Task: In the  document Maya.epub Write the word in the shape with center alignment '<3'Change Page orientation to  'Landscape' Insert emoji in the beginning of quote: Pink Heart
Action: Mouse moved to (300, 501)
Screenshot: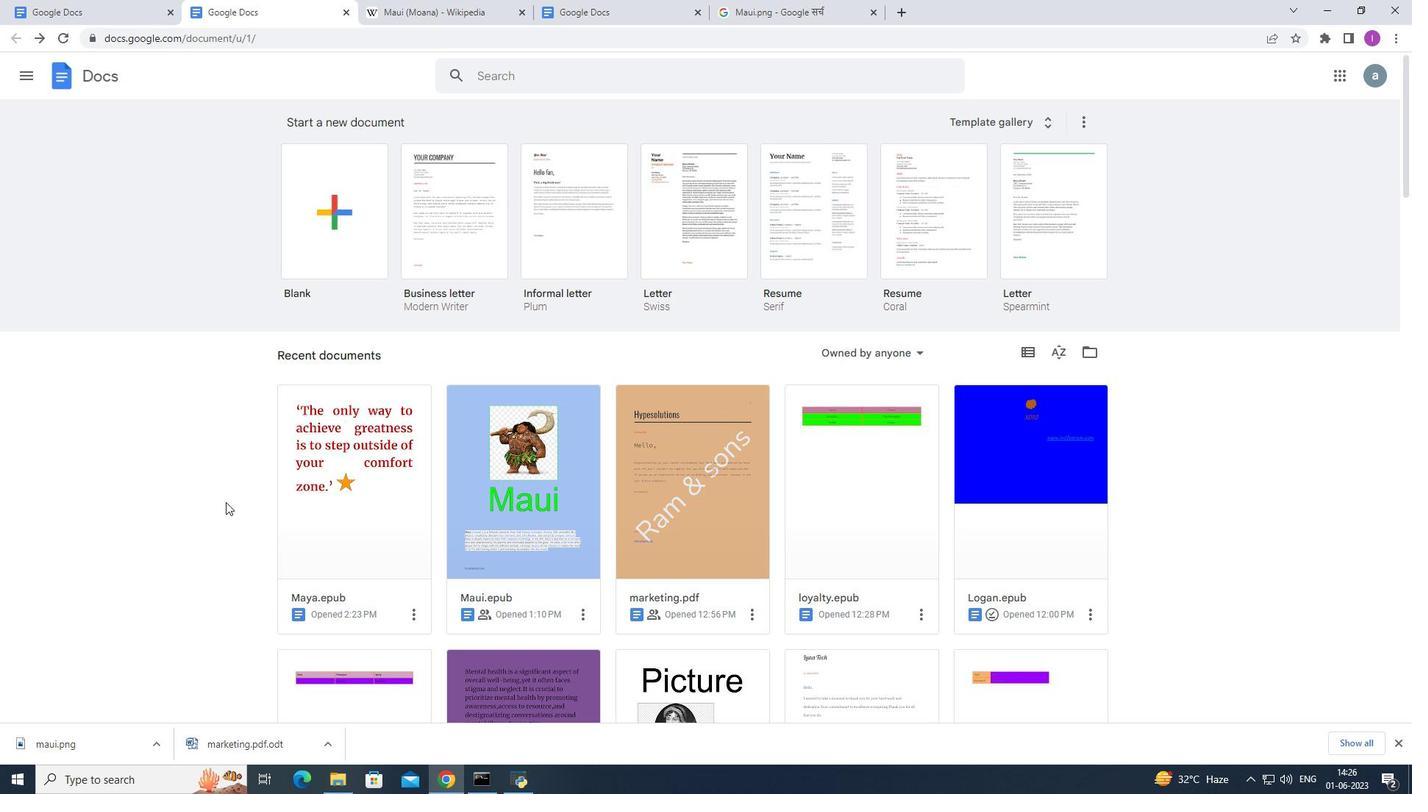 
Action: Mouse pressed left at (300, 501)
Screenshot: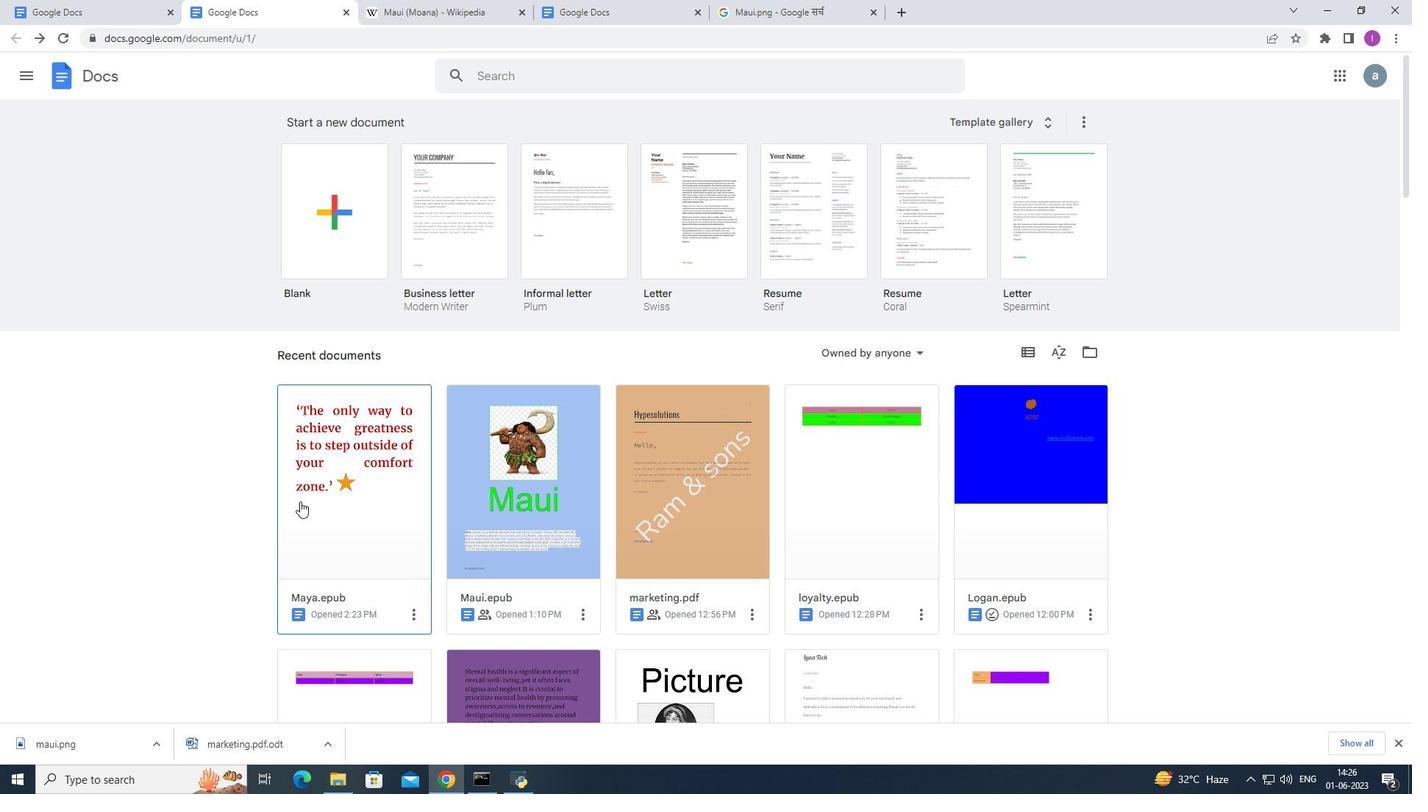 
Action: Mouse moved to (667, 629)
Screenshot: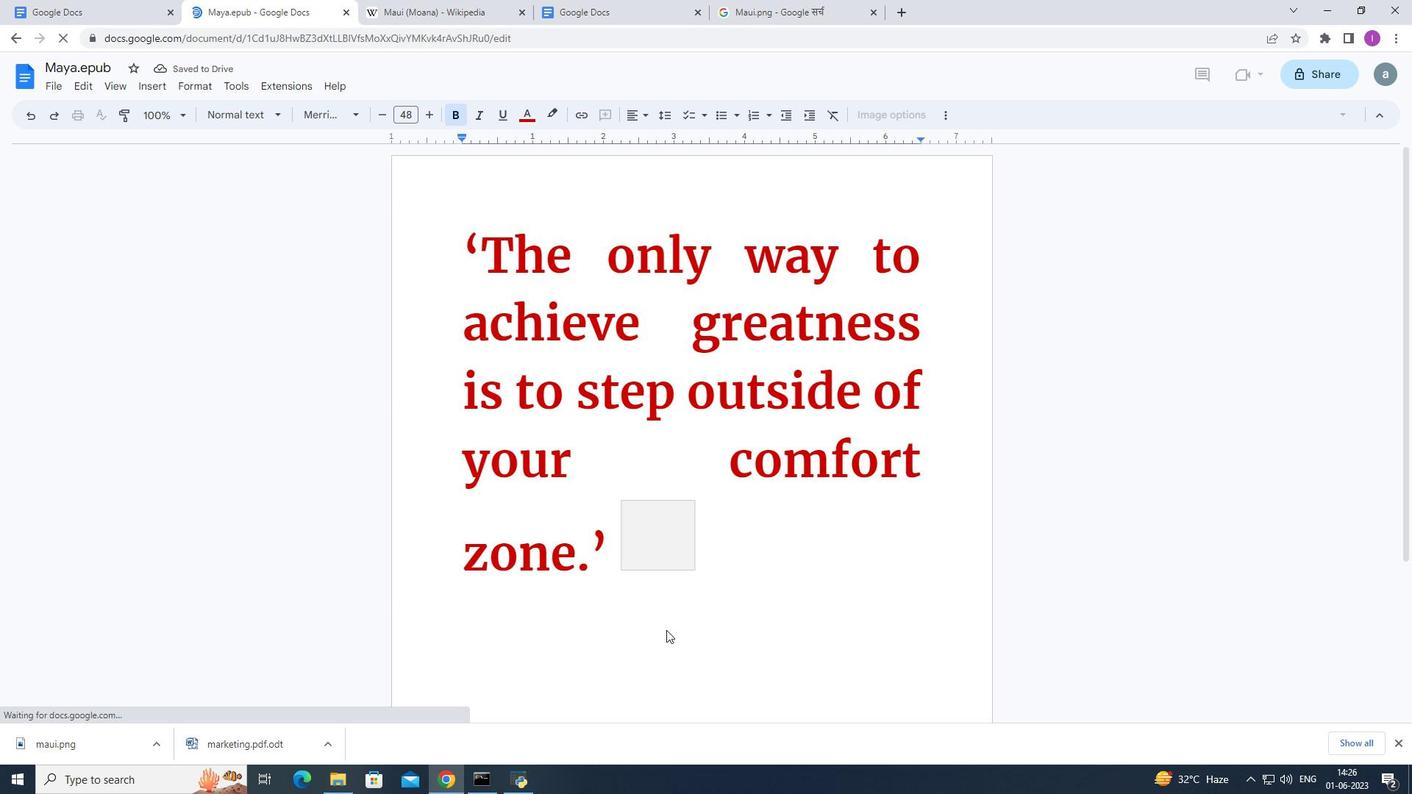 
Action: Mouse pressed left at (667, 629)
Screenshot: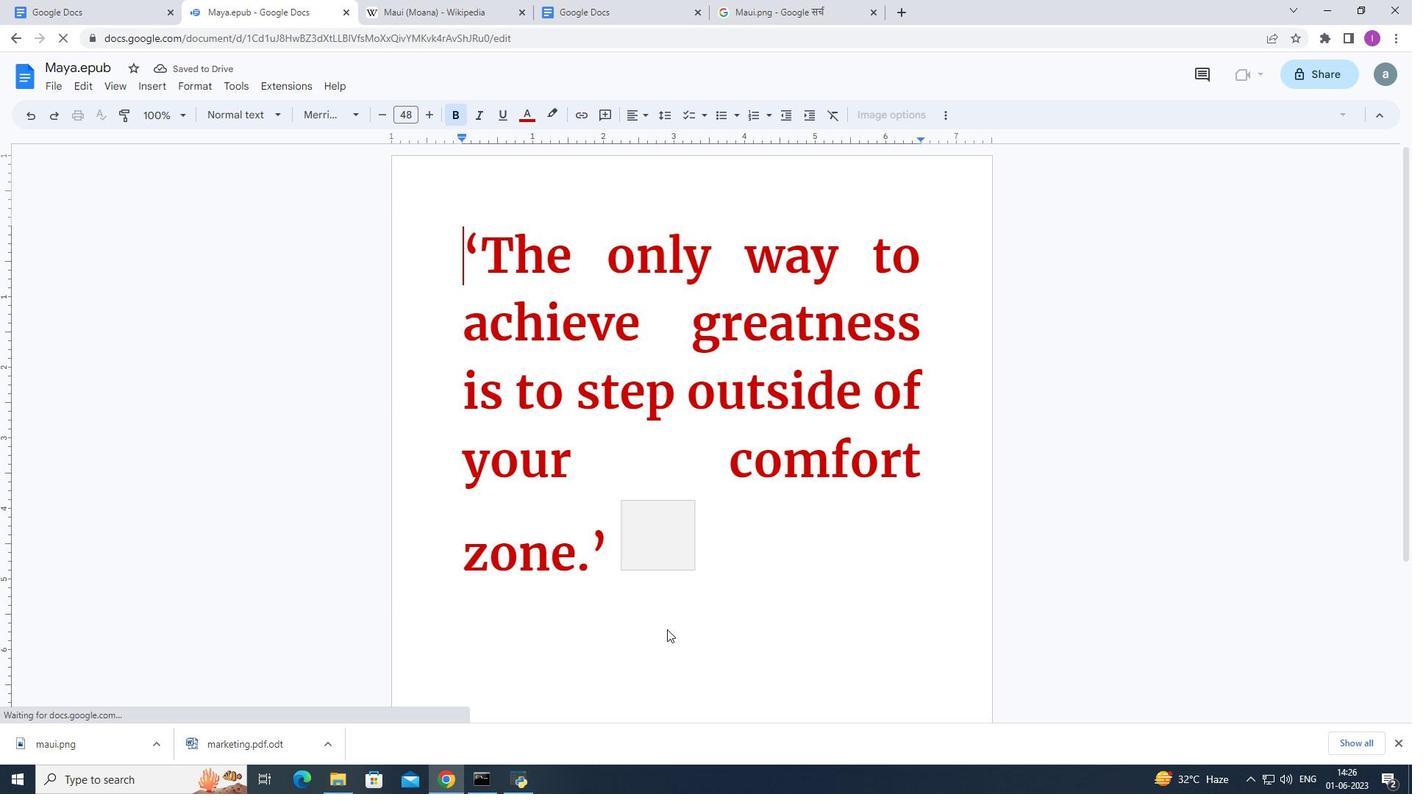 
Action: Mouse moved to (657, 649)
Screenshot: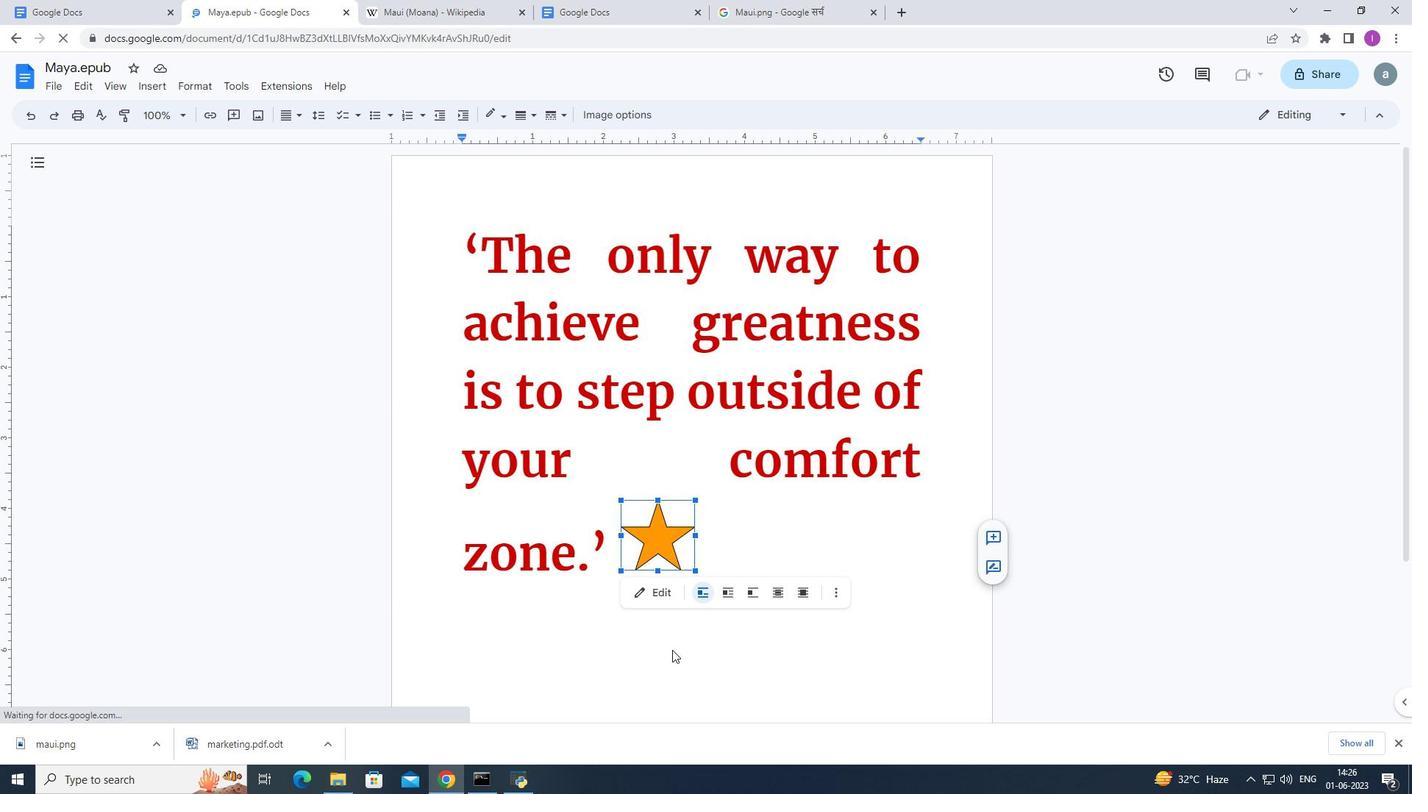 
Action: Mouse pressed left at (657, 649)
Screenshot: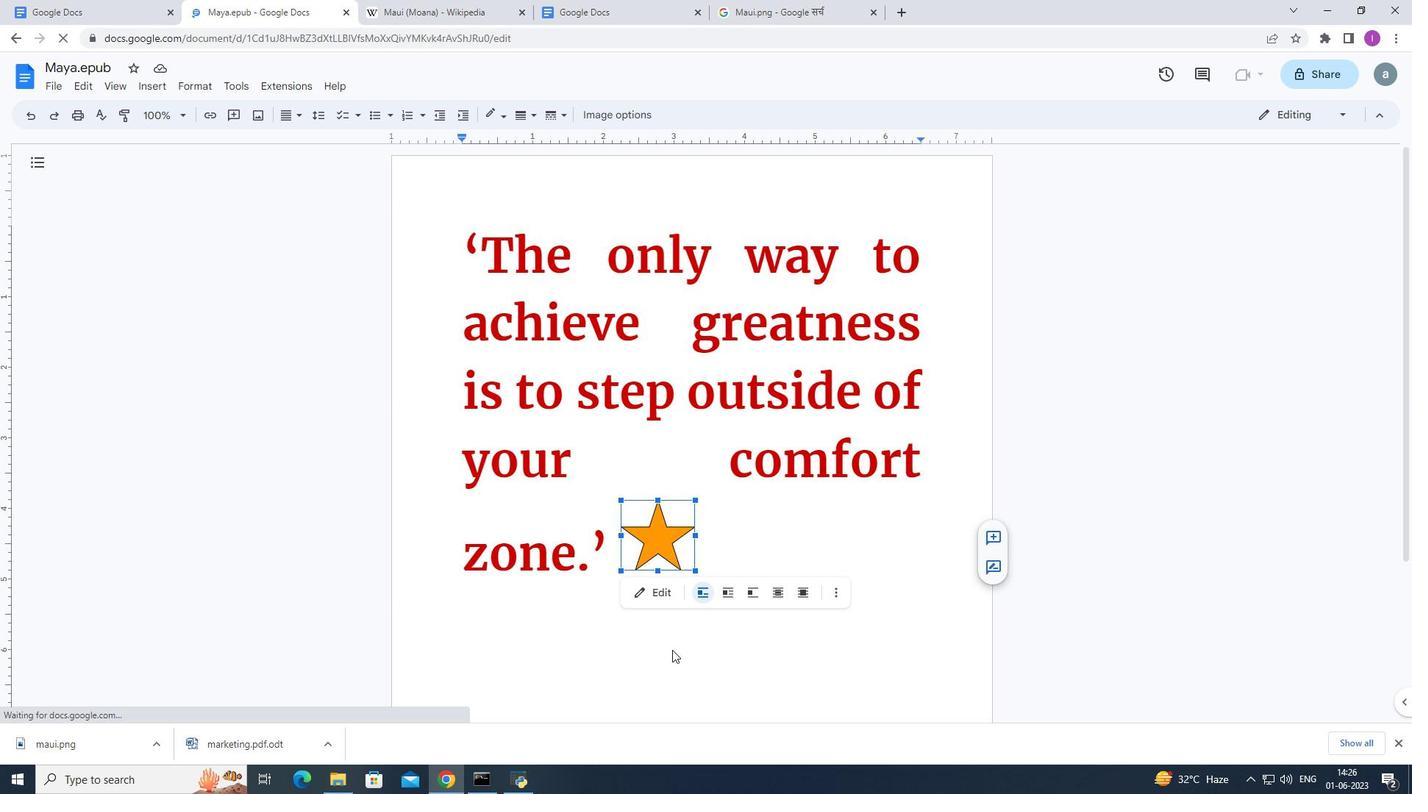 
Action: Mouse moved to (279, 505)
Screenshot: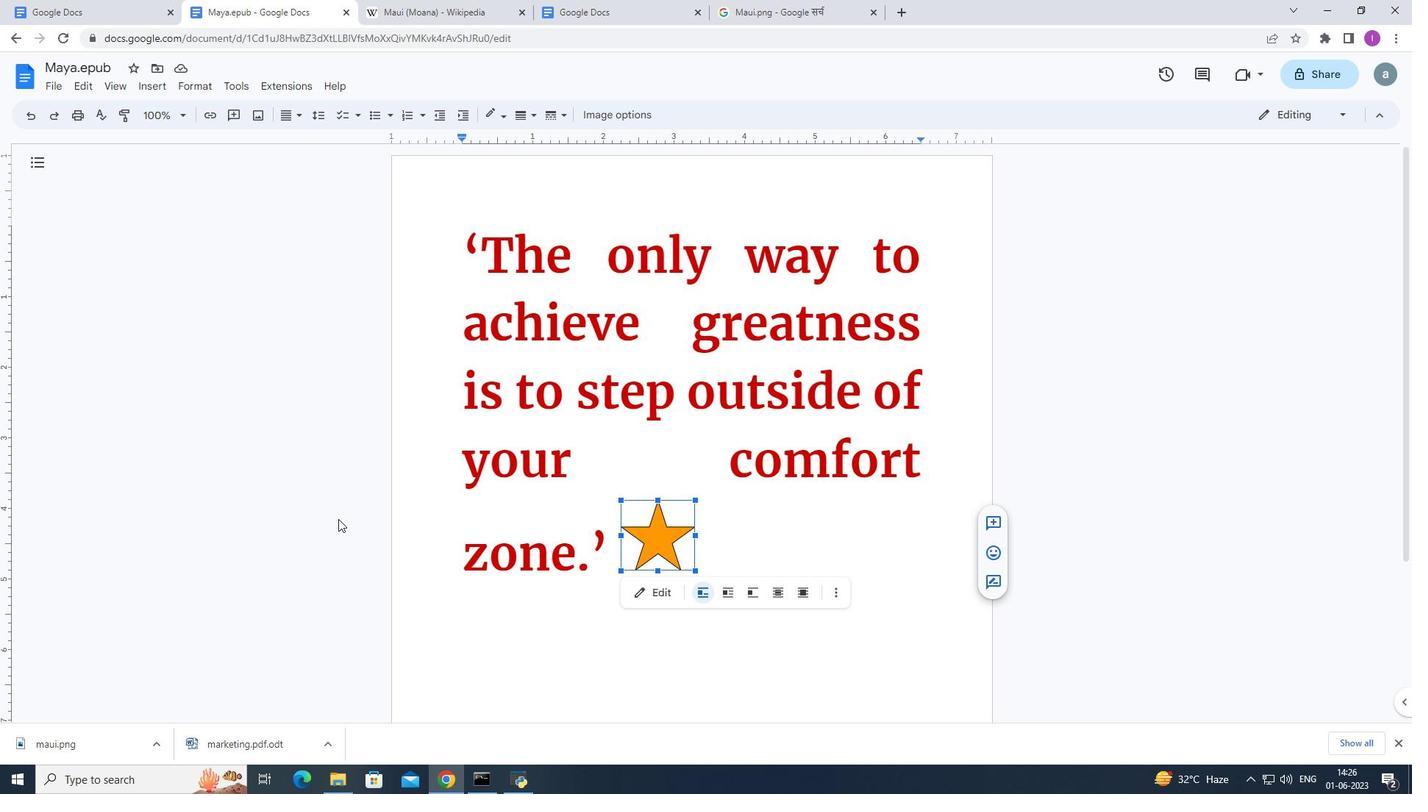 
Action: Mouse pressed left at (279, 505)
Screenshot: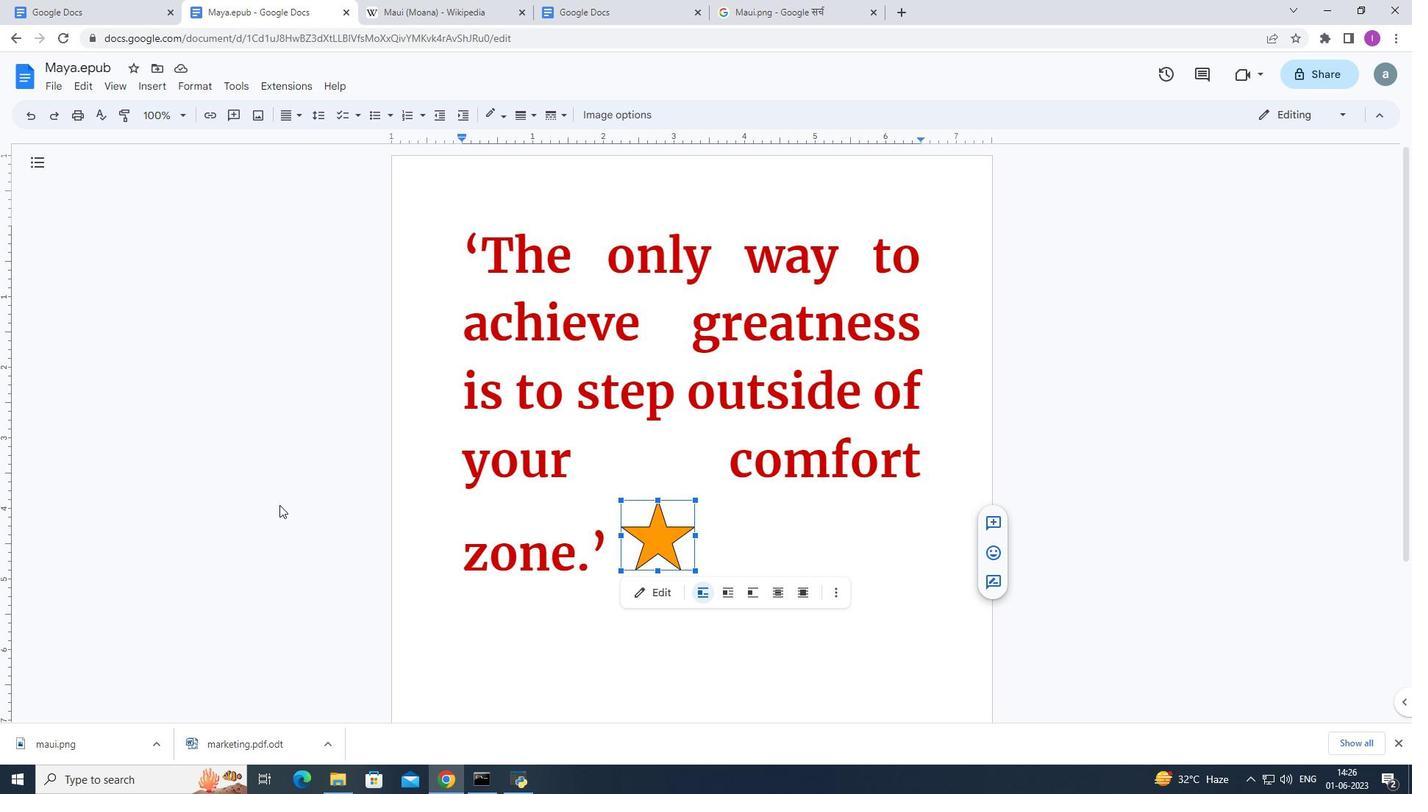 
Action: Mouse moved to (711, 650)
Screenshot: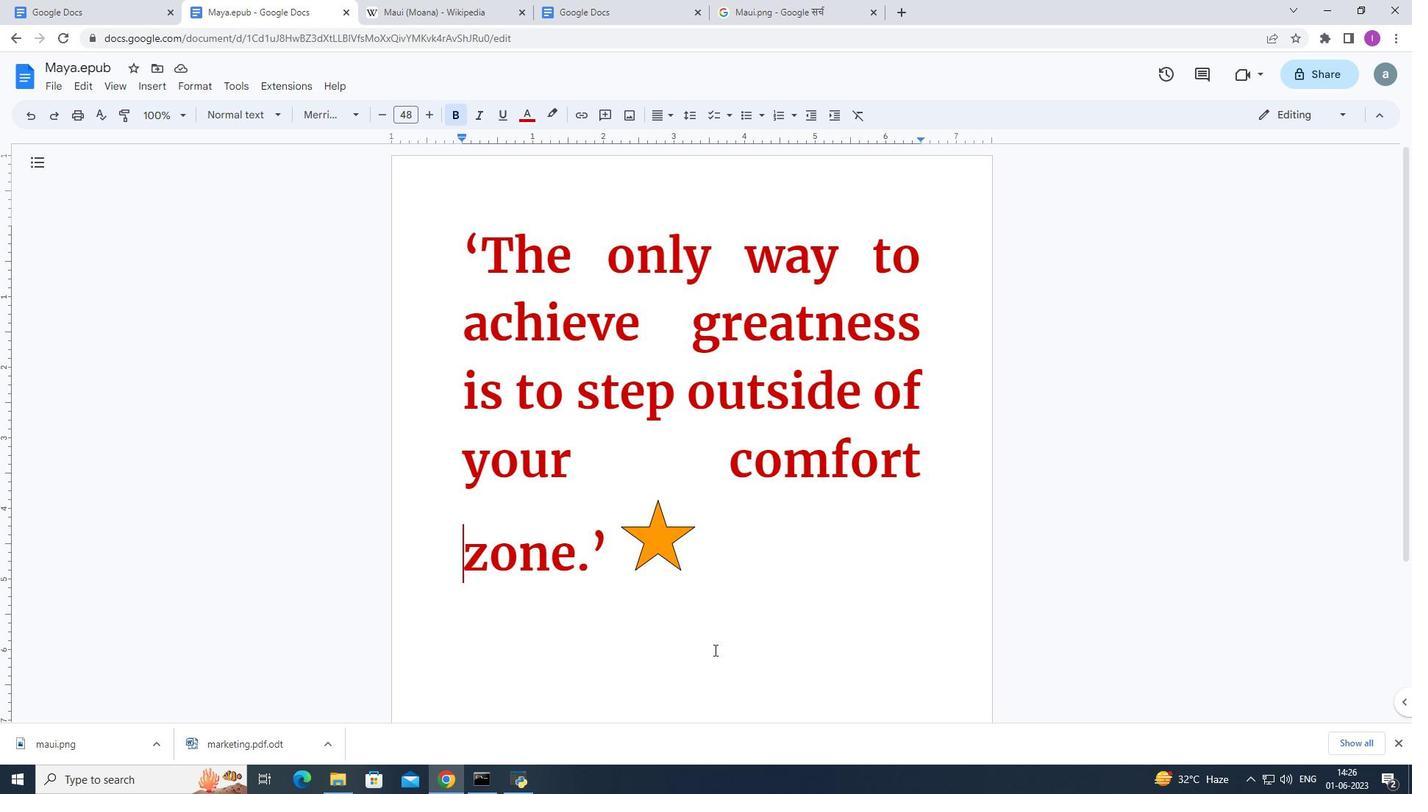 
Action: Mouse pressed left at (711, 650)
Screenshot: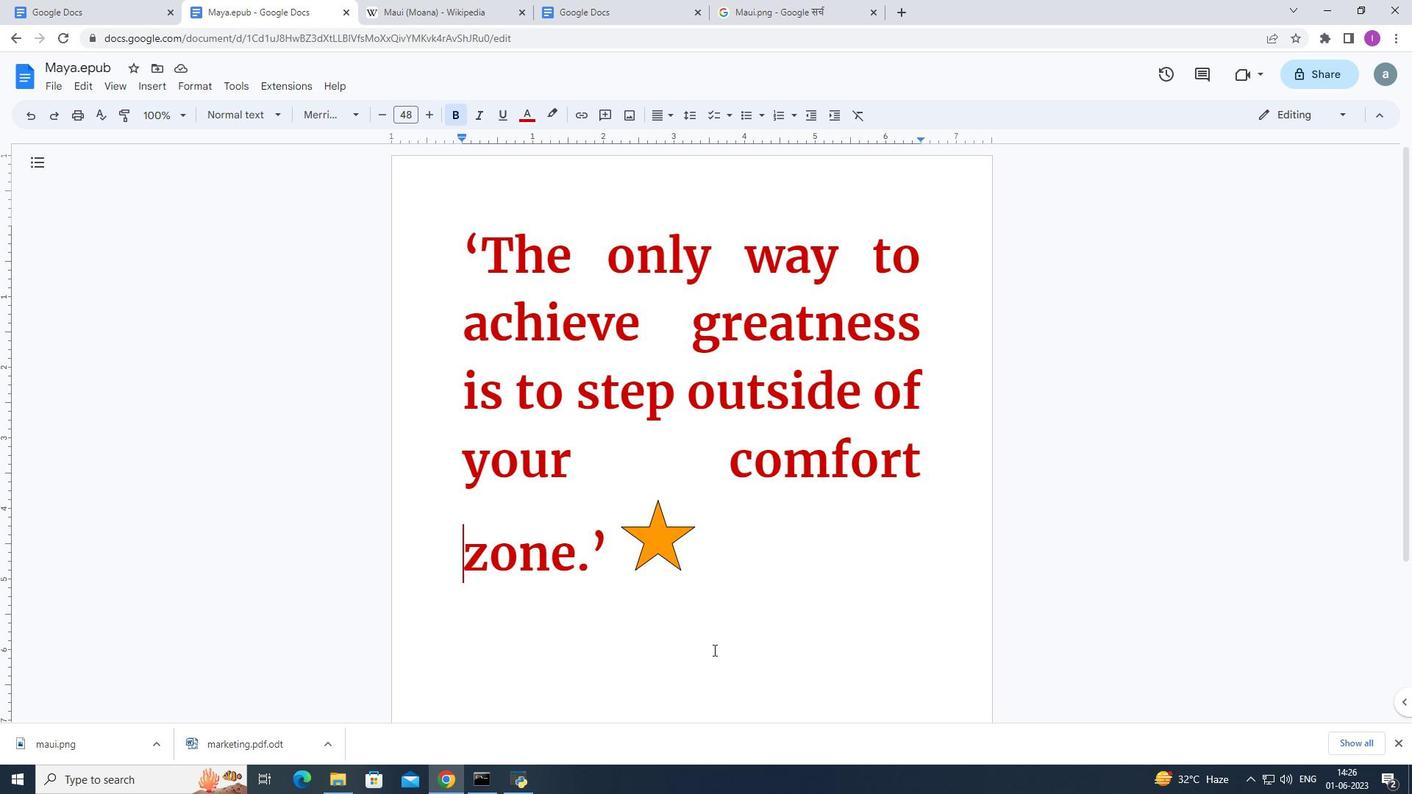 
Action: Mouse moved to (141, 88)
Screenshot: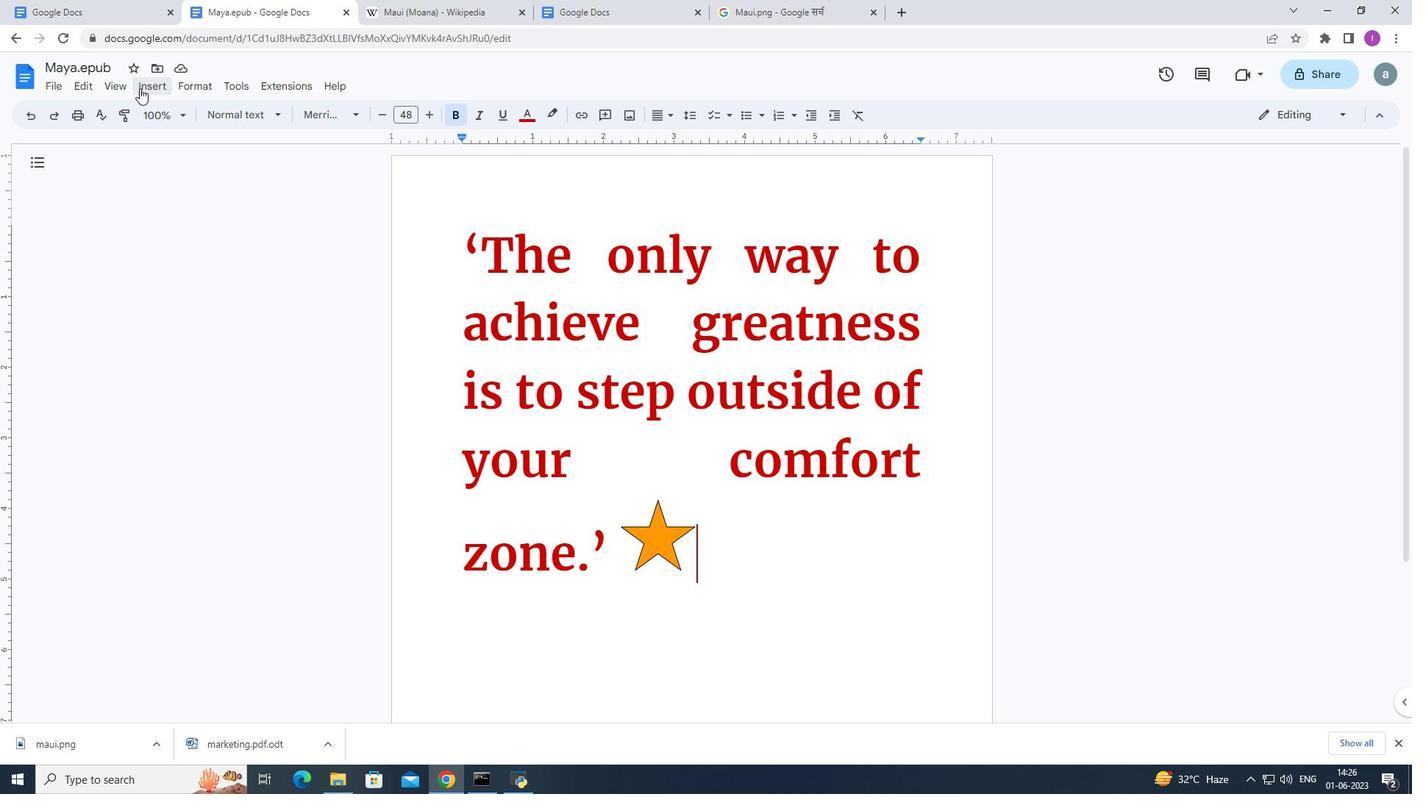 
Action: Mouse pressed left at (141, 88)
Screenshot: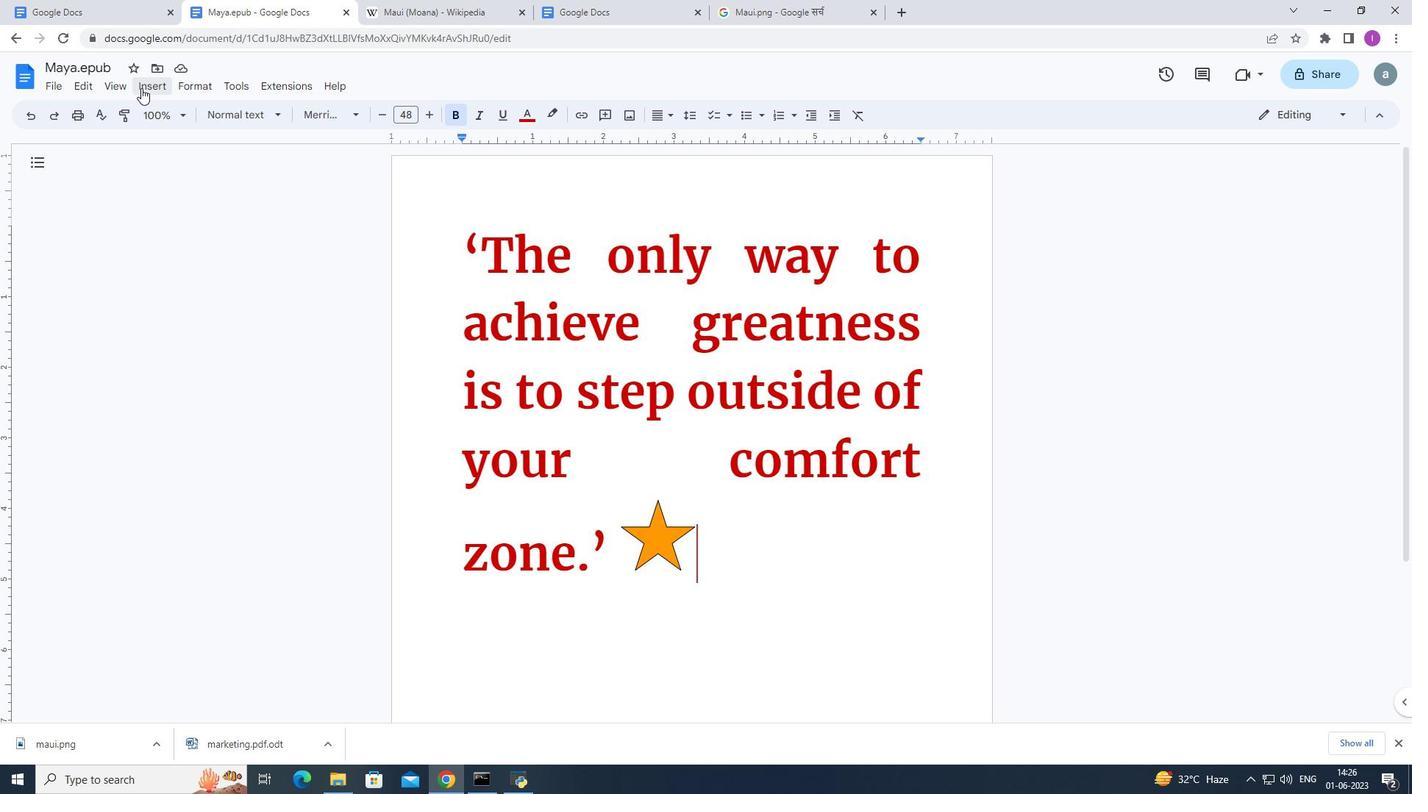 
Action: Mouse moved to (414, 164)
Screenshot: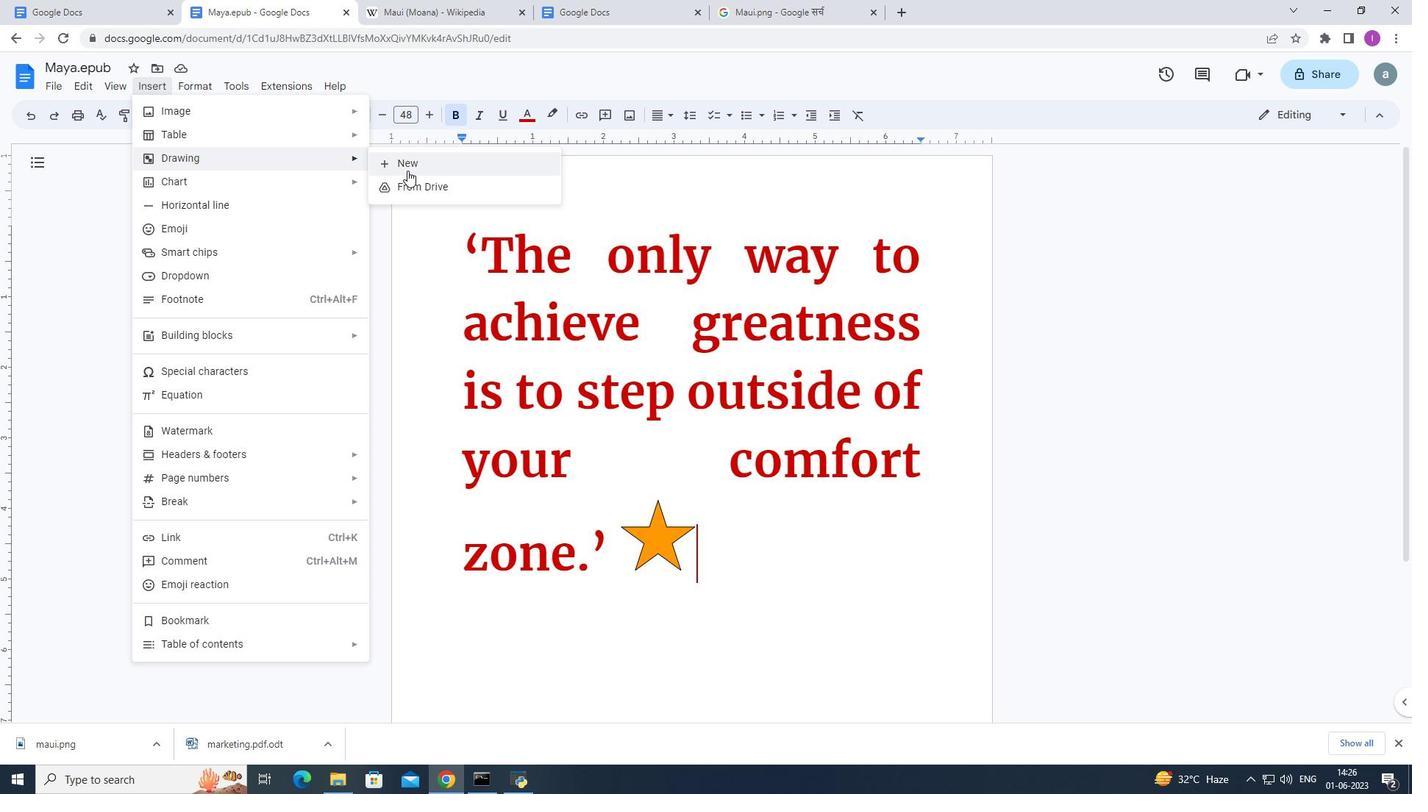
Action: Mouse pressed left at (414, 164)
Screenshot: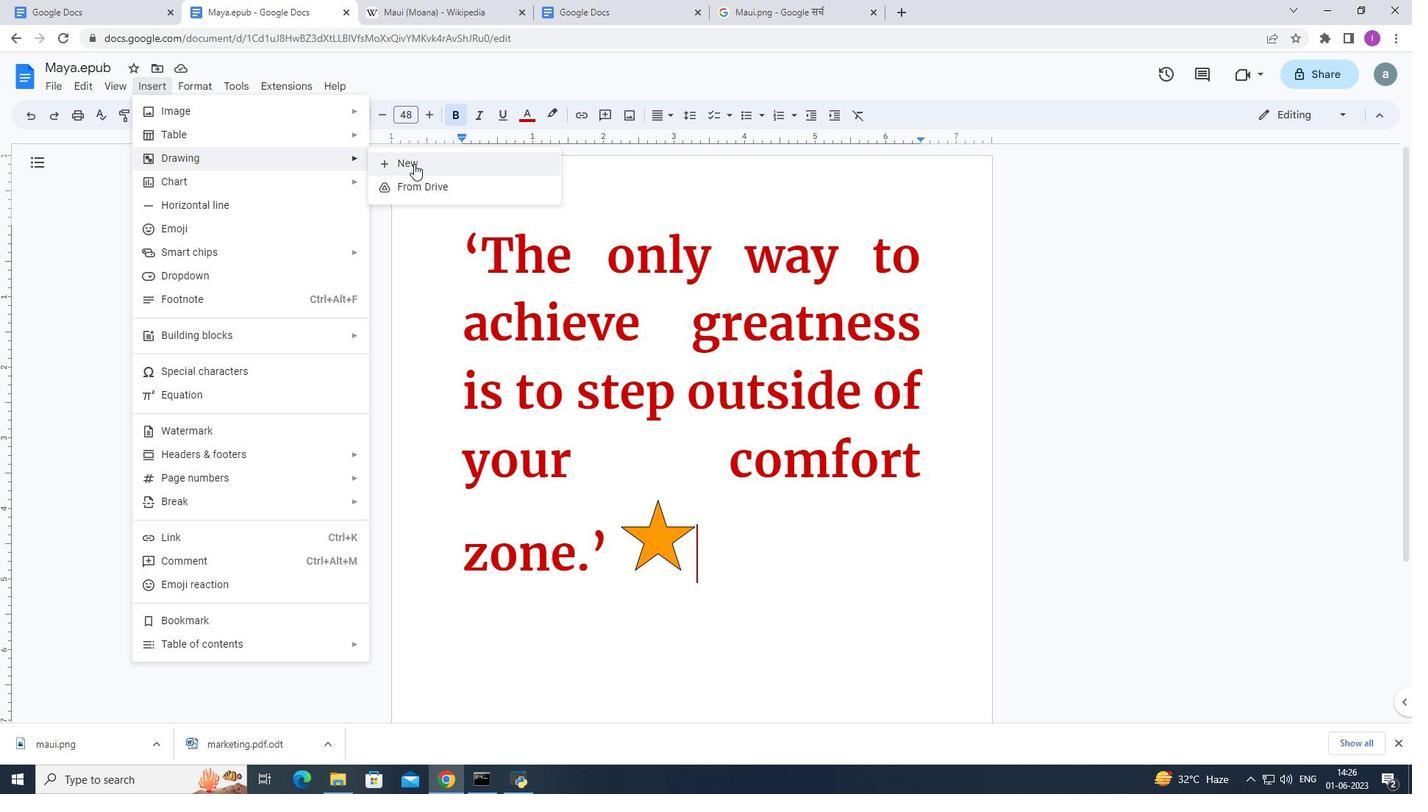 
Action: Mouse moved to (391, 142)
Screenshot: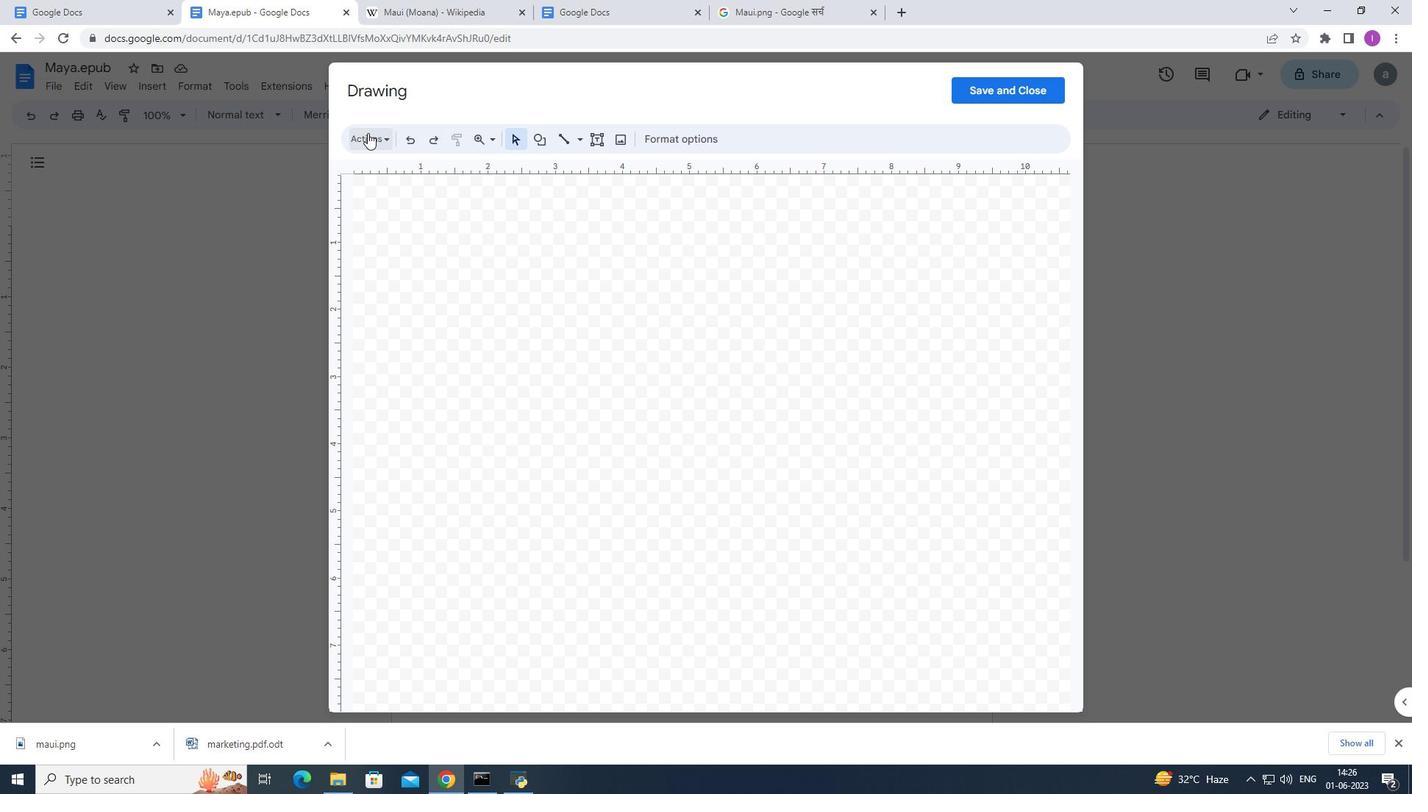 
Action: Mouse pressed left at (391, 142)
Screenshot: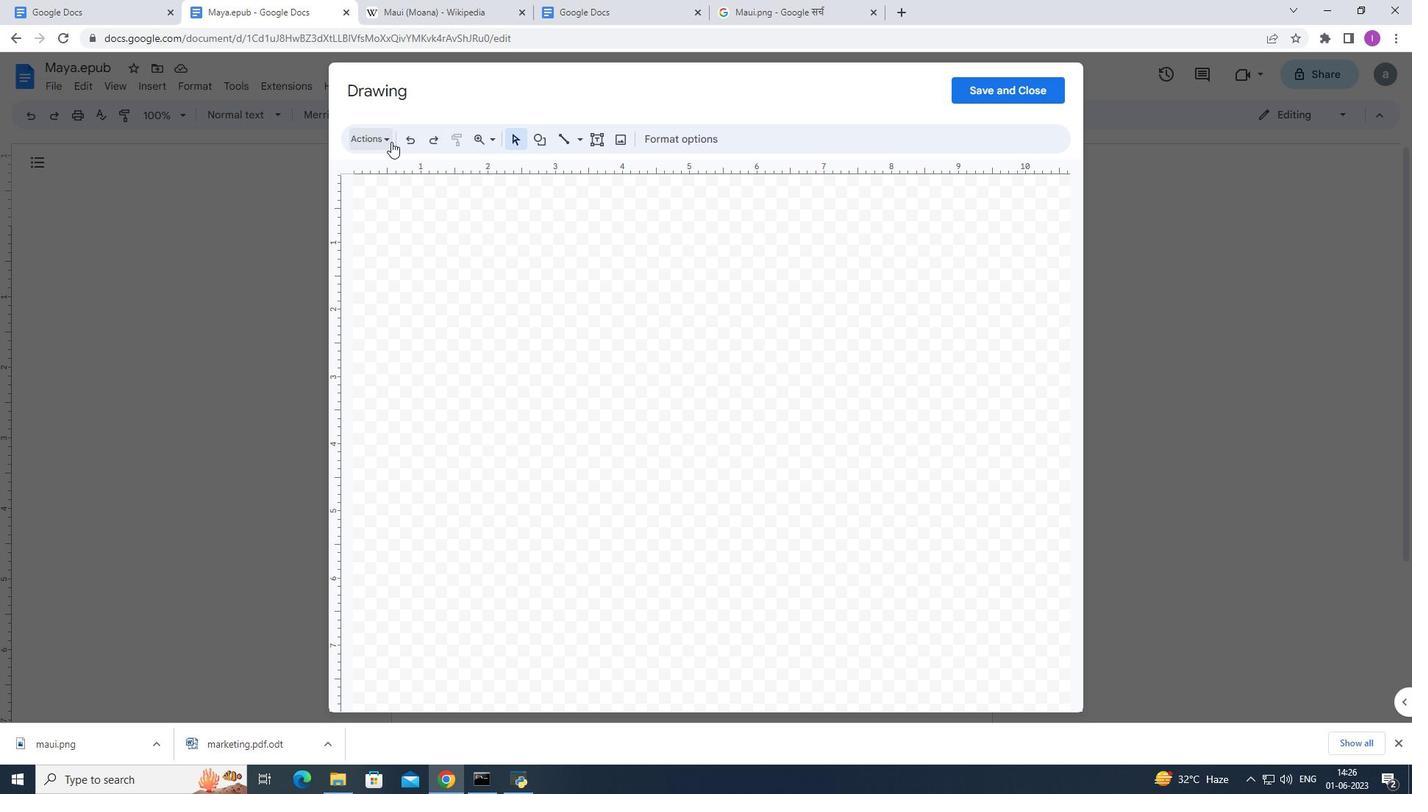 
Action: Mouse moved to (700, 212)
Screenshot: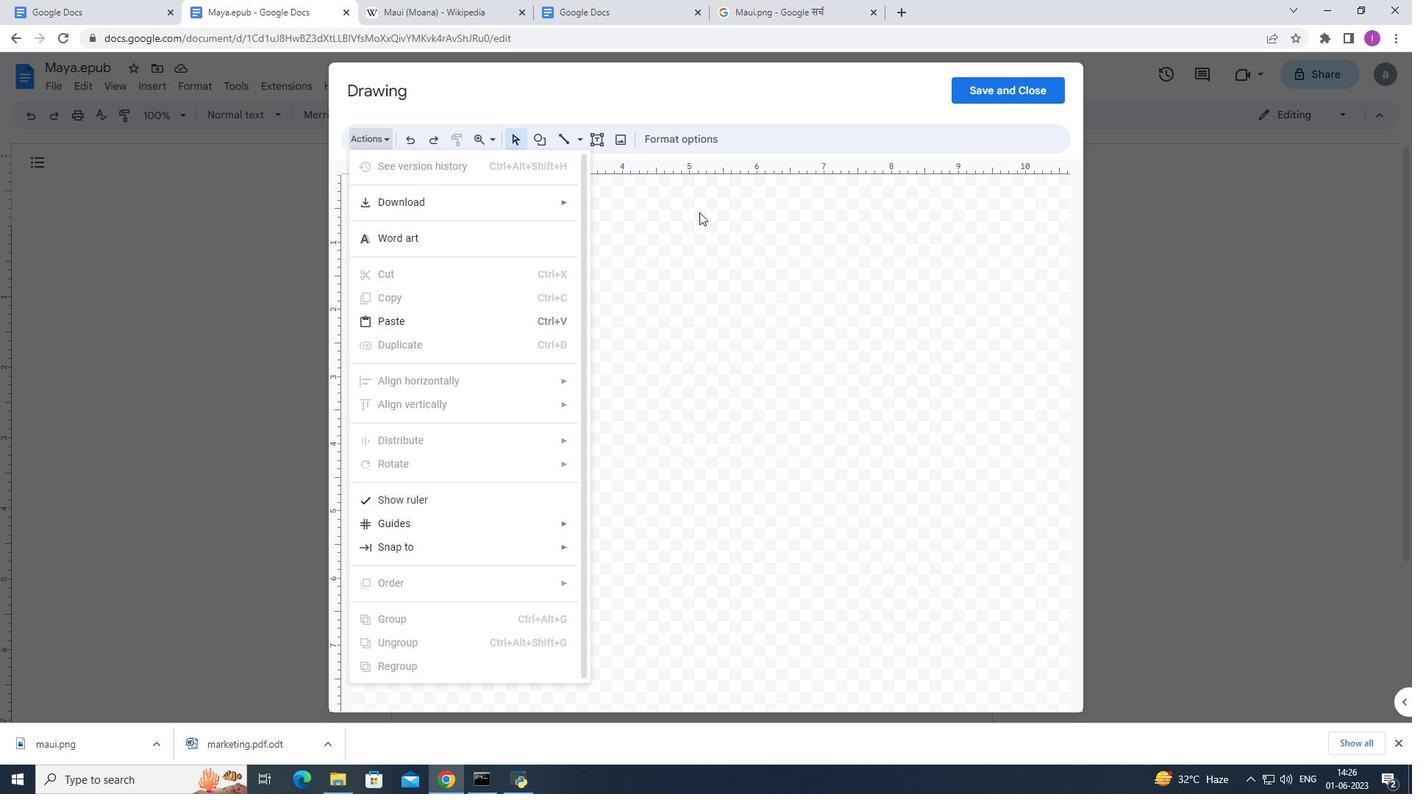 
Action: Mouse pressed left at (700, 212)
Screenshot: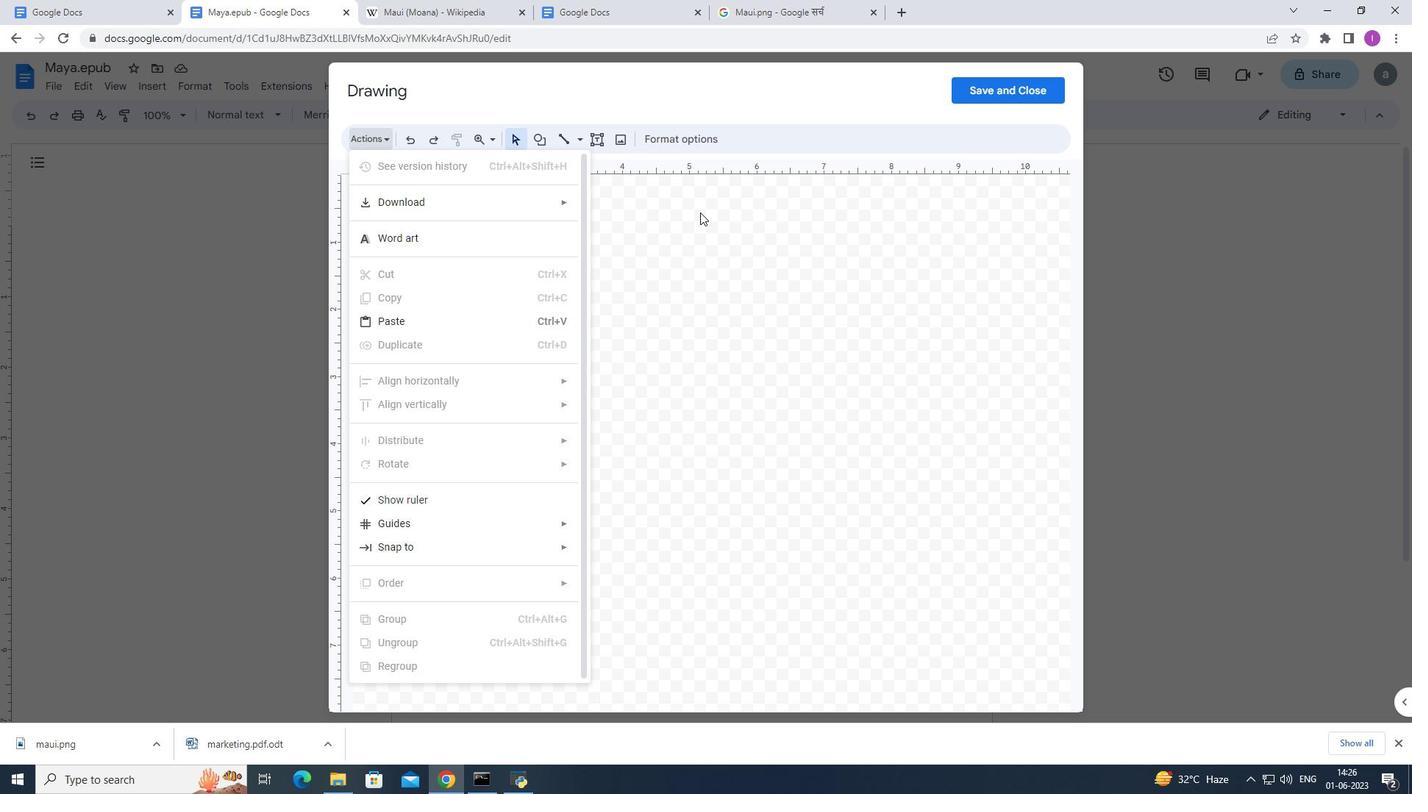 
Action: Mouse moved to (545, 139)
Screenshot: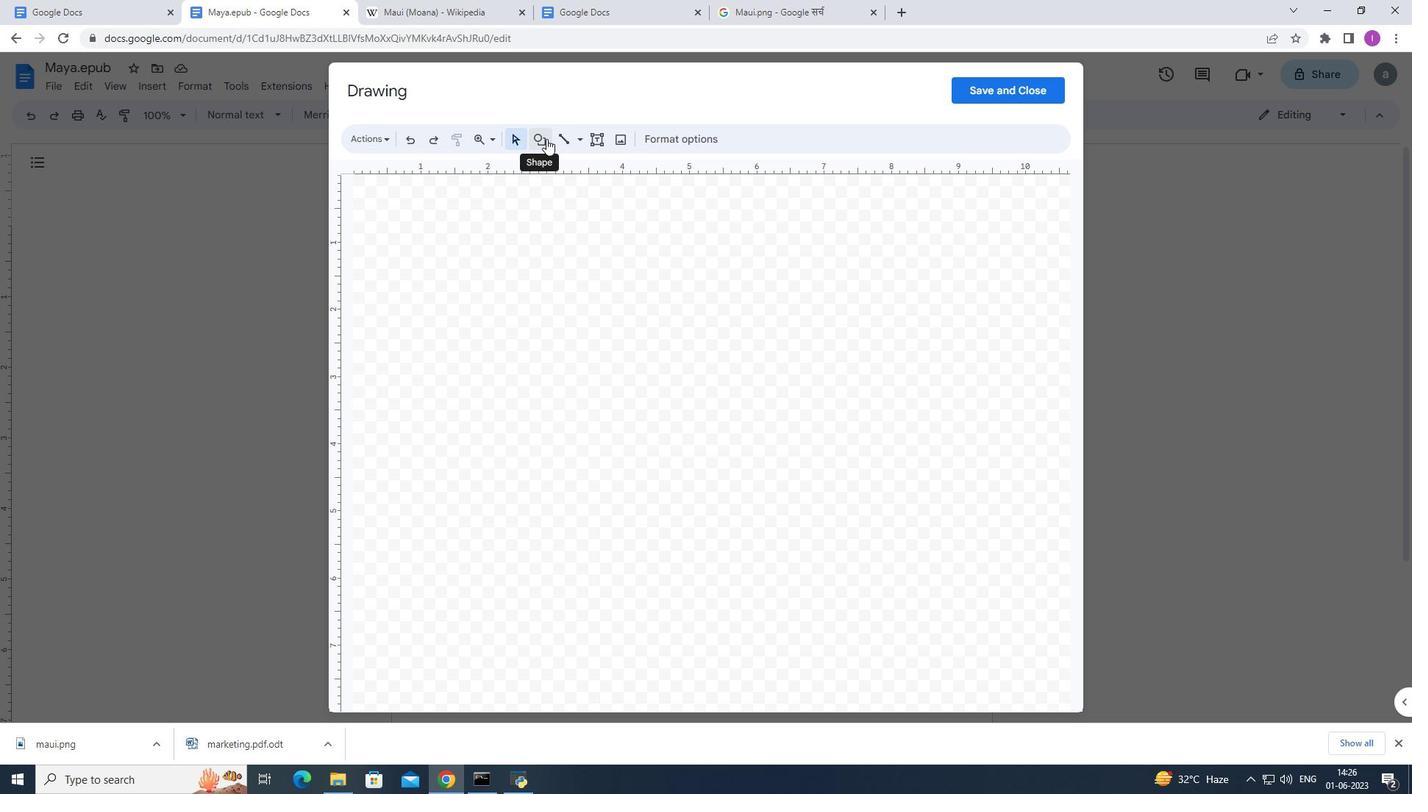
Action: Mouse pressed left at (545, 139)
Screenshot: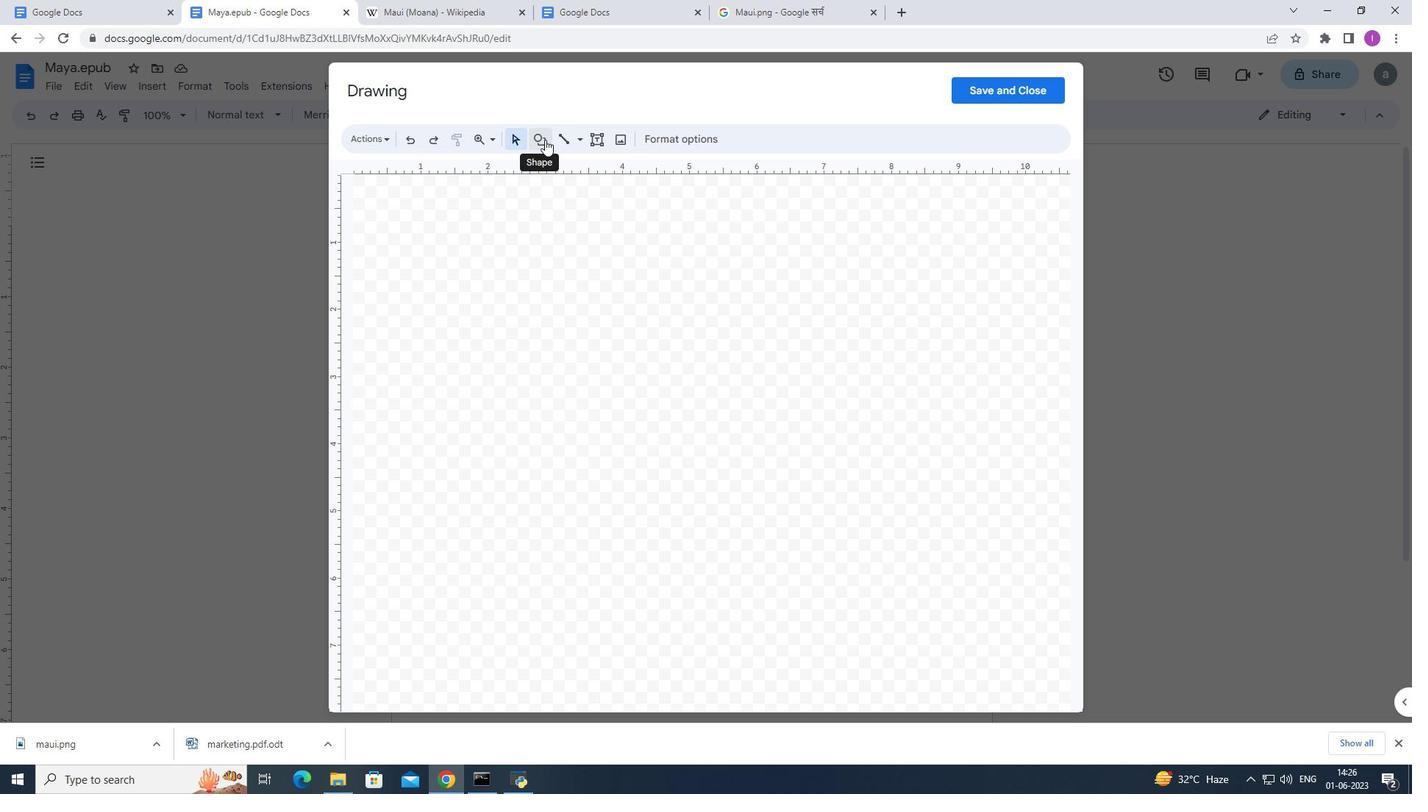 
Action: Mouse moved to (386, 136)
Screenshot: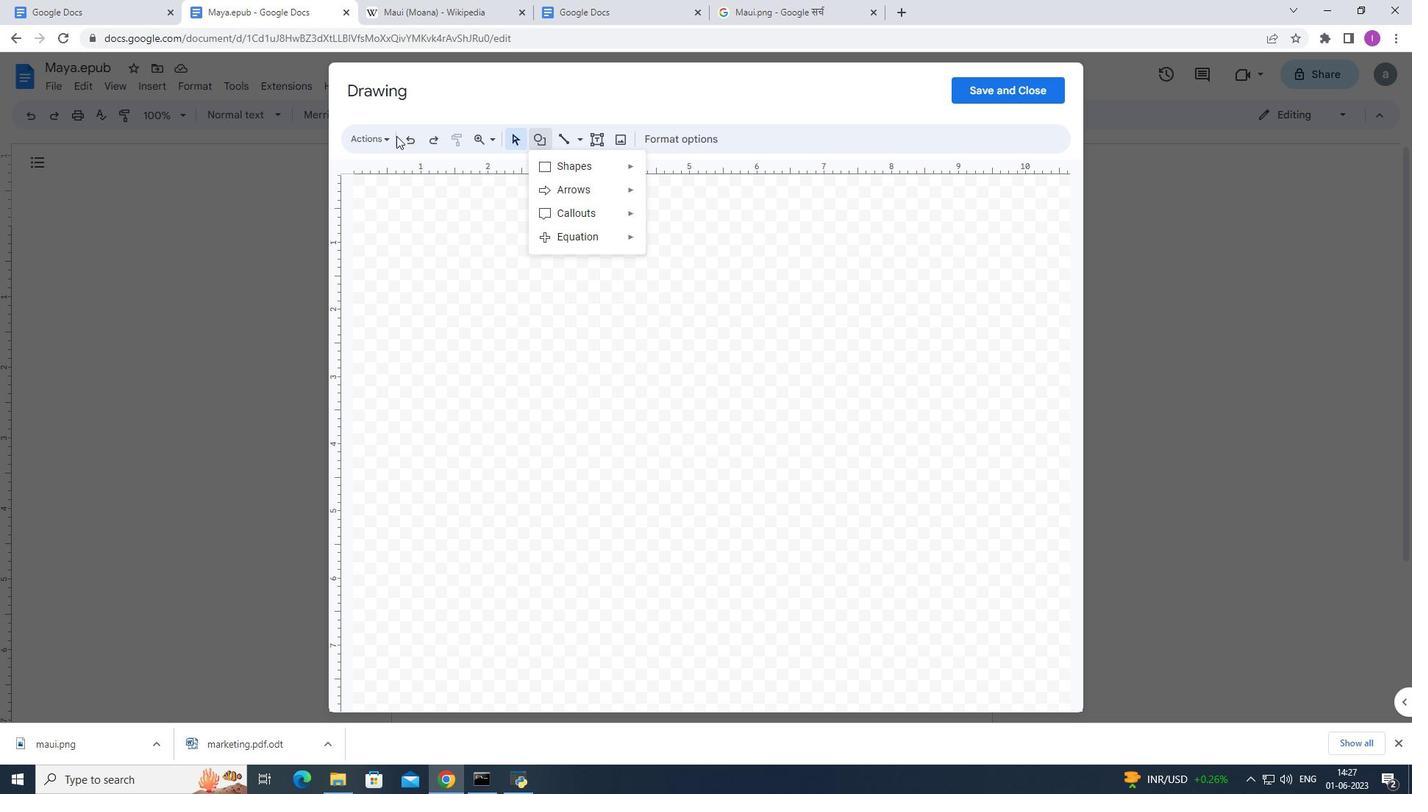 
Action: Mouse pressed left at (386, 136)
Screenshot: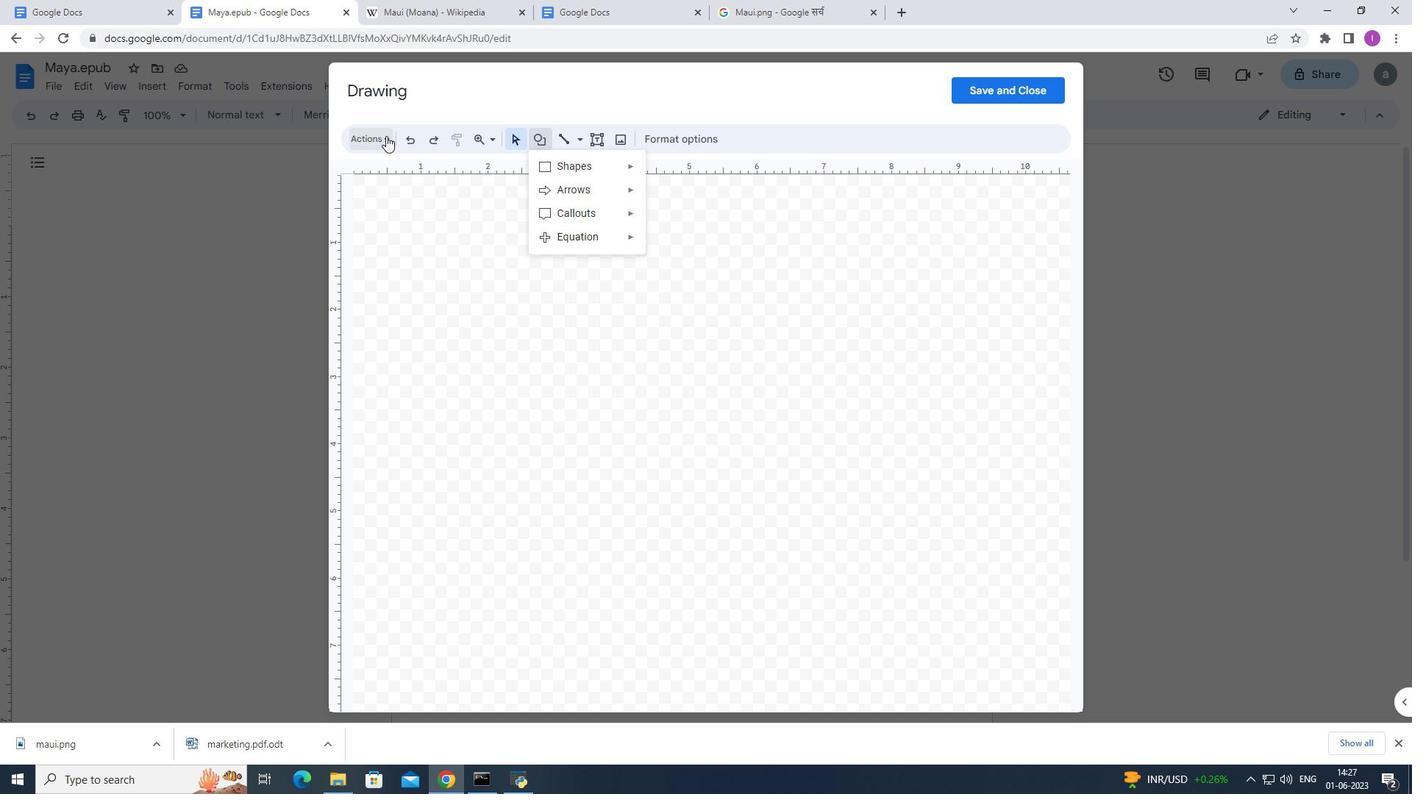 
Action: Mouse moved to (643, 402)
Screenshot: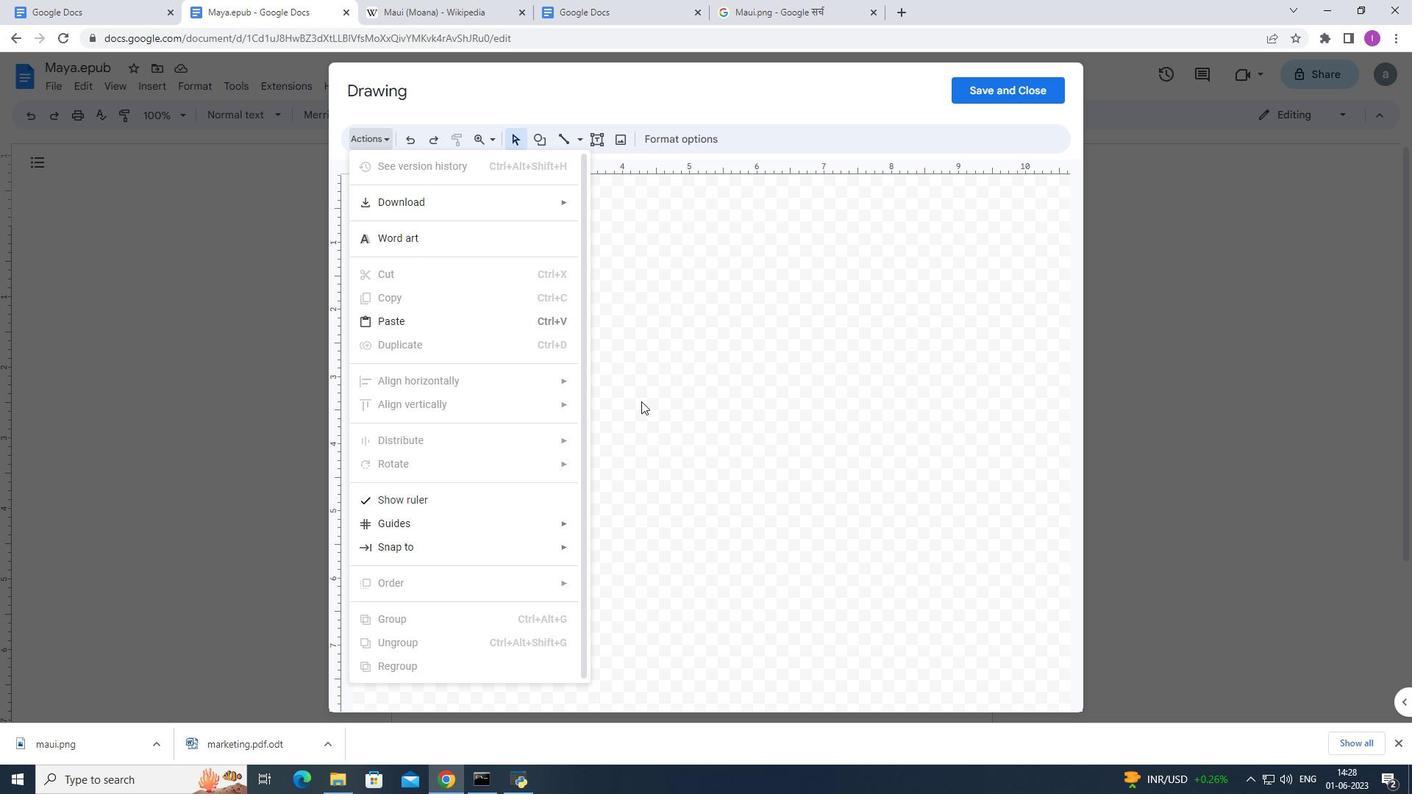 
Action: Mouse pressed left at (643, 402)
Screenshot: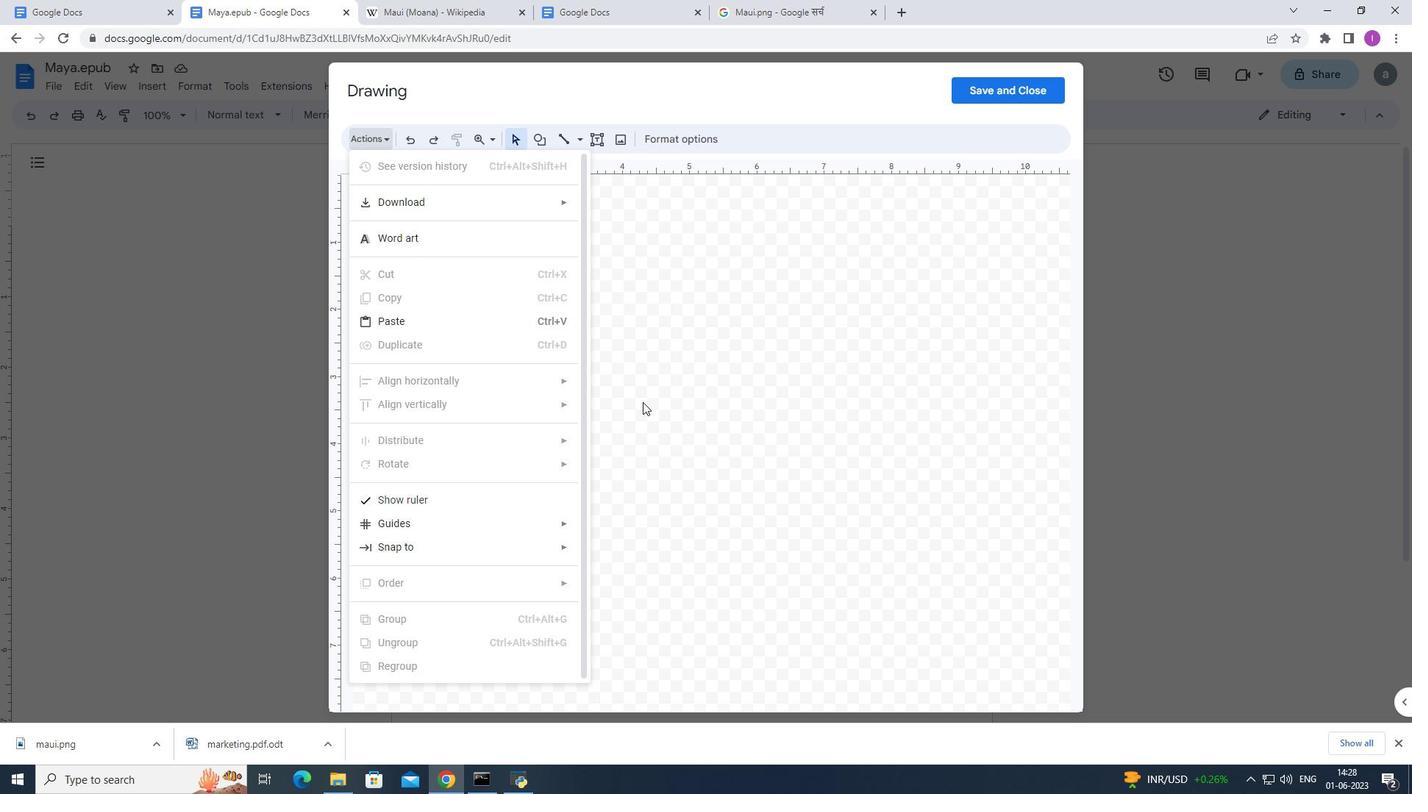 
Action: Mouse moved to (548, 139)
Screenshot: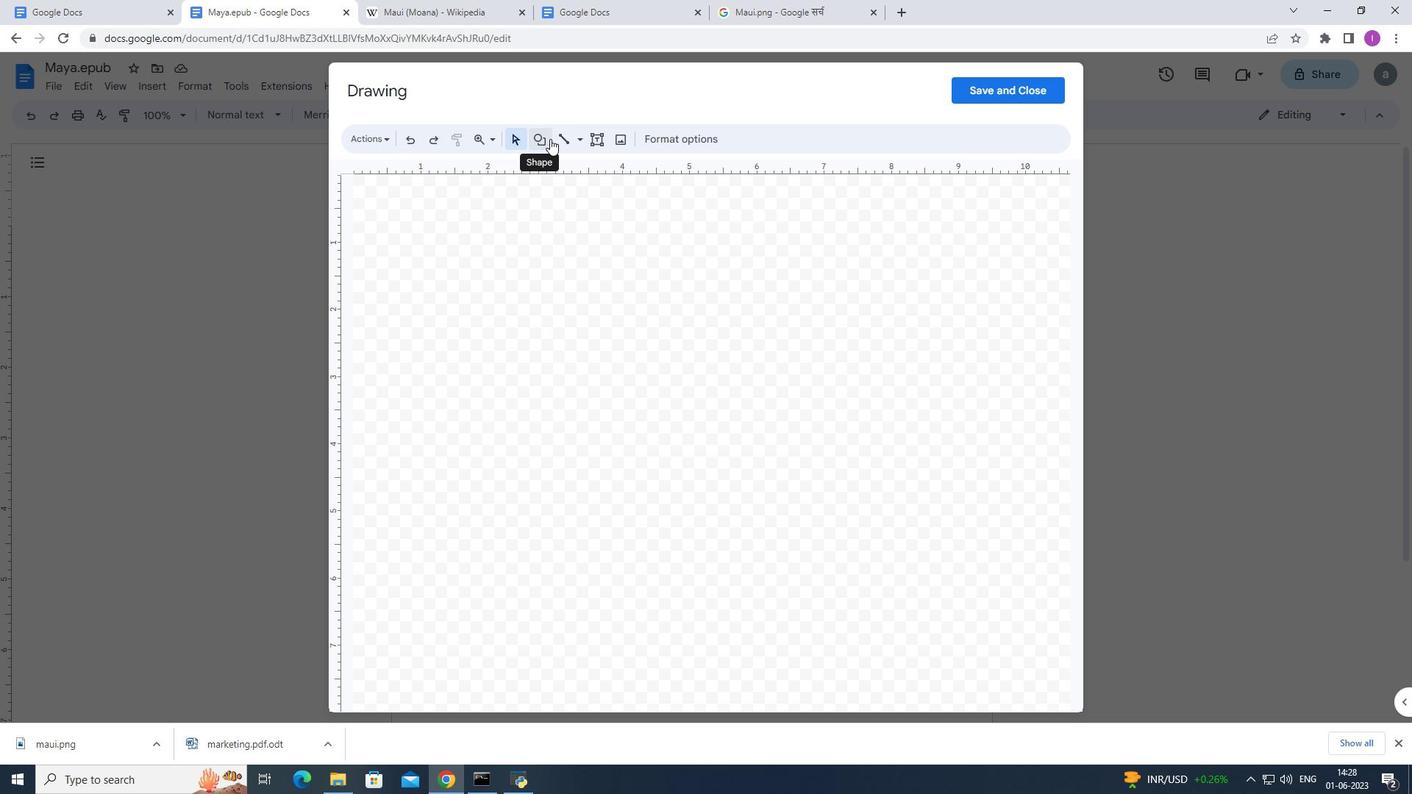 
Action: Mouse pressed left at (548, 139)
Screenshot: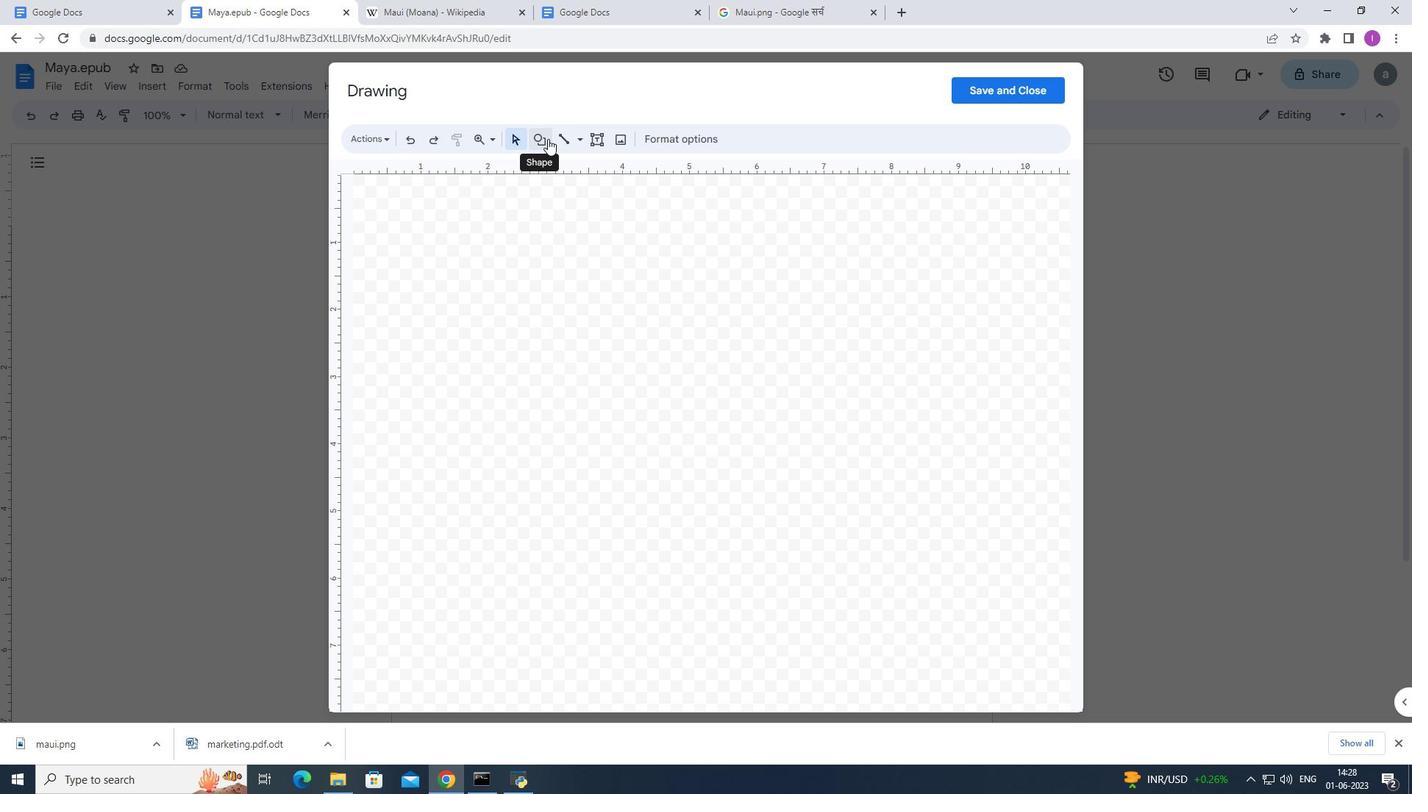
Action: Mouse moved to (604, 142)
Screenshot: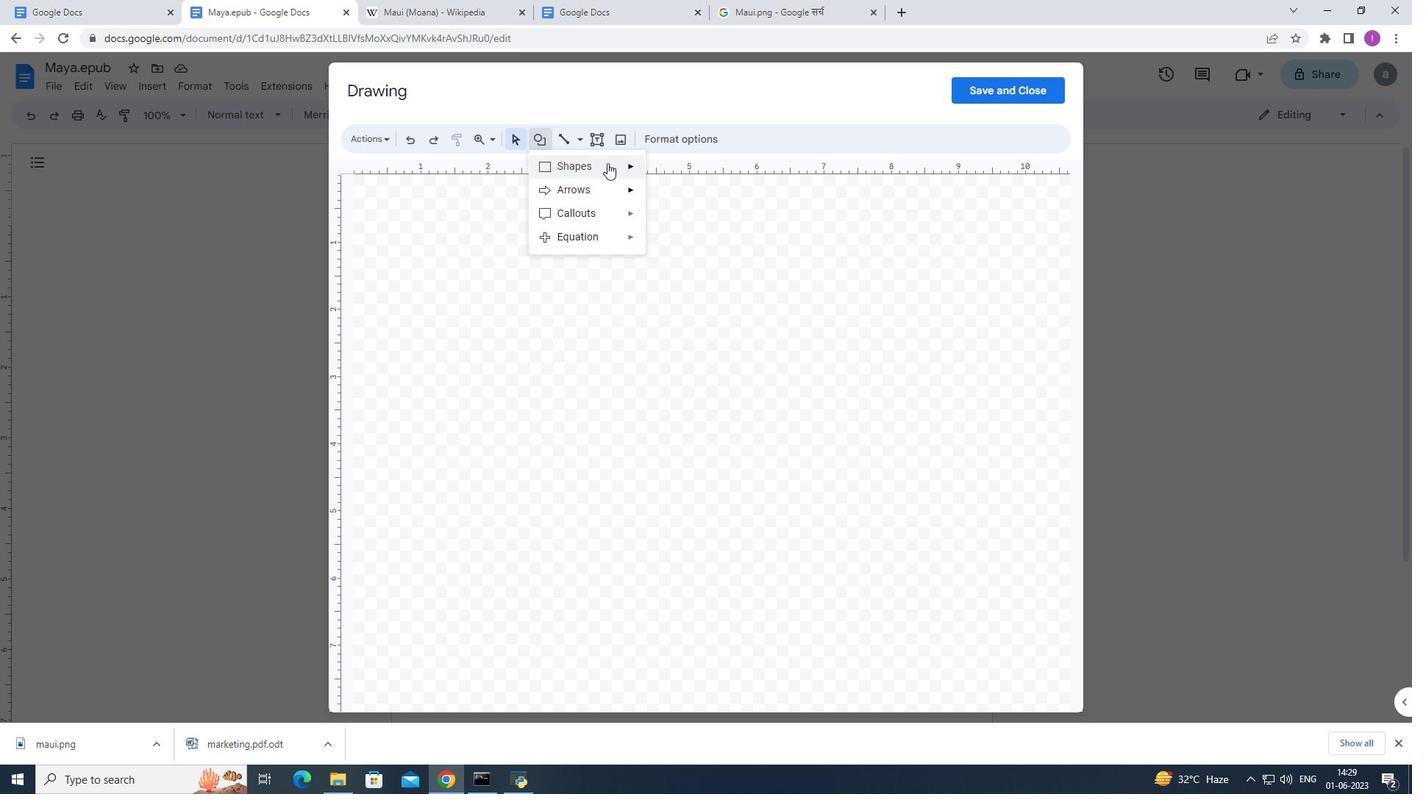 
Action: Mouse pressed left at (604, 142)
Screenshot: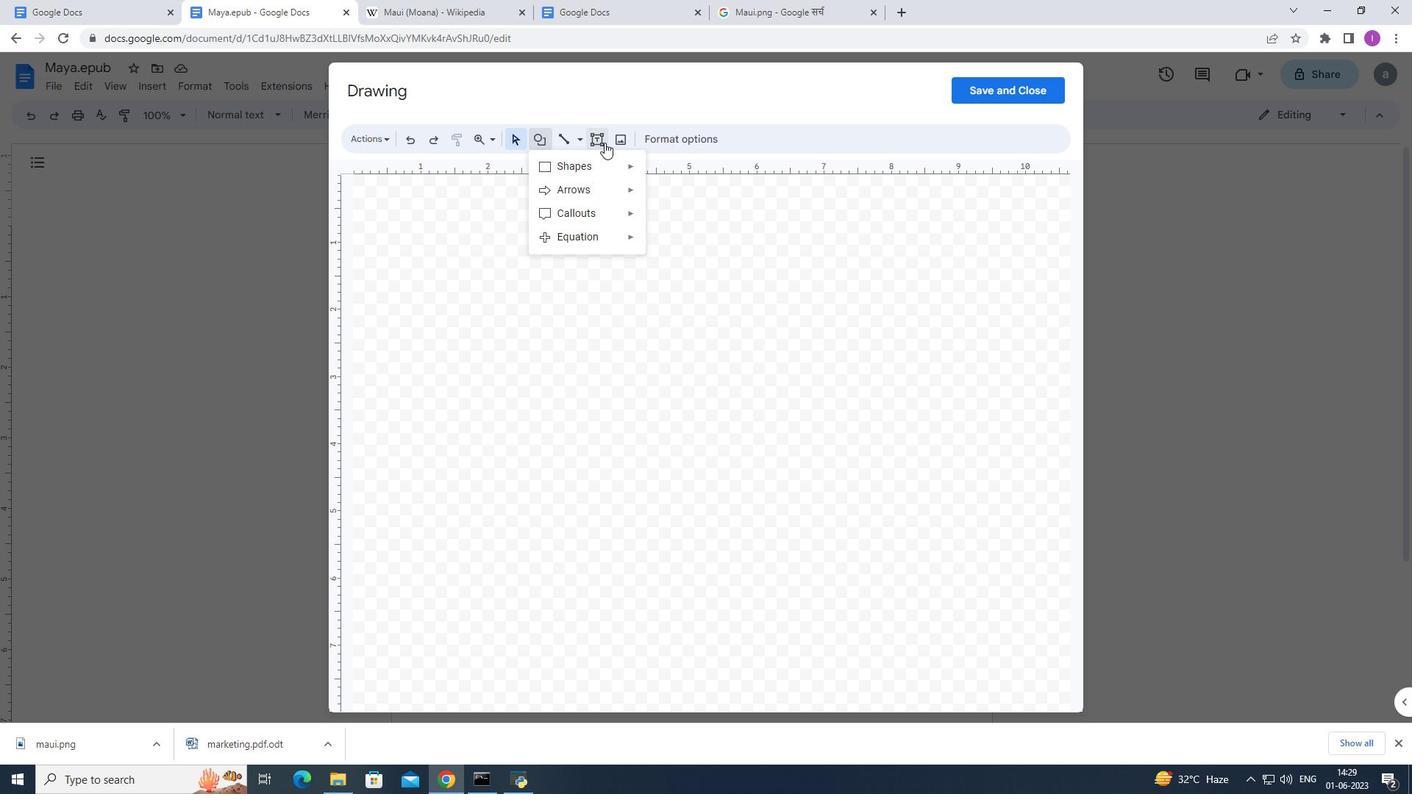 
Action: Mouse moved to (569, 294)
Screenshot: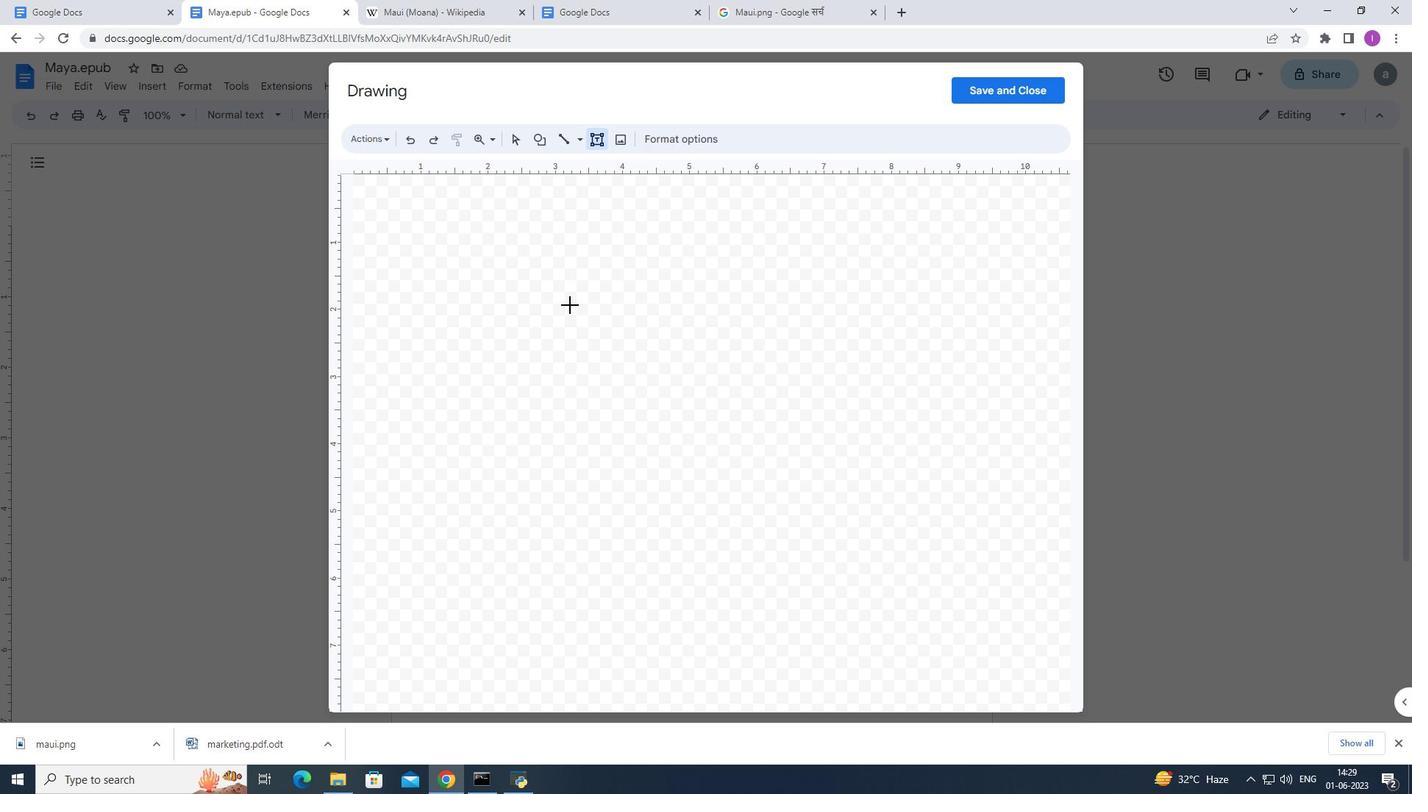 
Action: Mouse pressed left at (569, 294)
Screenshot: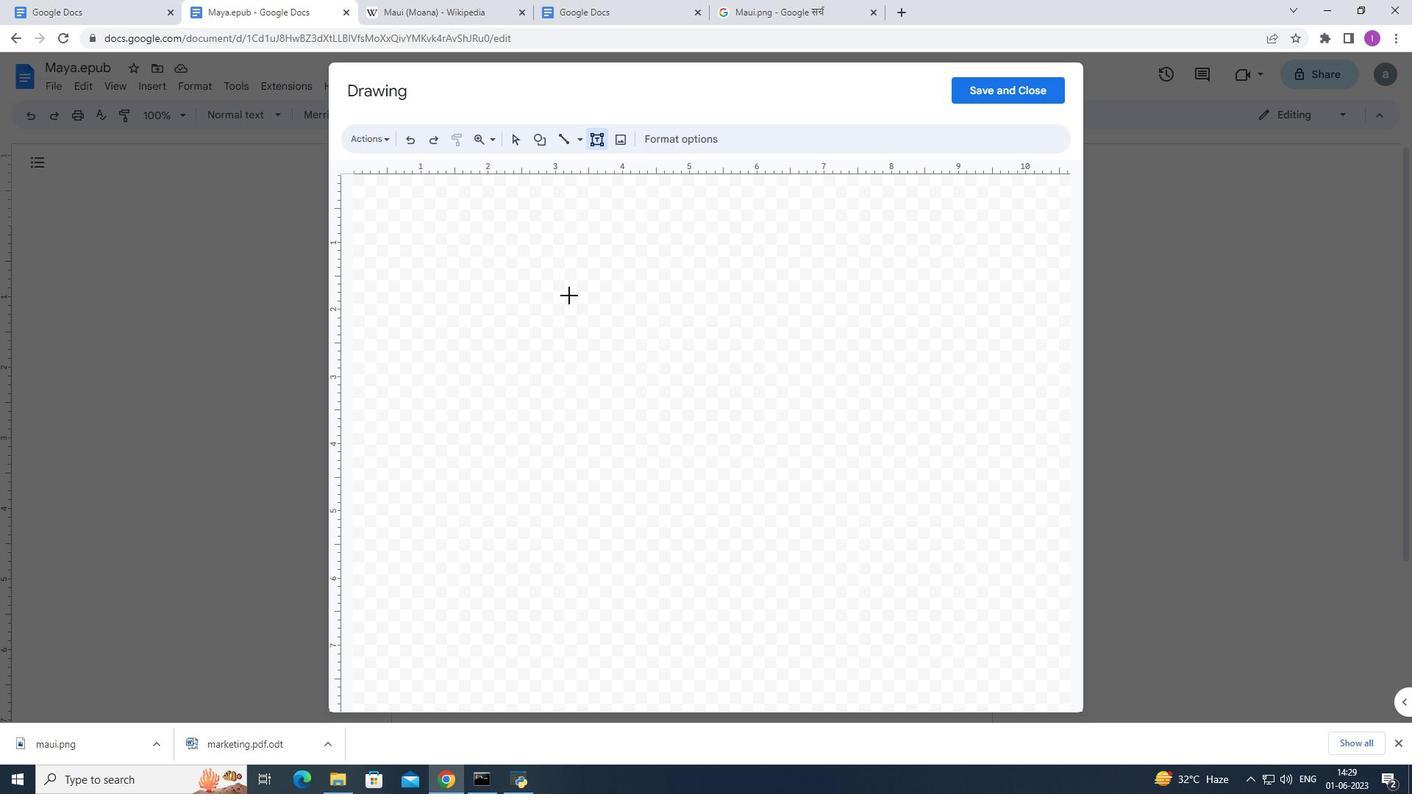 
Action: Mouse moved to (704, 382)
Screenshot: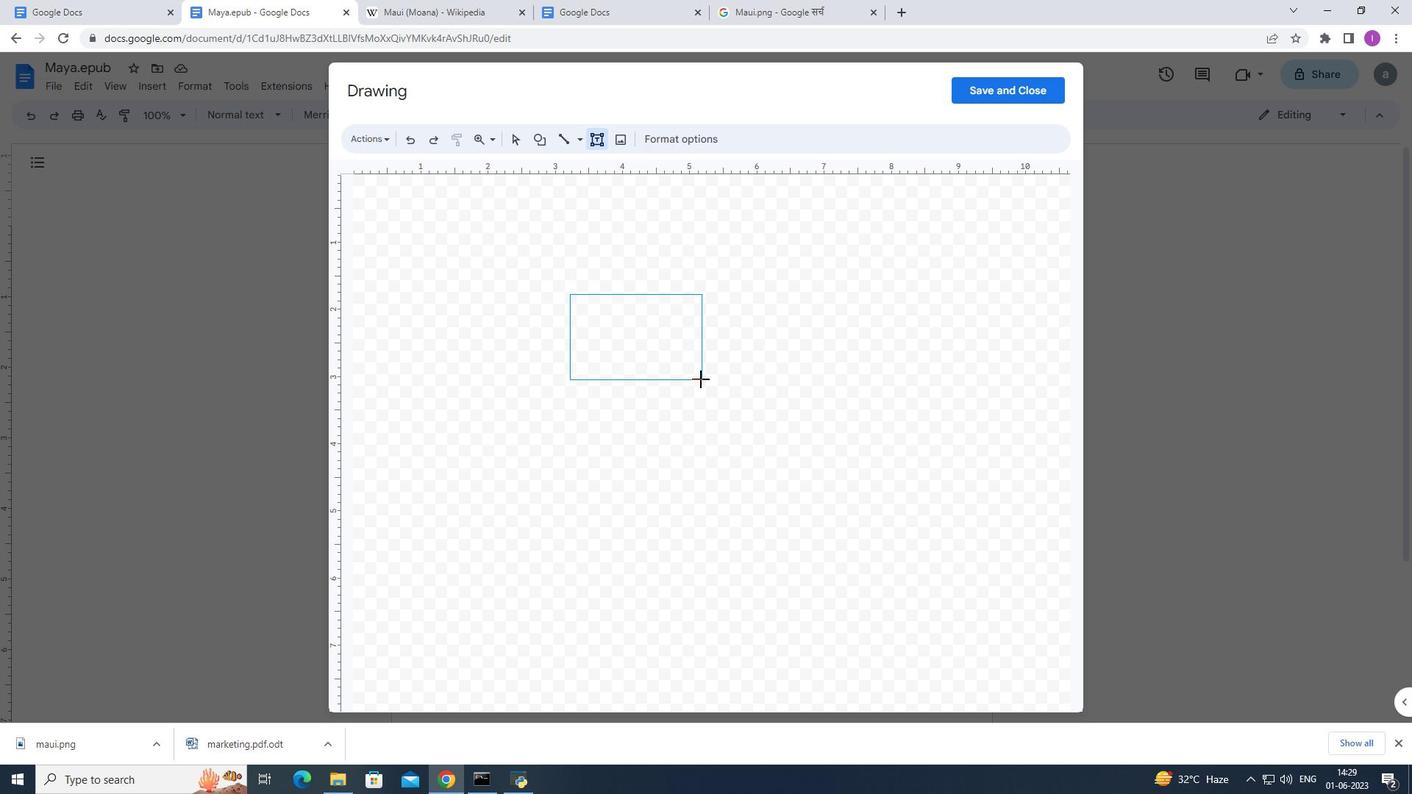 
Action: Key pressed <Key.shift><3
Screenshot: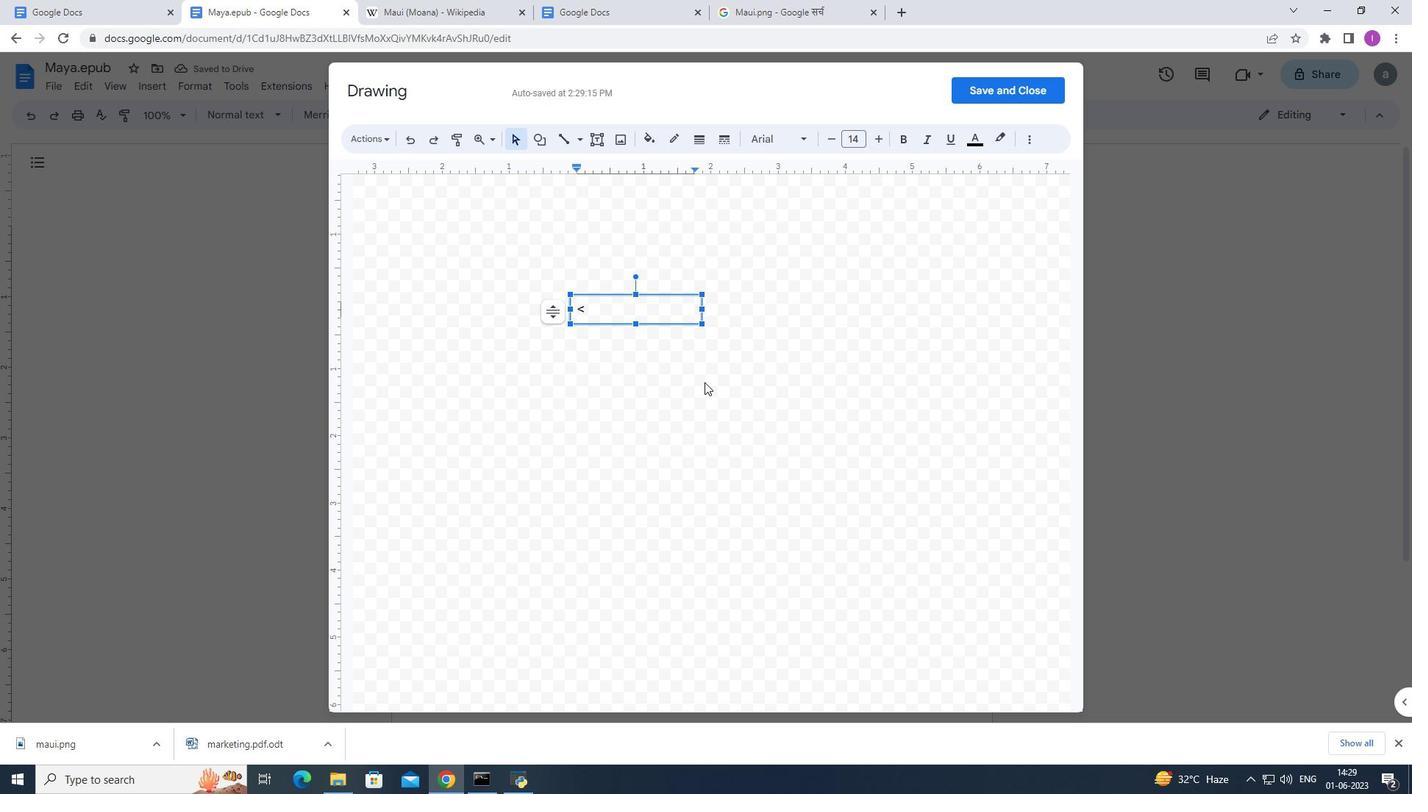 
Action: Mouse moved to (704, 147)
Screenshot: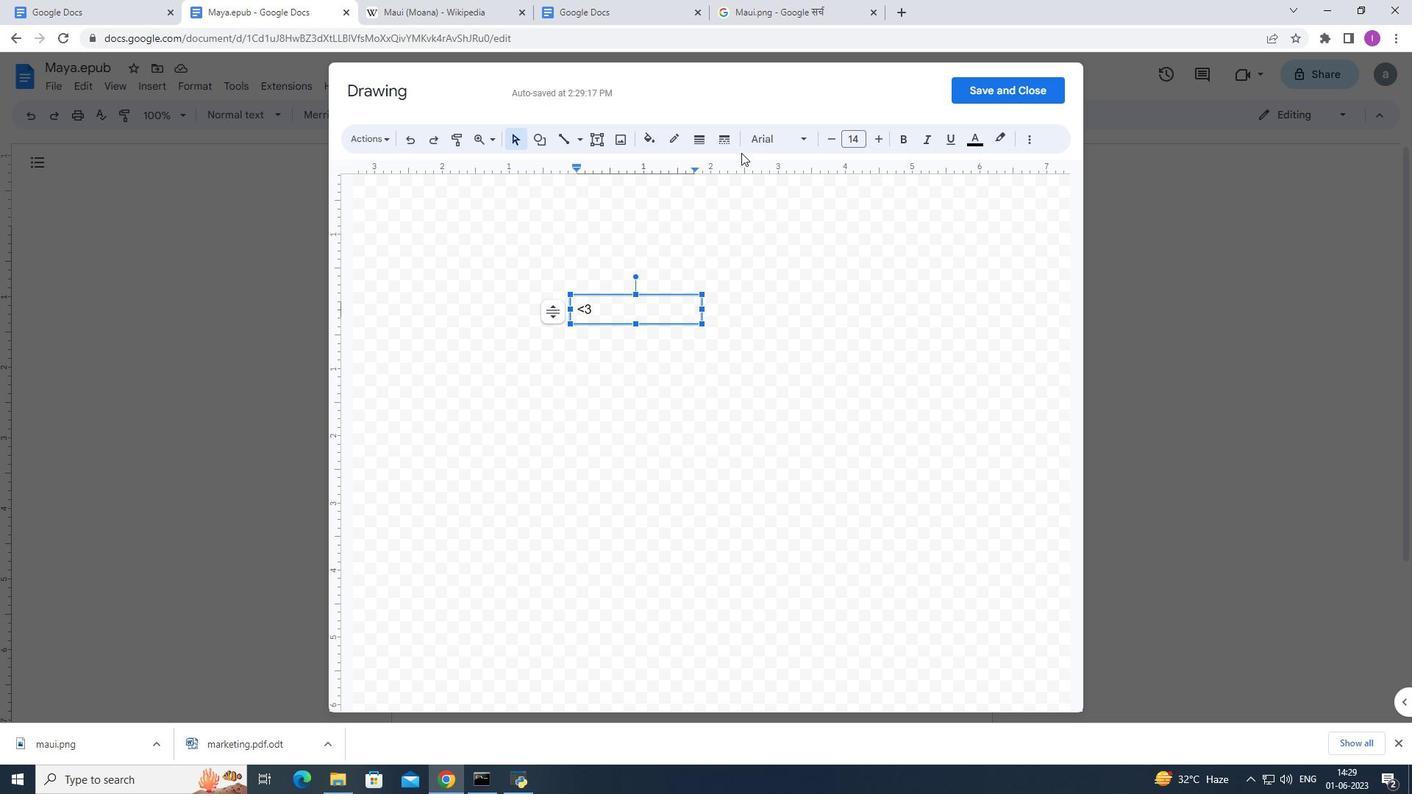 
Action: Mouse pressed left at (704, 147)
Screenshot: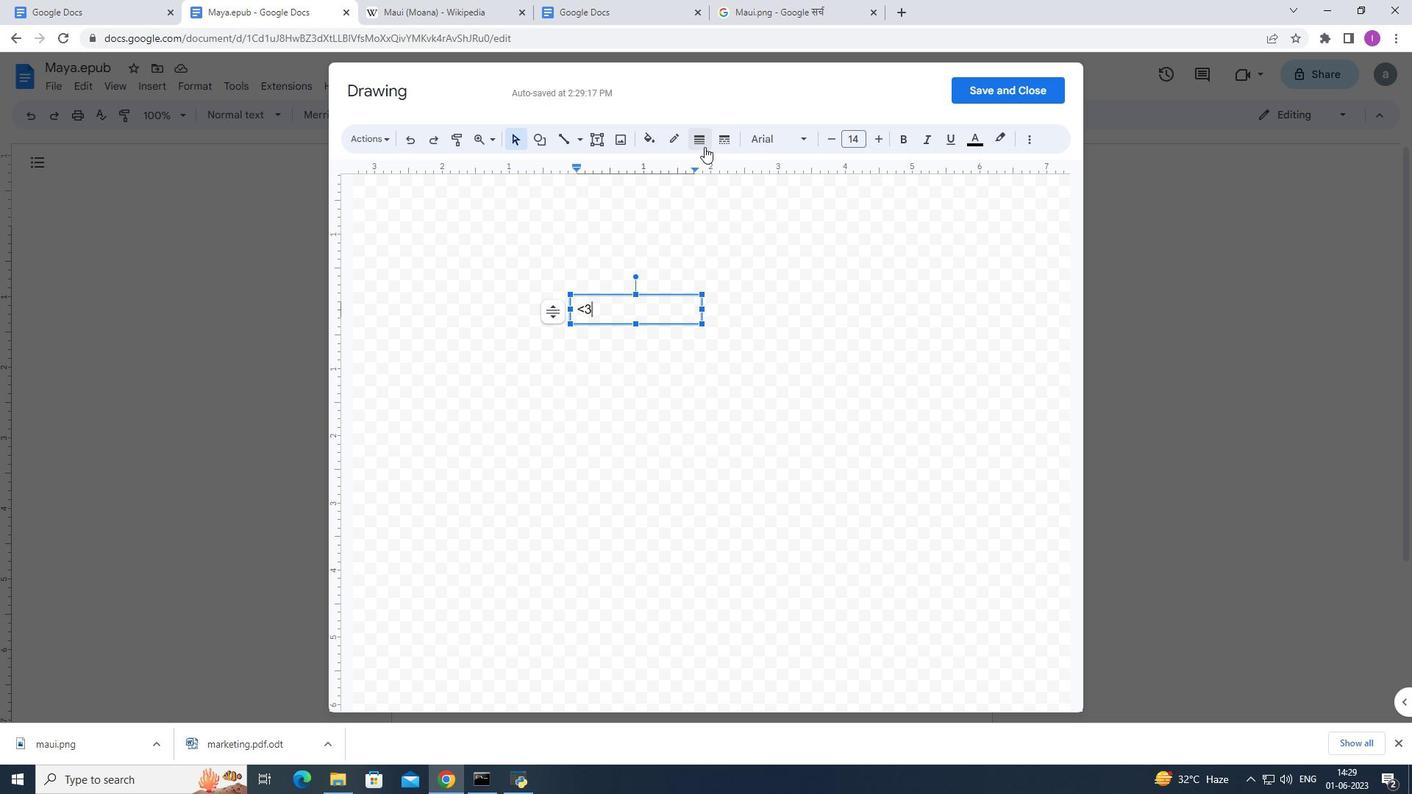 
Action: Mouse pressed left at (704, 147)
Screenshot: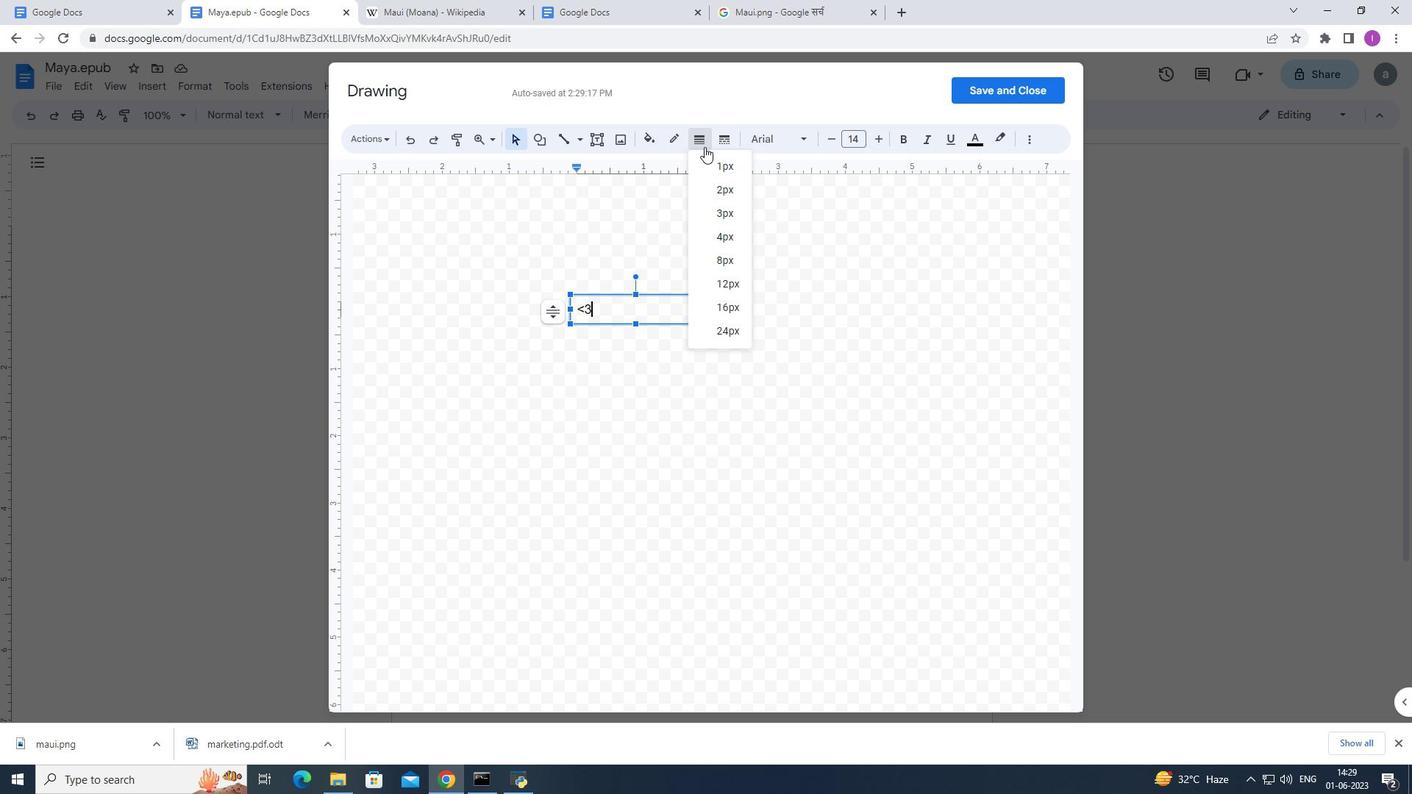 
Action: Mouse moved to (701, 293)
Screenshot: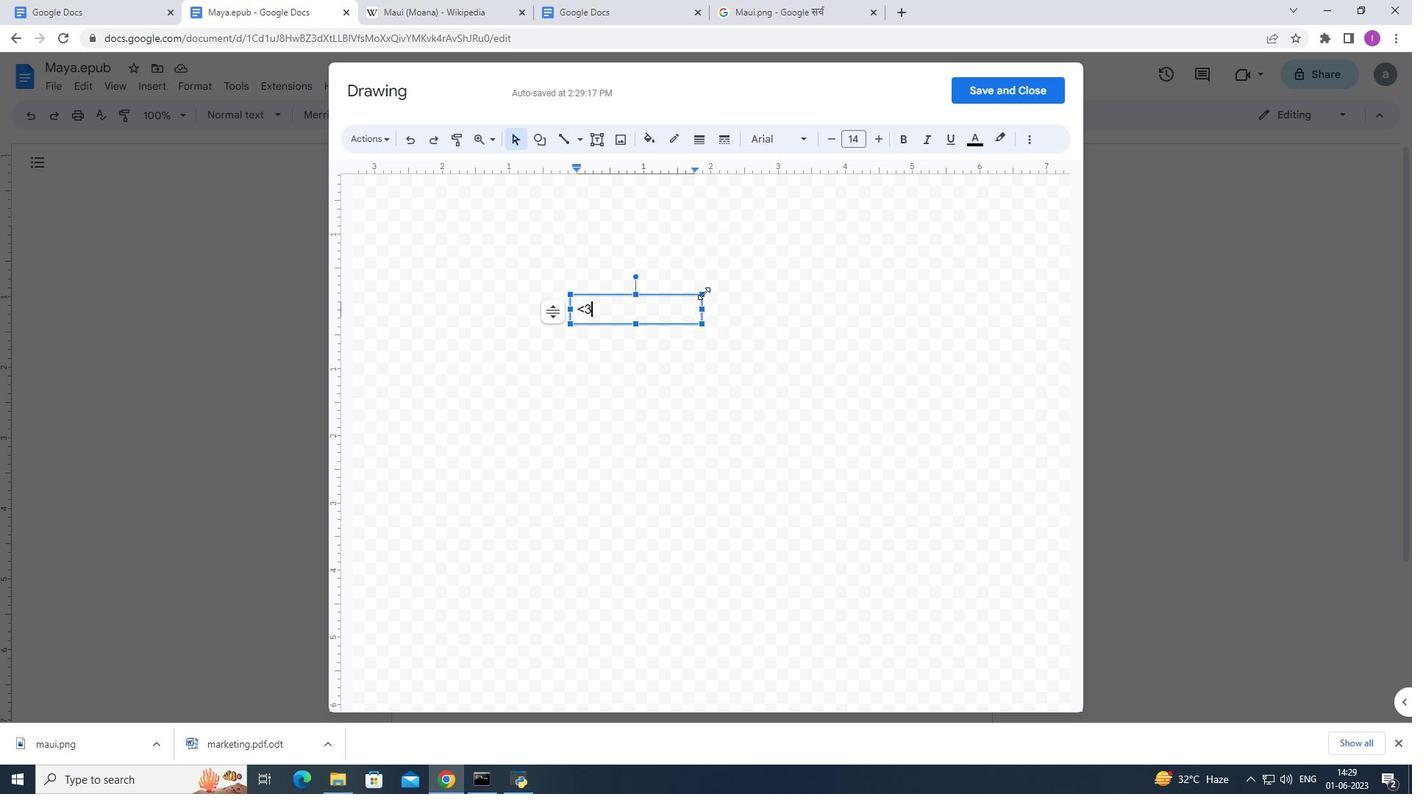 
Action: Mouse pressed left at (701, 293)
Screenshot: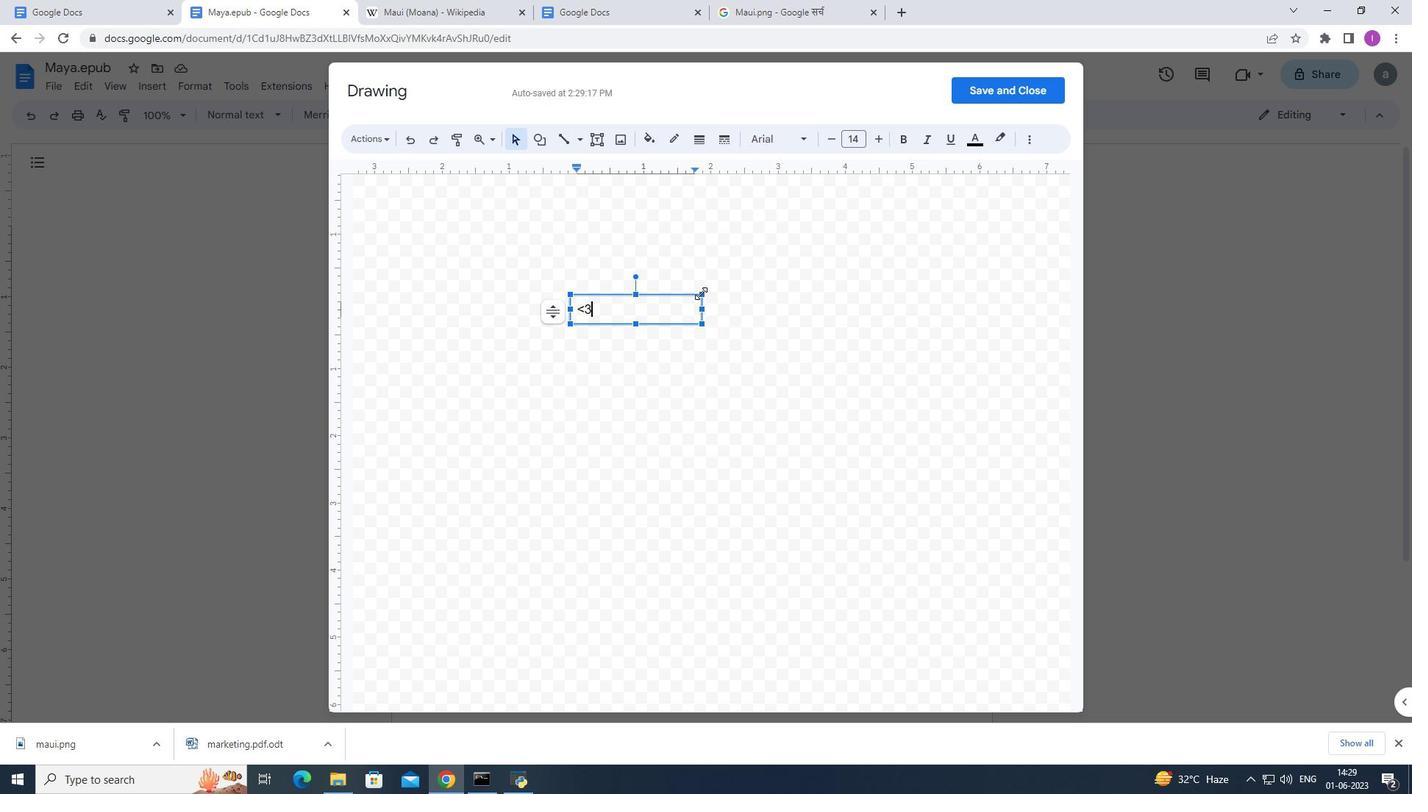 
Action: Mouse moved to (987, 84)
Screenshot: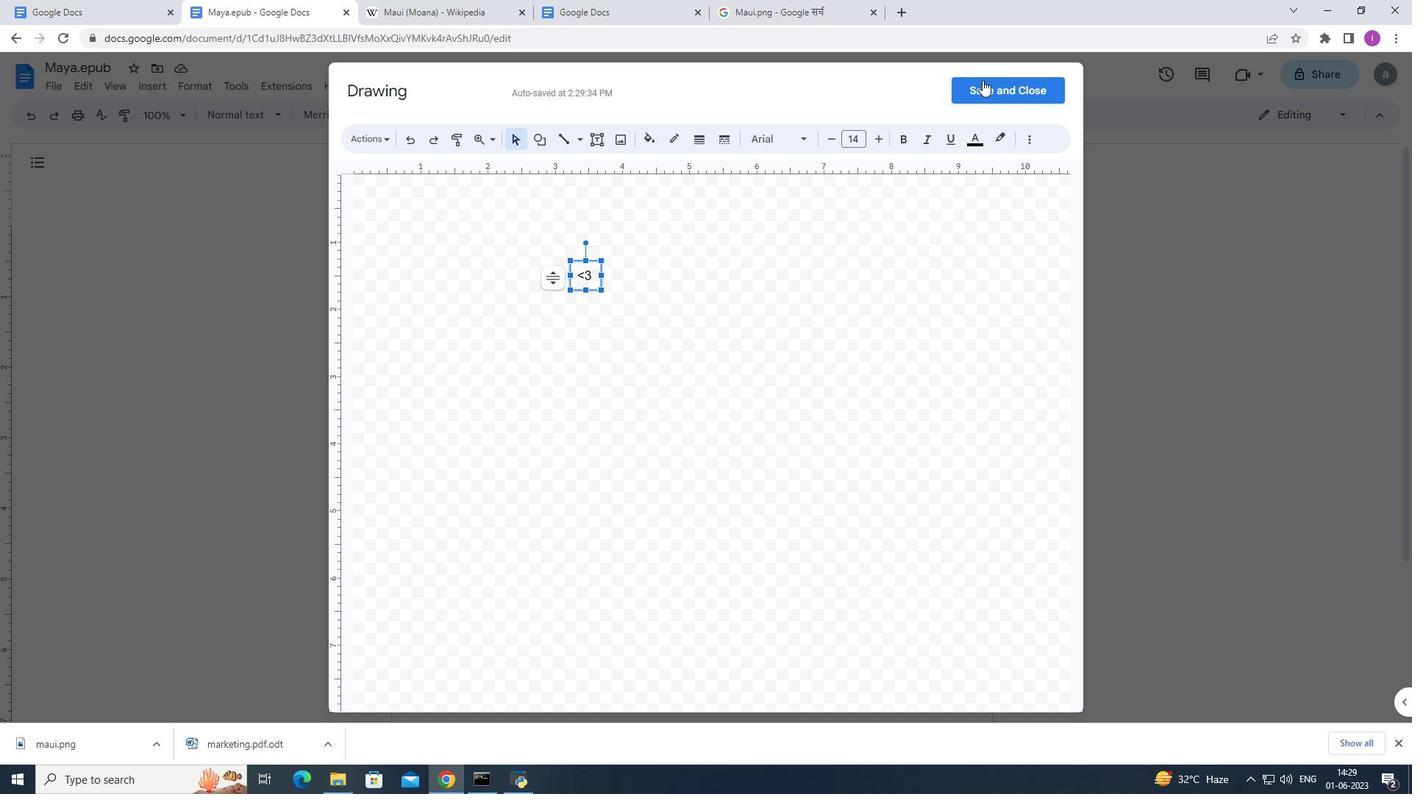 
Action: Mouse pressed left at (987, 84)
Screenshot: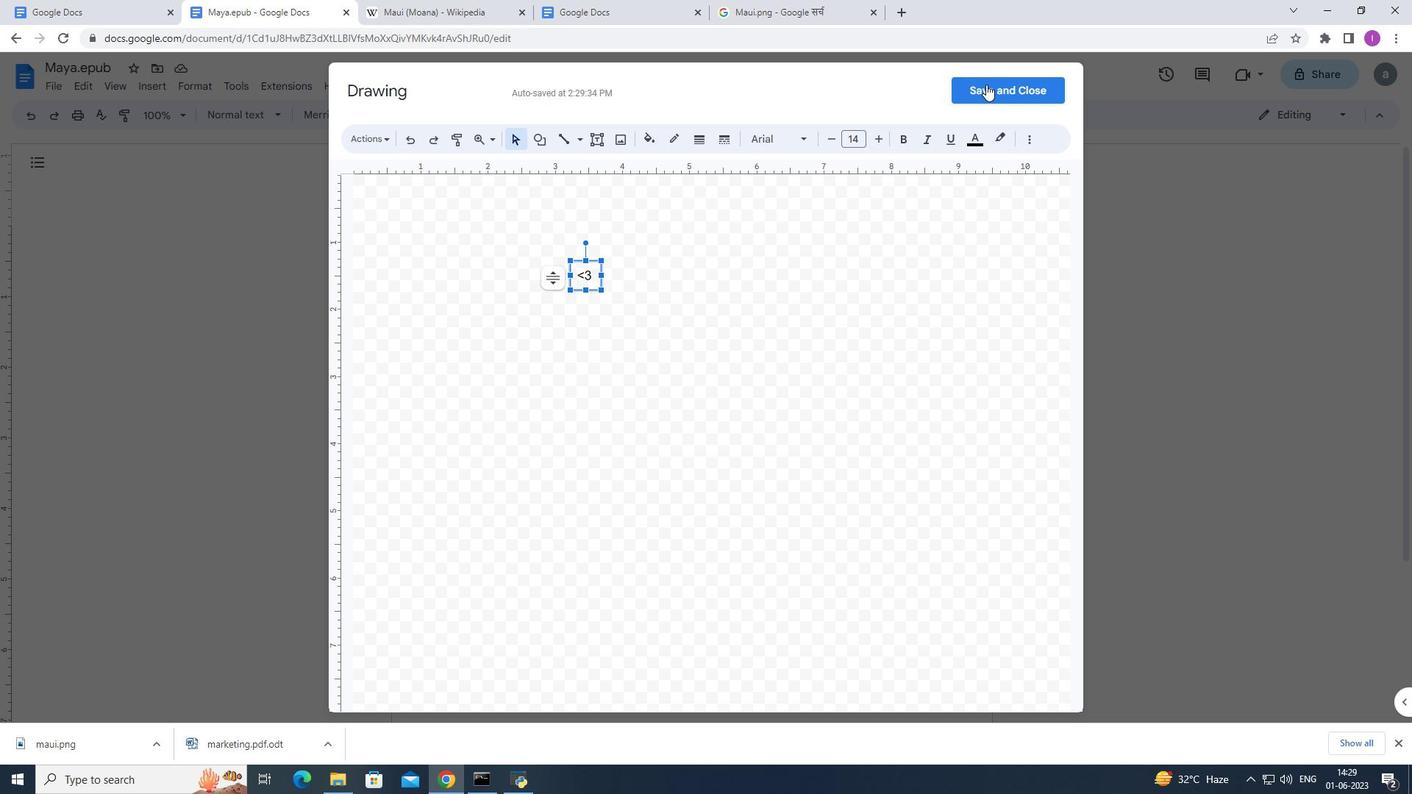 
Action: Mouse moved to (726, 556)
Screenshot: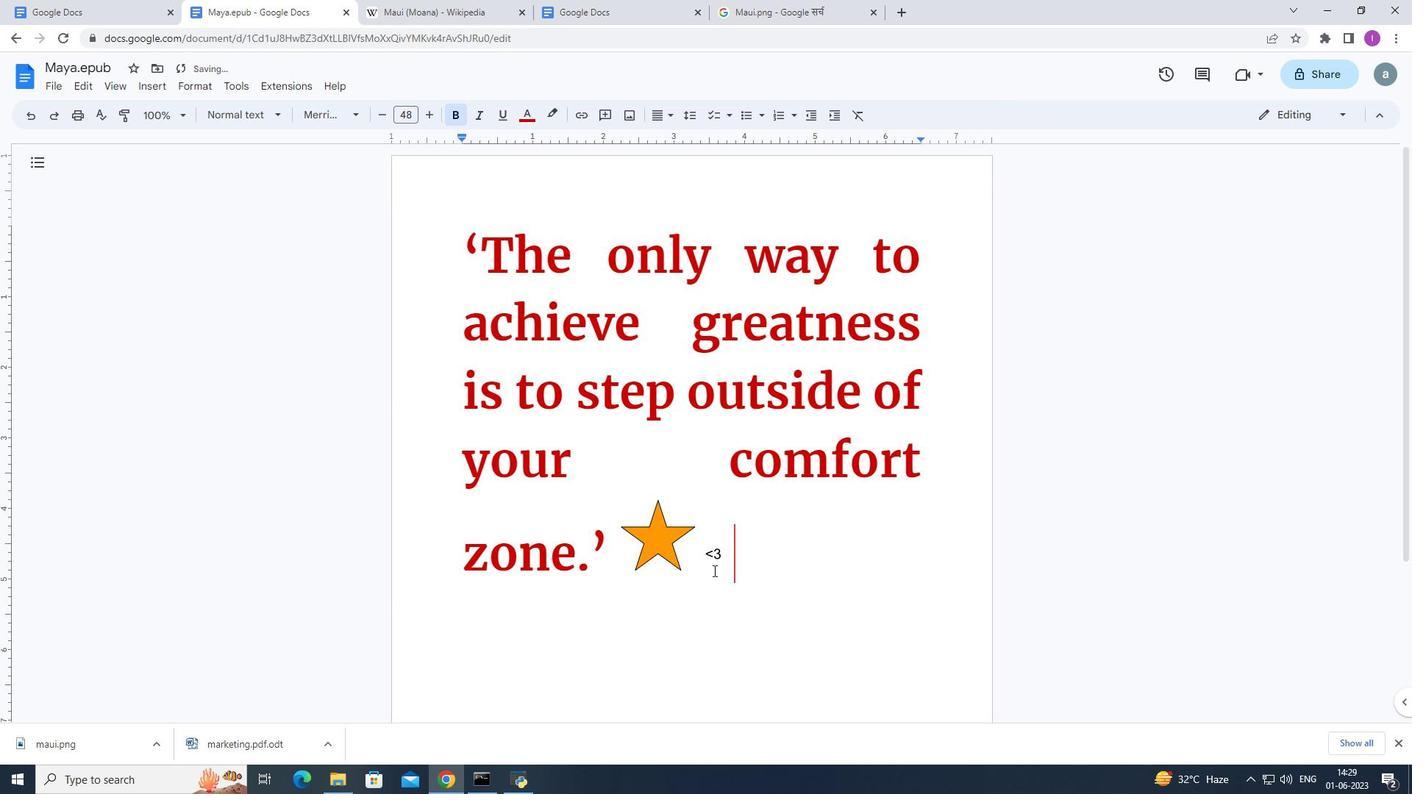 
Action: Mouse pressed left at (726, 556)
Screenshot: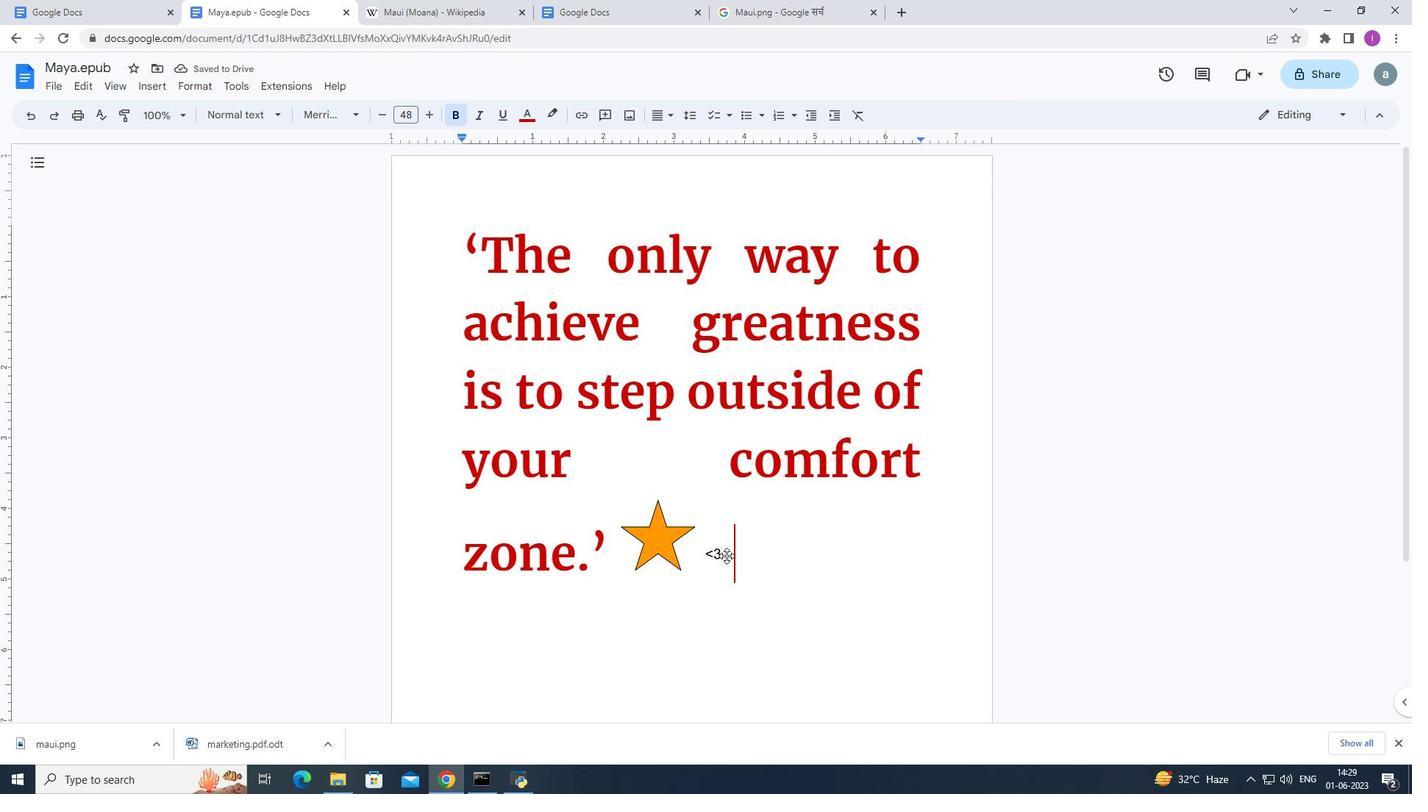 
Action: Mouse moved to (292, 119)
Screenshot: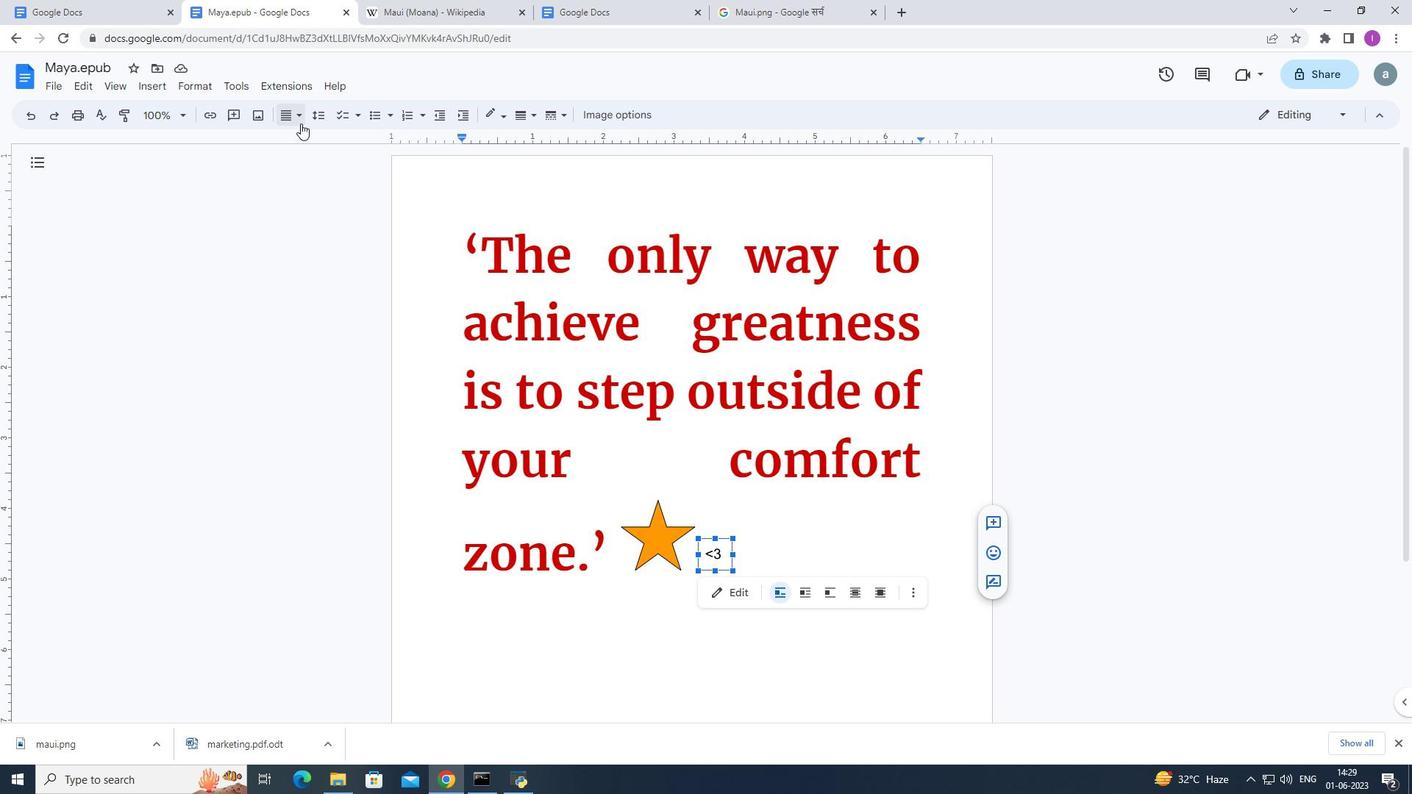 
Action: Mouse pressed left at (292, 119)
Screenshot: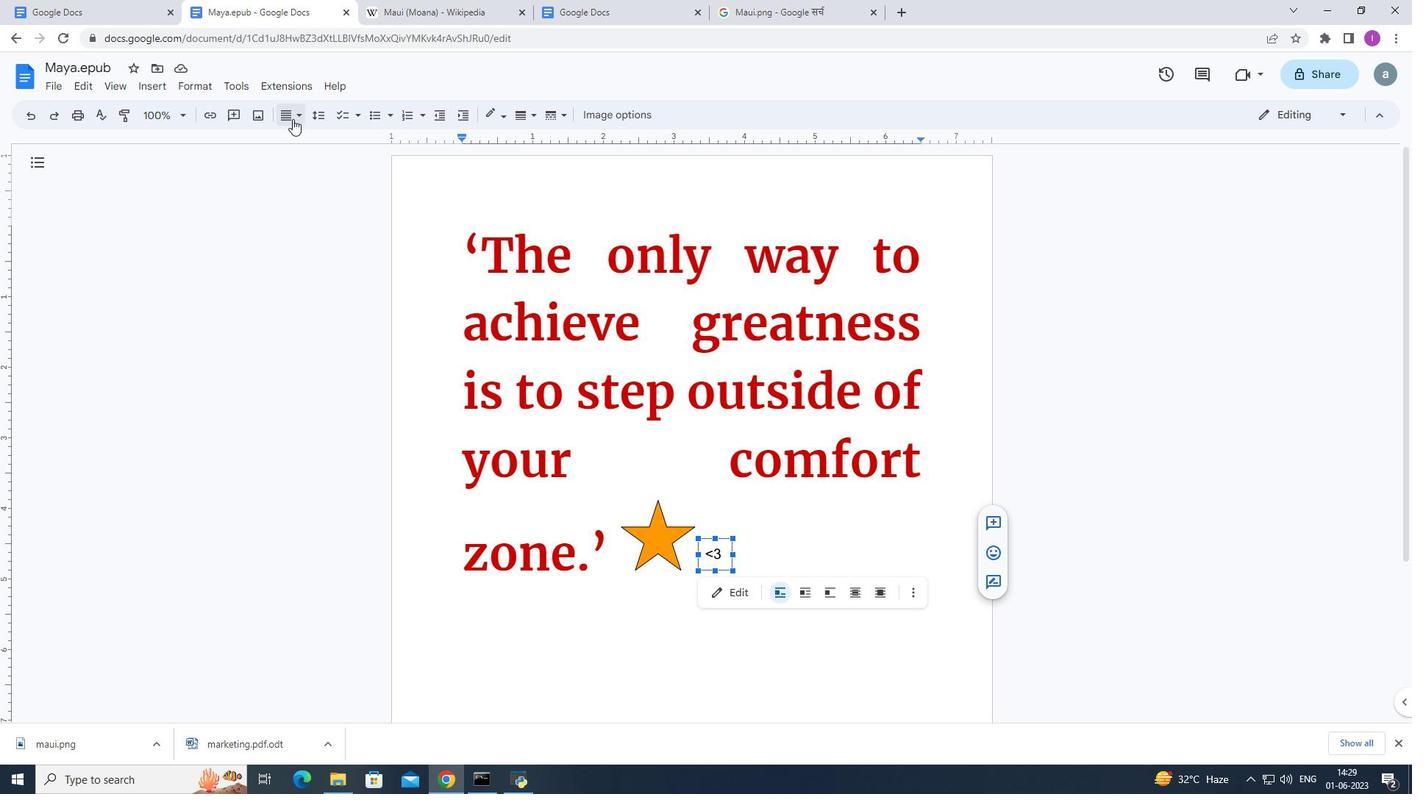 
Action: Mouse moved to (313, 144)
Screenshot: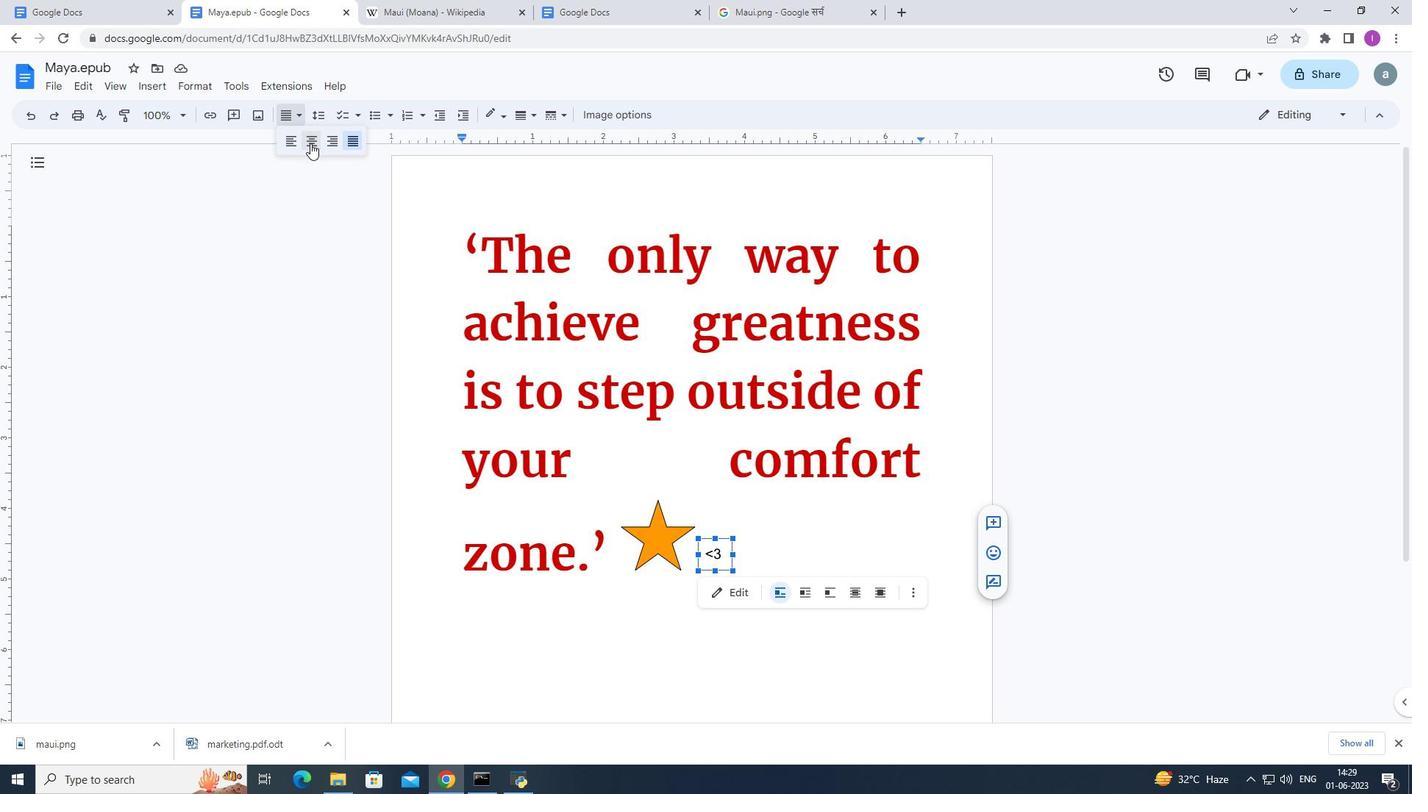 
Action: Mouse pressed left at (313, 144)
Screenshot: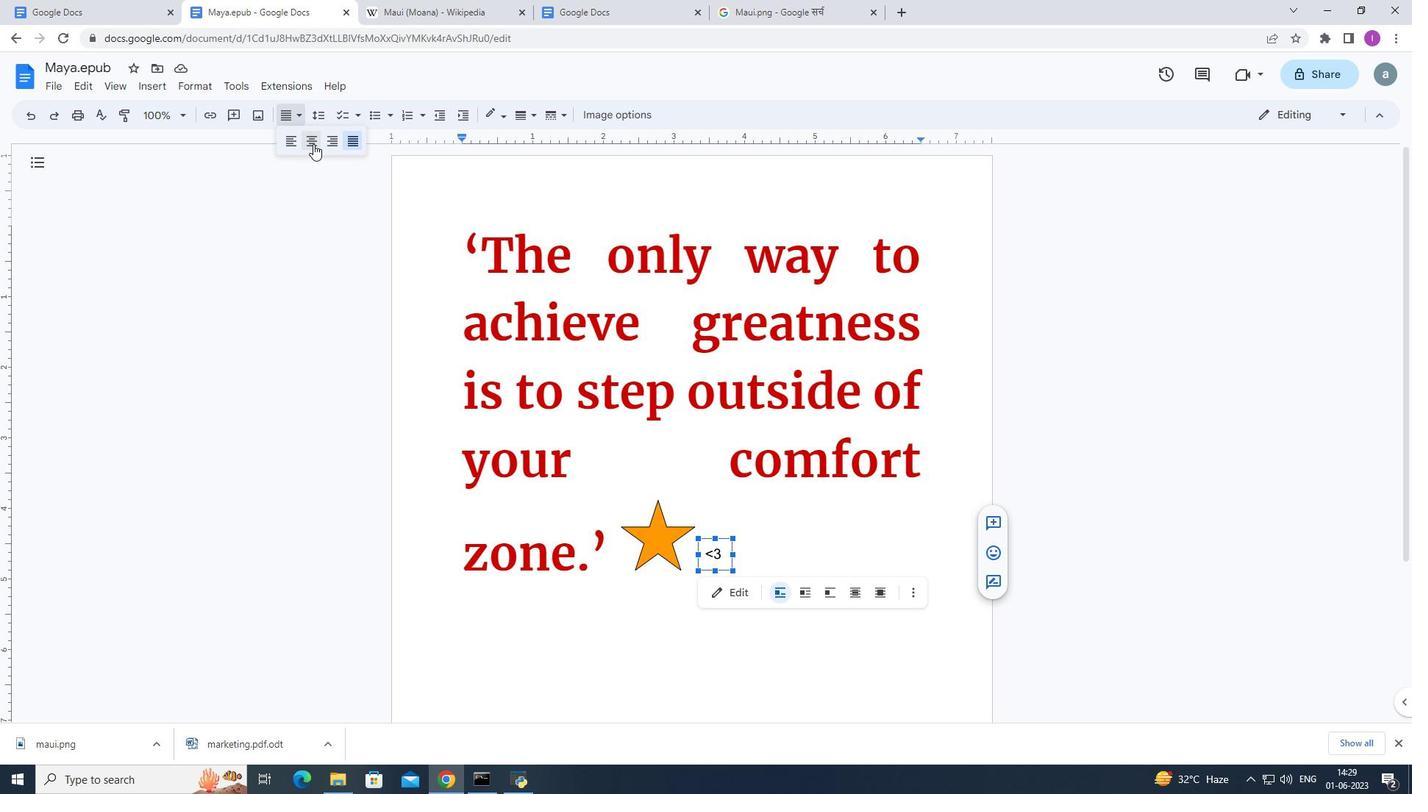 
Action: Mouse moved to (52, 92)
Screenshot: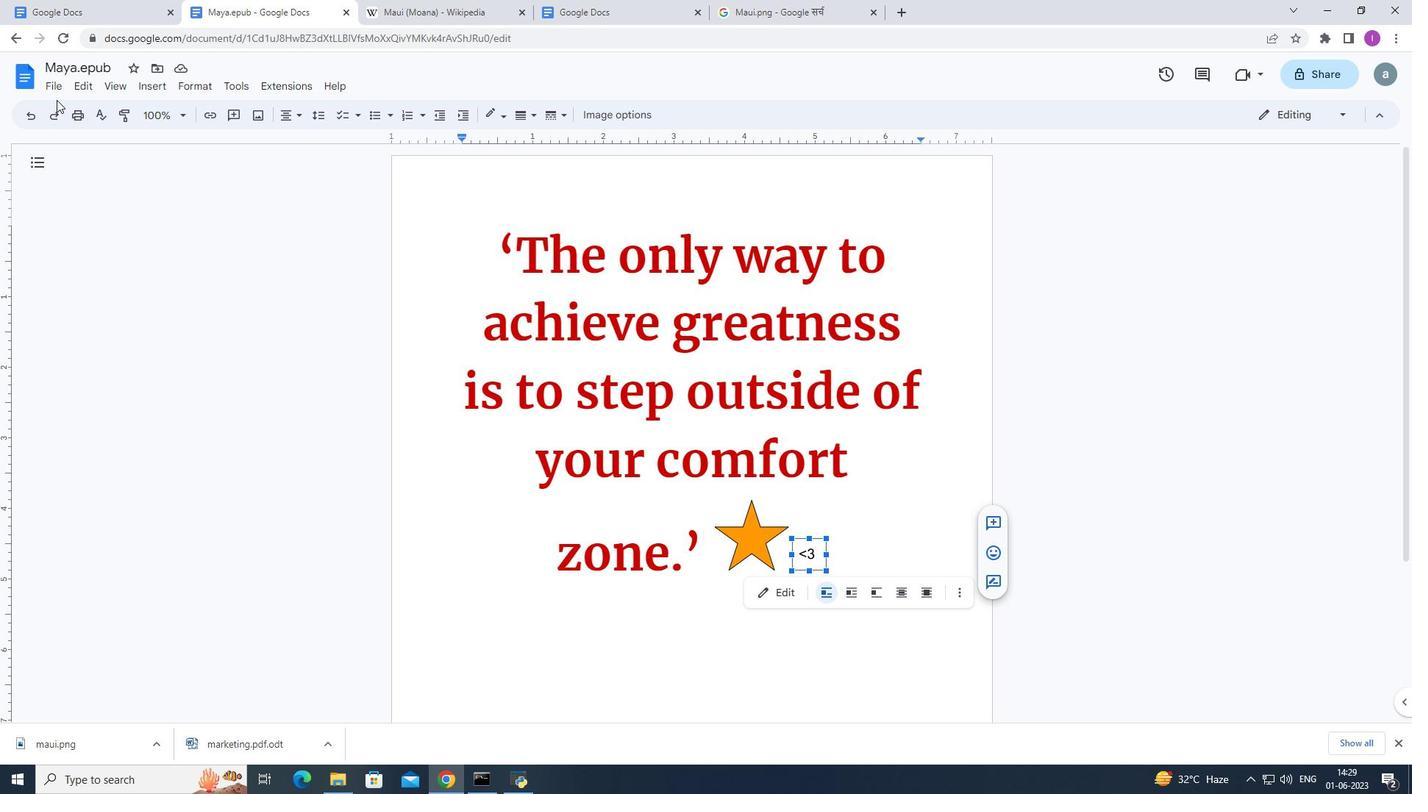 
Action: Mouse pressed left at (52, 92)
Screenshot: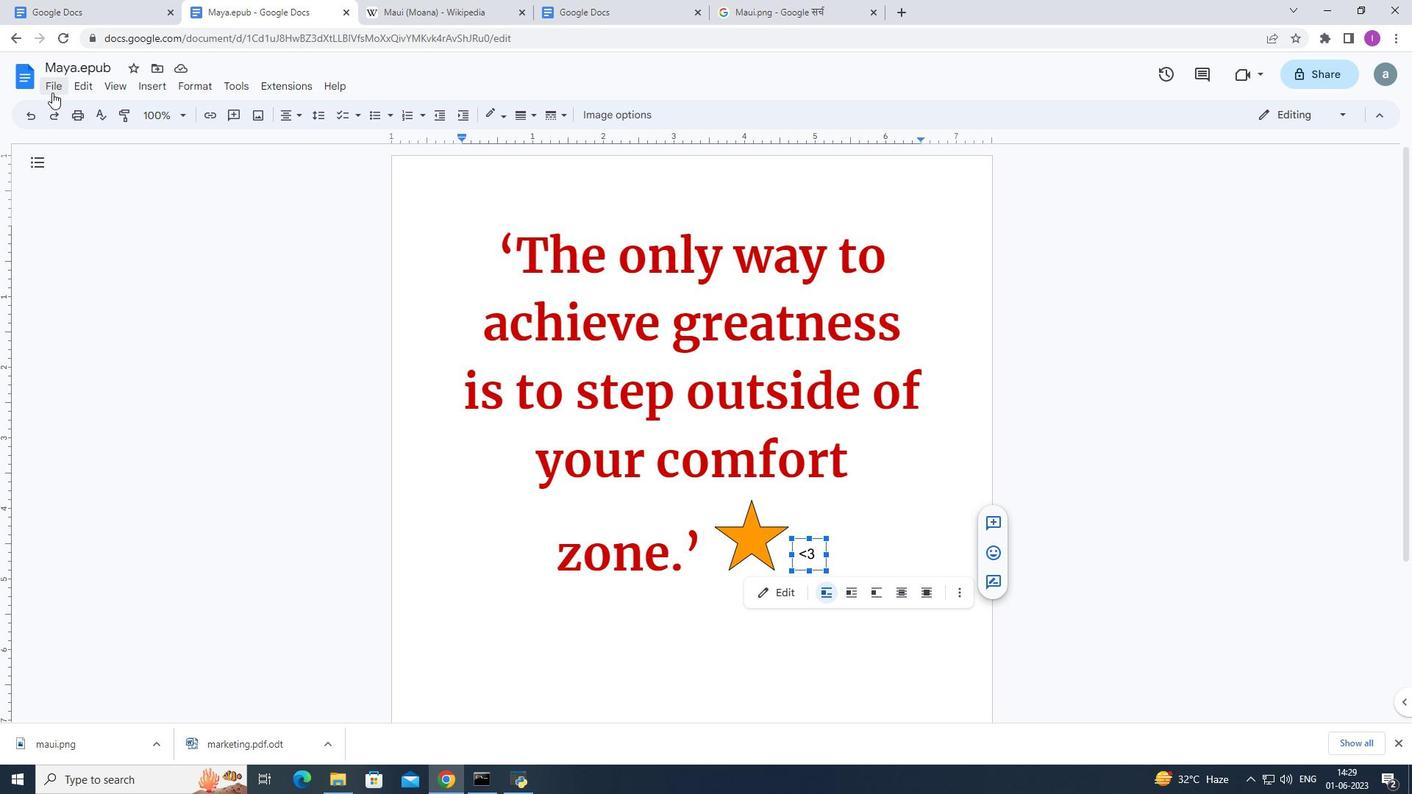 
Action: Mouse moved to (137, 492)
Screenshot: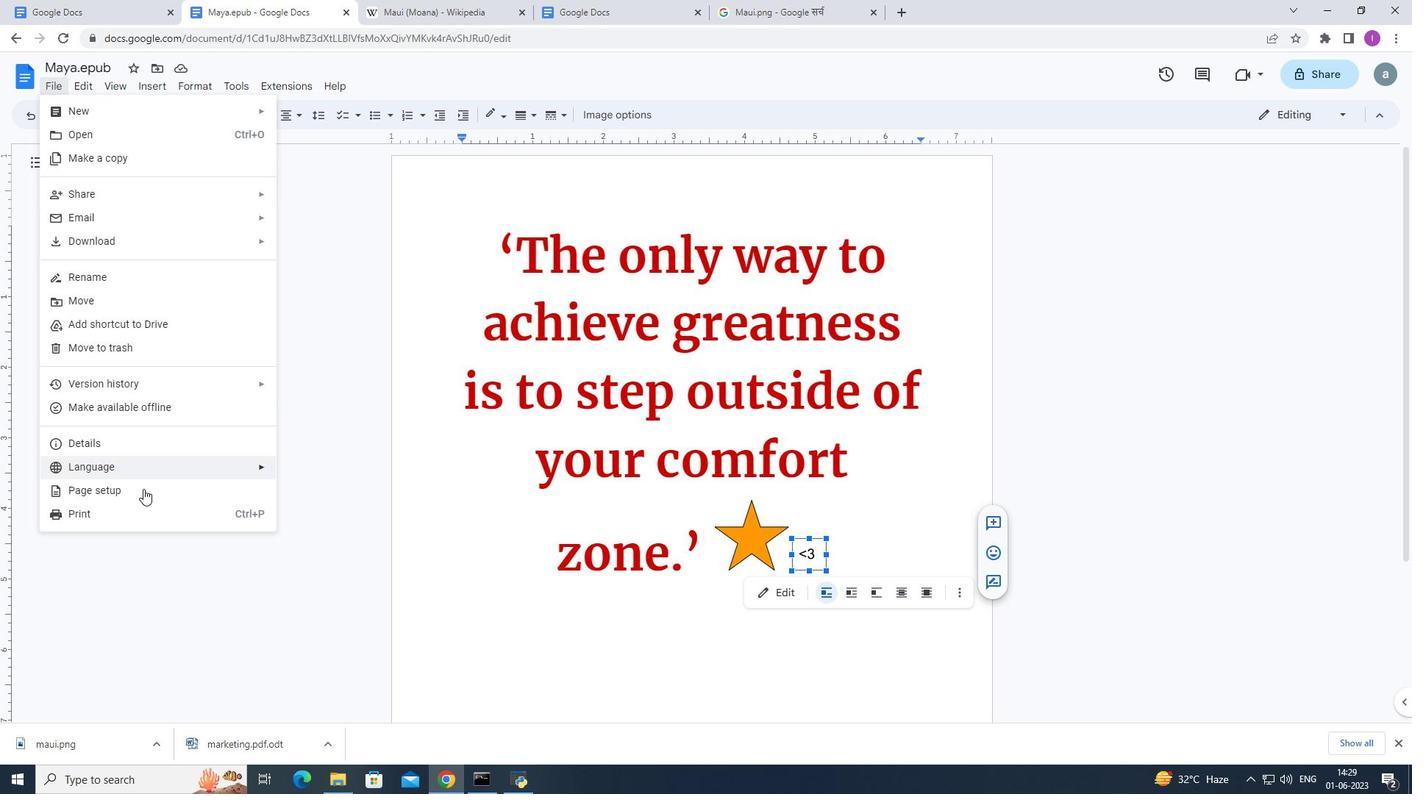 
Action: Mouse pressed left at (137, 492)
Screenshot: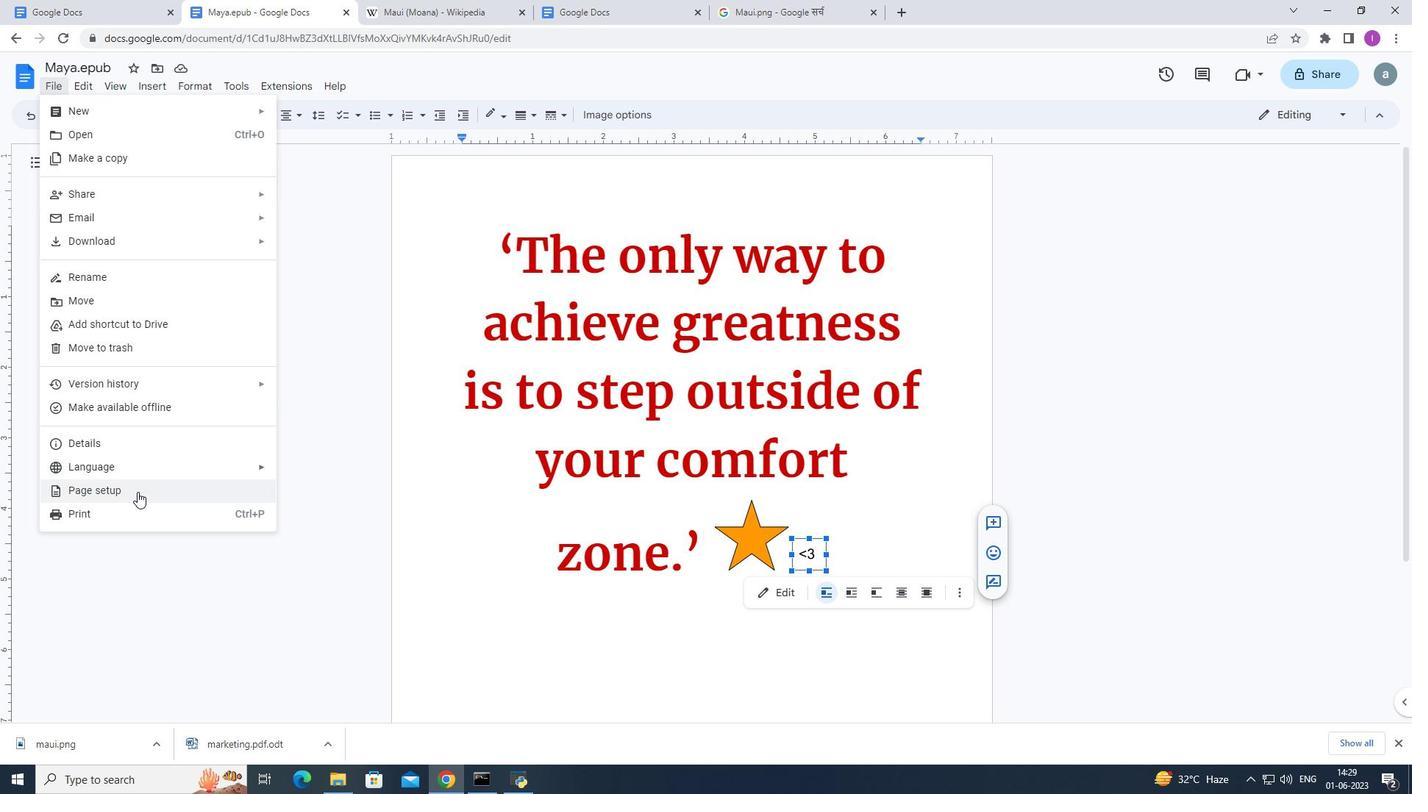 
Action: Mouse moved to (320, 411)
Screenshot: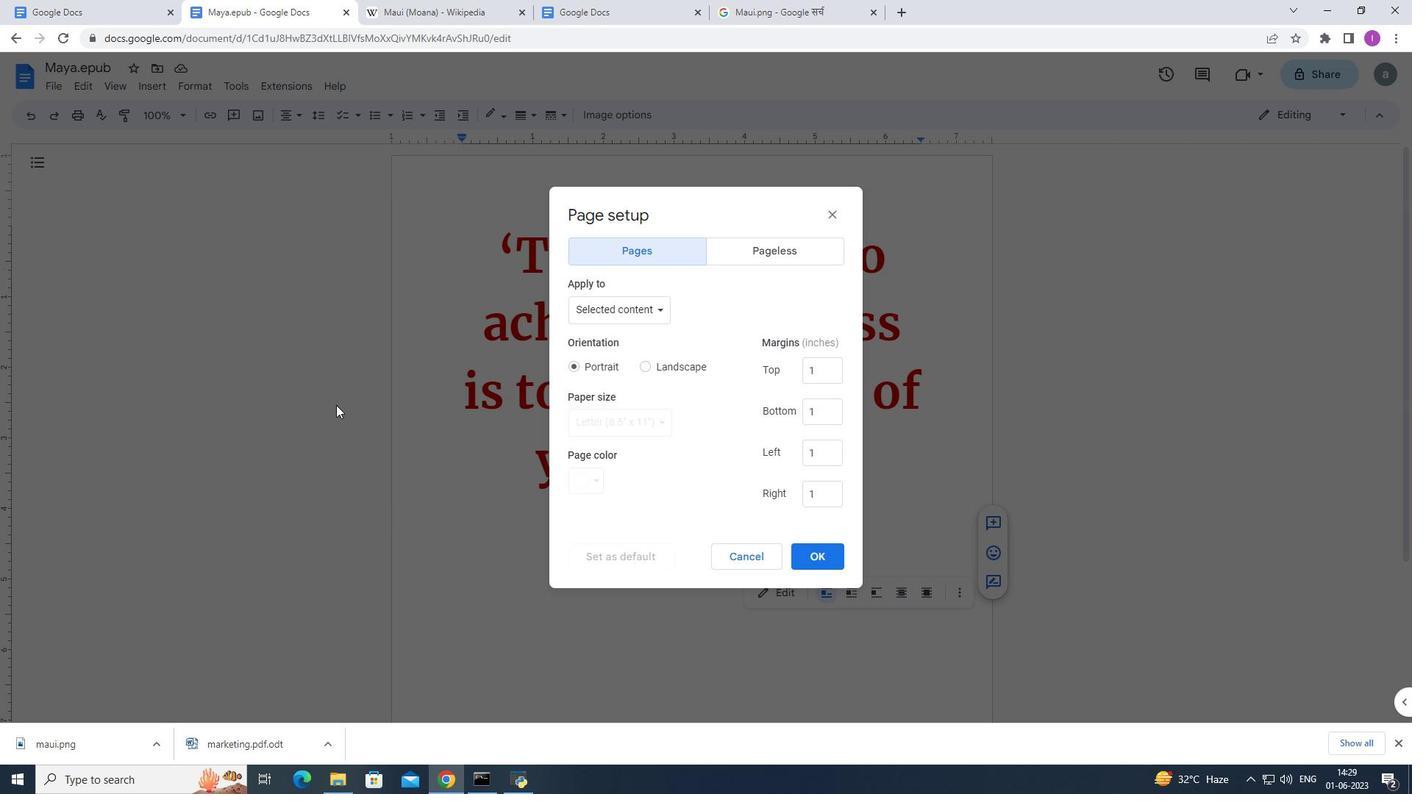 
Action: Mouse pressed left at (320, 411)
Screenshot: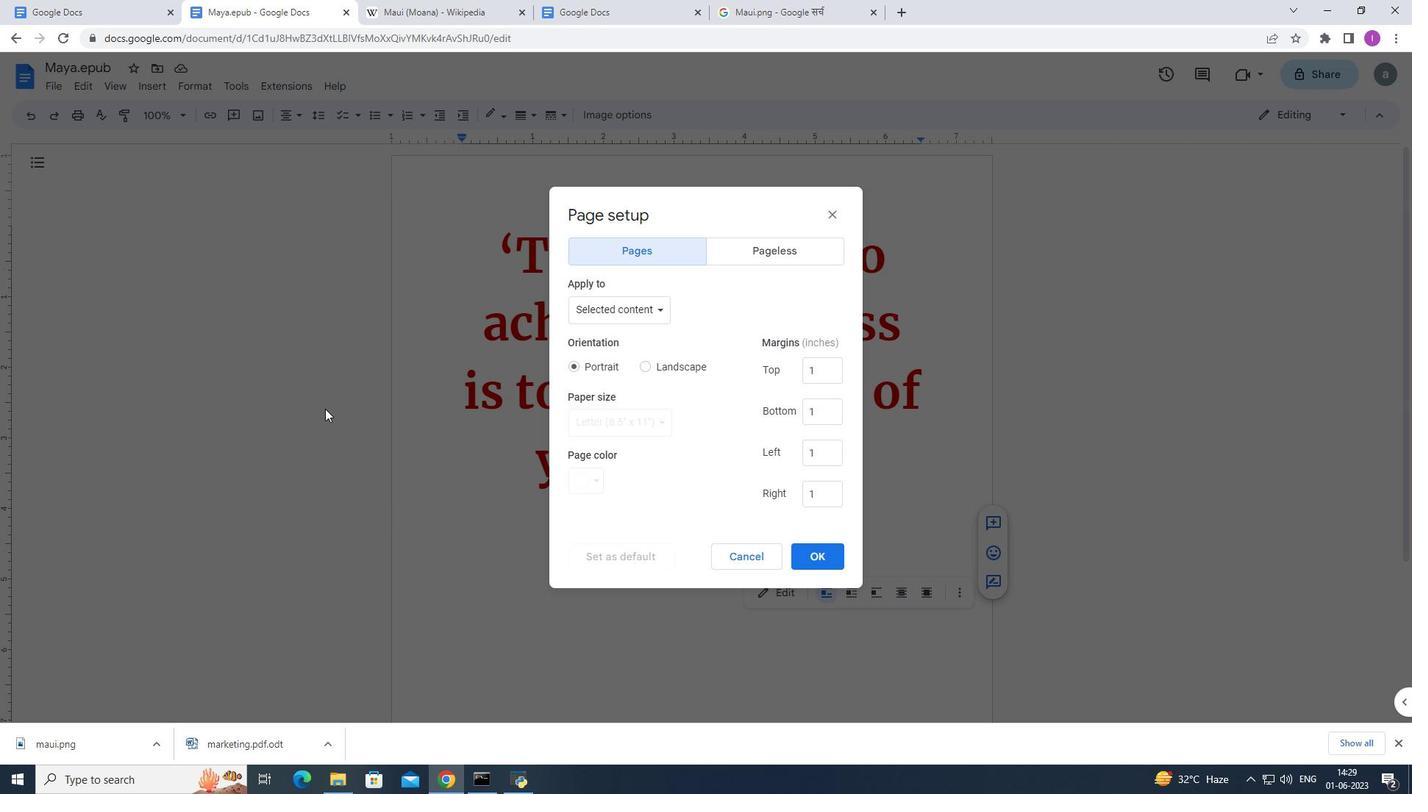 
Action: Mouse moved to (826, 212)
Screenshot: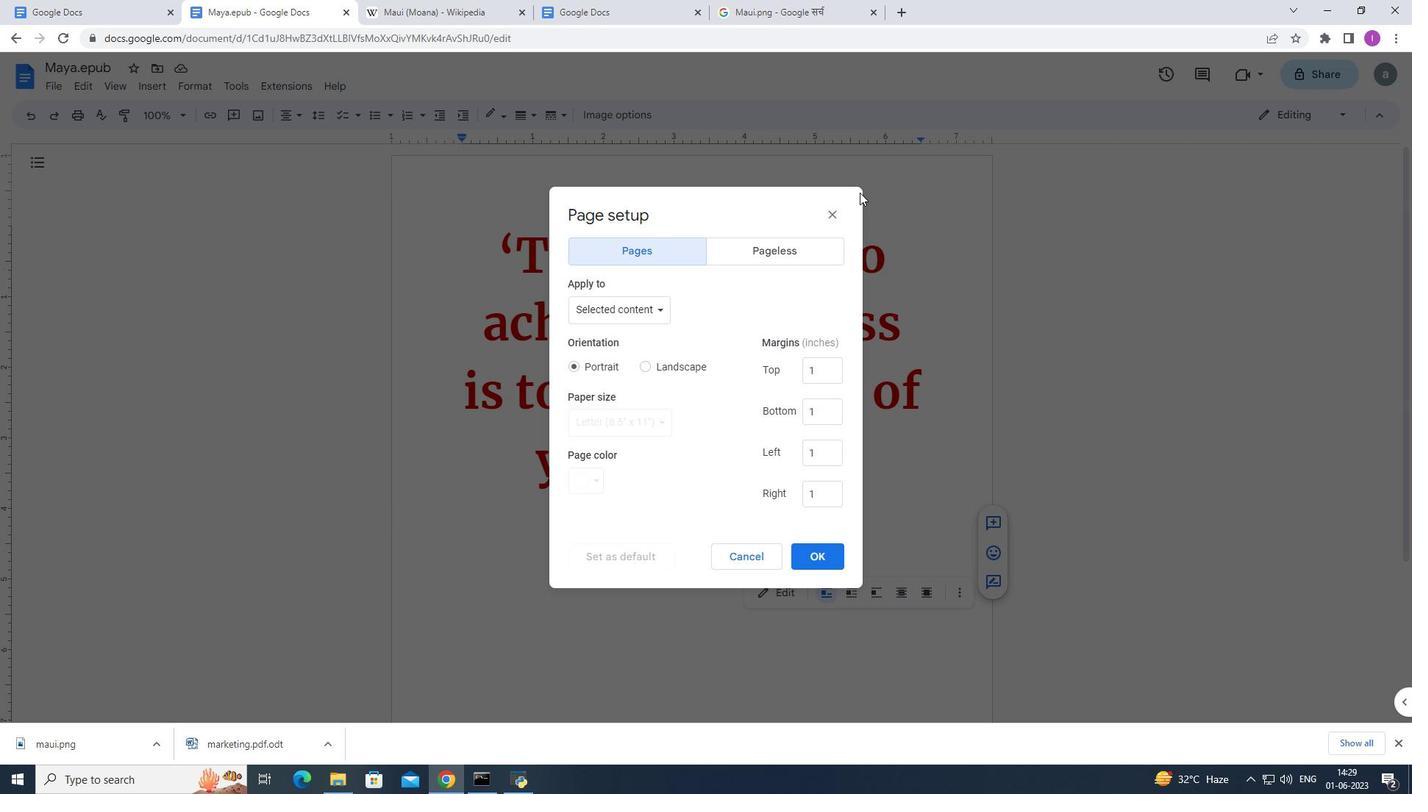
Action: Mouse pressed left at (826, 212)
Screenshot: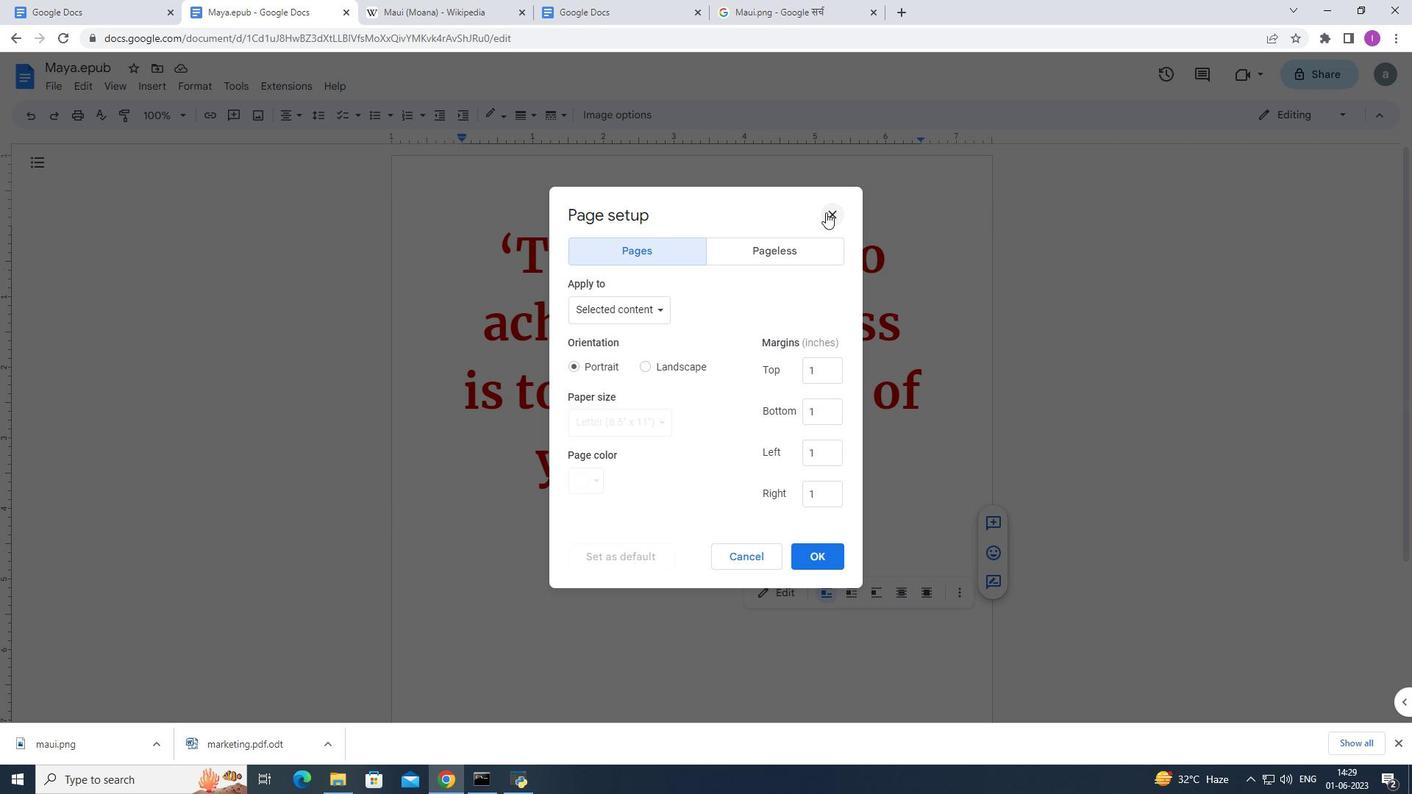 
Action: Mouse moved to (450, 578)
Screenshot: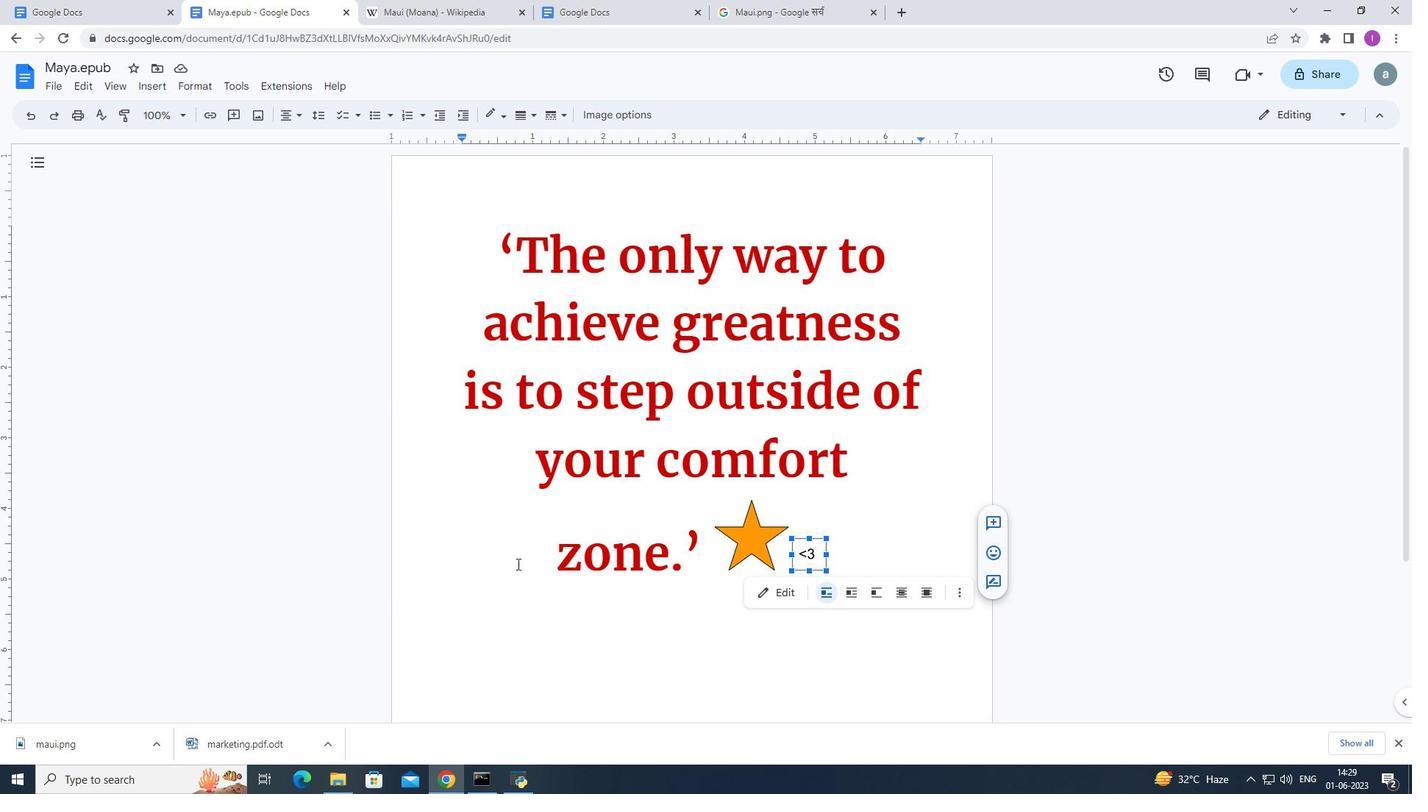 
Action: Mouse pressed left at (450, 578)
Screenshot: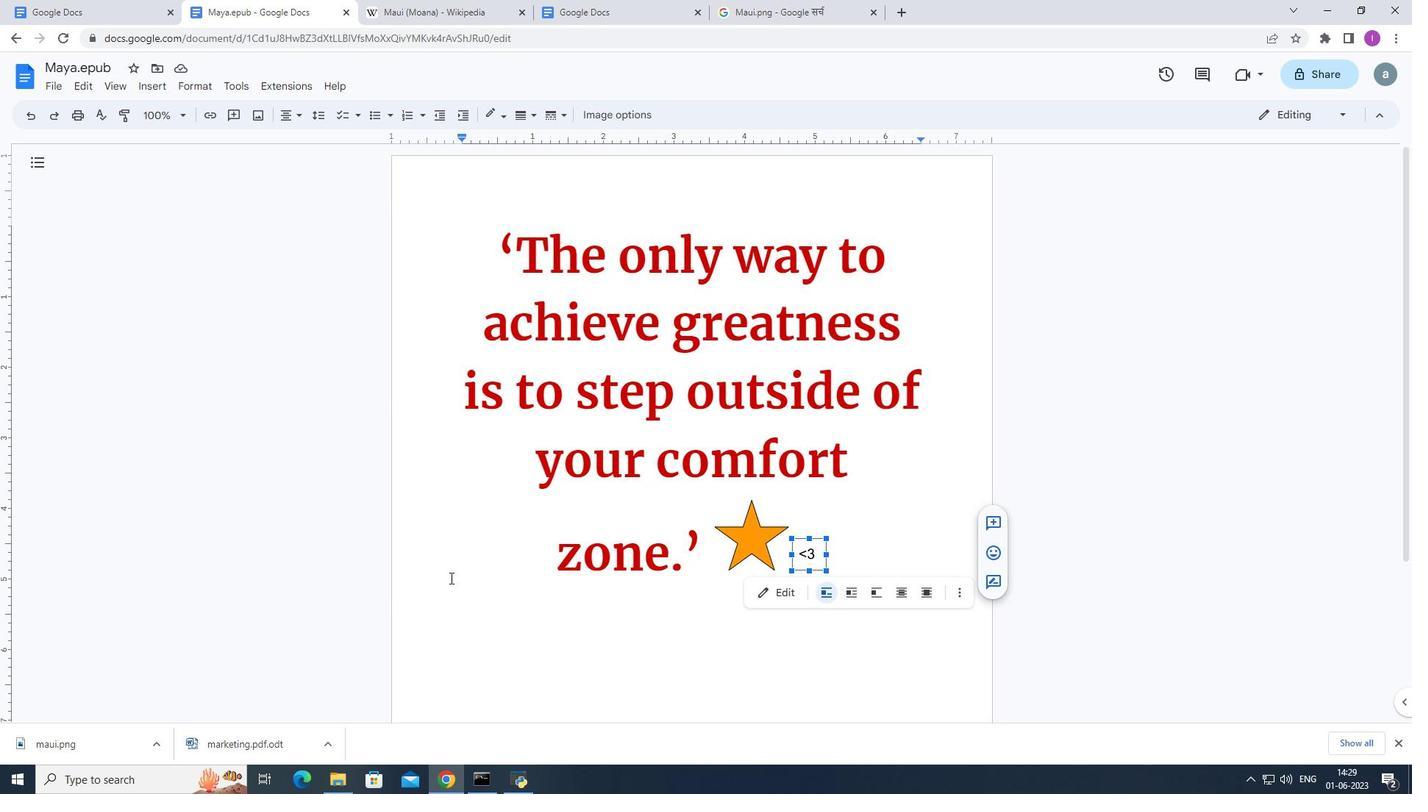 
Action: Mouse moved to (61, 85)
Screenshot: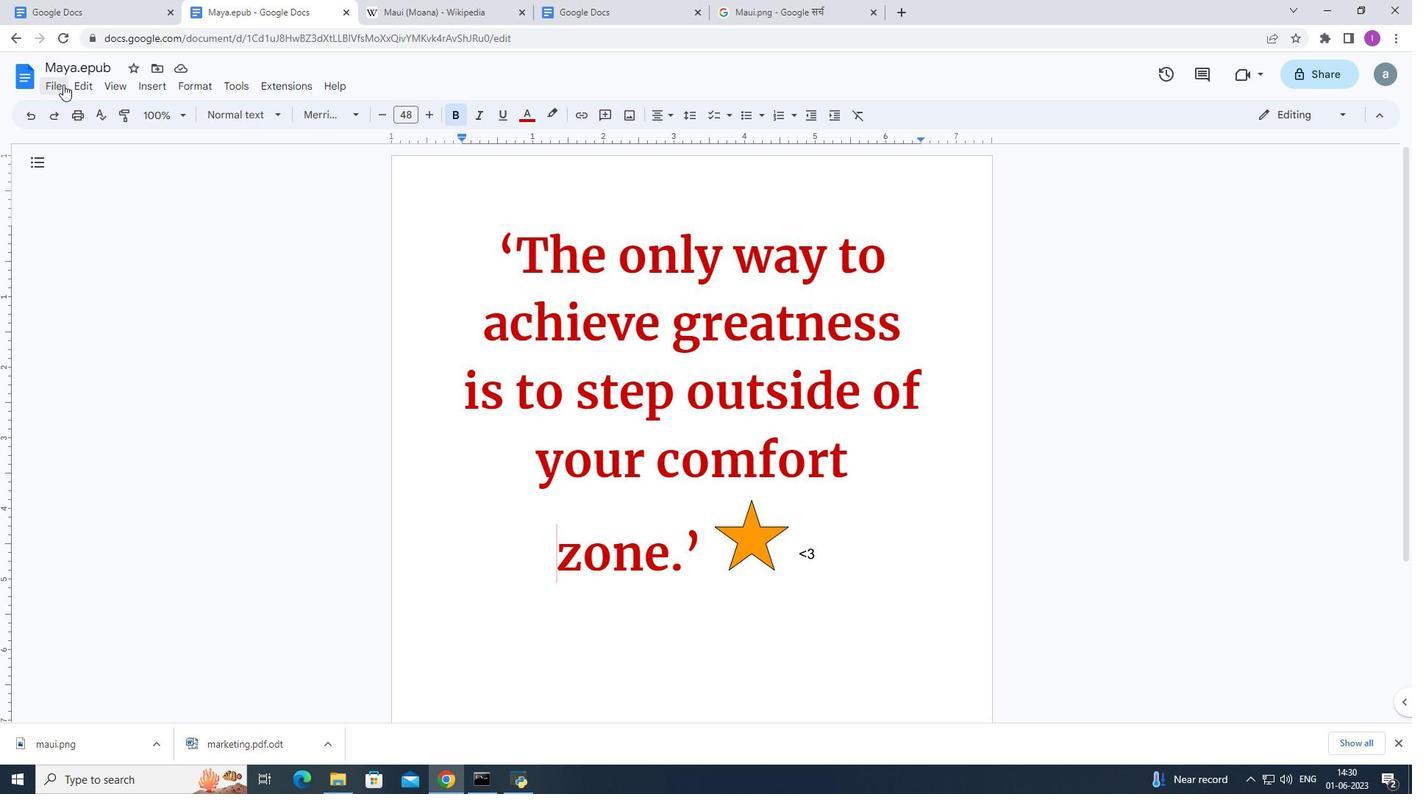 
Action: Mouse pressed left at (61, 85)
Screenshot: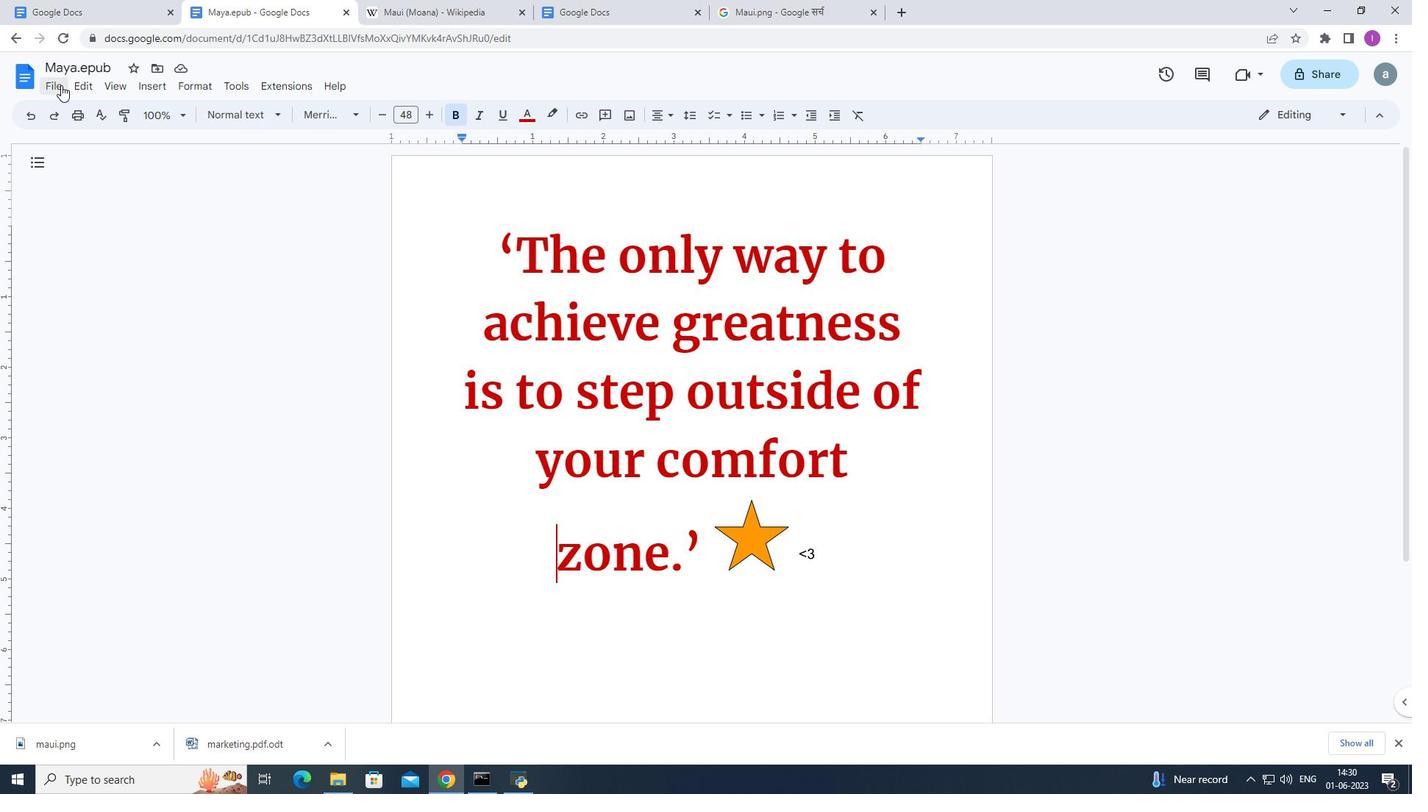 
Action: Mouse moved to (153, 492)
Screenshot: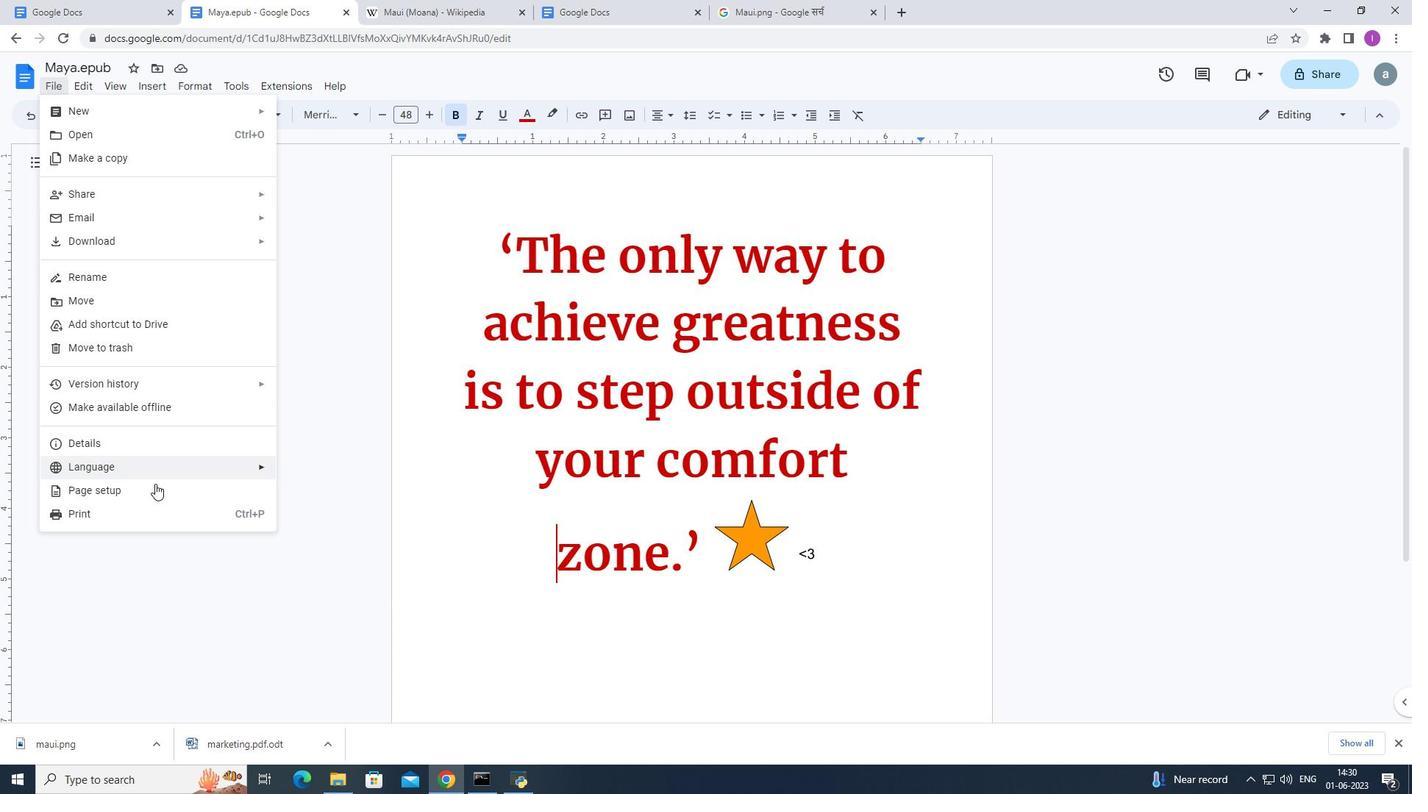 
Action: Mouse pressed left at (153, 492)
Screenshot: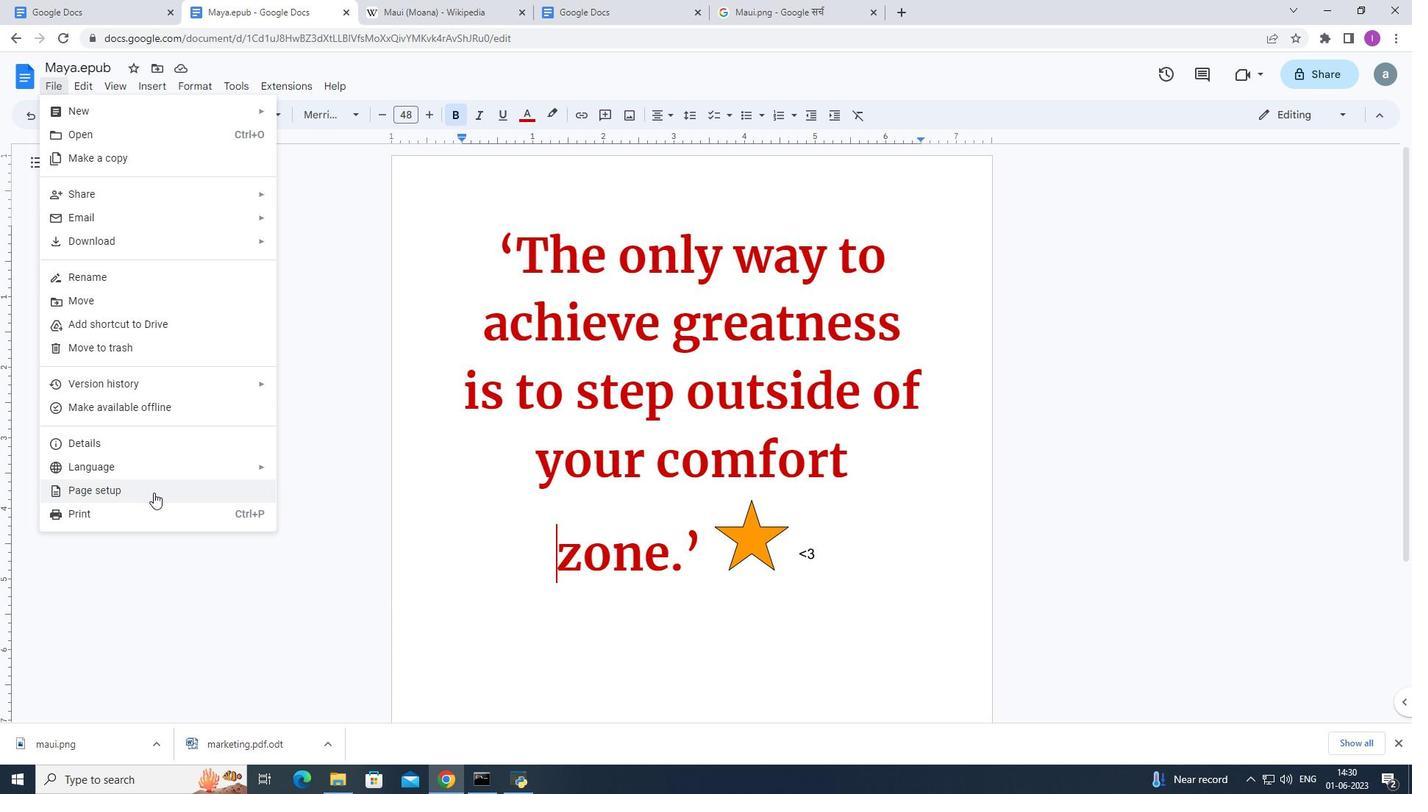 
Action: Mouse moved to (670, 365)
Screenshot: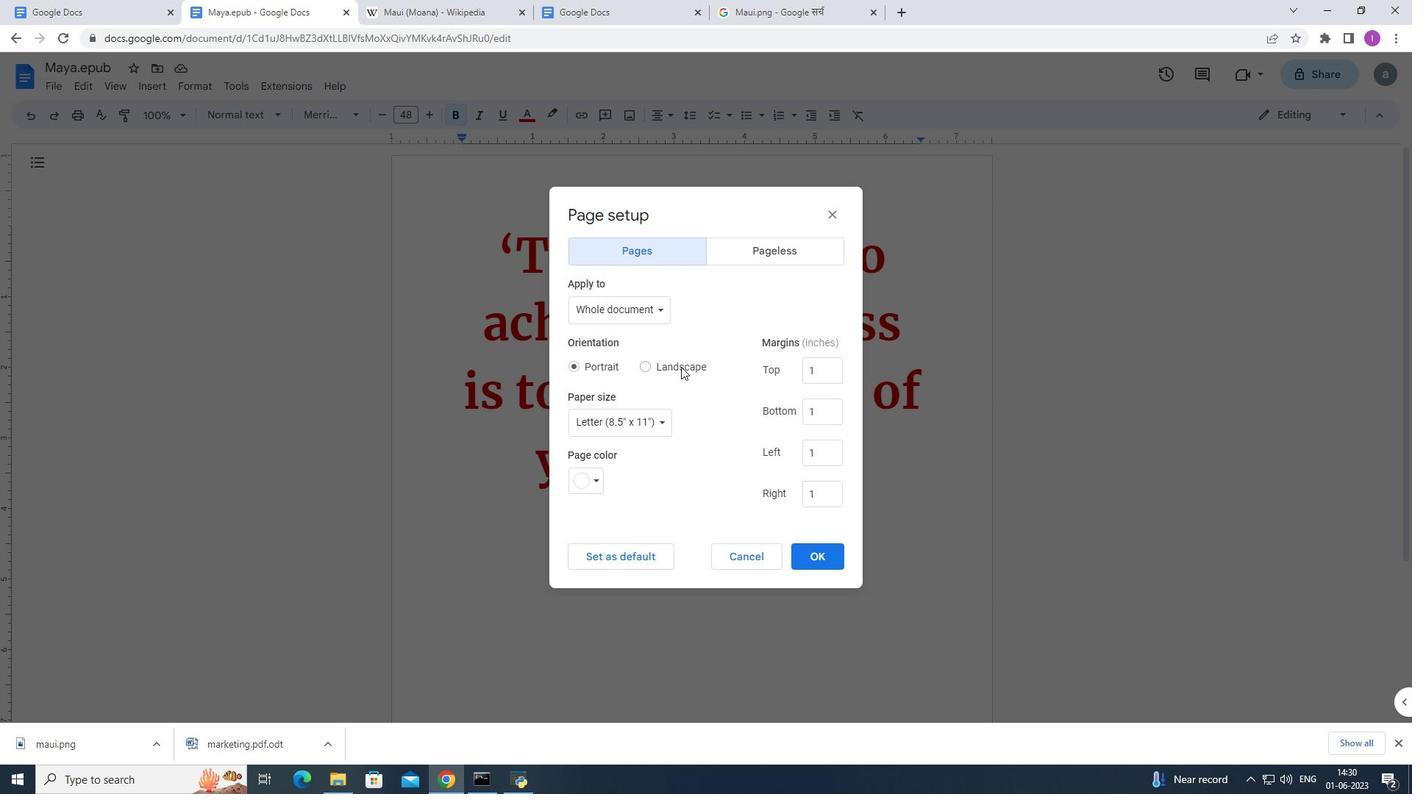 
Action: Mouse pressed left at (670, 365)
Screenshot: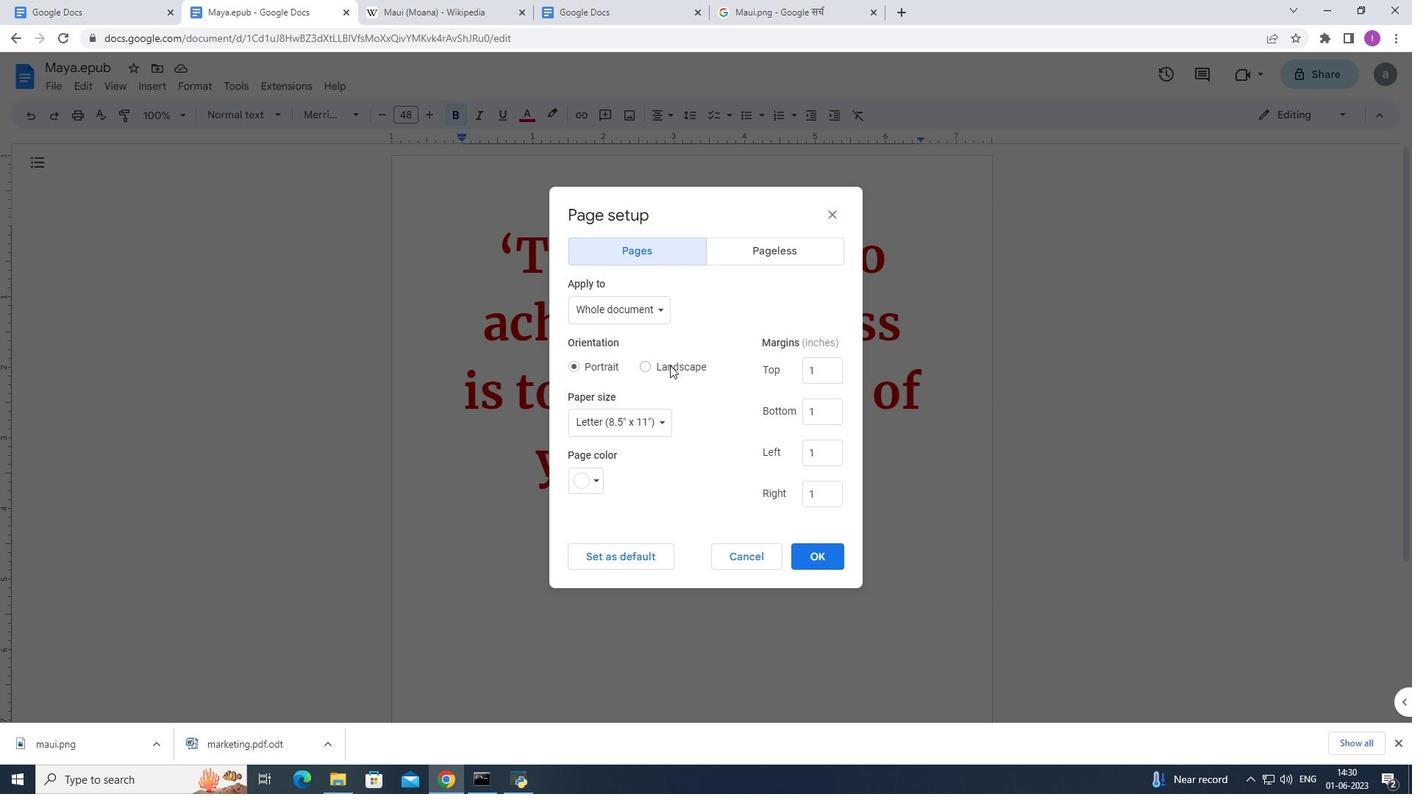 
Action: Mouse moved to (832, 554)
Screenshot: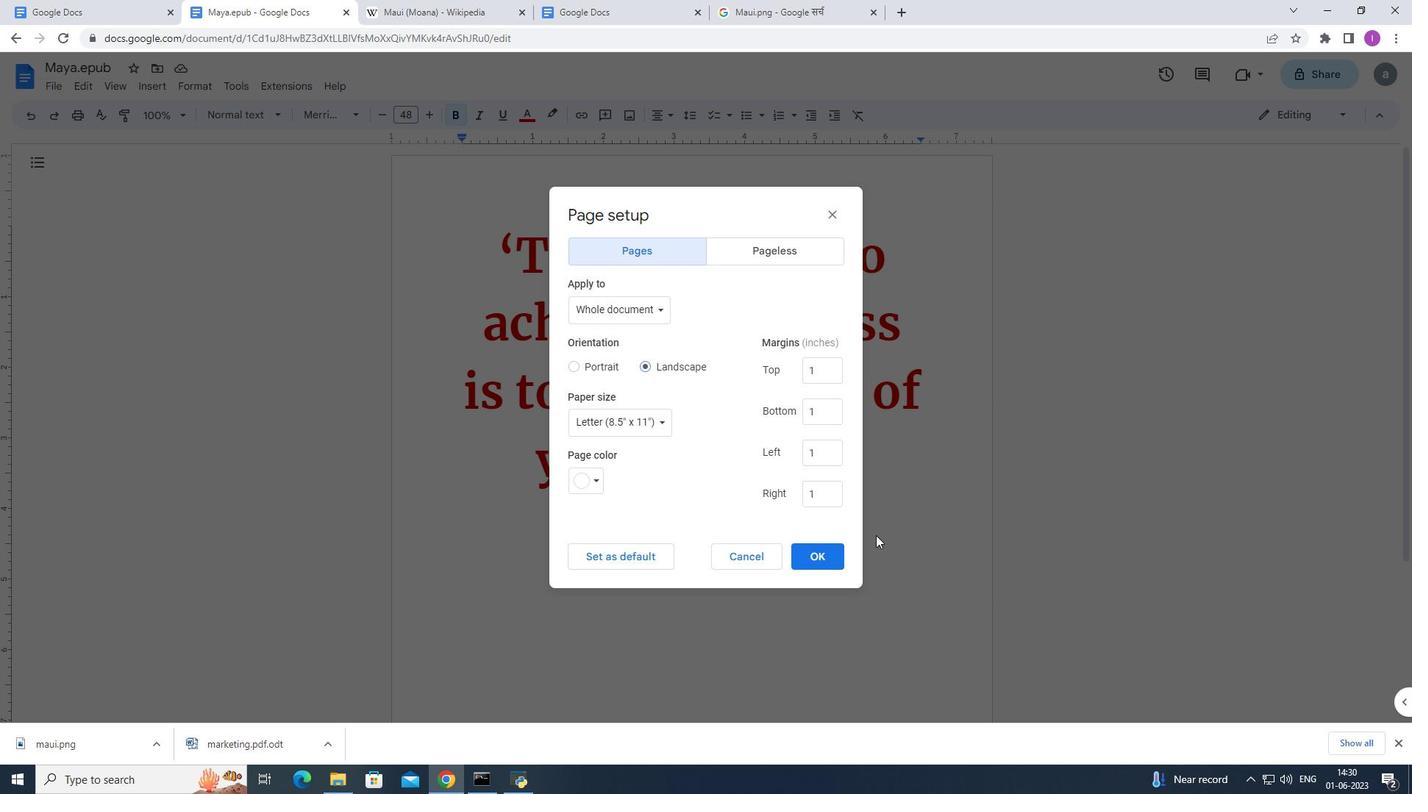 
Action: Mouse pressed left at (832, 554)
Screenshot: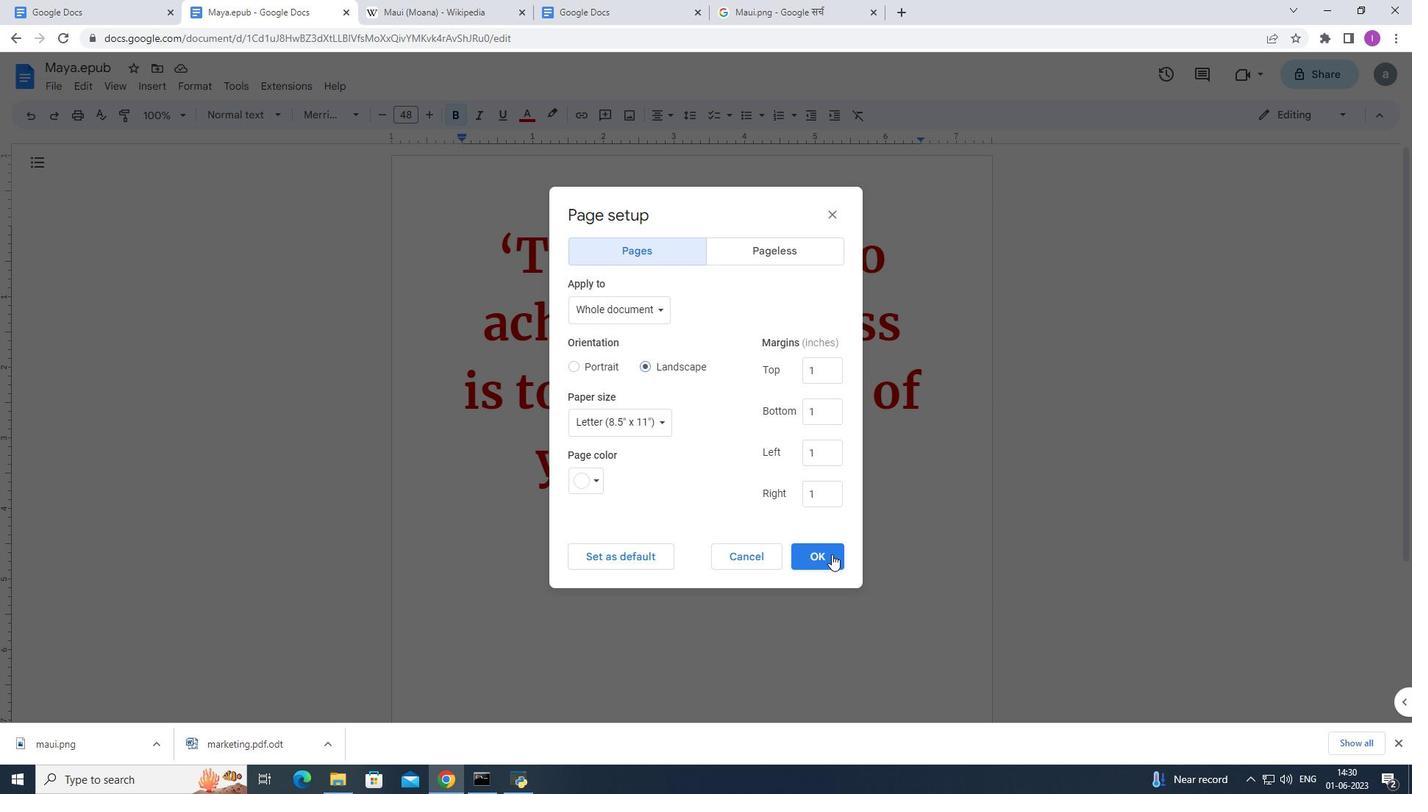 
Action: Mouse moved to (150, 90)
Screenshot: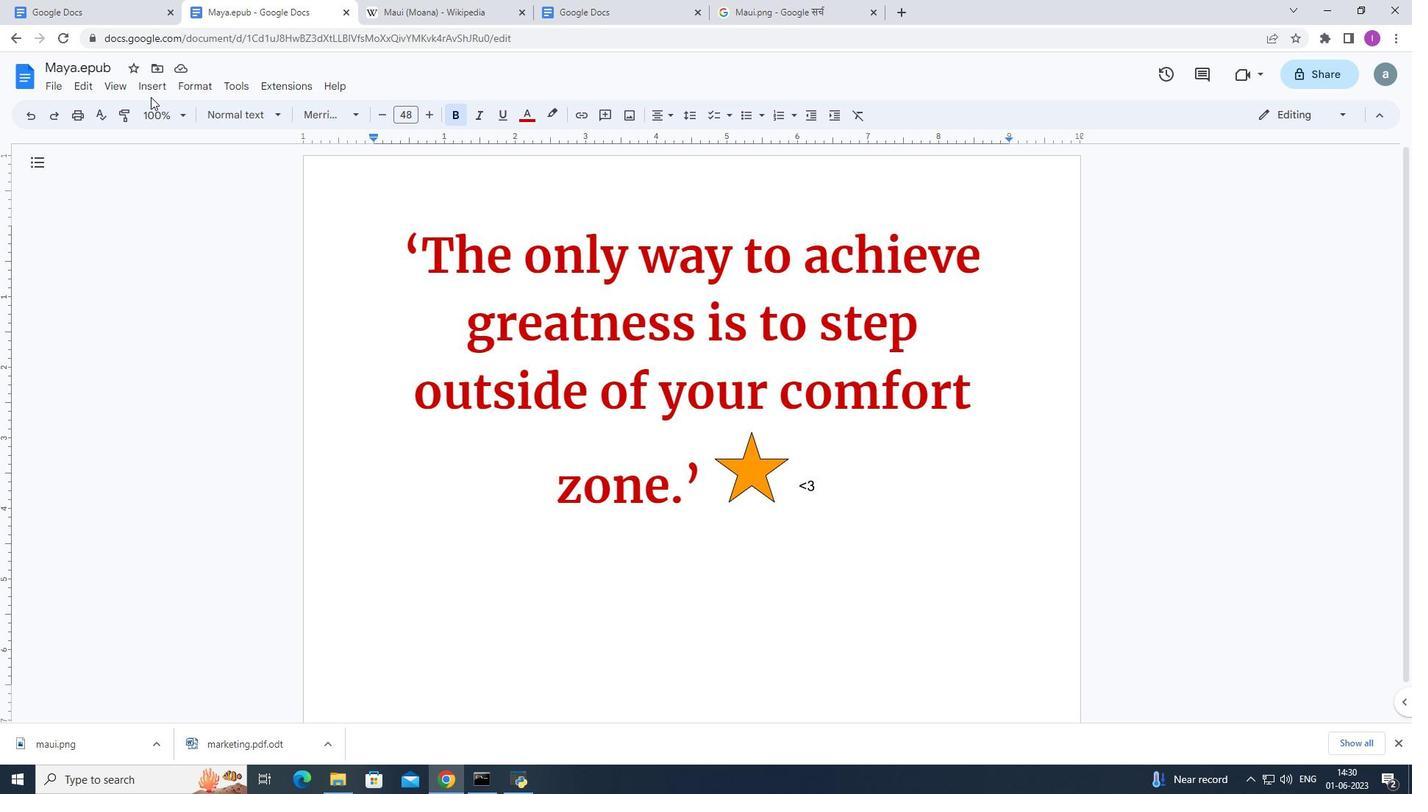 
Action: Mouse pressed left at (150, 90)
Screenshot: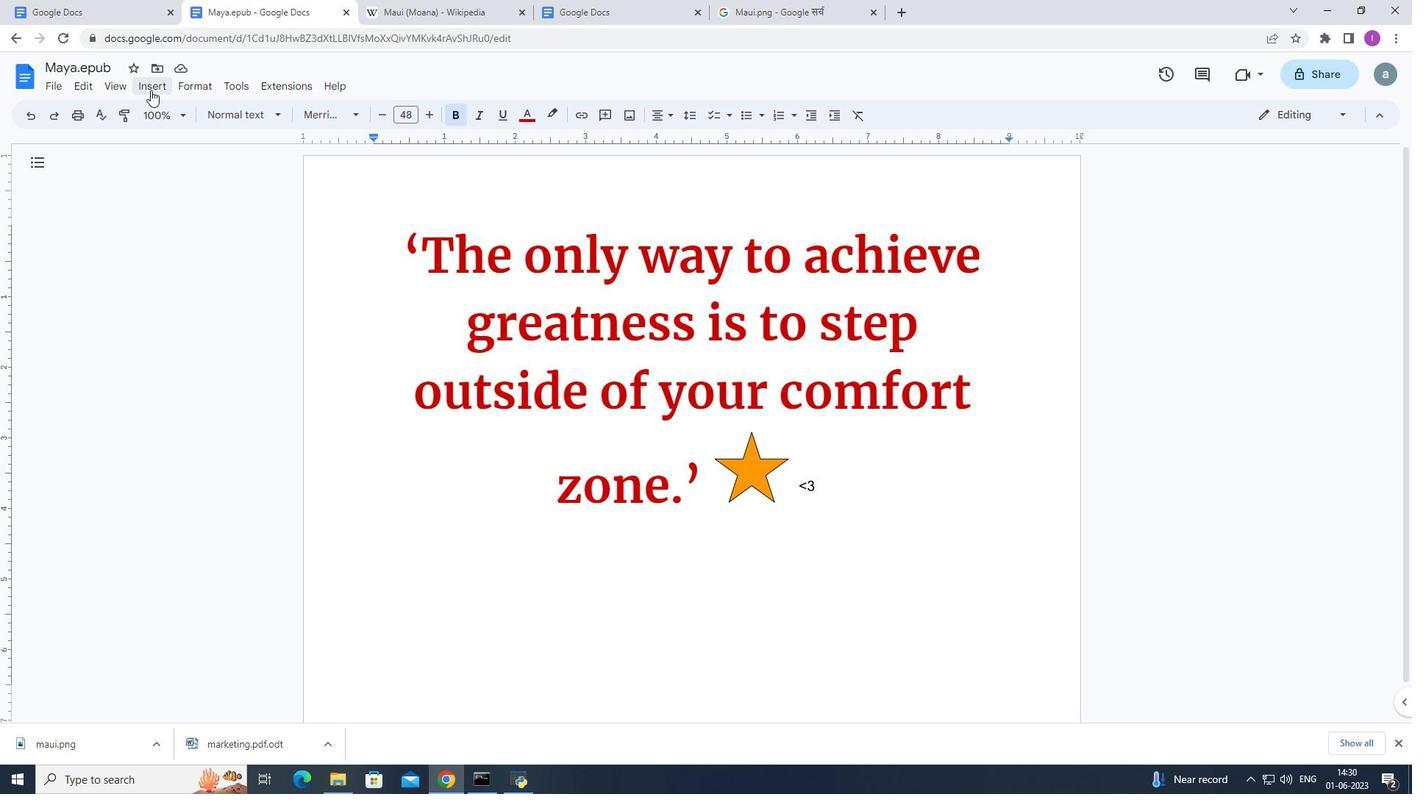 
Action: Mouse moved to (398, 265)
Screenshot: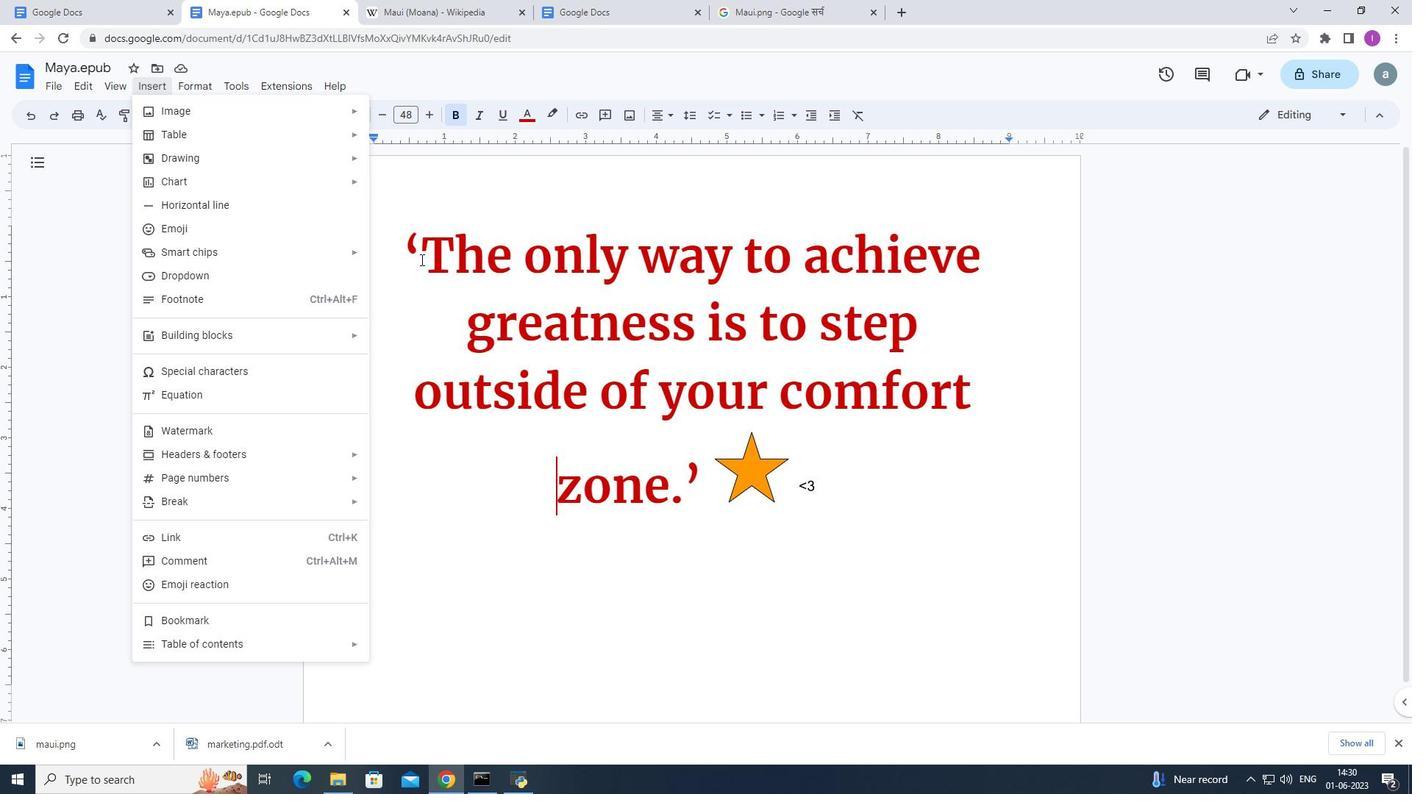 
Action: Mouse pressed left at (398, 265)
Screenshot: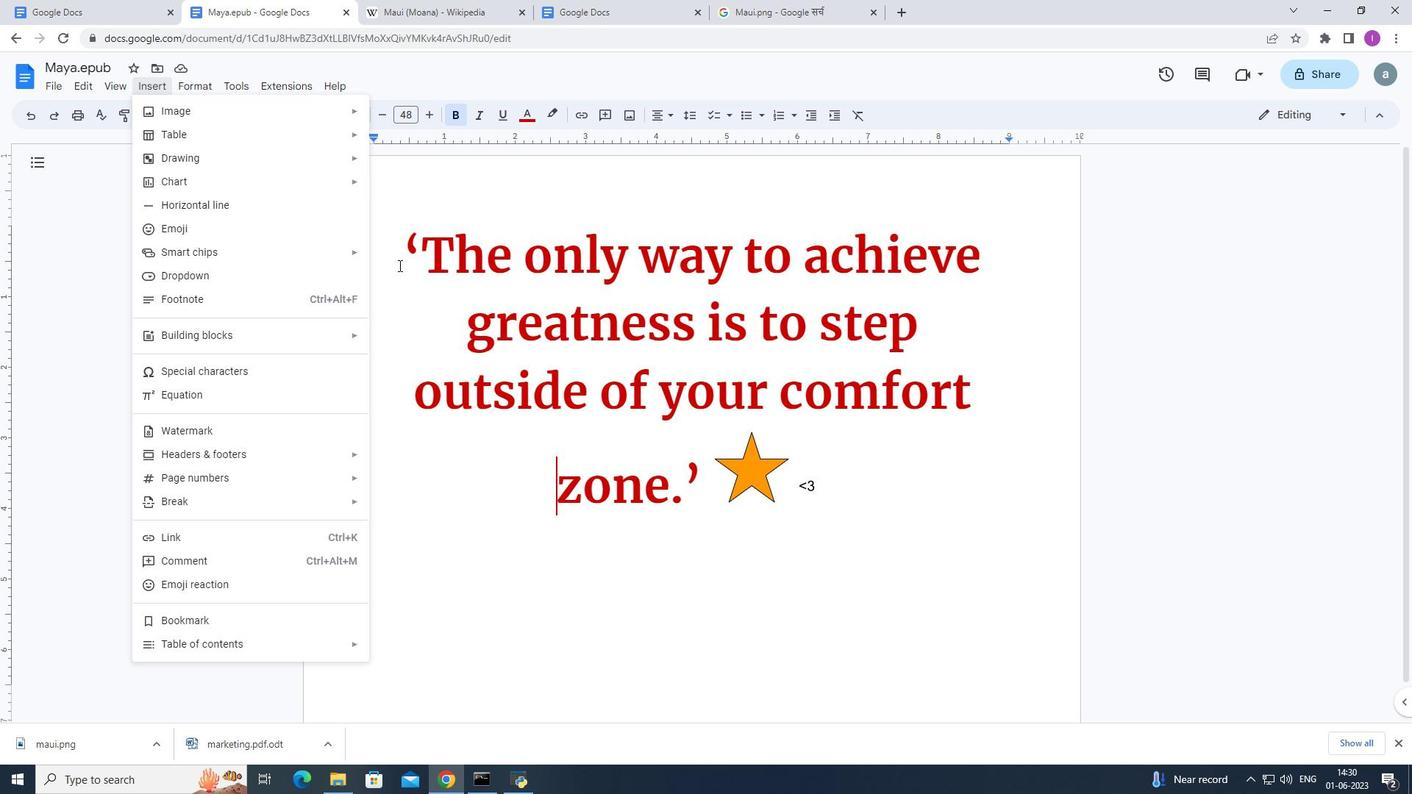 
Action: Mouse moved to (151, 86)
Screenshot: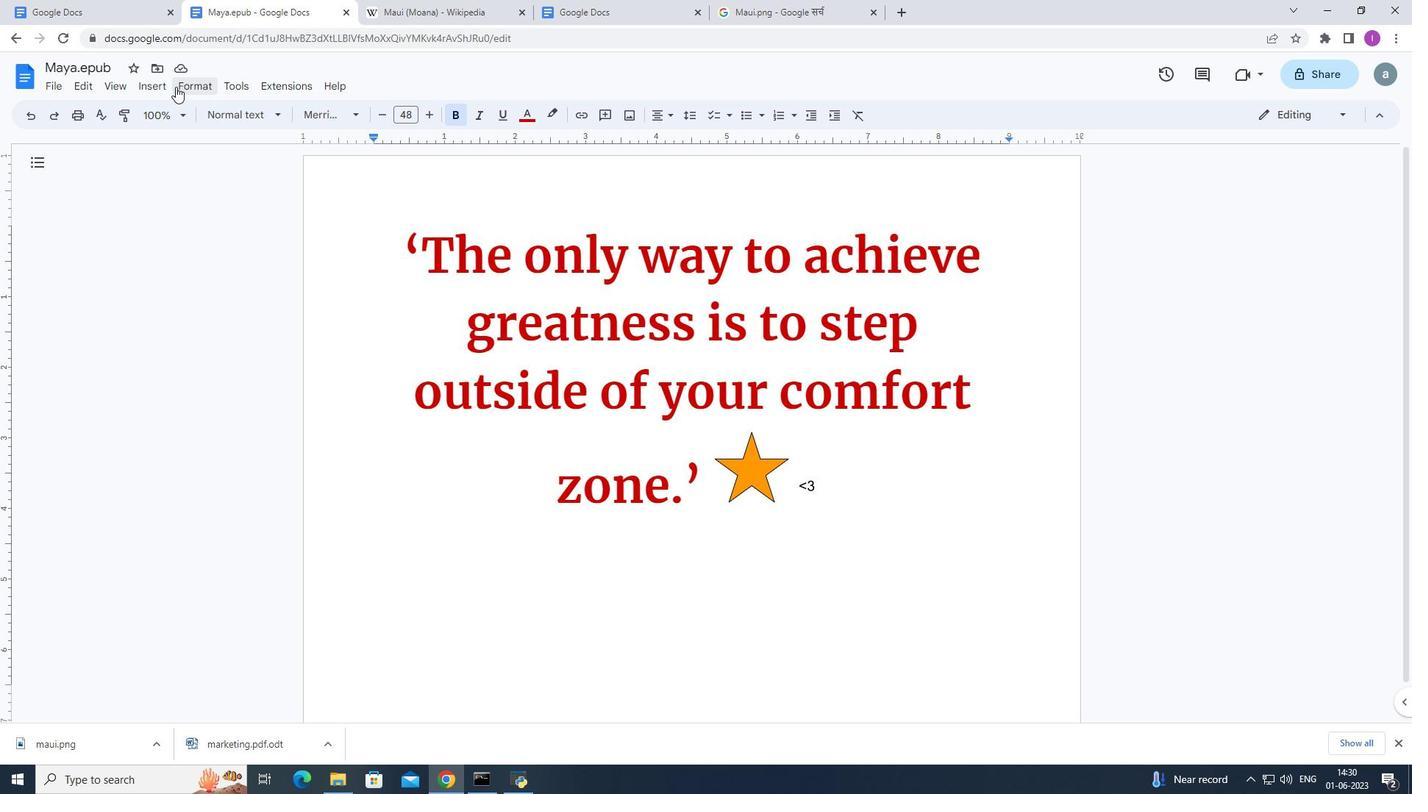 
Action: Mouse pressed left at (151, 86)
Screenshot: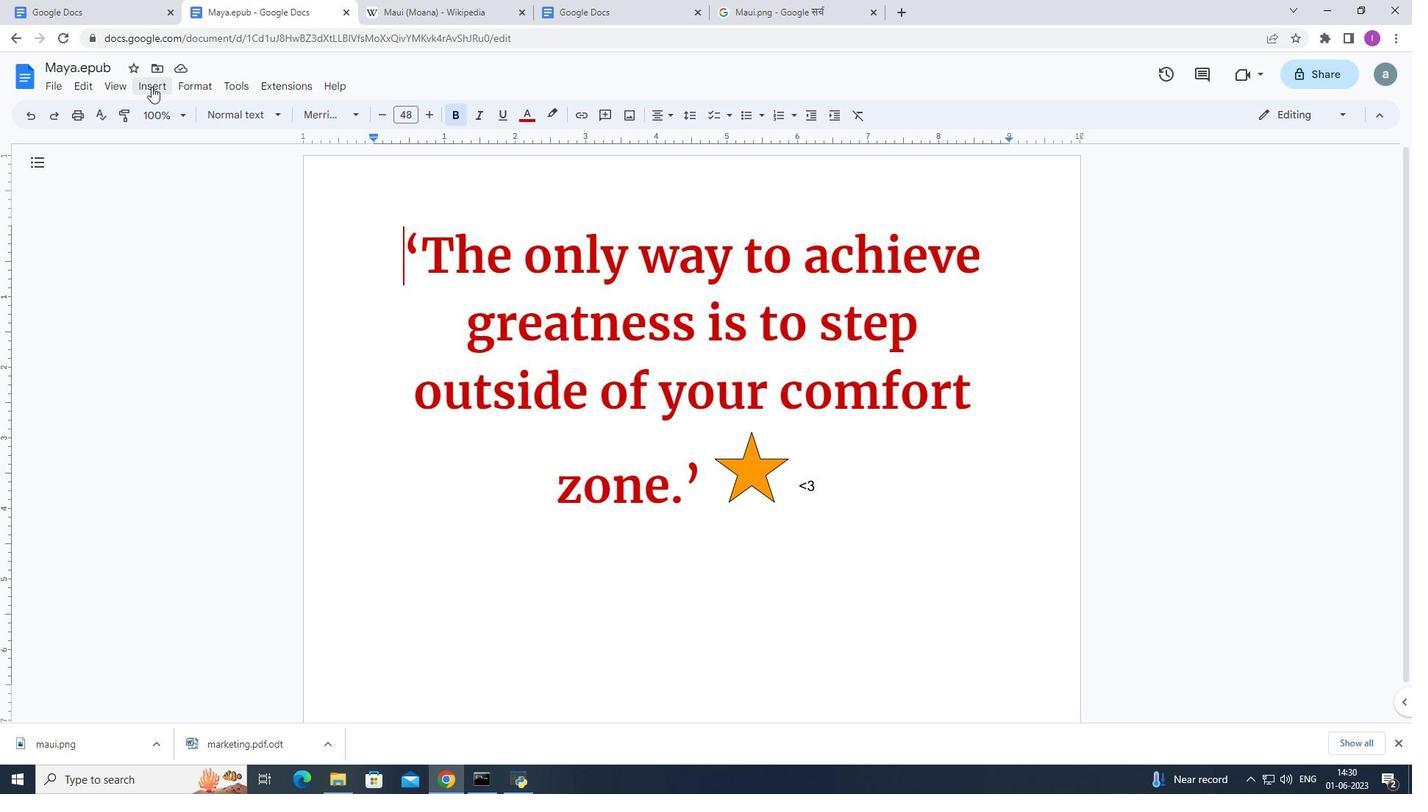 
Action: Mouse moved to (213, 583)
Screenshot: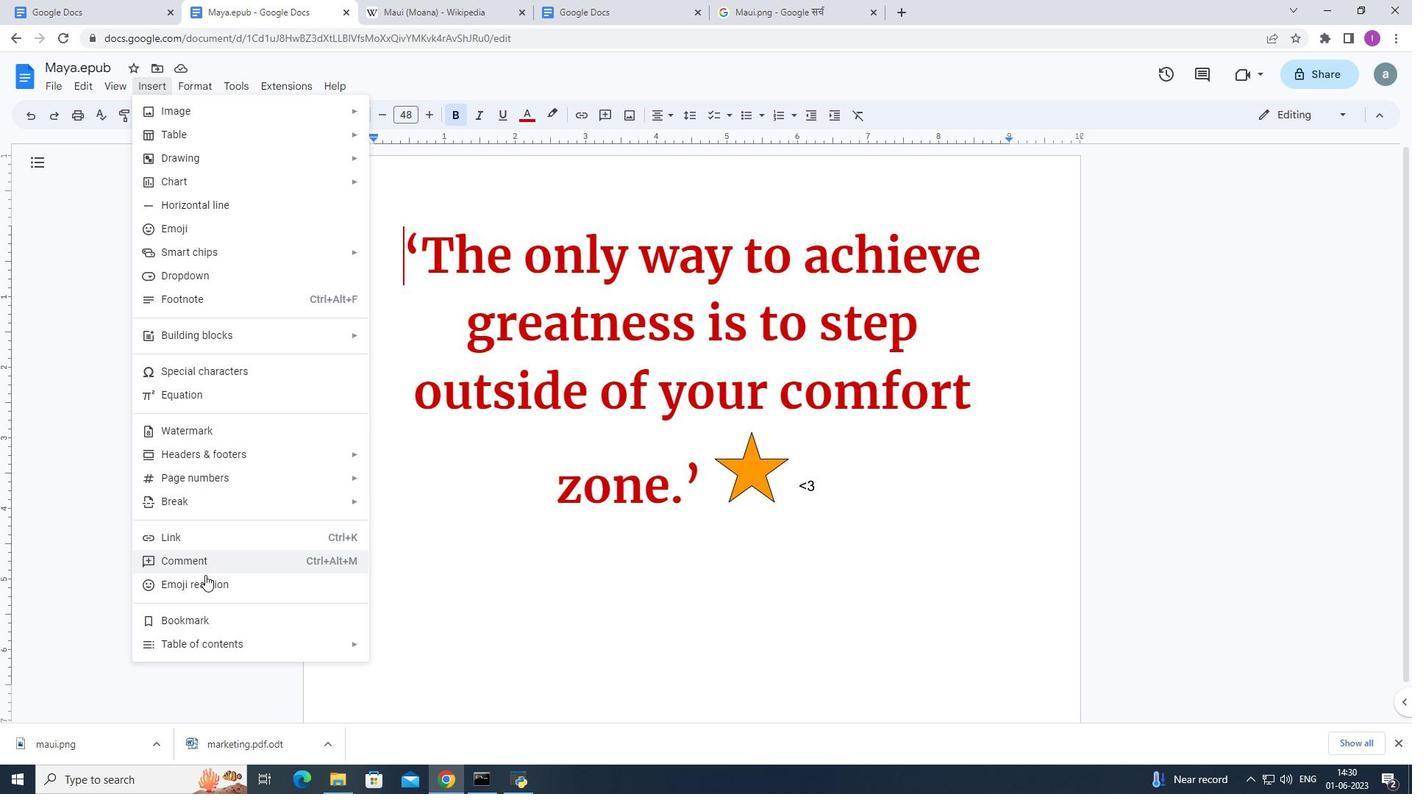
Action: Mouse pressed left at (213, 583)
Screenshot: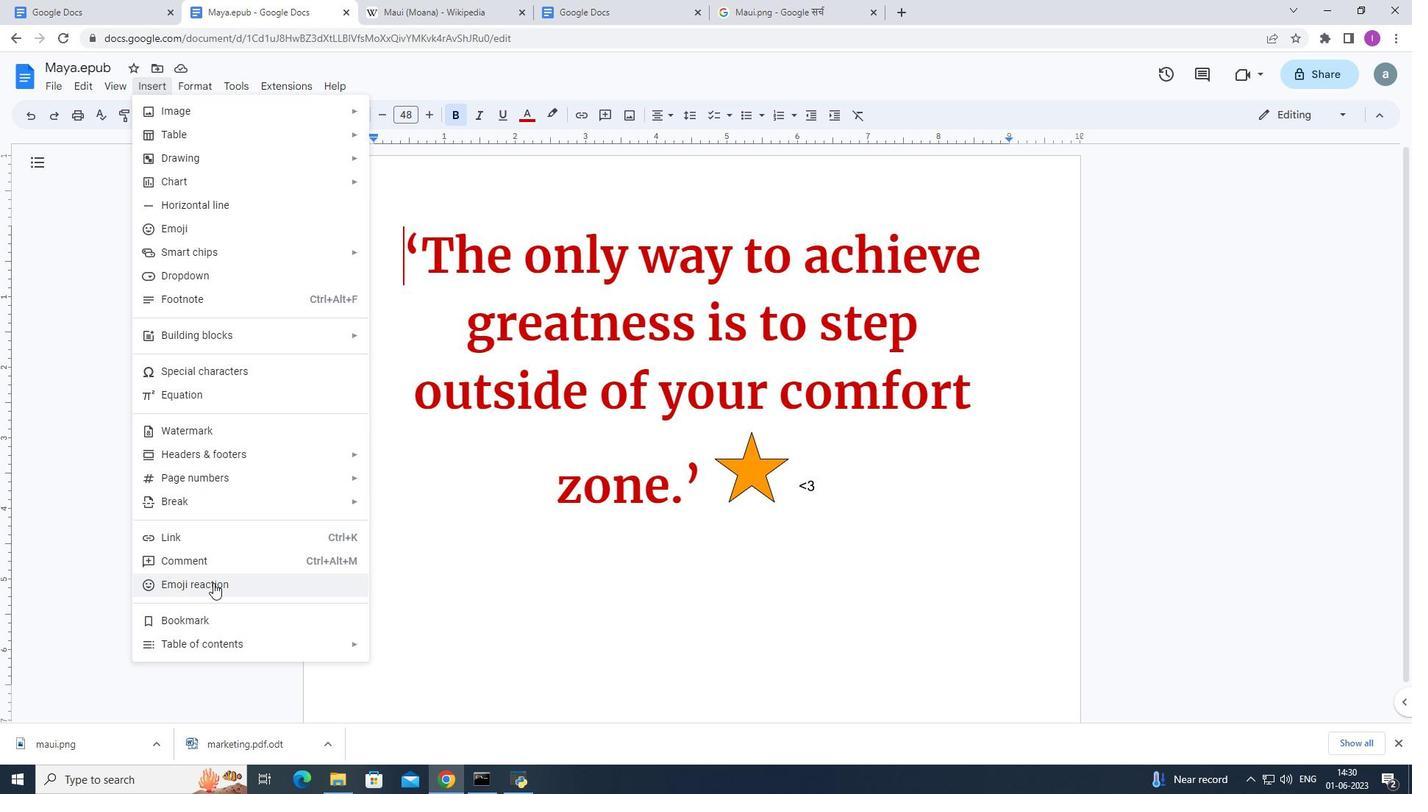 
Action: Mouse moved to (266, 259)
Screenshot: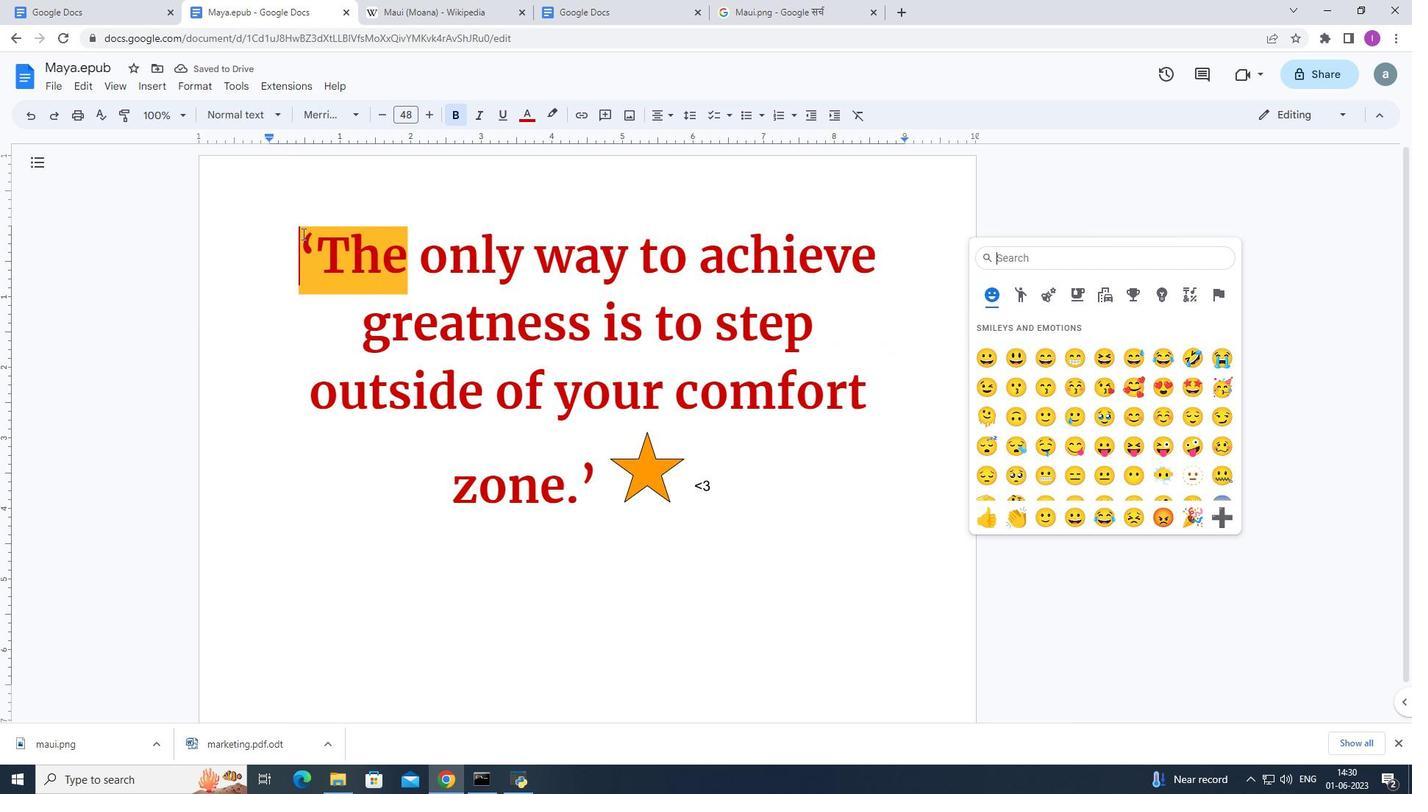 
Action: Mouse pressed left at (266, 259)
Screenshot: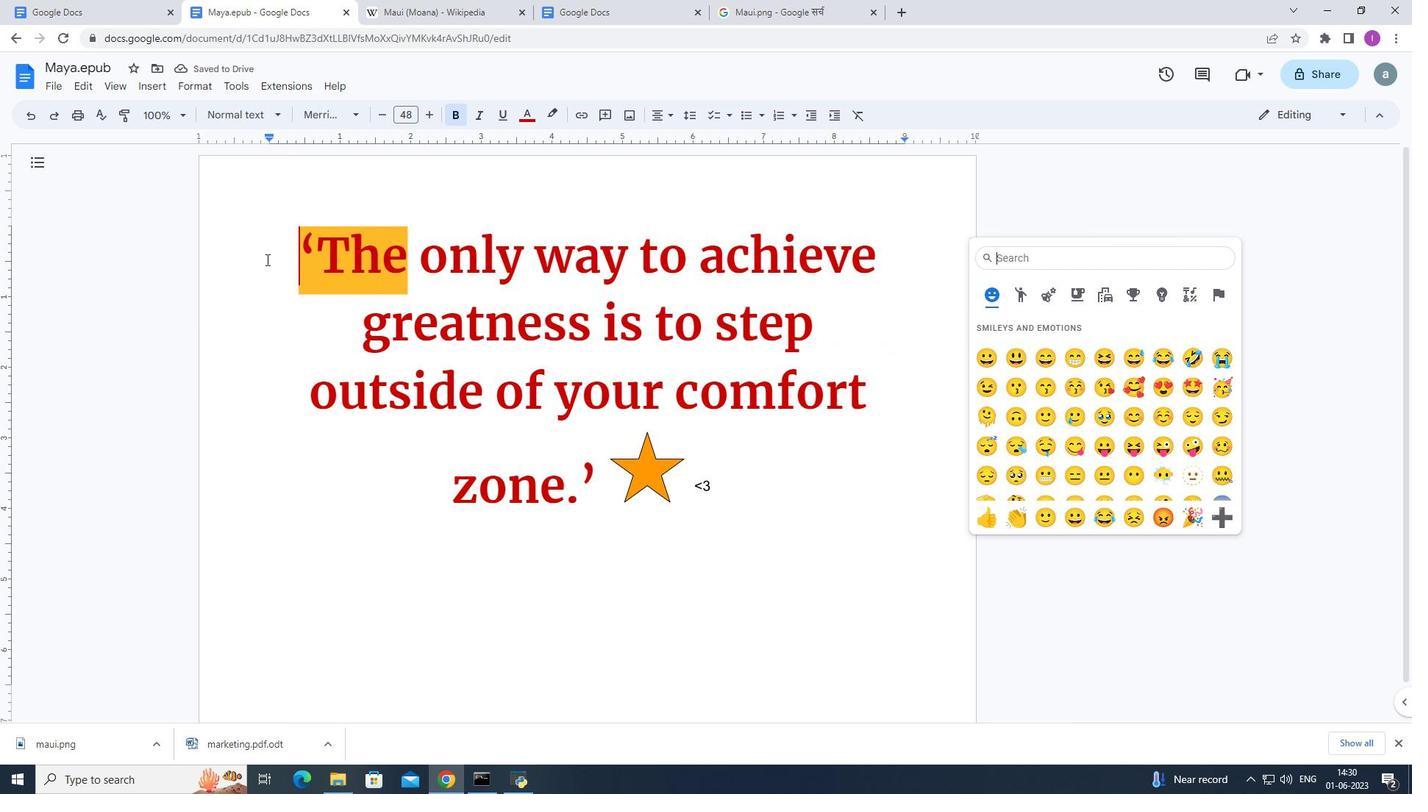 
Action: Mouse moved to (144, 90)
Screenshot: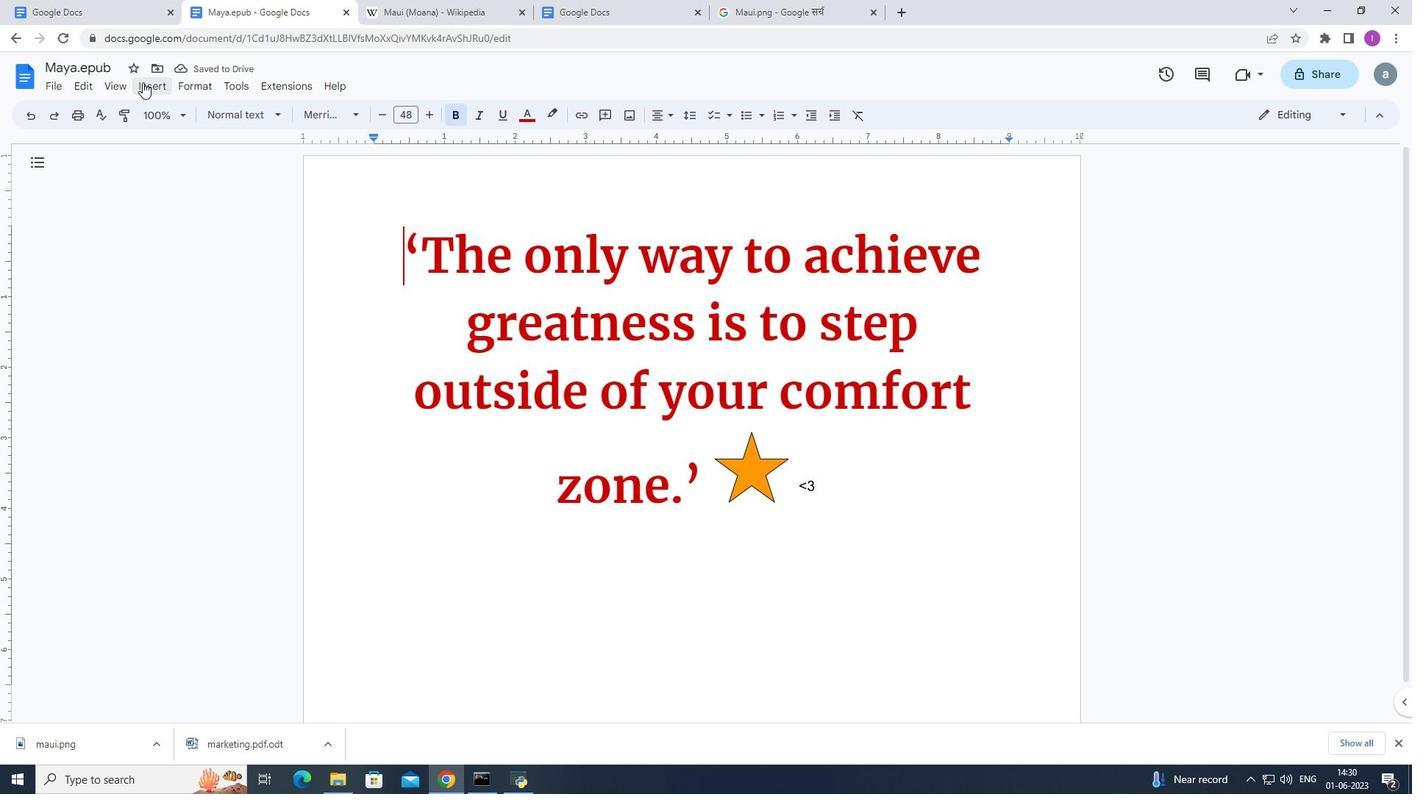 
Action: Mouse pressed left at (144, 90)
Screenshot: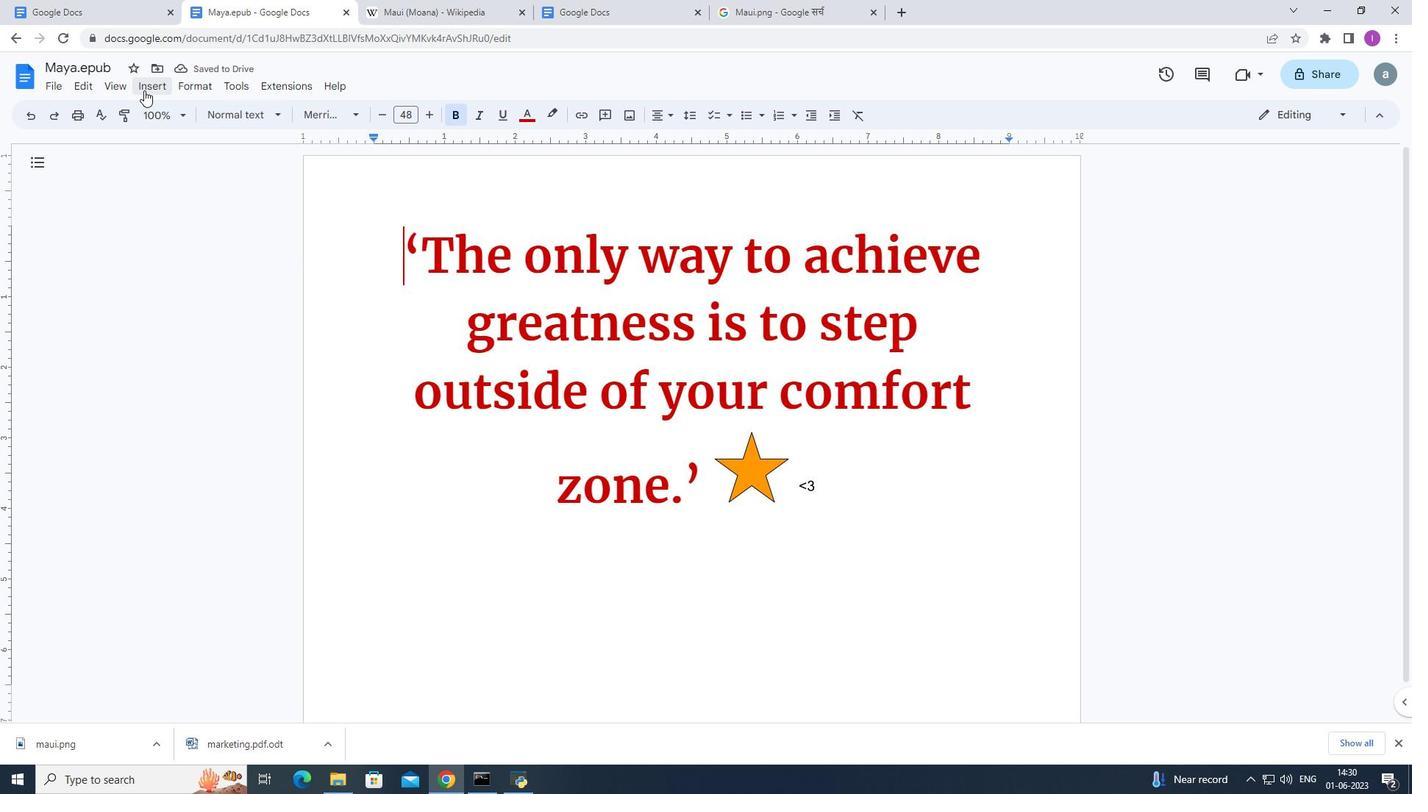 
Action: Mouse moved to (198, 228)
Screenshot: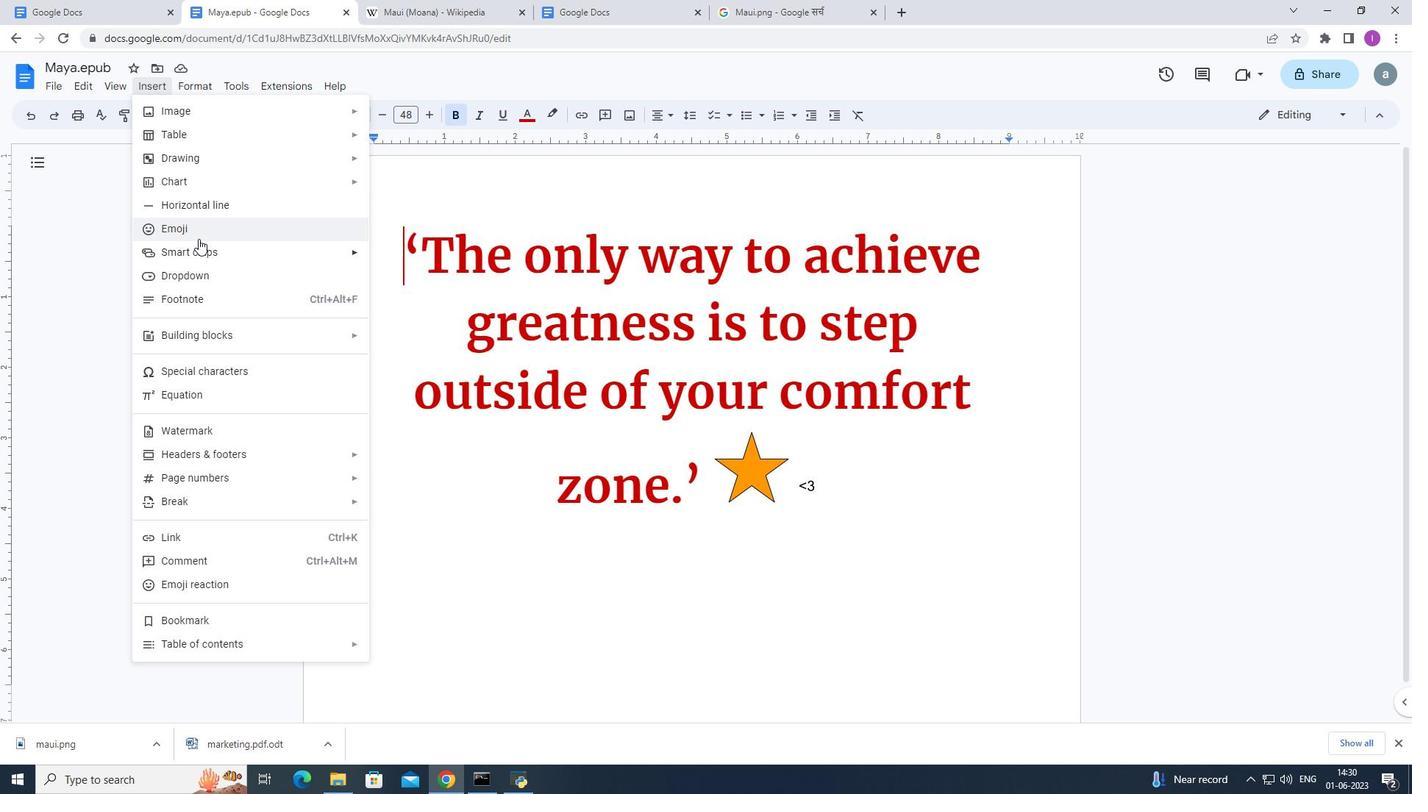 
Action: Mouse pressed left at (198, 228)
Screenshot: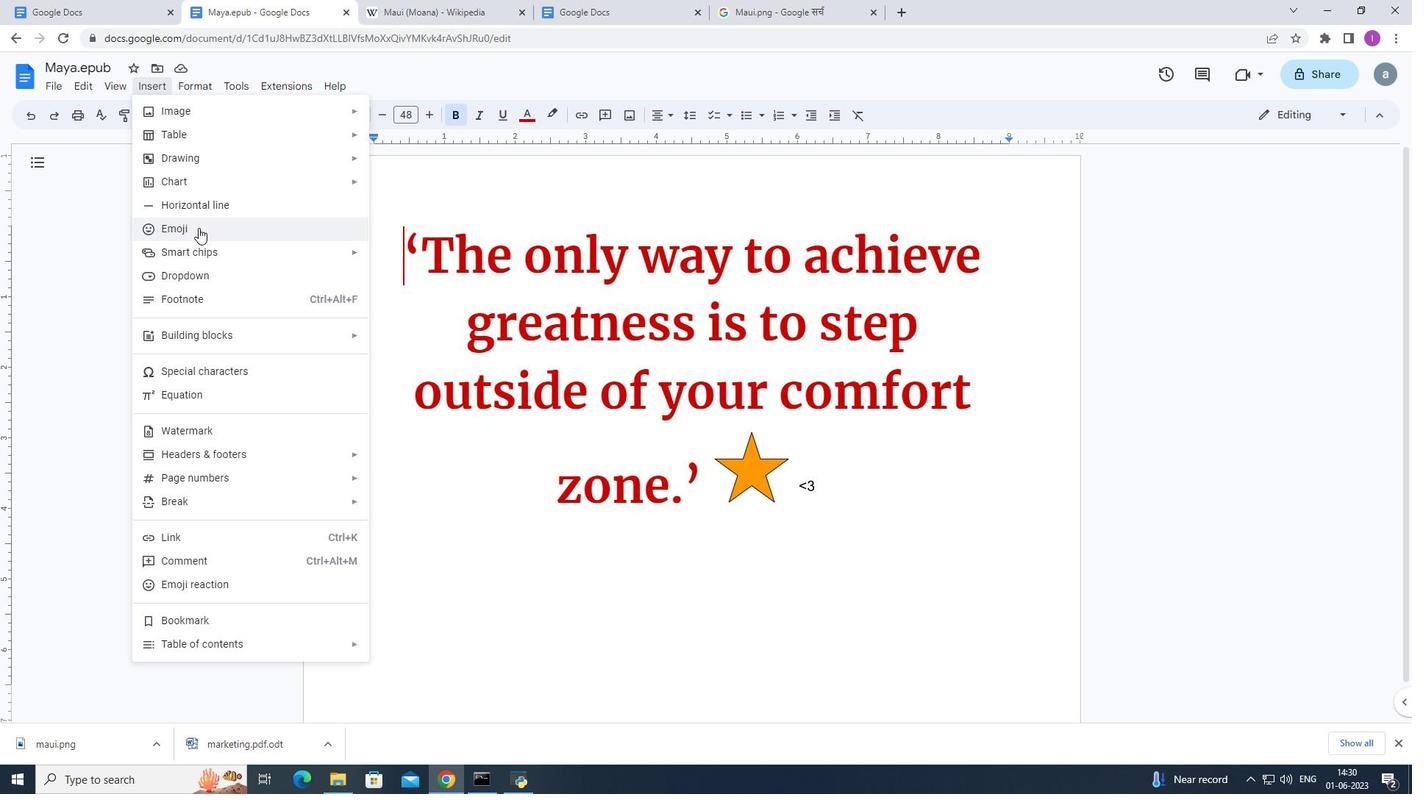 
Action: Mouse moved to (543, 502)
Screenshot: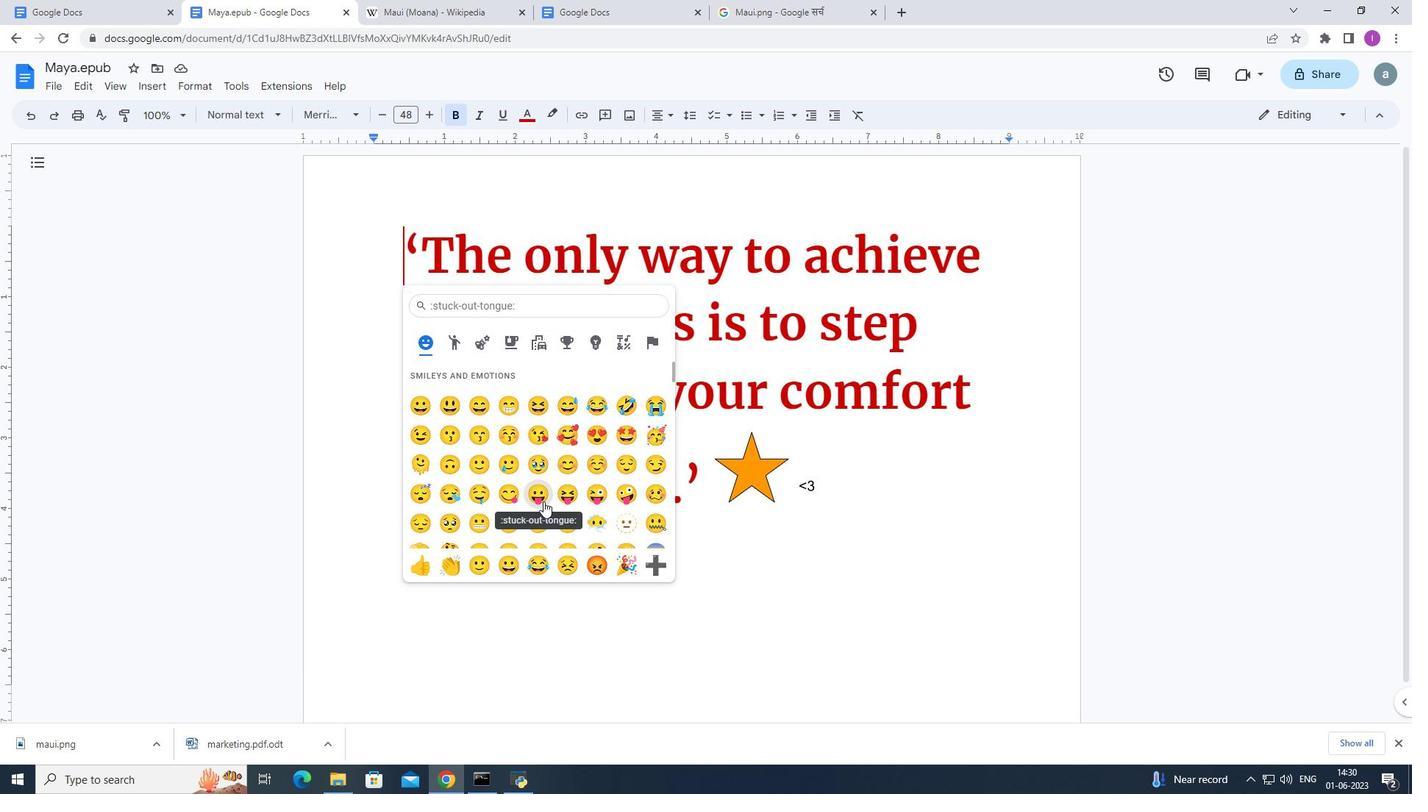 
Action: Mouse scrolled (543, 501) with delta (0, 0)
Screenshot: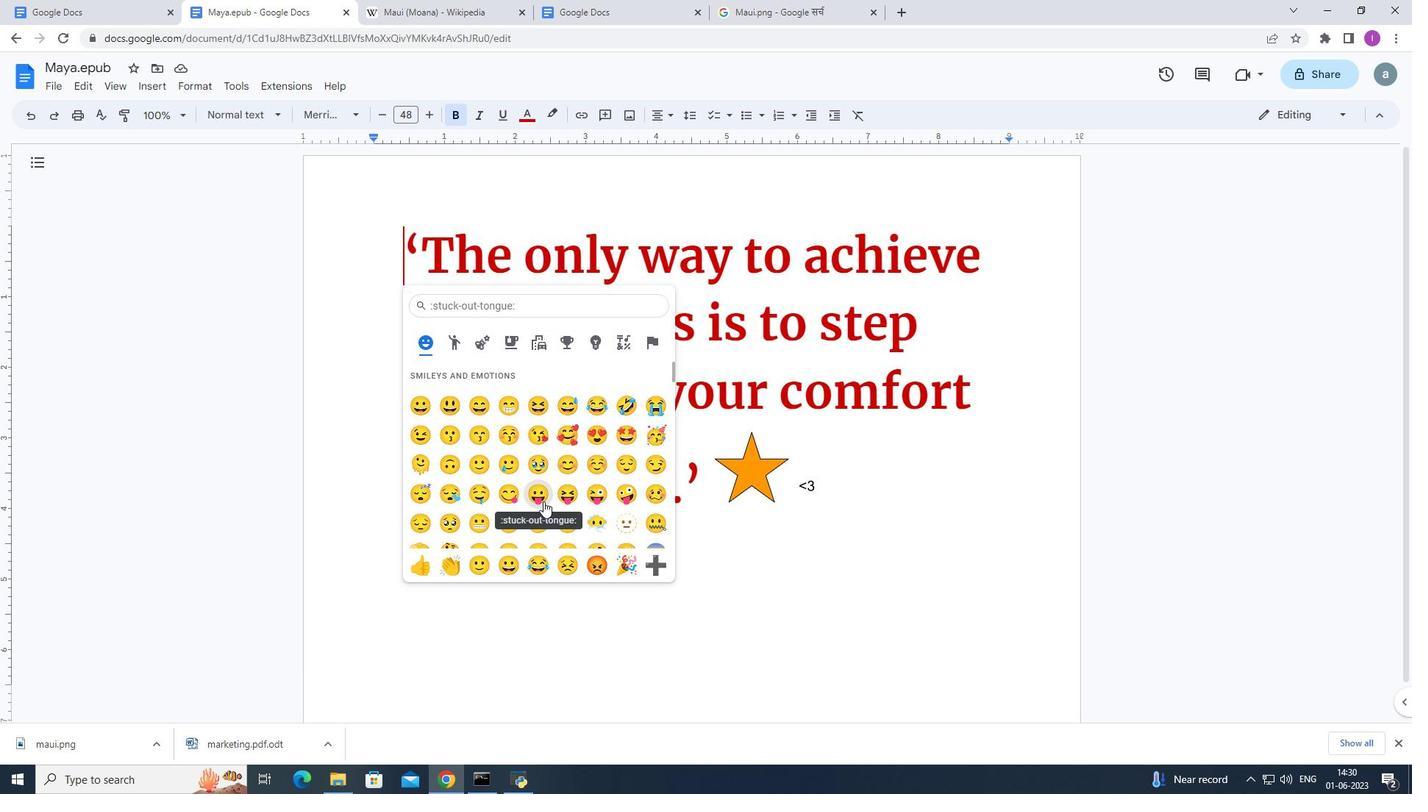 
Action: Mouse scrolled (543, 501) with delta (0, 0)
Screenshot: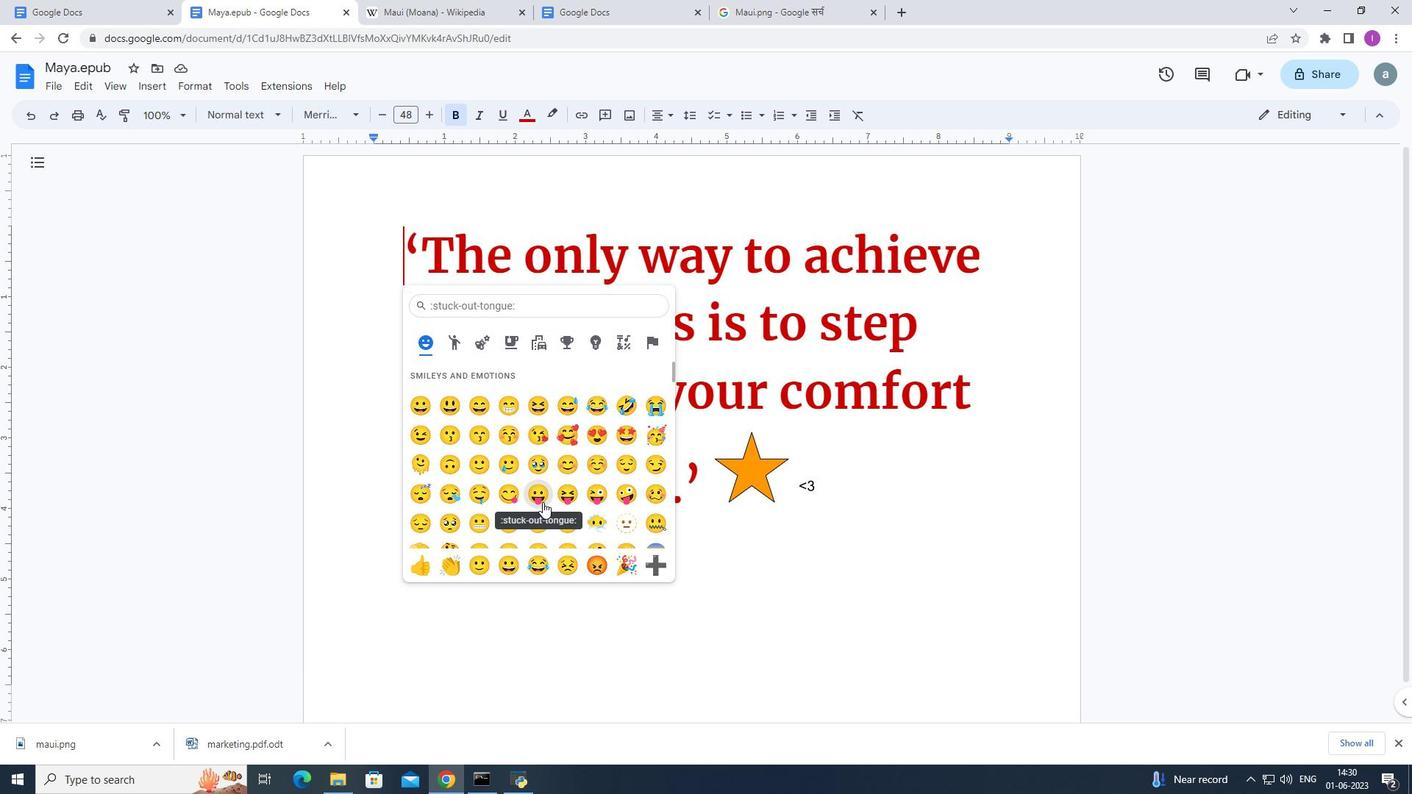 
Action: Mouse scrolled (543, 501) with delta (0, 0)
Screenshot: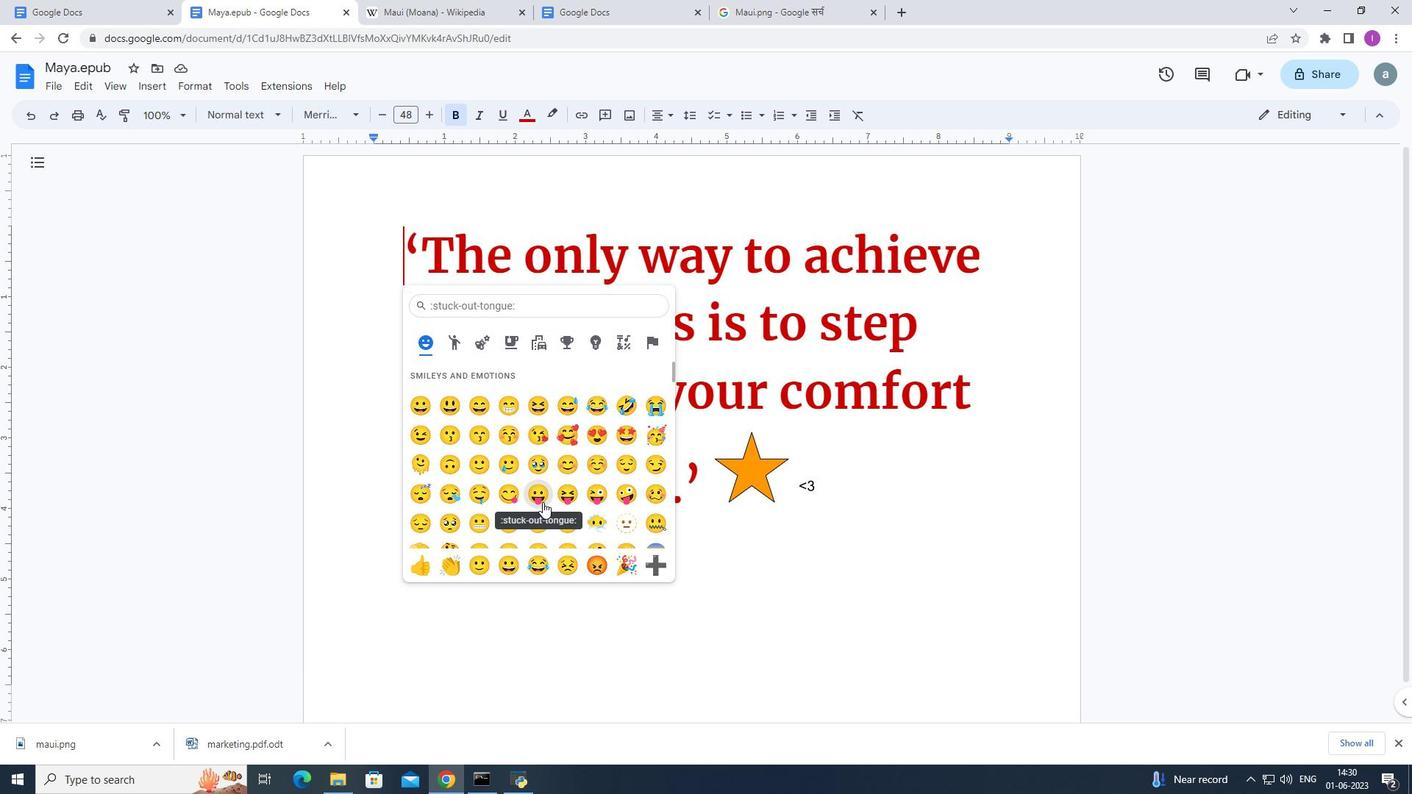 
Action: Mouse scrolled (543, 501) with delta (0, 0)
Screenshot: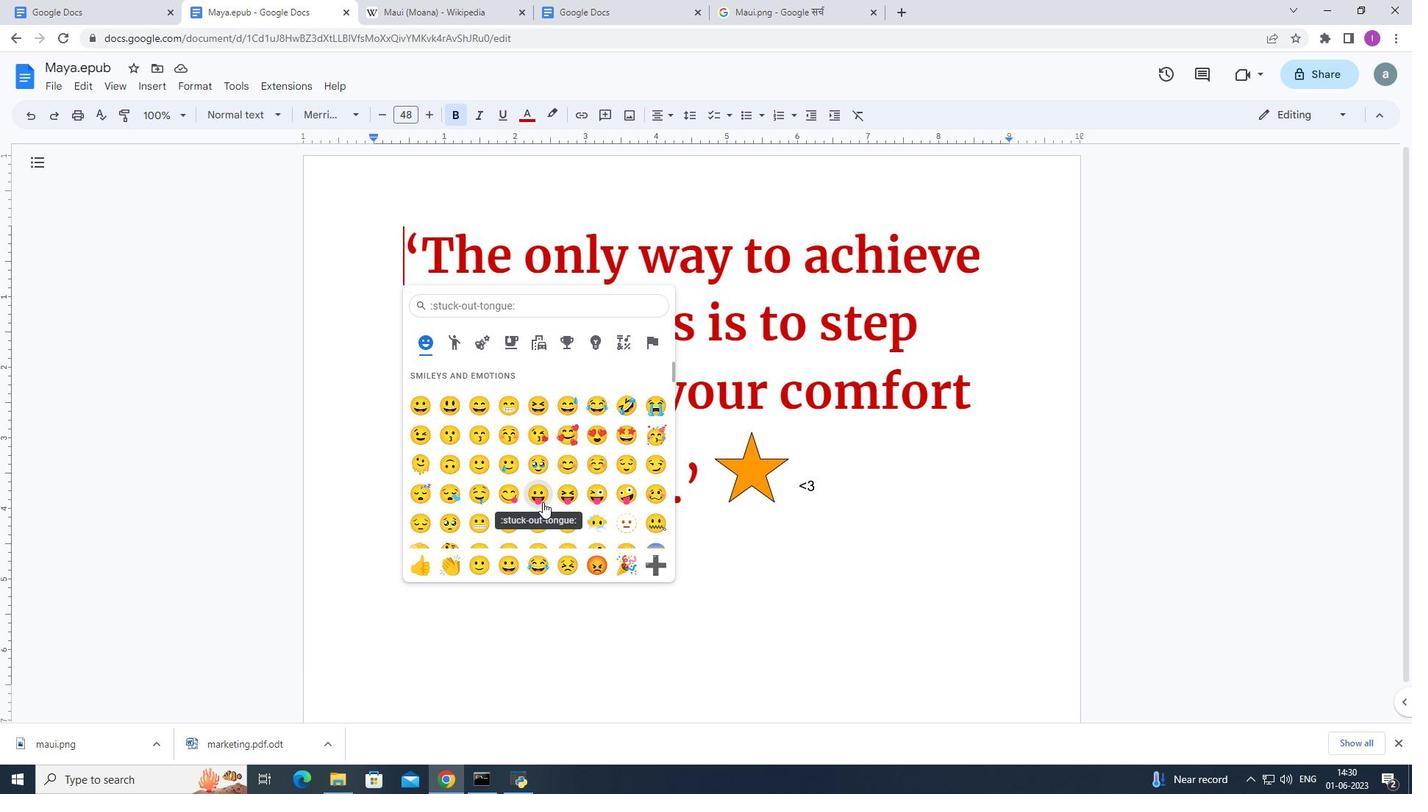 
Action: Mouse scrolled (543, 501) with delta (0, 0)
Screenshot: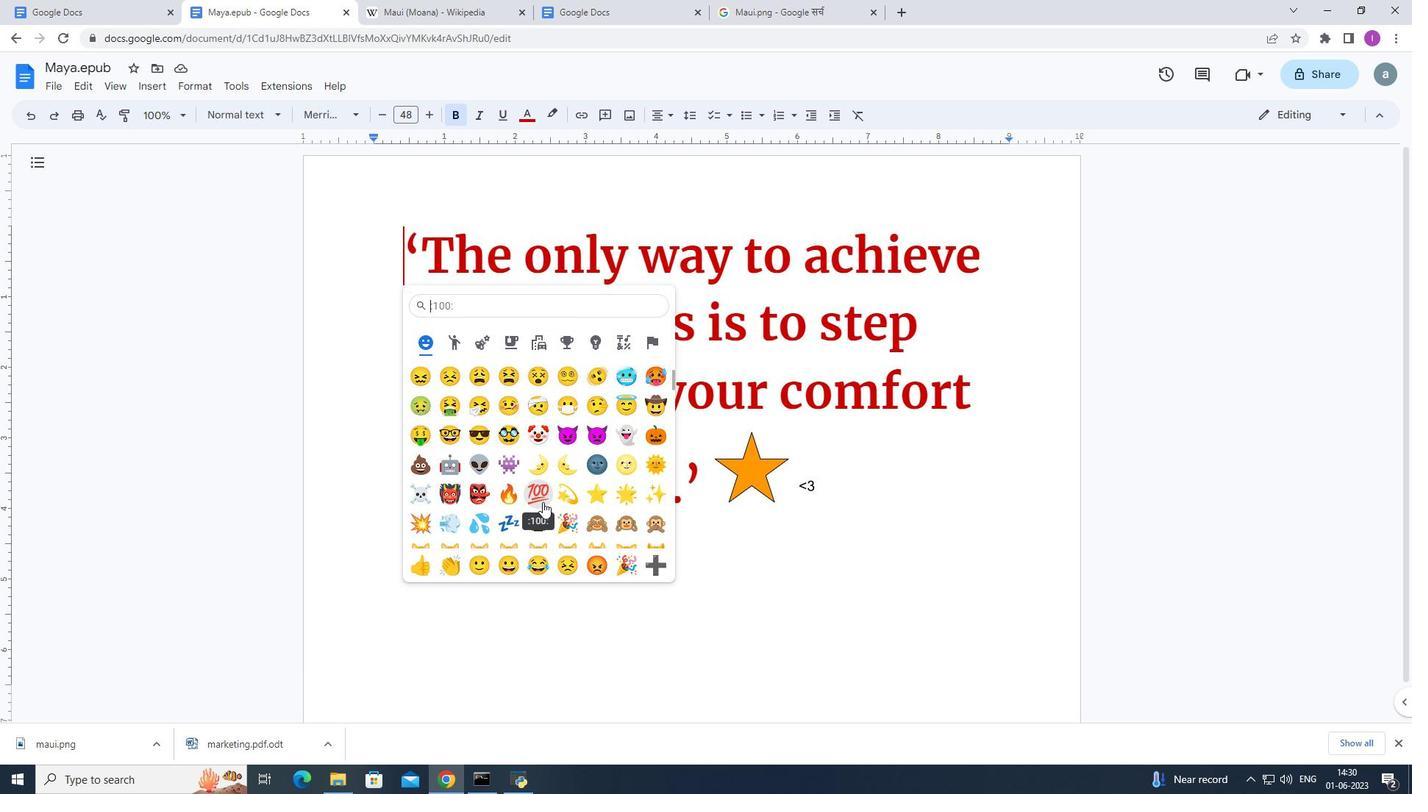 
Action: Mouse scrolled (543, 501) with delta (0, 0)
Screenshot: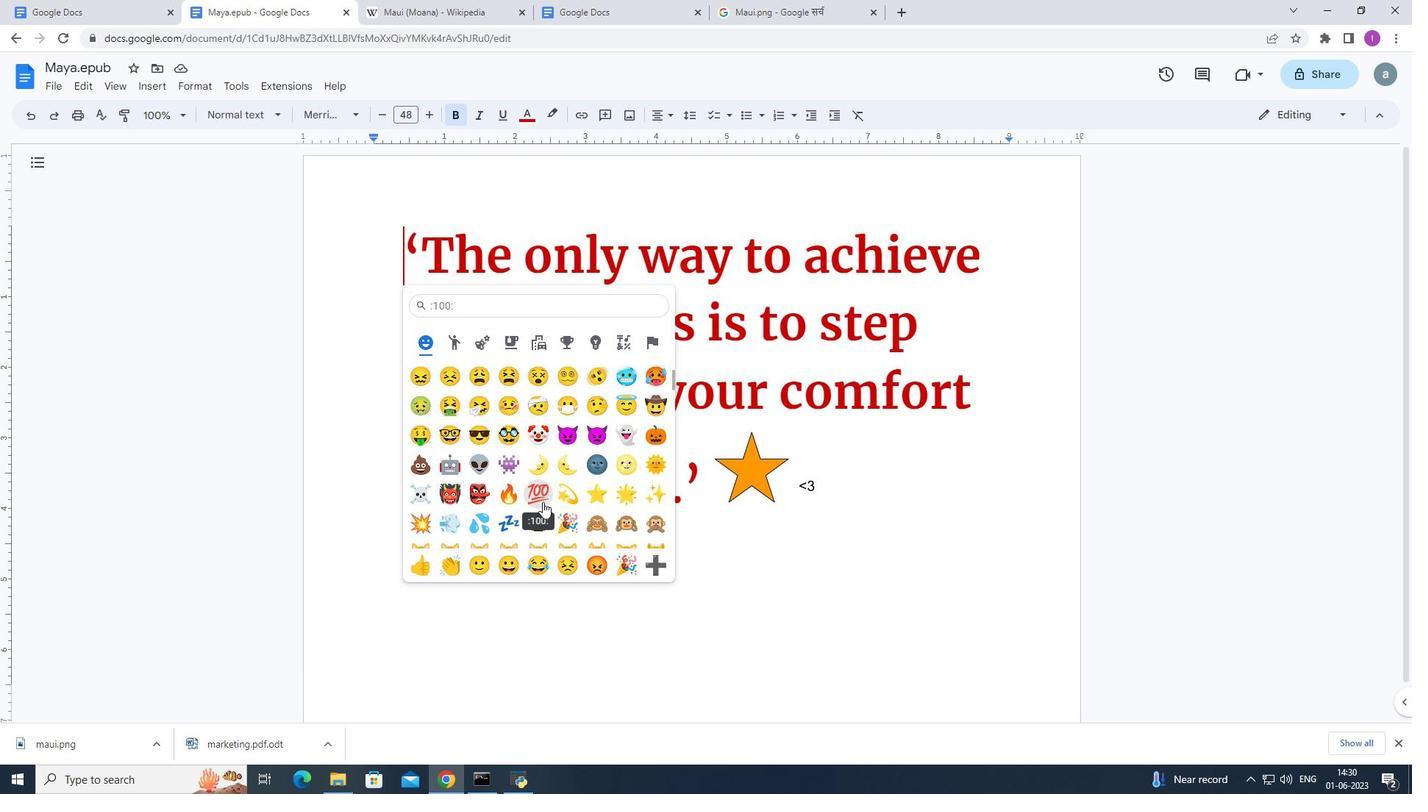
Action: Mouse scrolled (543, 503) with delta (0, 0)
Screenshot: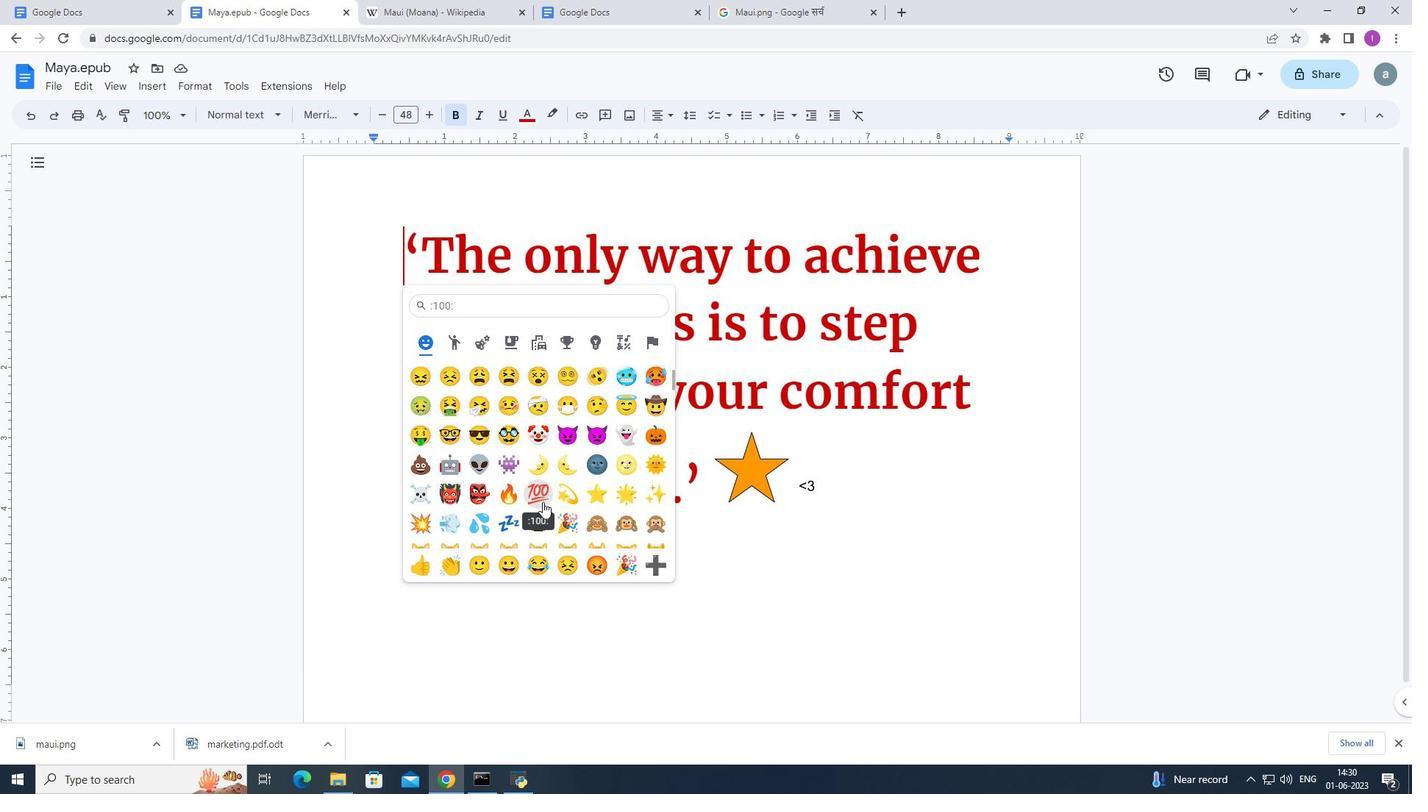 
Action: Mouse scrolled (543, 501) with delta (0, 0)
Screenshot: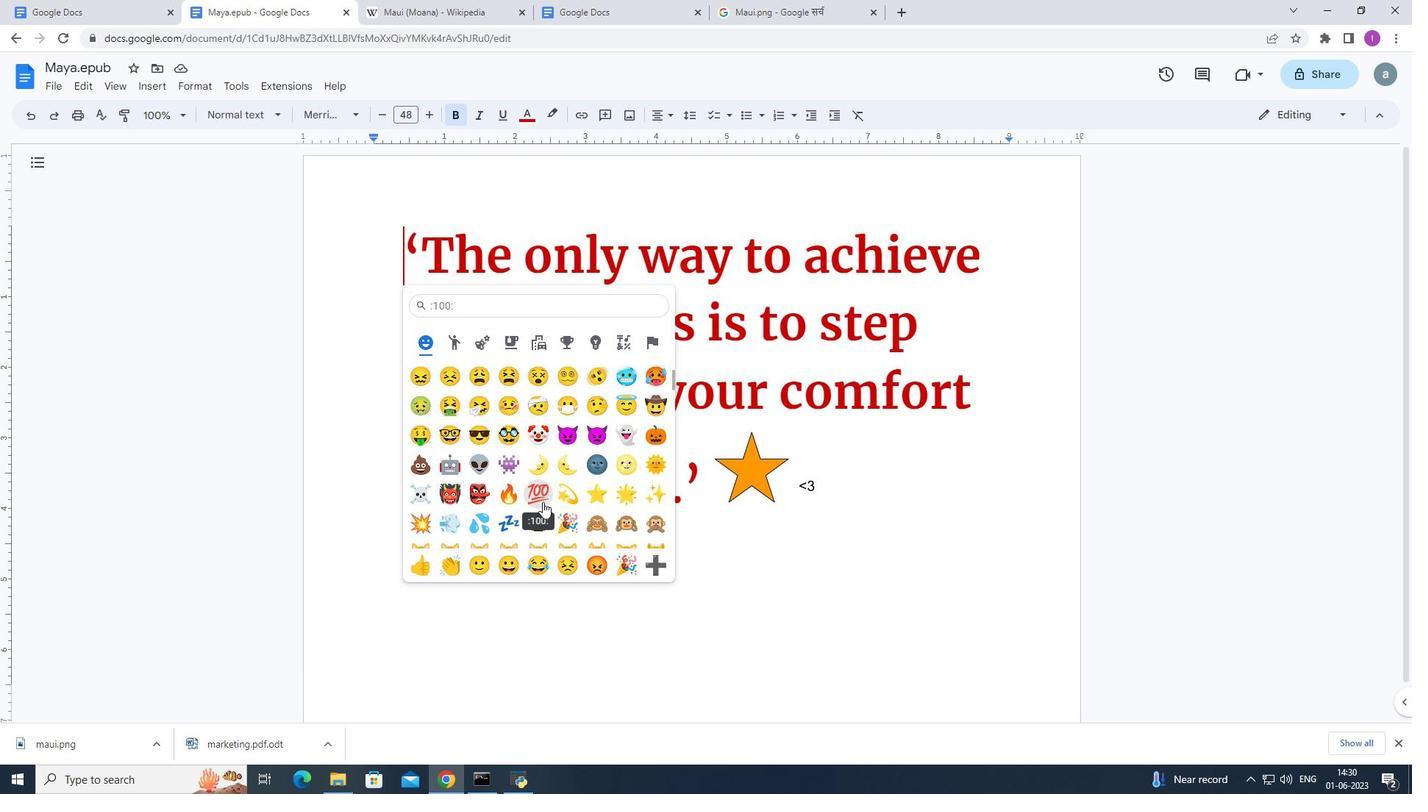 
Action: Mouse moved to (543, 502)
Screenshot: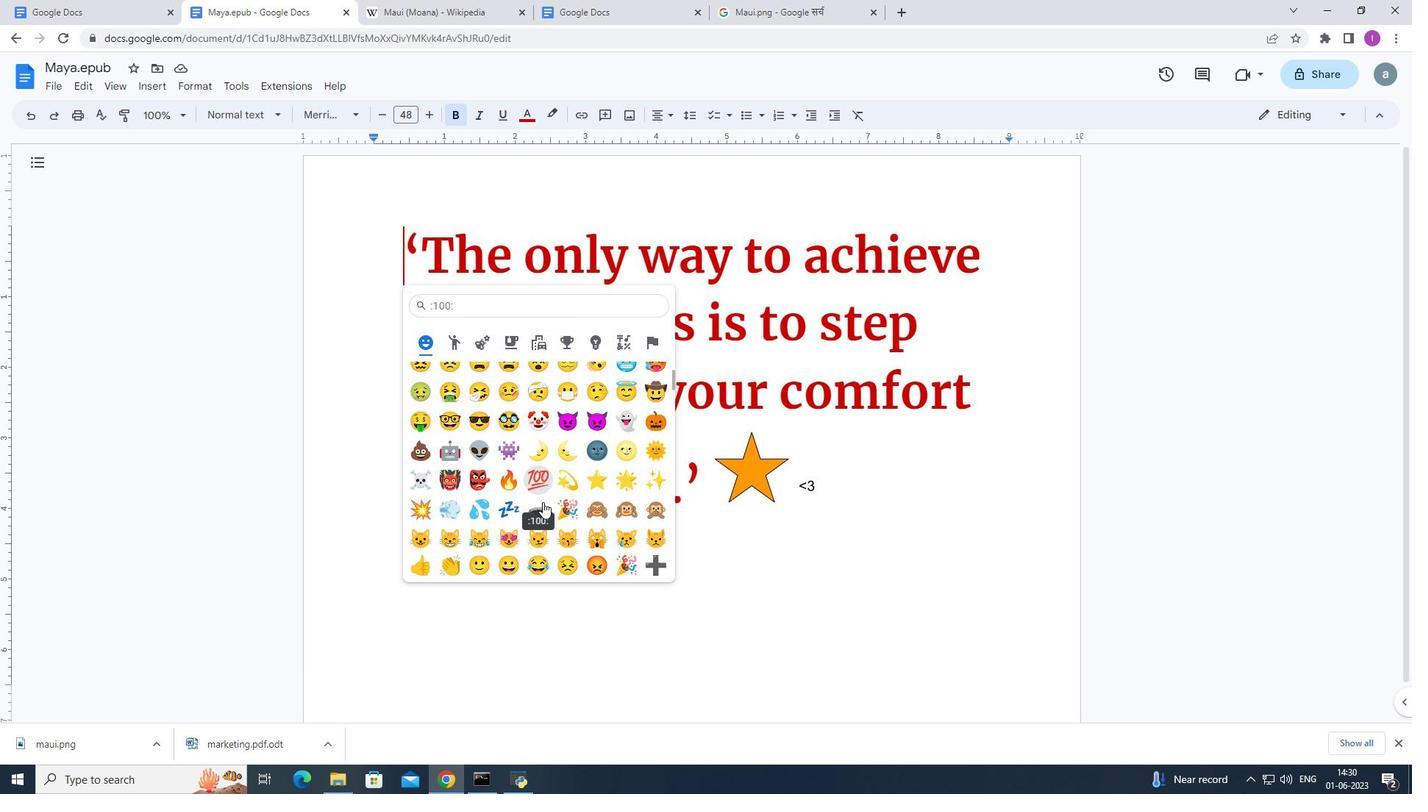 
Action: Mouse scrolled (543, 501) with delta (0, 0)
Screenshot: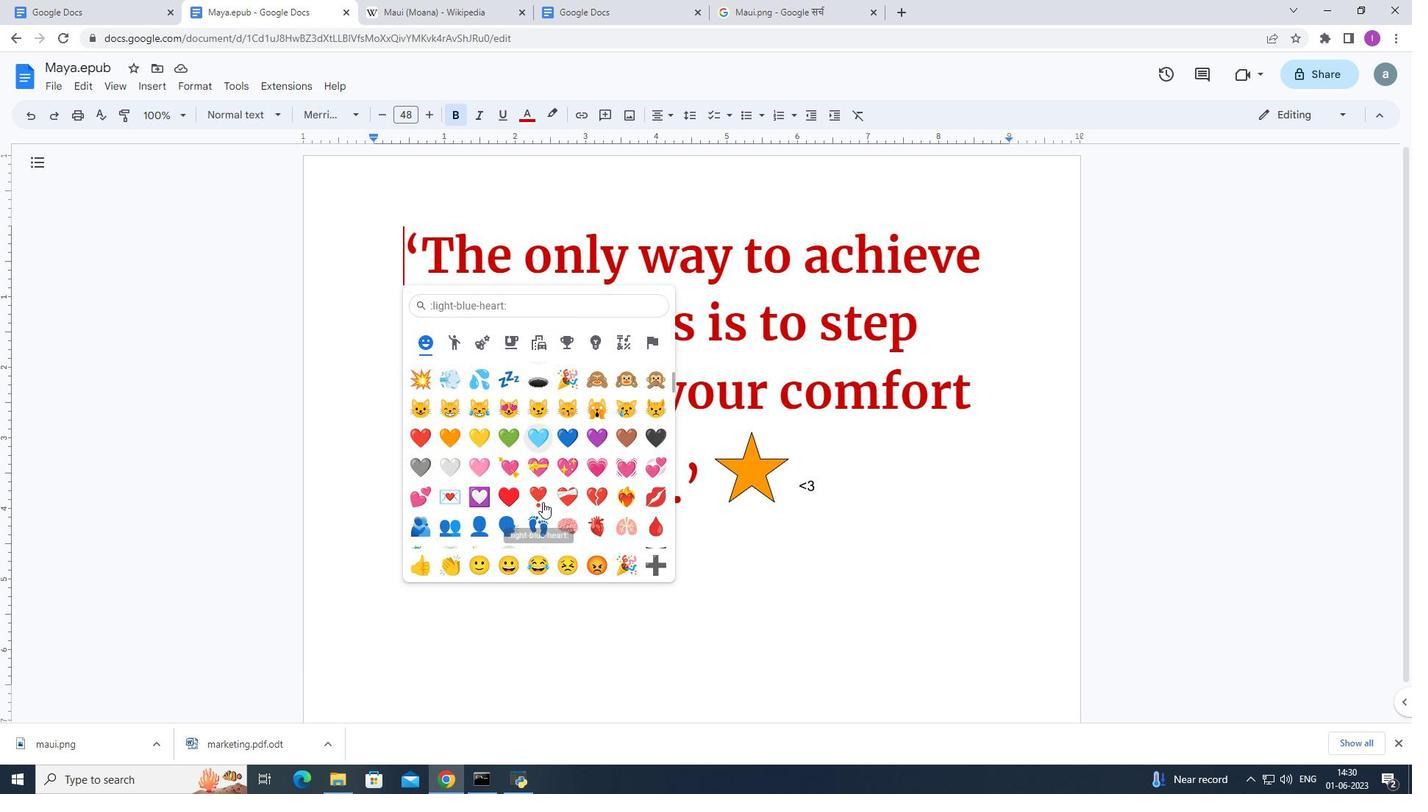 
Action: Mouse scrolled (543, 503) with delta (0, 0)
Screenshot: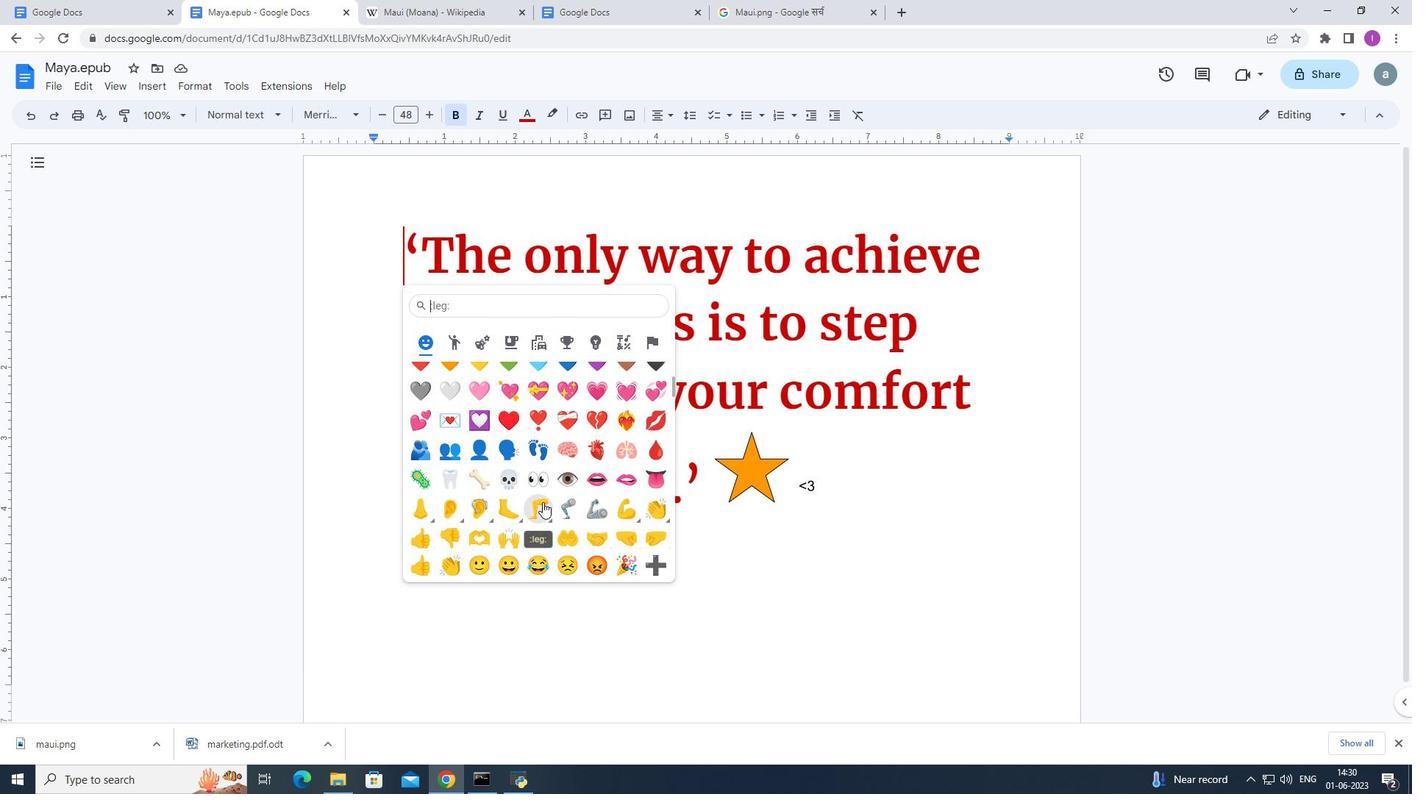 
Action: Mouse scrolled (543, 503) with delta (0, 0)
Screenshot: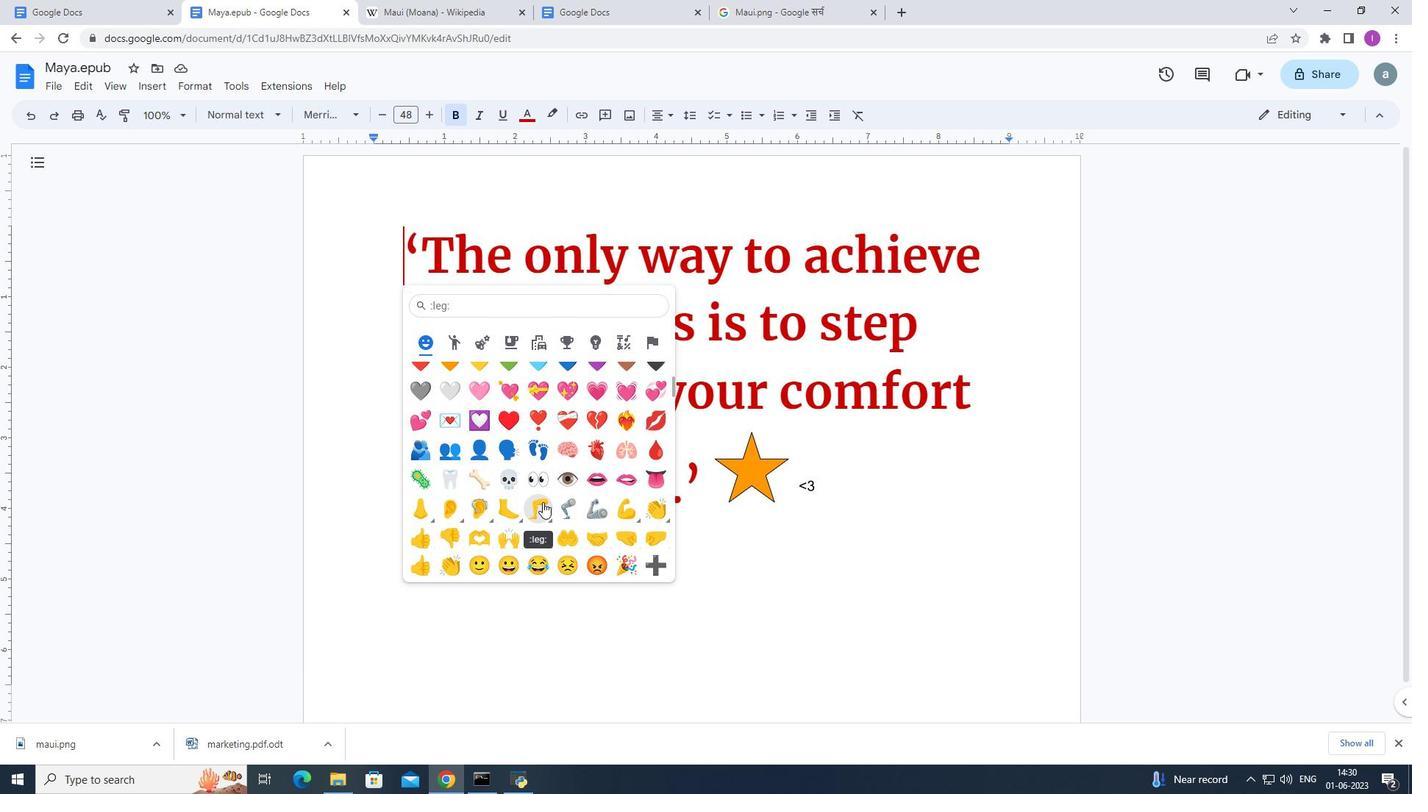 
Action: Mouse scrolled (543, 501) with delta (0, 0)
Screenshot: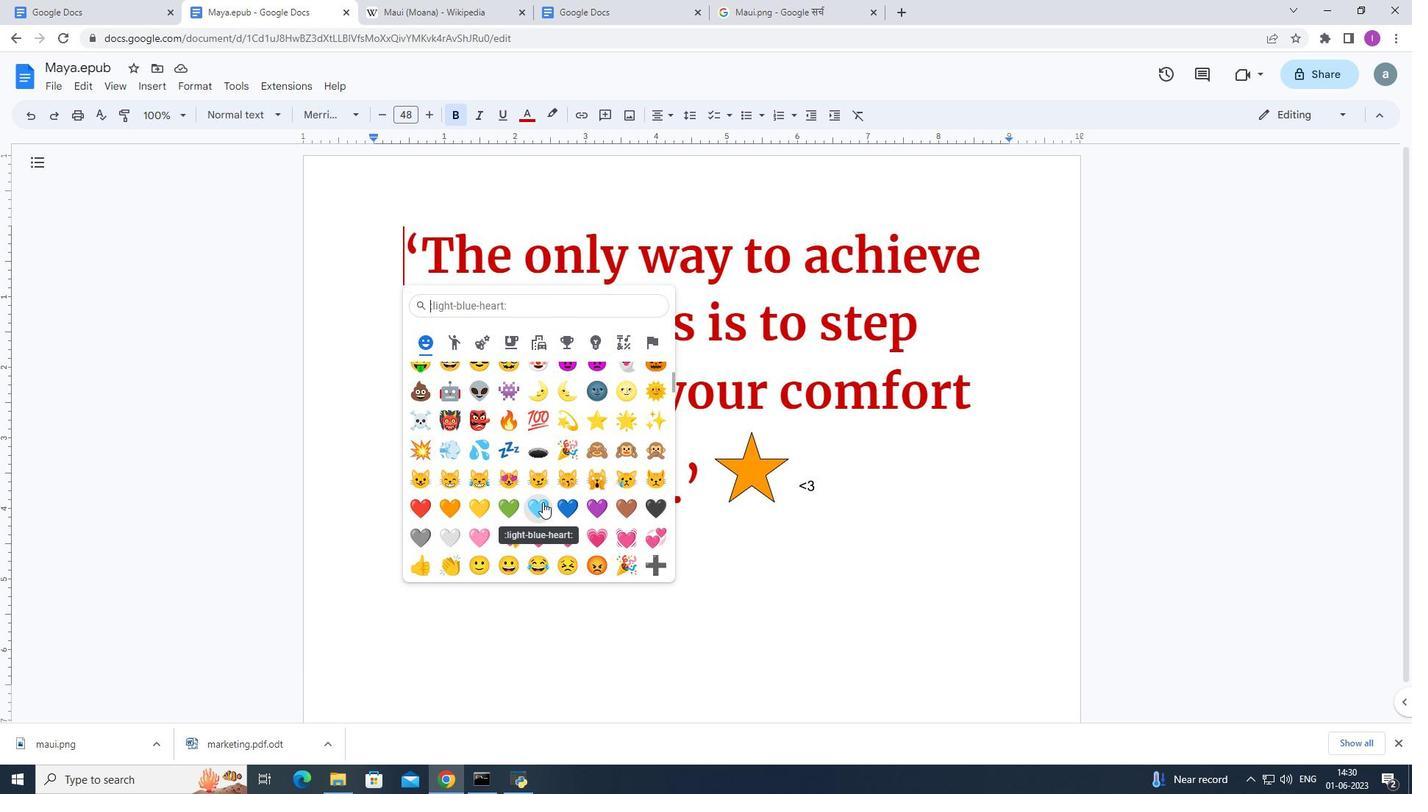 
Action: Mouse moved to (484, 459)
Screenshot: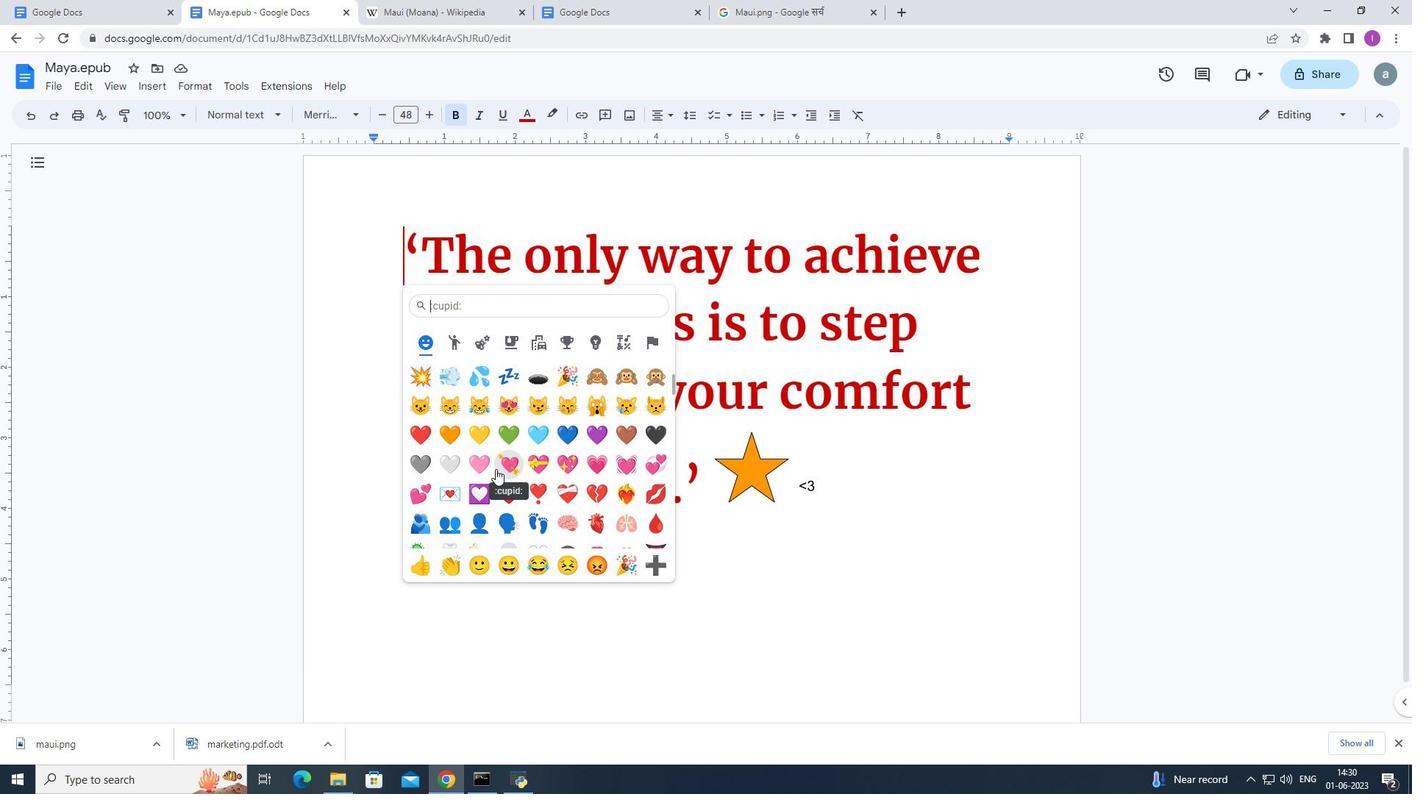 
Action: Mouse pressed left at (484, 459)
Screenshot: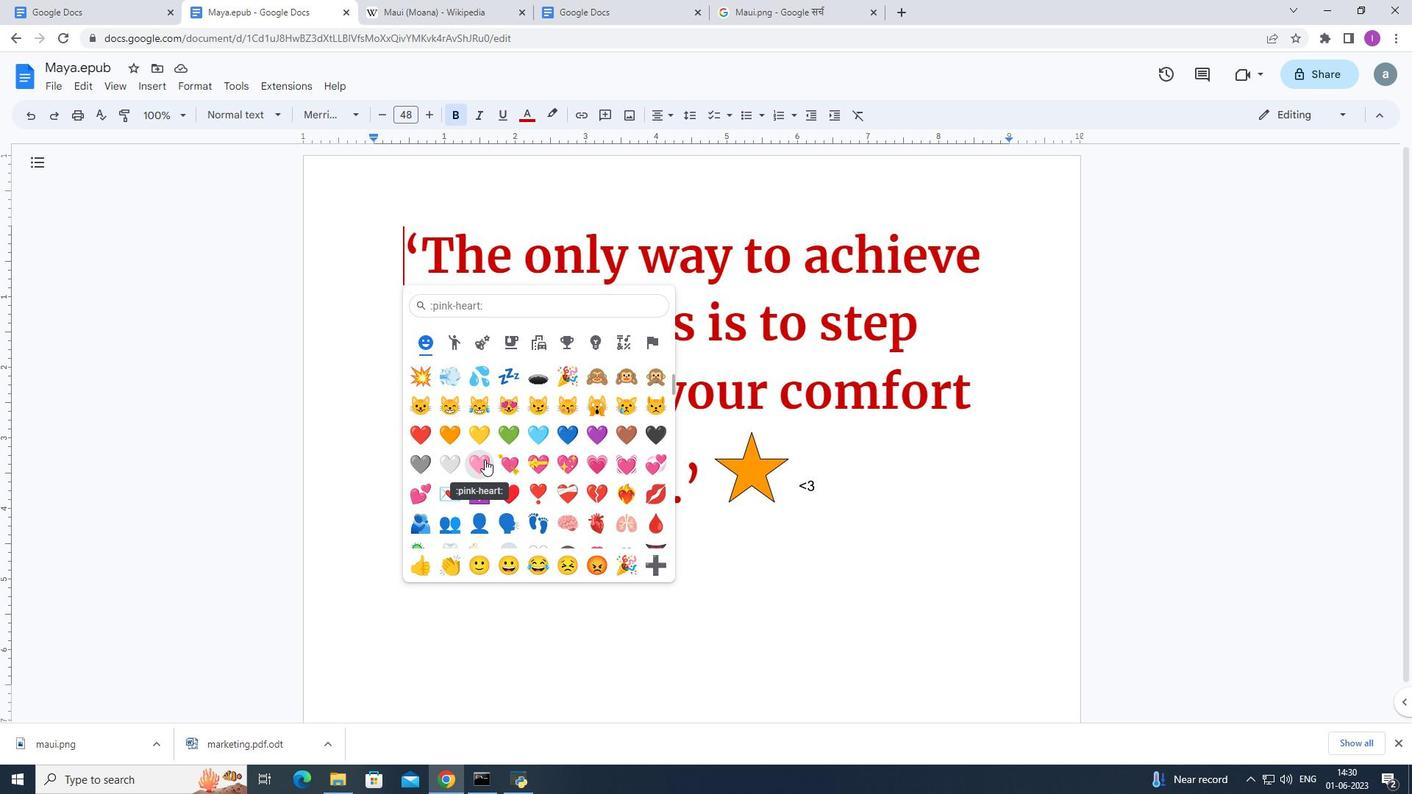 
Action: Mouse moved to (398, 319)
Screenshot: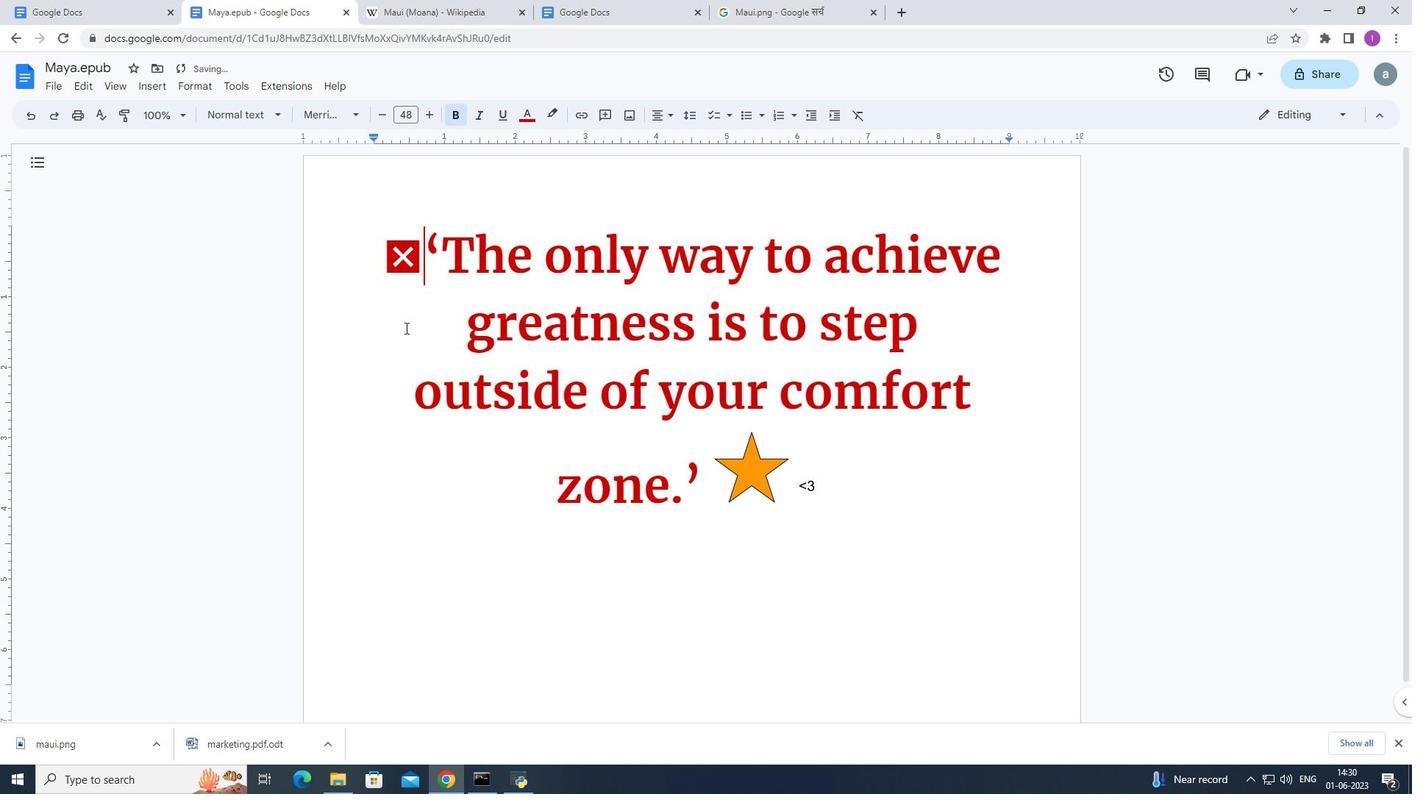 
Action: Mouse pressed left at (398, 319)
Screenshot: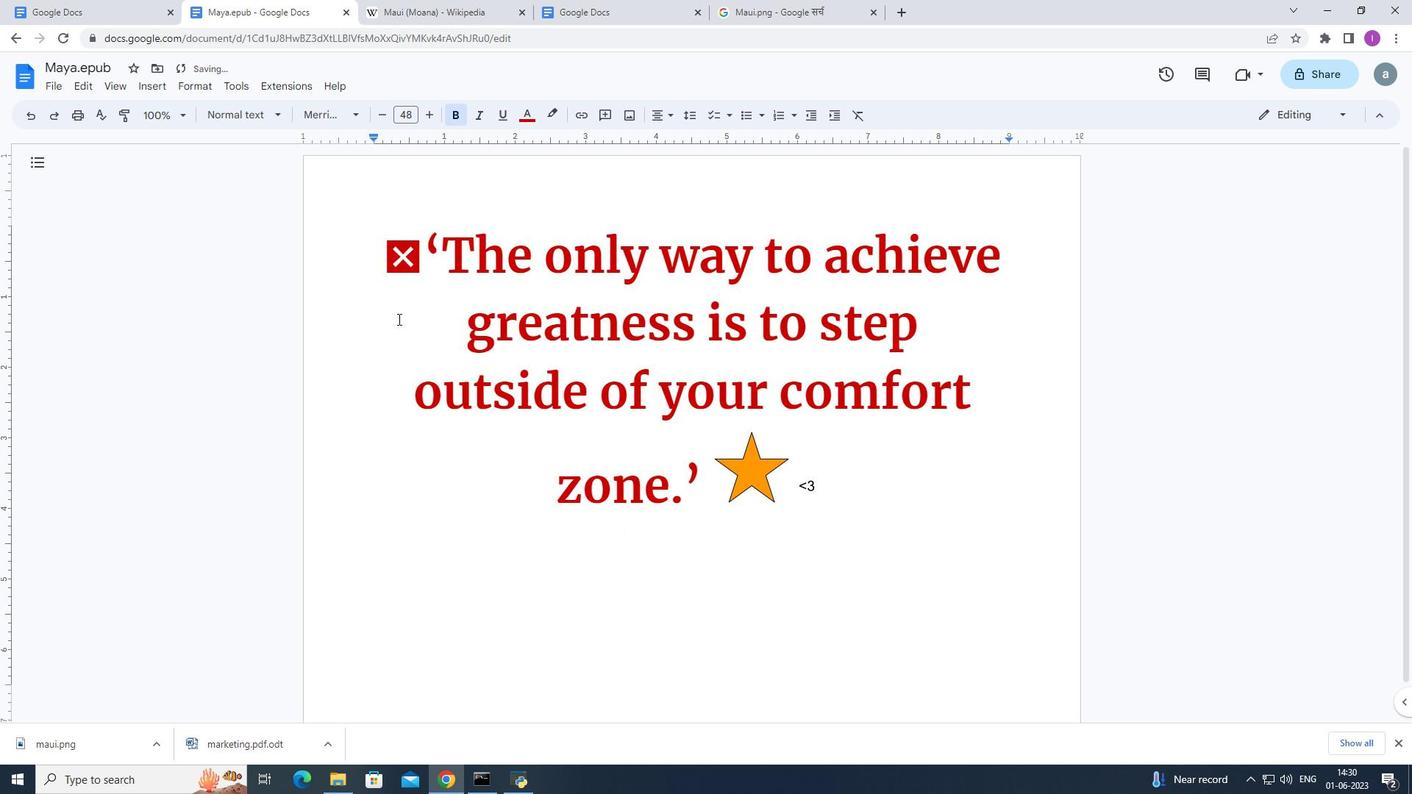 
Action: Mouse moved to (319, 259)
Screenshot: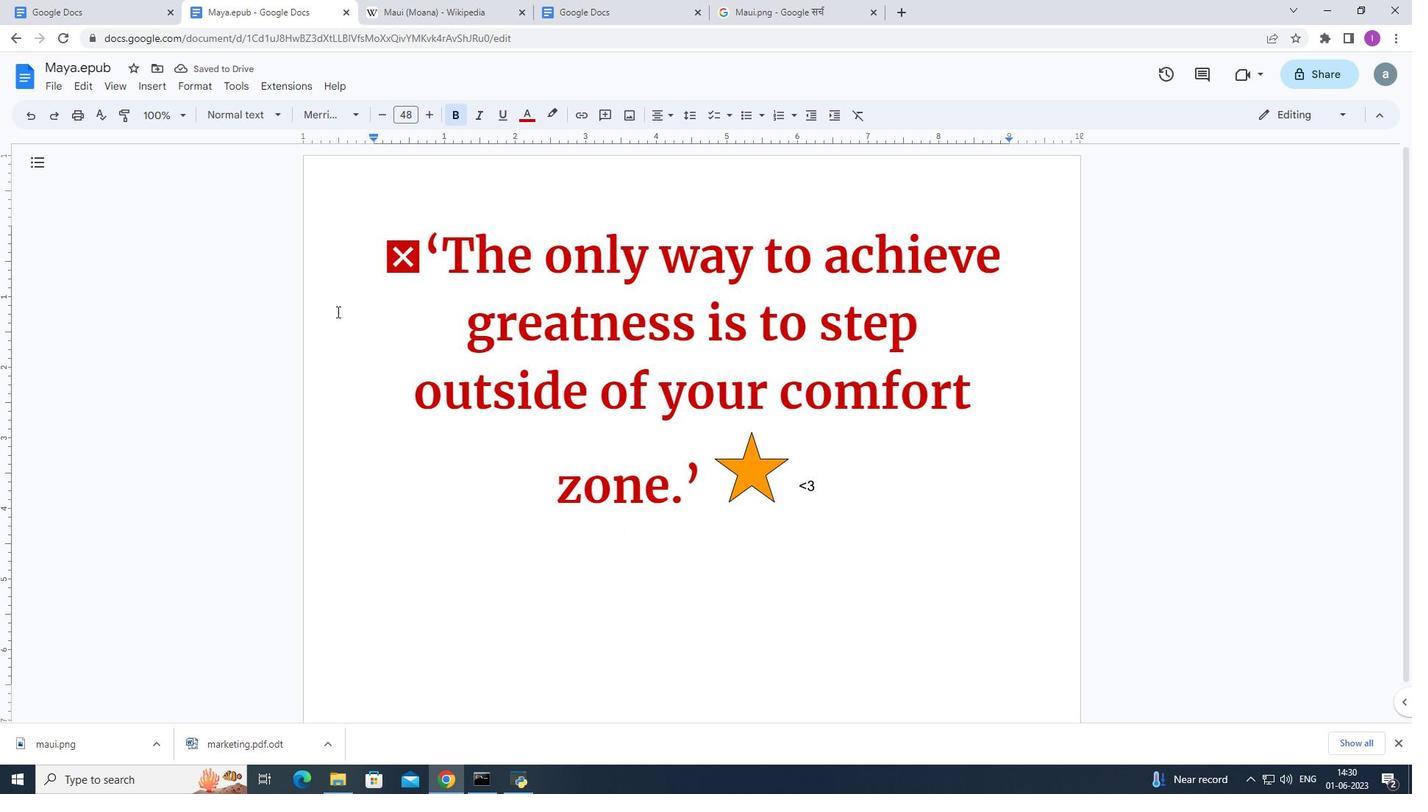
Action: Mouse pressed left at (319, 259)
Screenshot: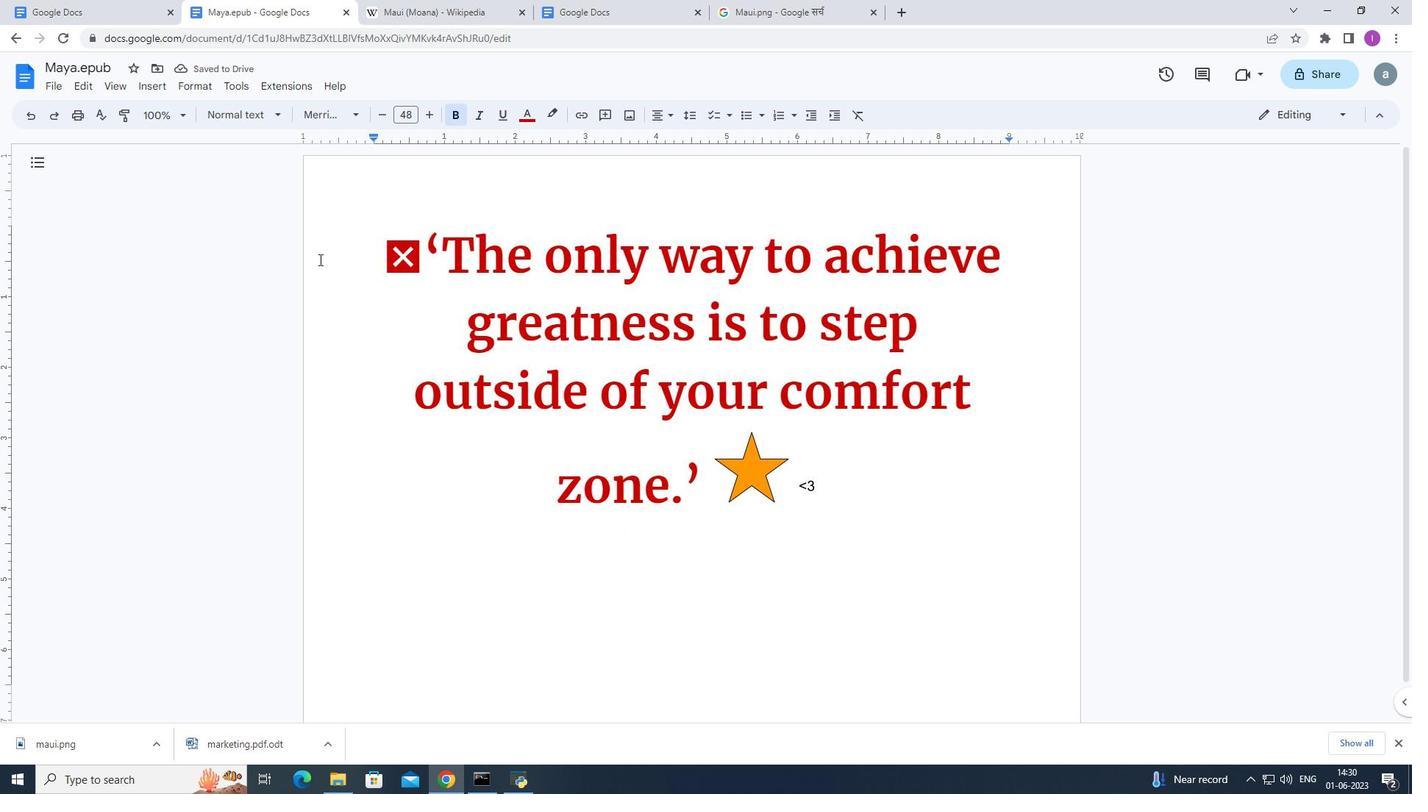 
Action: Mouse moved to (164, 86)
Screenshot: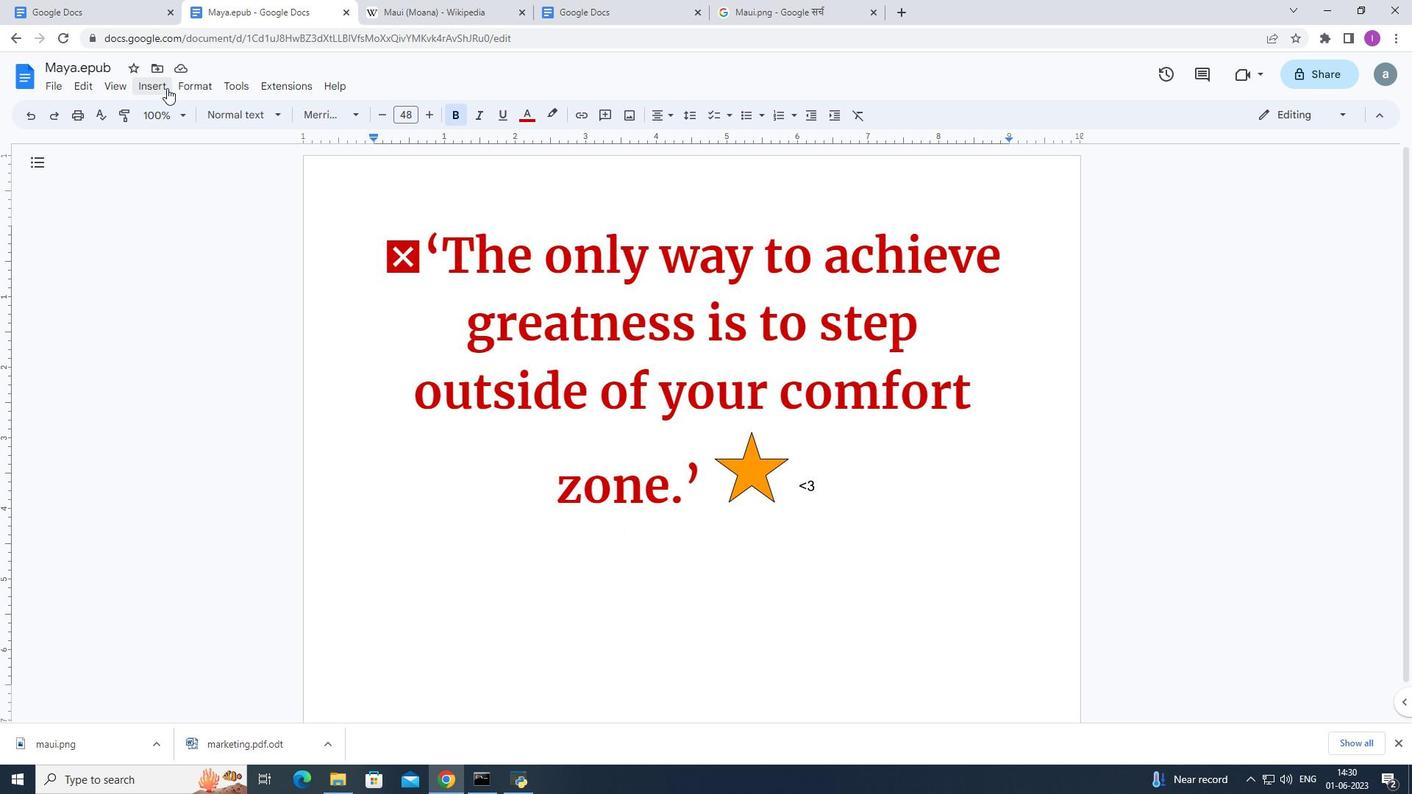 
Action: Mouse pressed left at (164, 86)
Screenshot: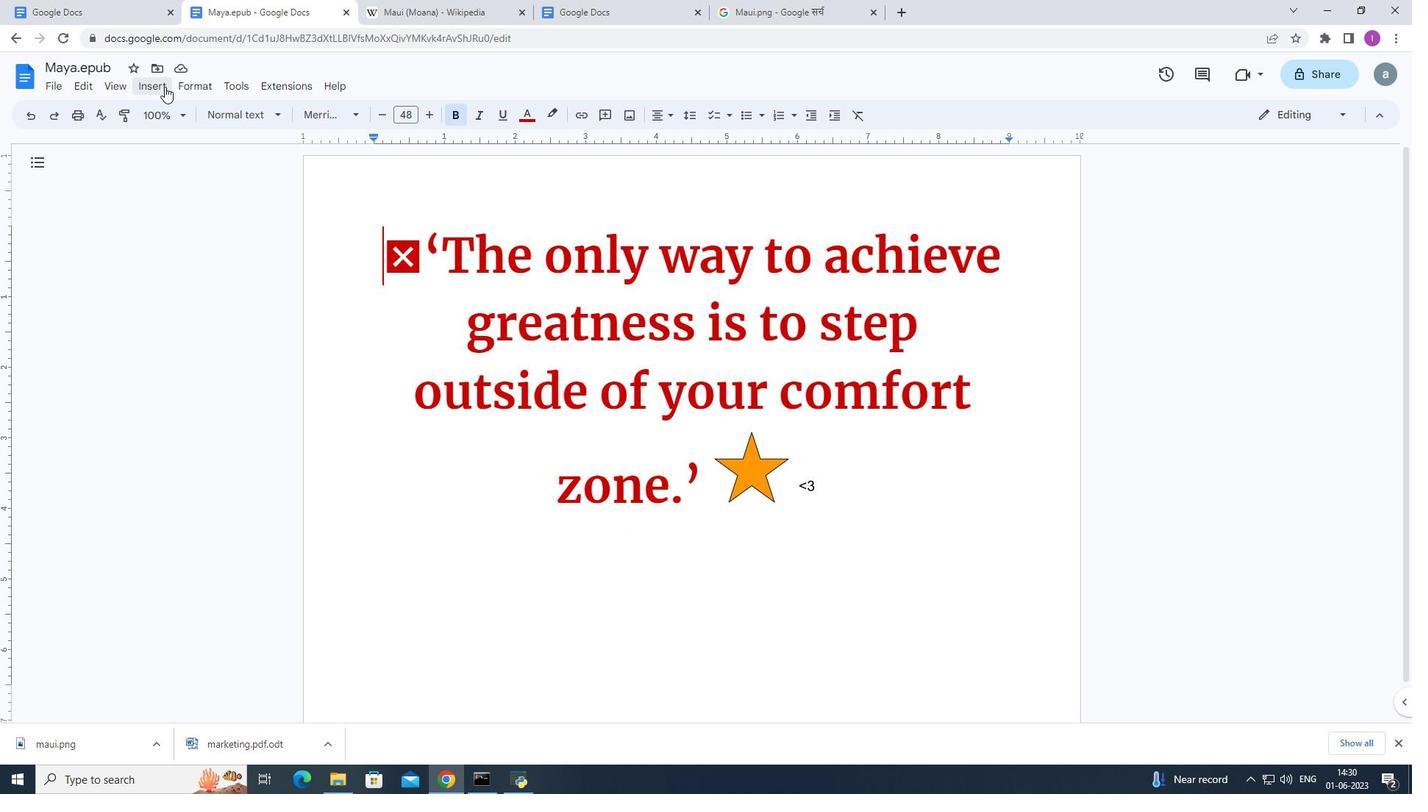 
Action: Mouse moved to (208, 586)
Screenshot: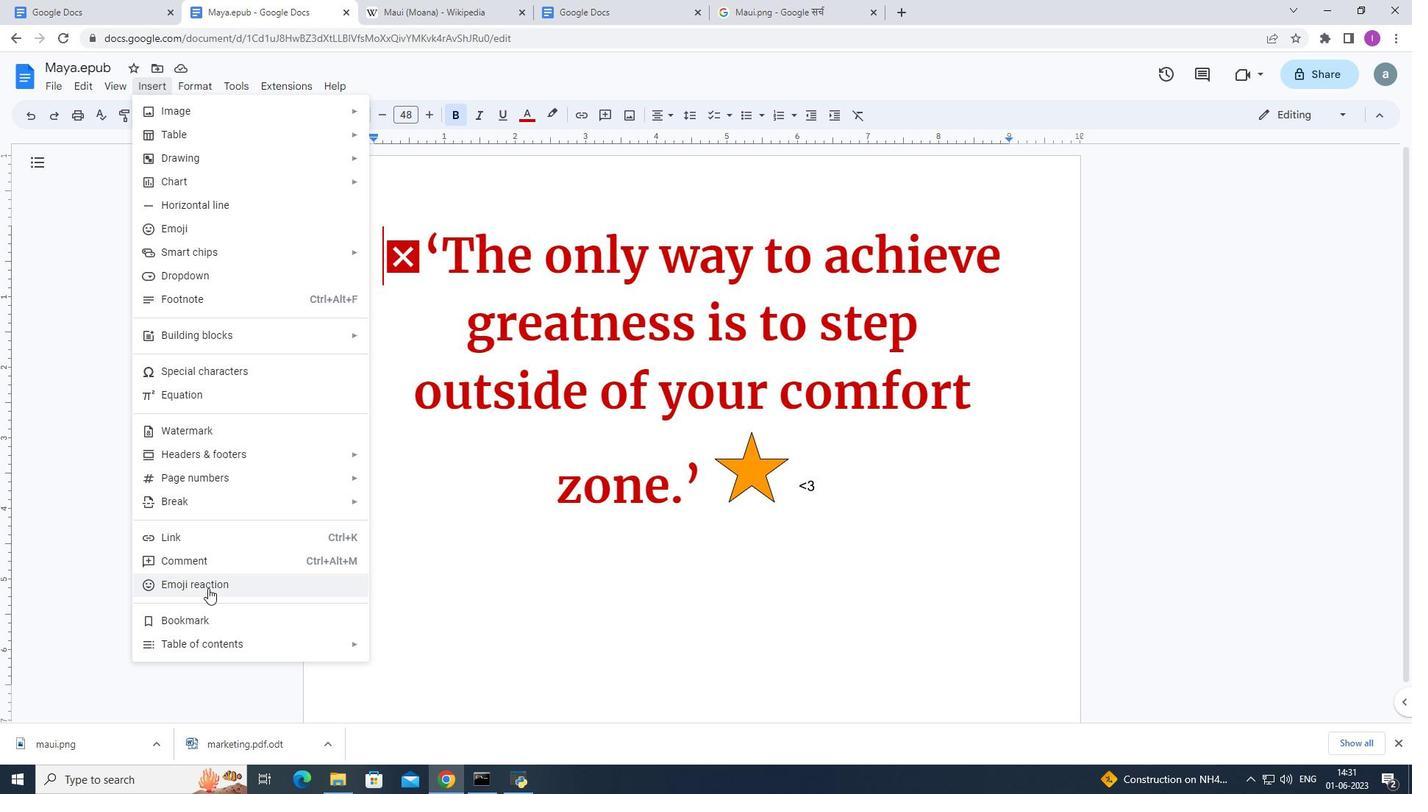 
Action: Mouse pressed left at (208, 586)
Screenshot: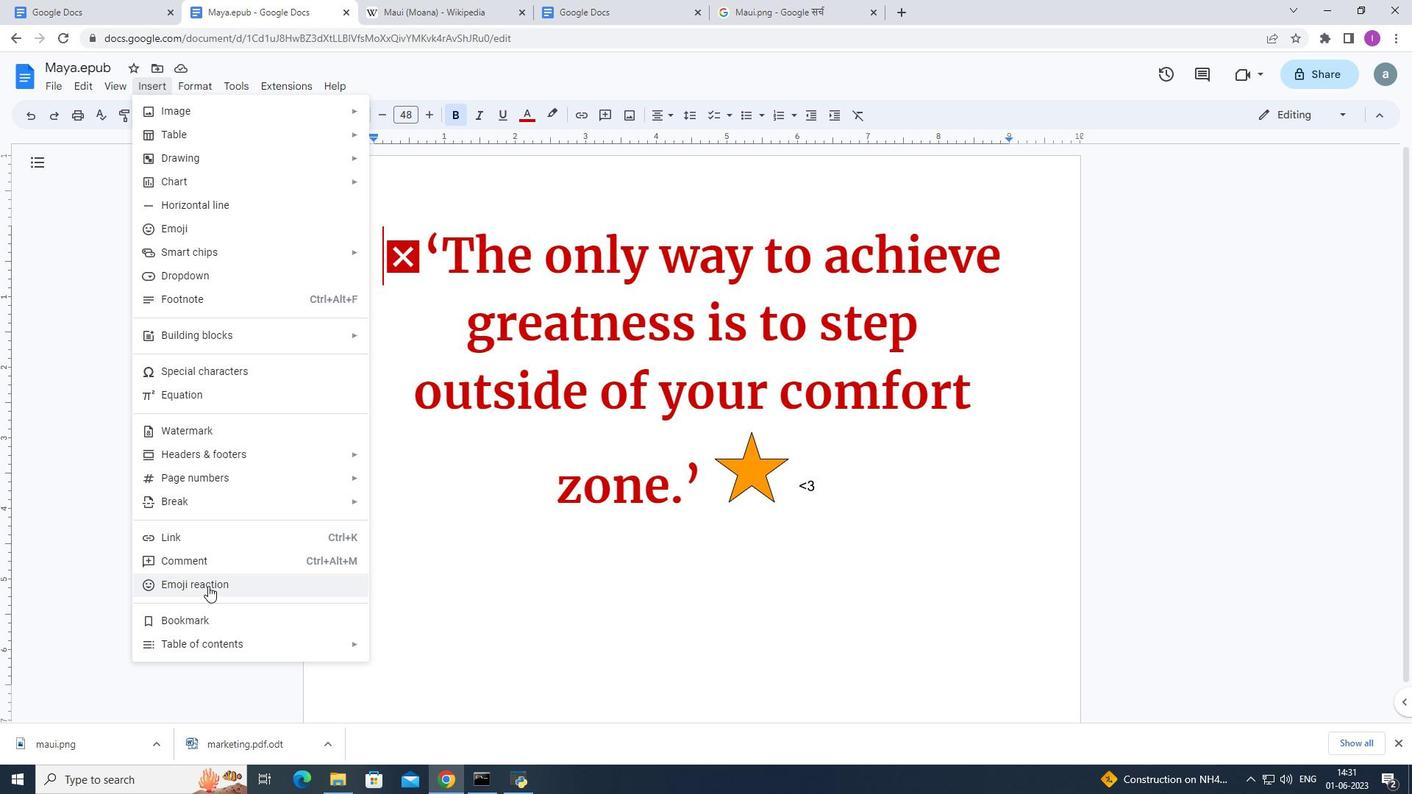 
Action: Mouse pressed left at (208, 586)
Screenshot: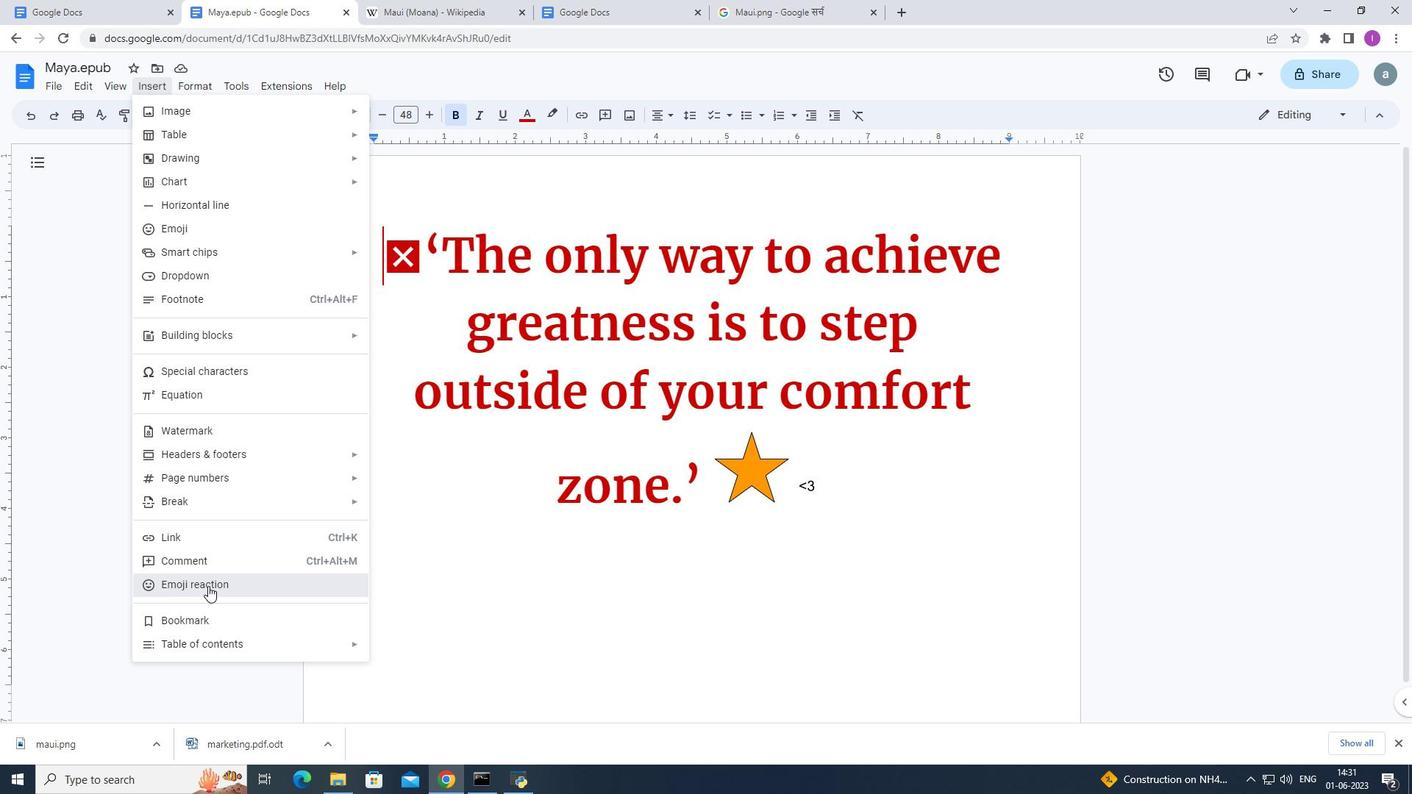 
Action: Mouse moved to (416, 260)
Screenshot: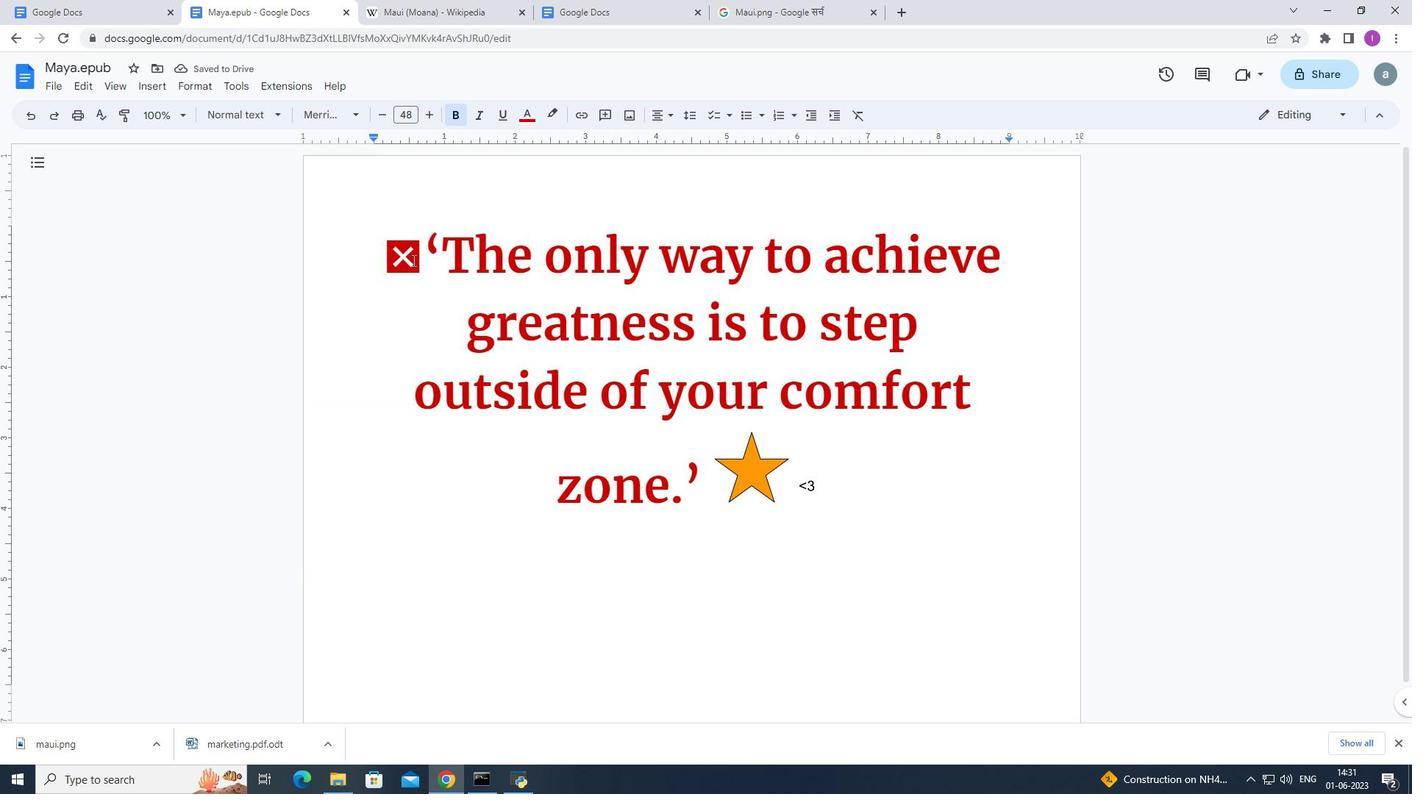 
Action: Mouse pressed left at (416, 260)
Screenshot: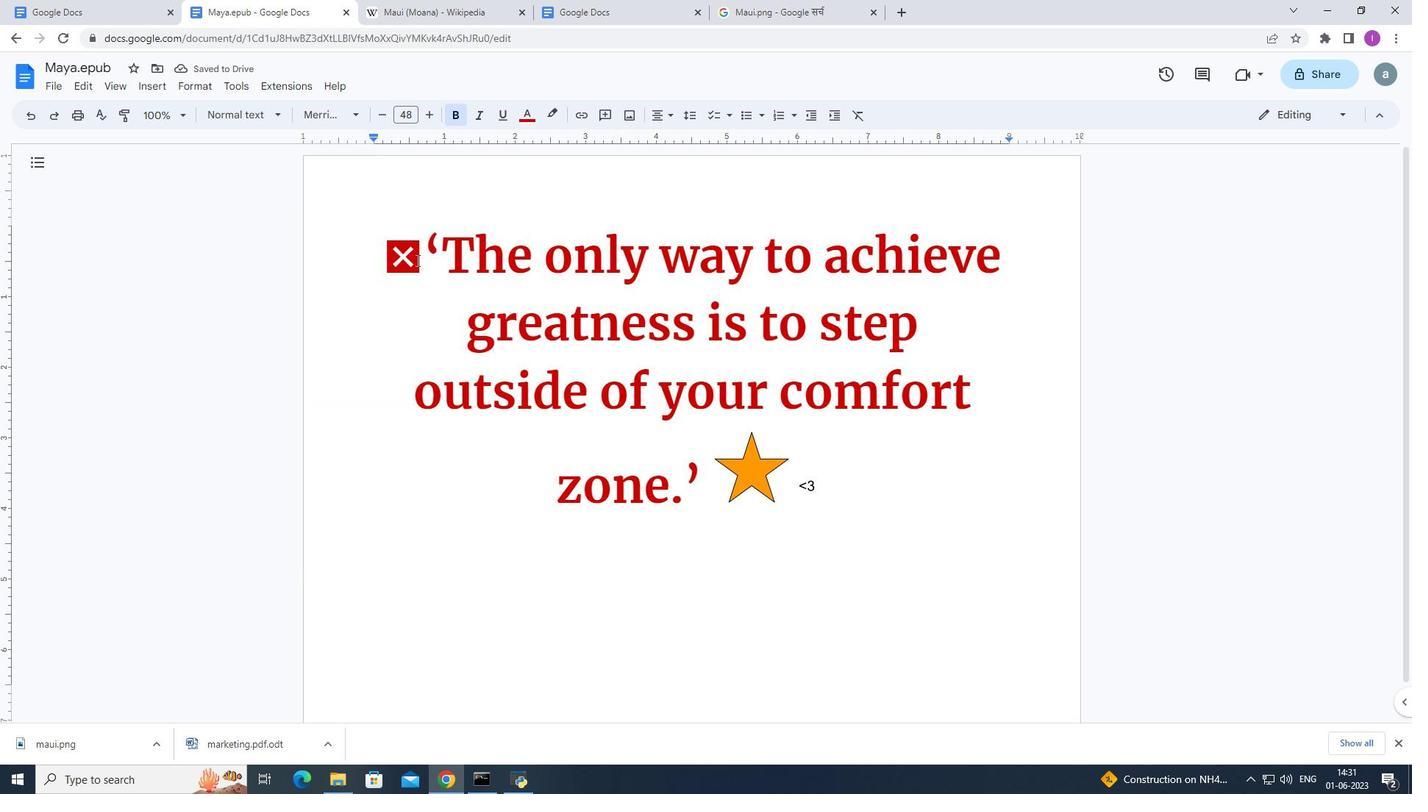 
Action: Mouse moved to (1086, 260)
Screenshot: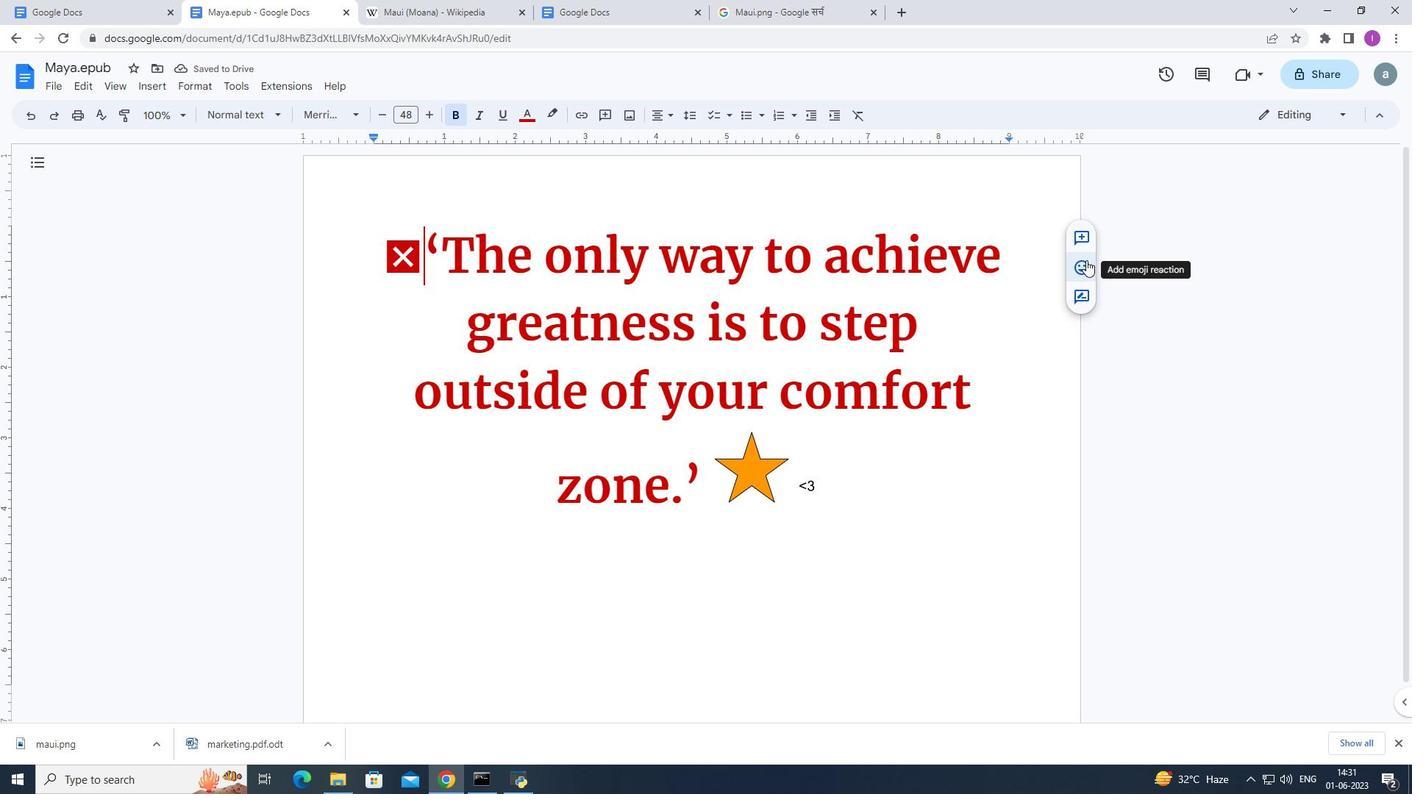 
Action: Mouse pressed left at (1086, 260)
Screenshot: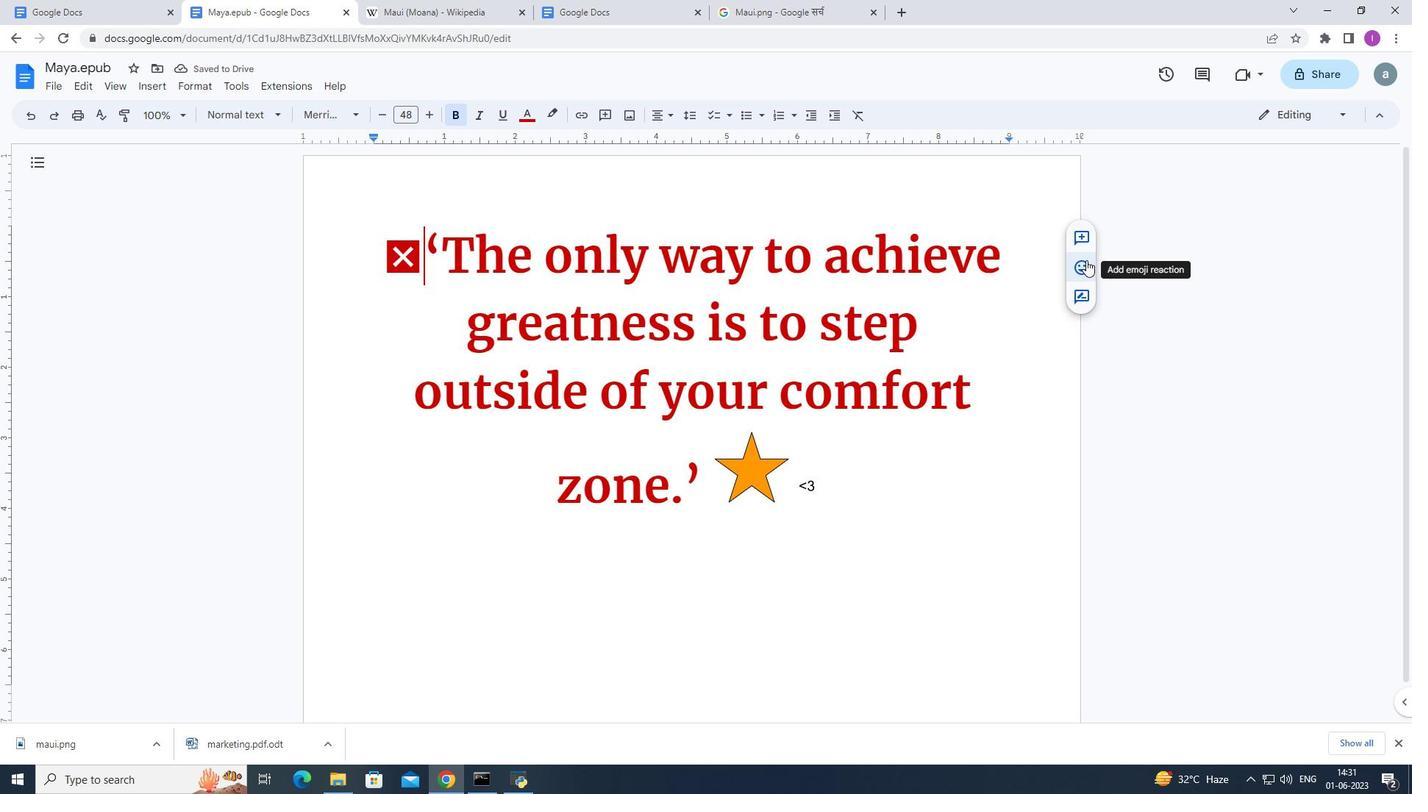 
Action: Mouse moved to (1125, 422)
Screenshot: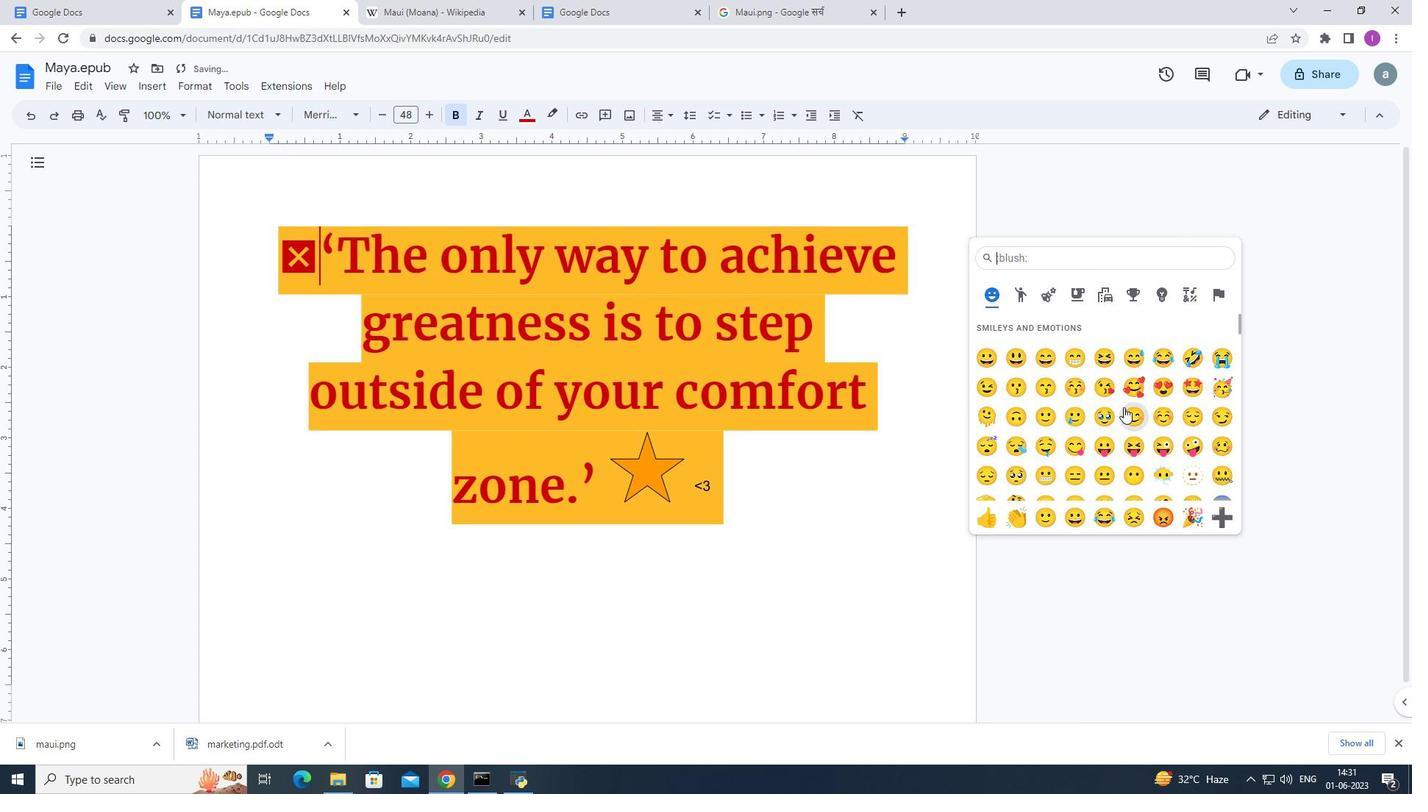 
Action: Mouse scrolled (1125, 421) with delta (0, 0)
Screenshot: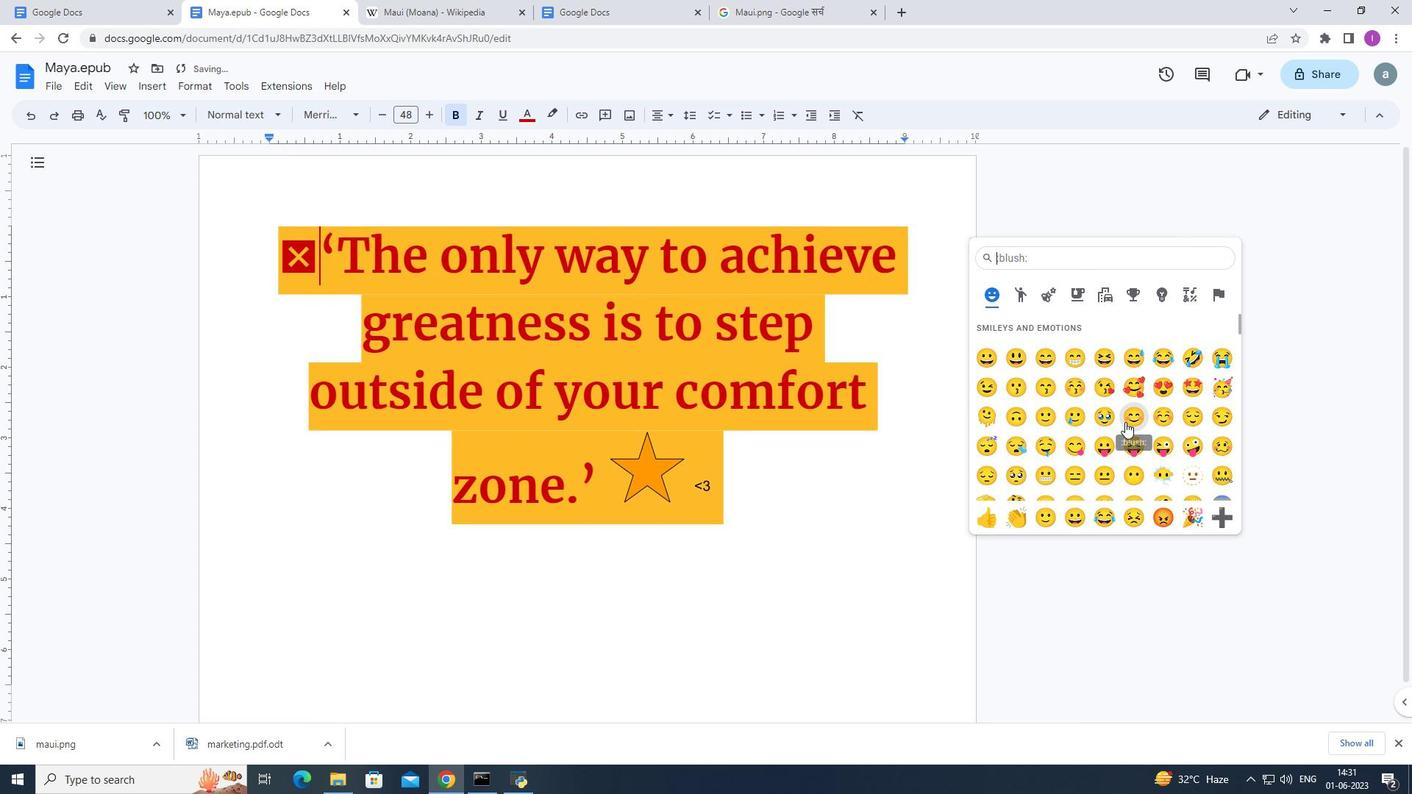 
Action: Mouse scrolled (1125, 421) with delta (0, 0)
Screenshot: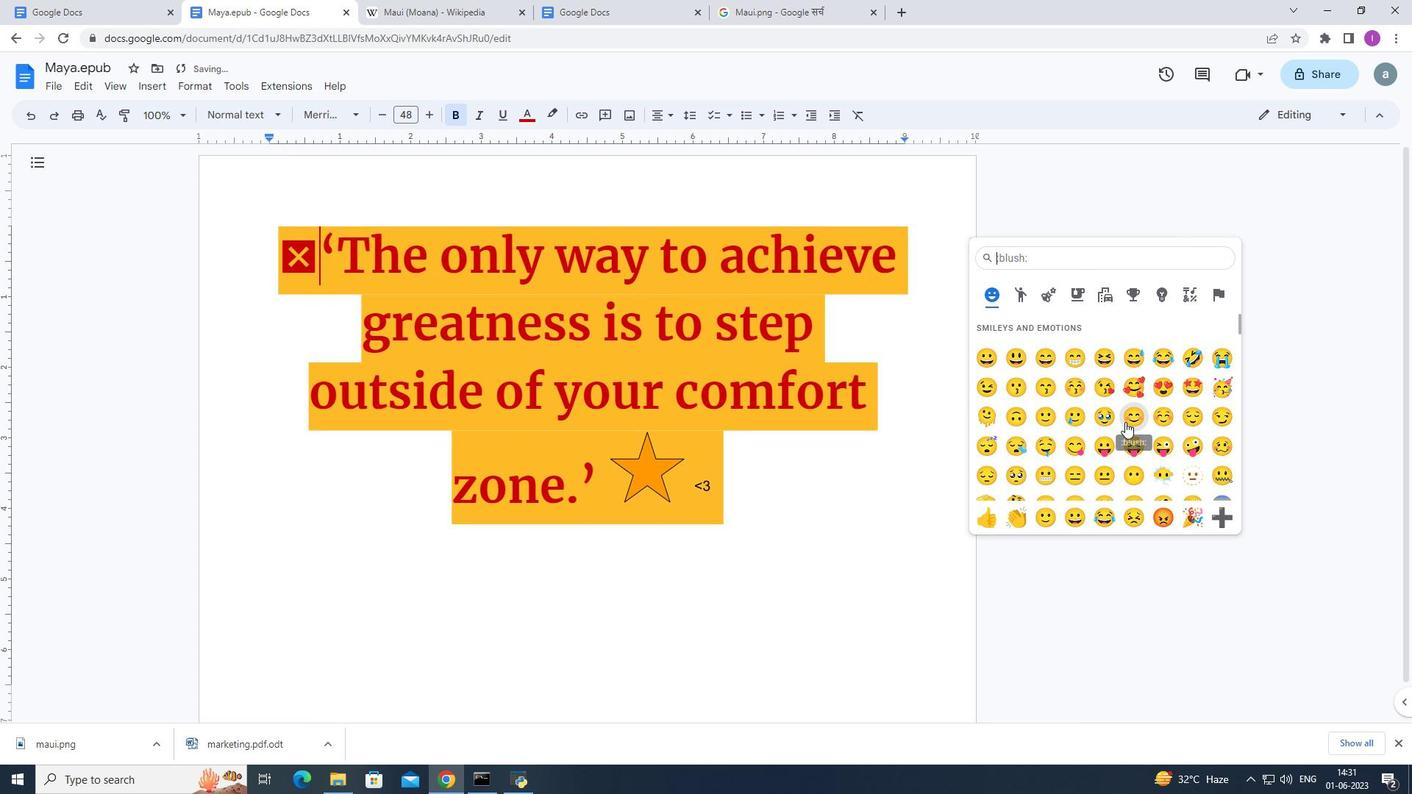 
Action: Mouse scrolled (1125, 421) with delta (0, 0)
Screenshot: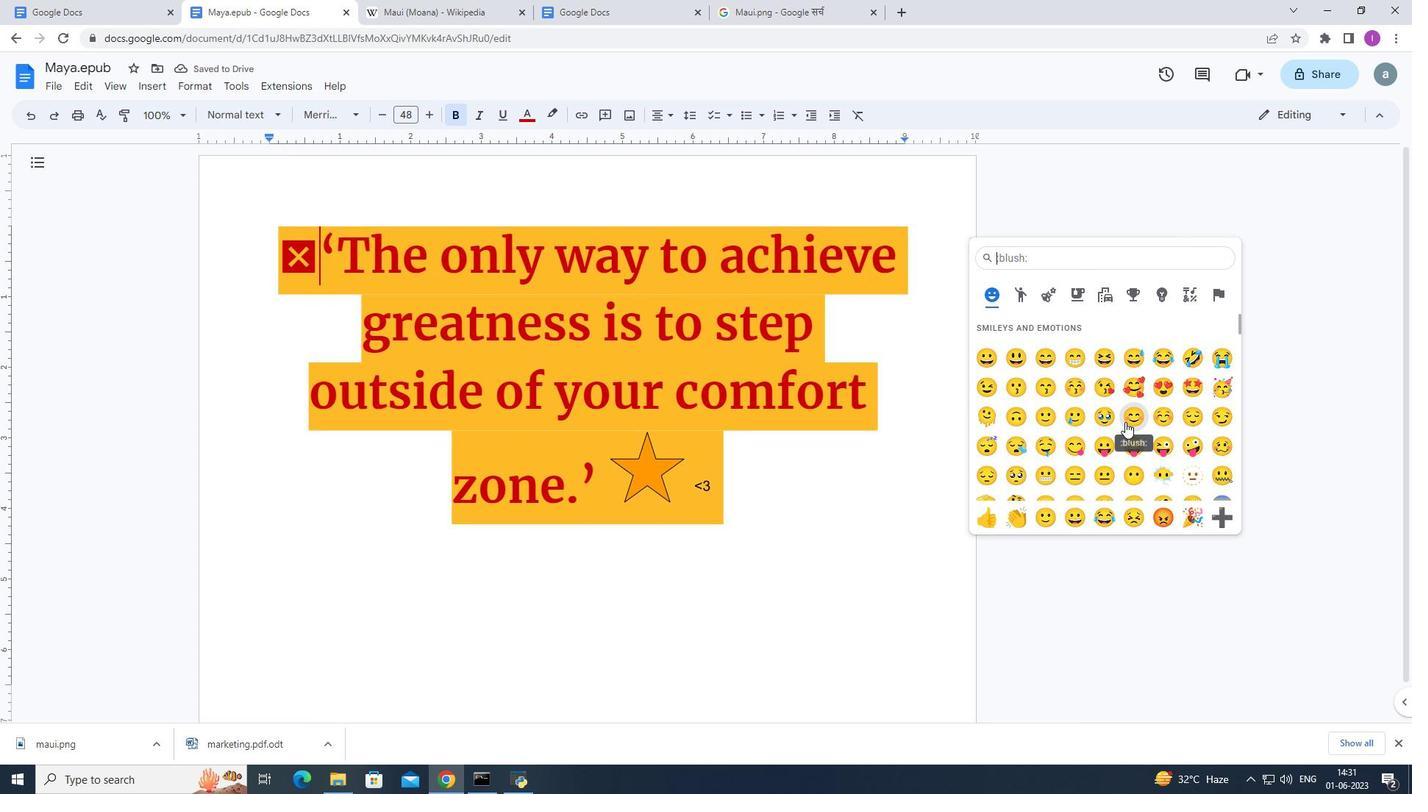 
Action: Mouse scrolled (1125, 421) with delta (0, 0)
Screenshot: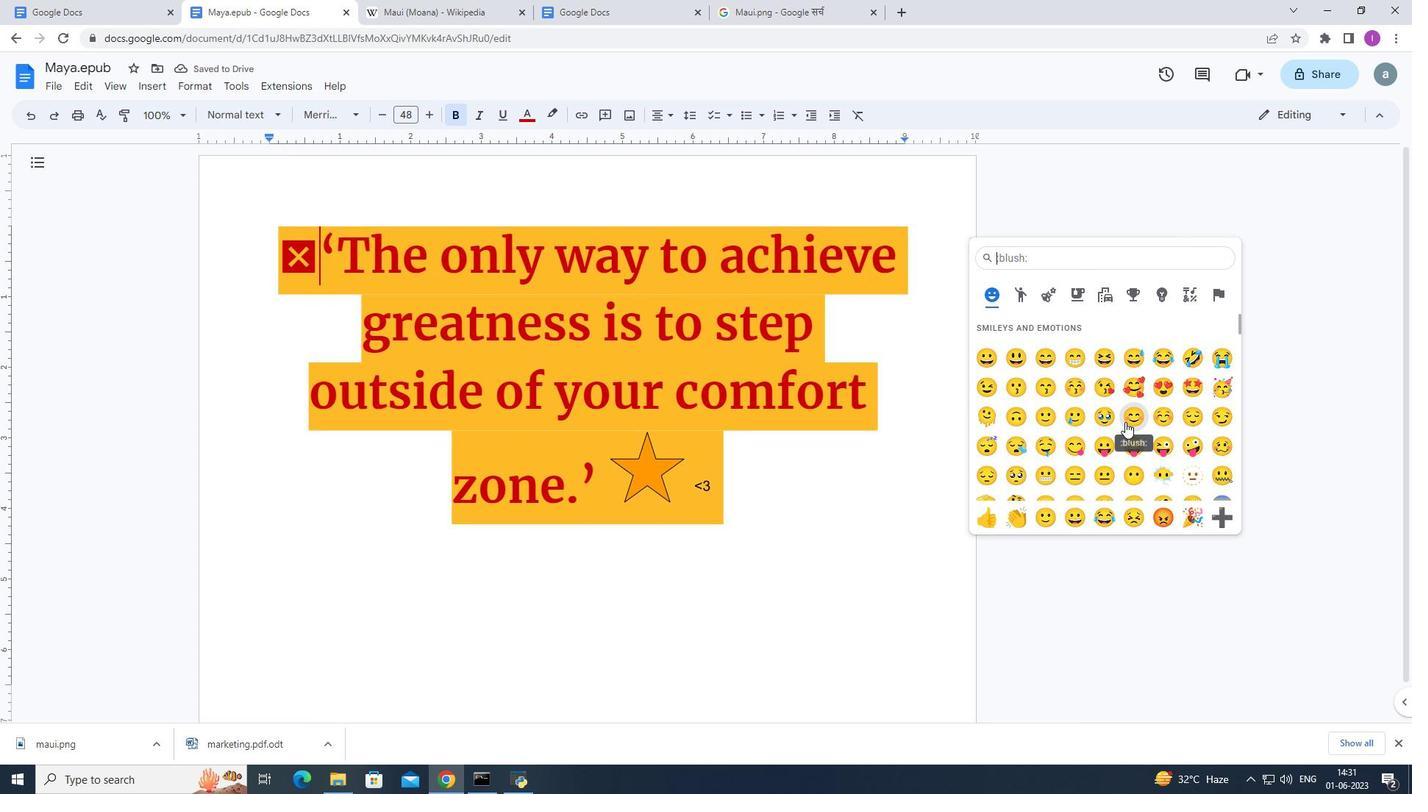 
Action: Mouse scrolled (1125, 421) with delta (0, 0)
Screenshot: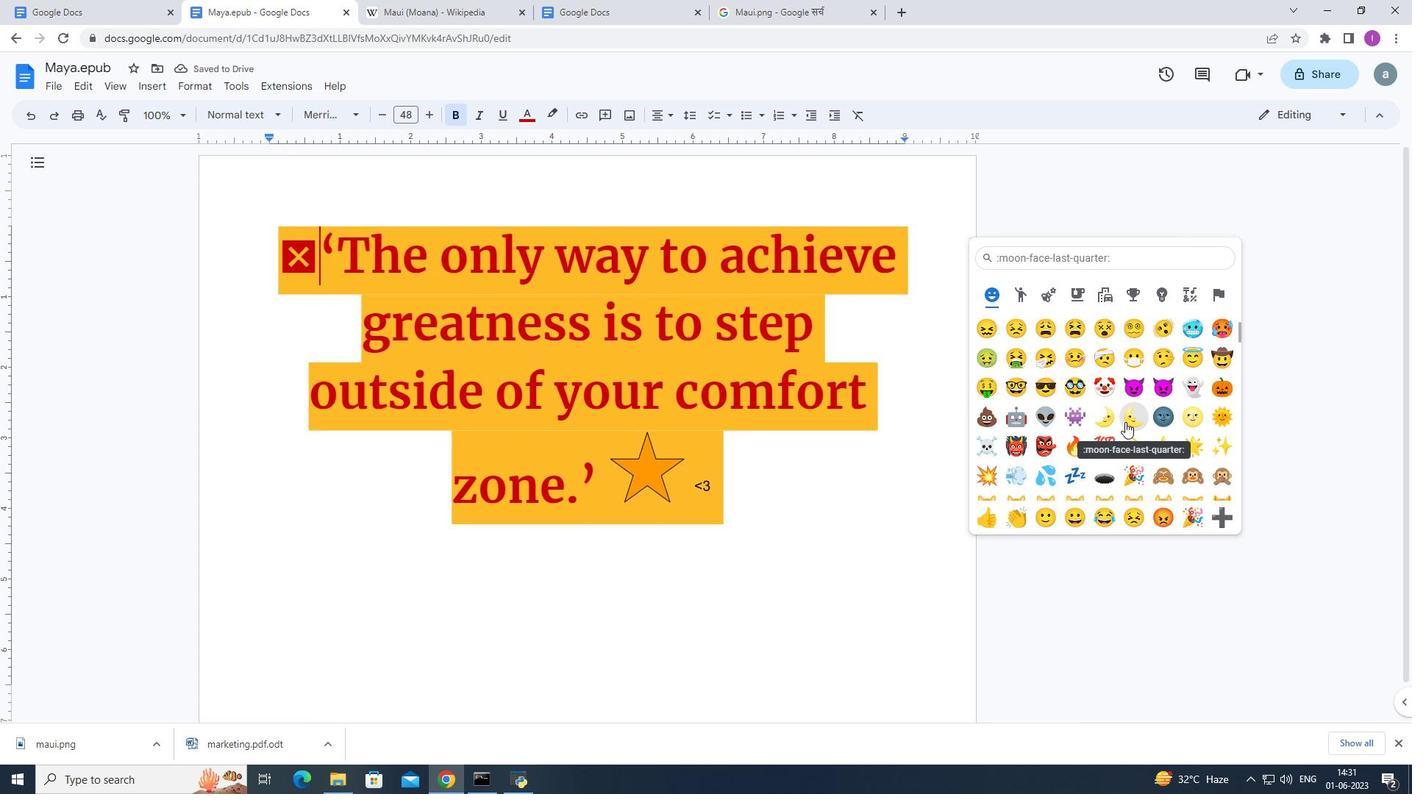 
Action: Mouse scrolled (1125, 421) with delta (0, 0)
Screenshot: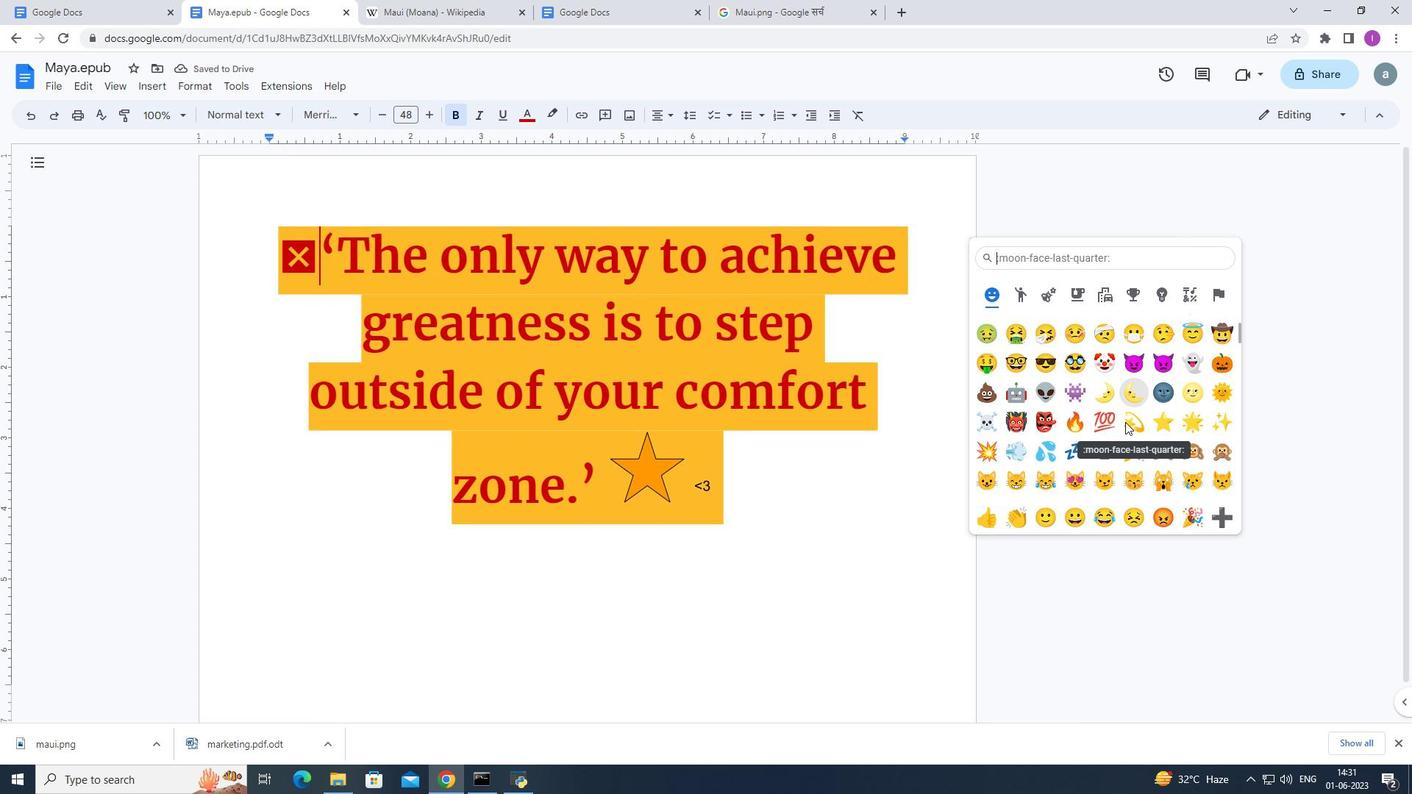 
Action: Mouse scrolled (1125, 421) with delta (0, 0)
Screenshot: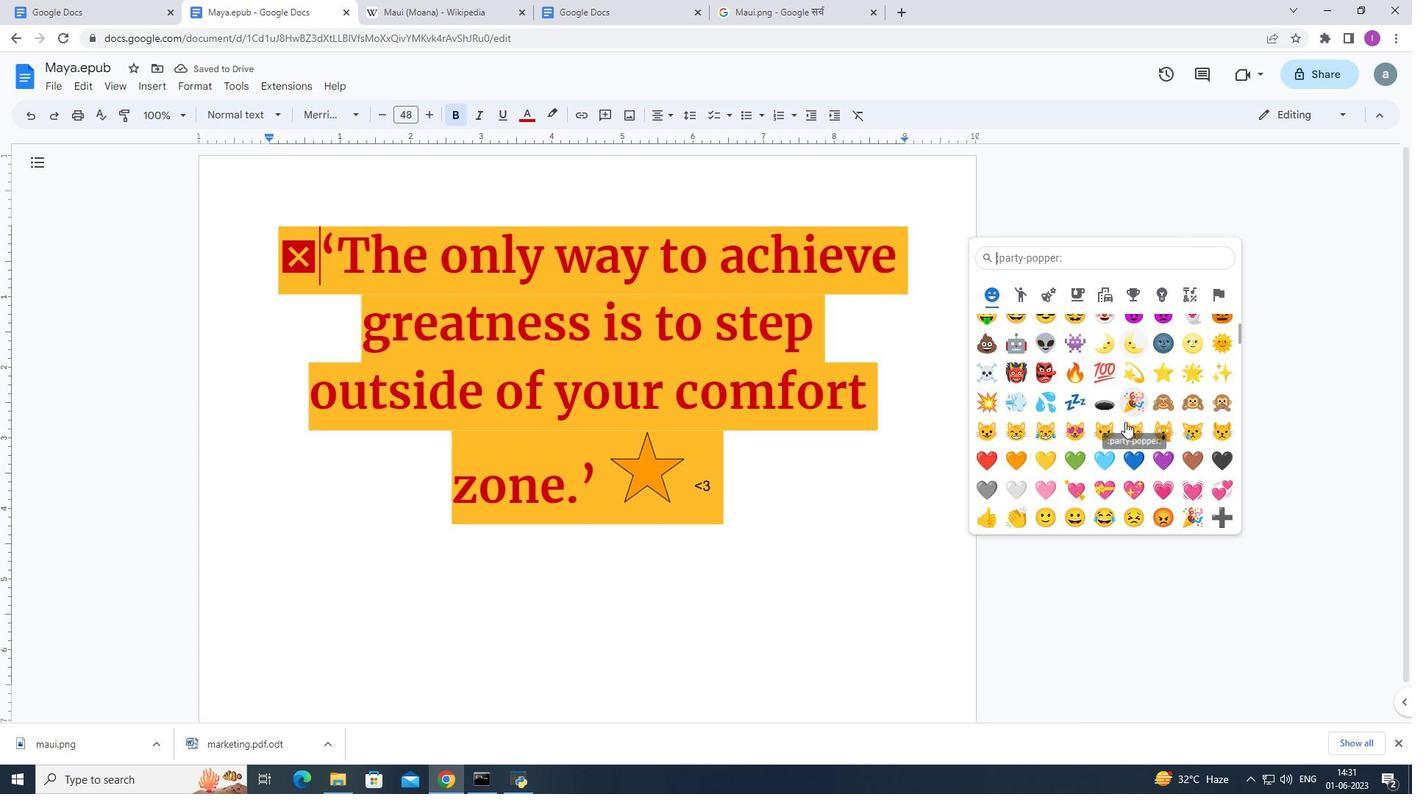 
Action: Mouse moved to (1040, 345)
Screenshot: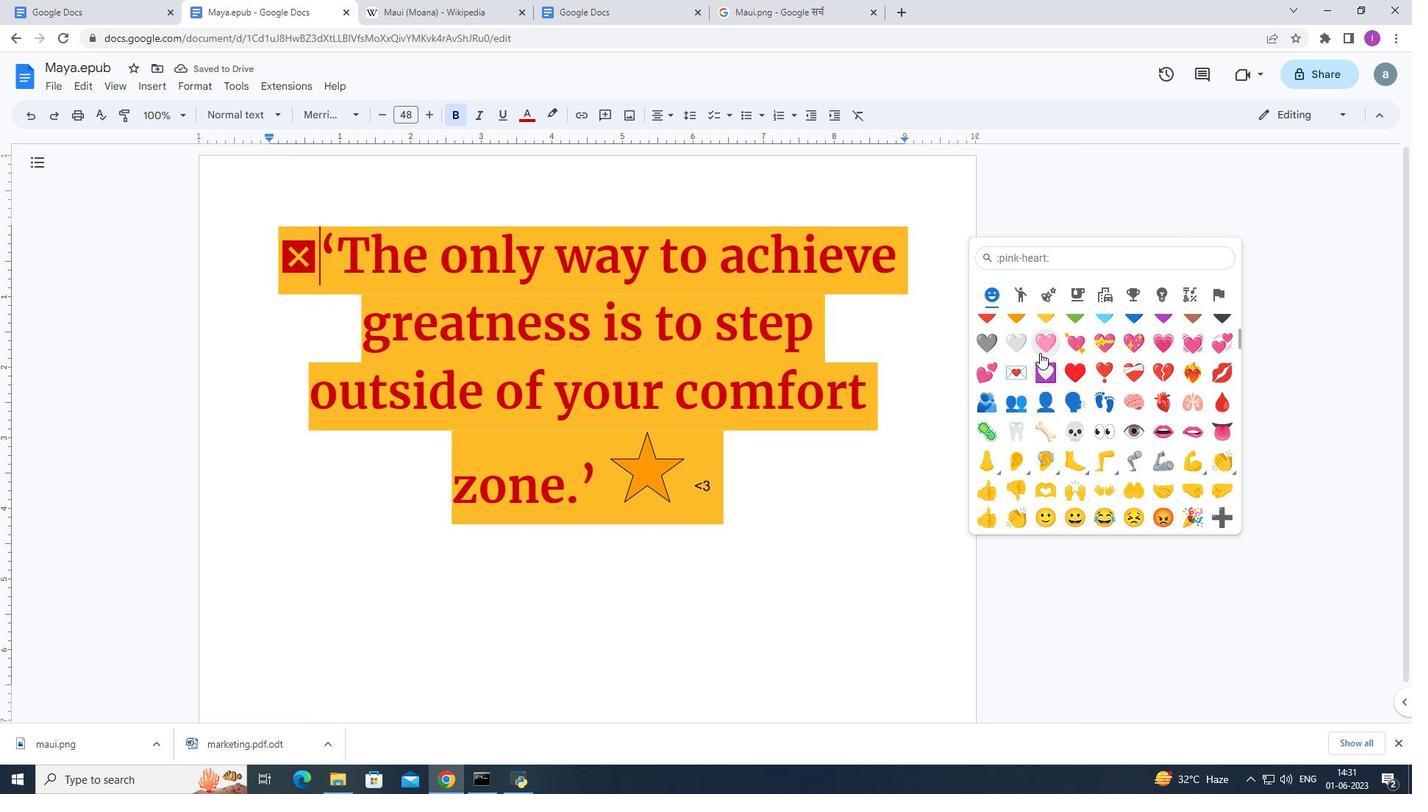 
Action: Mouse pressed left at (1040, 345)
Screenshot: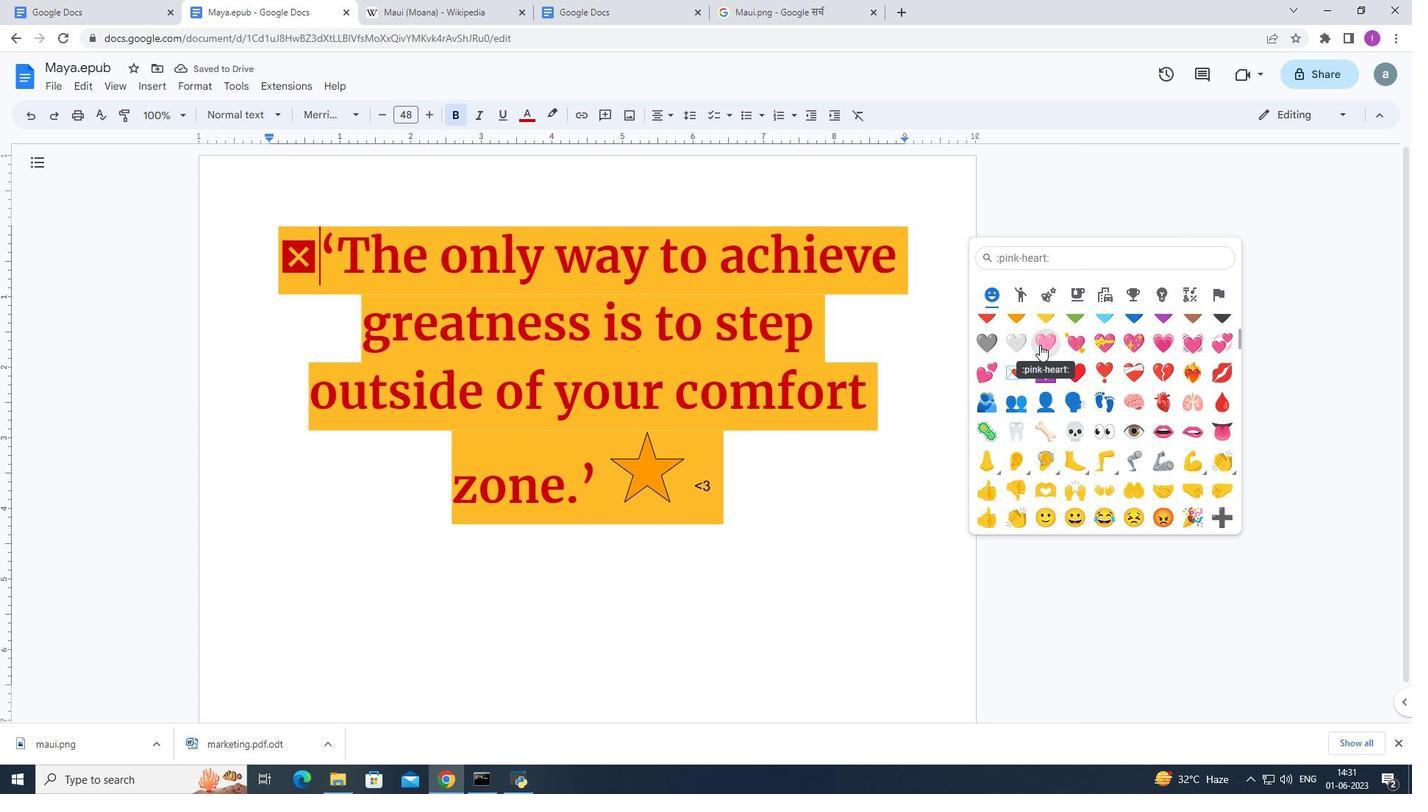 
Action: Mouse moved to (358, 520)
Screenshot: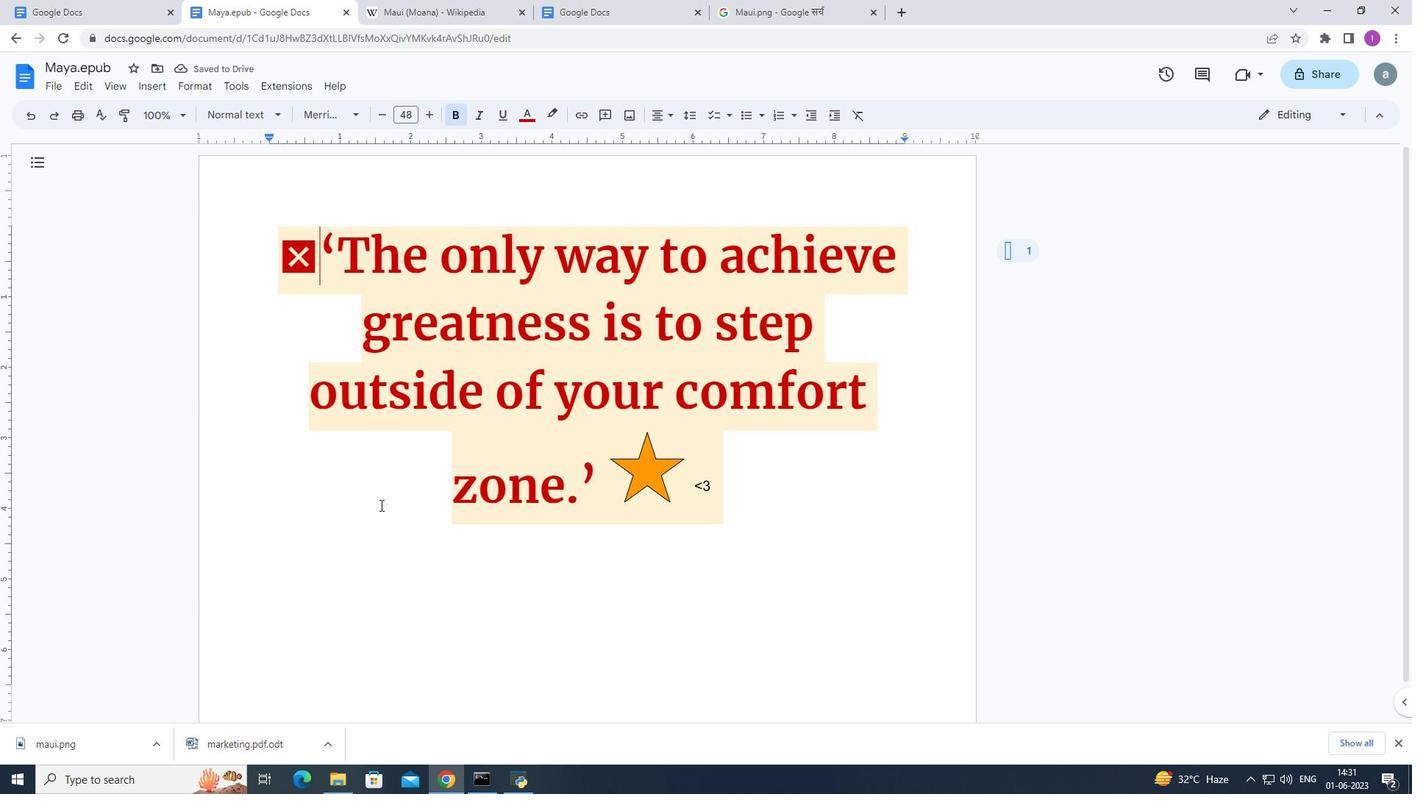 
Action: Mouse pressed left at (358, 520)
Screenshot: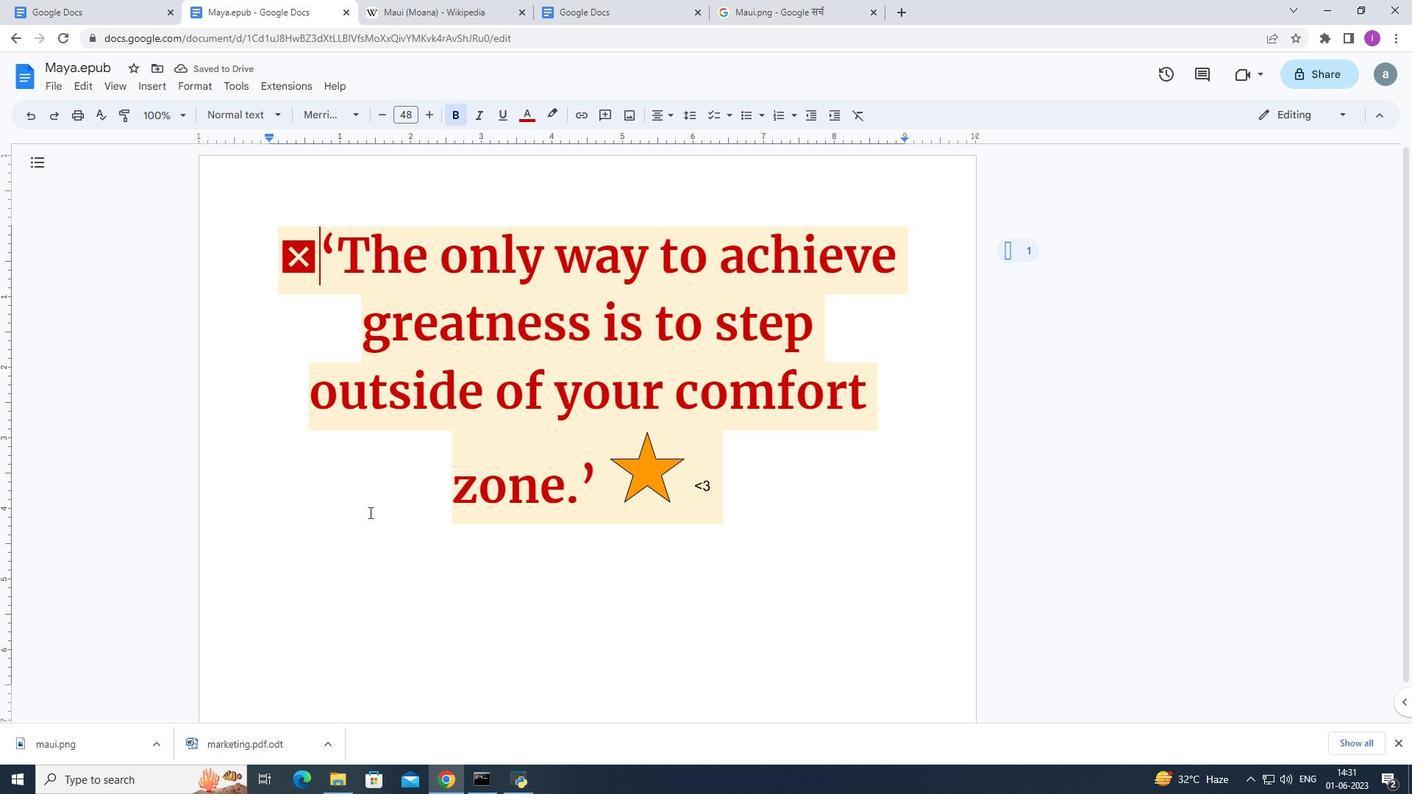 
Action: Mouse moved to (138, 632)
Screenshot: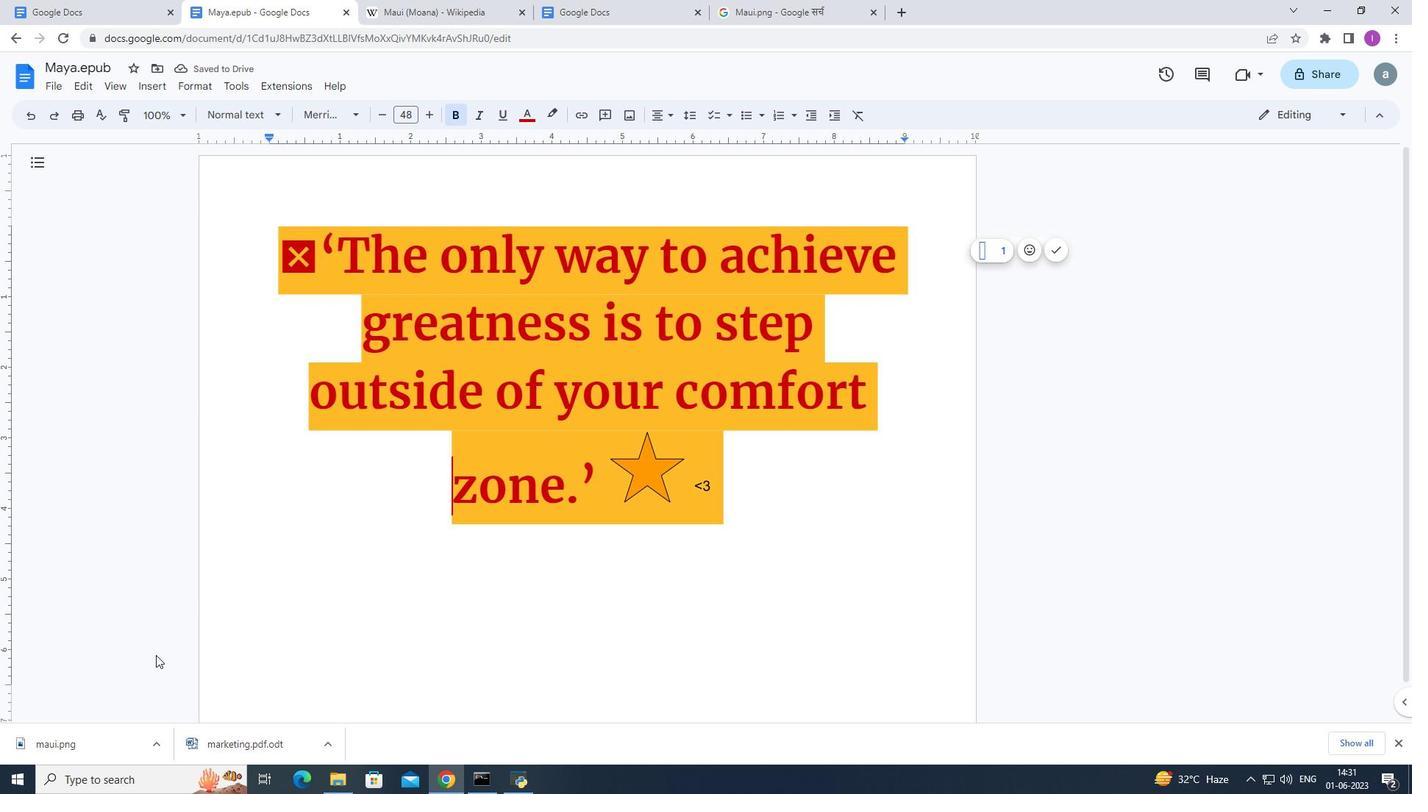 
Action: Mouse pressed left at (138, 632)
Screenshot: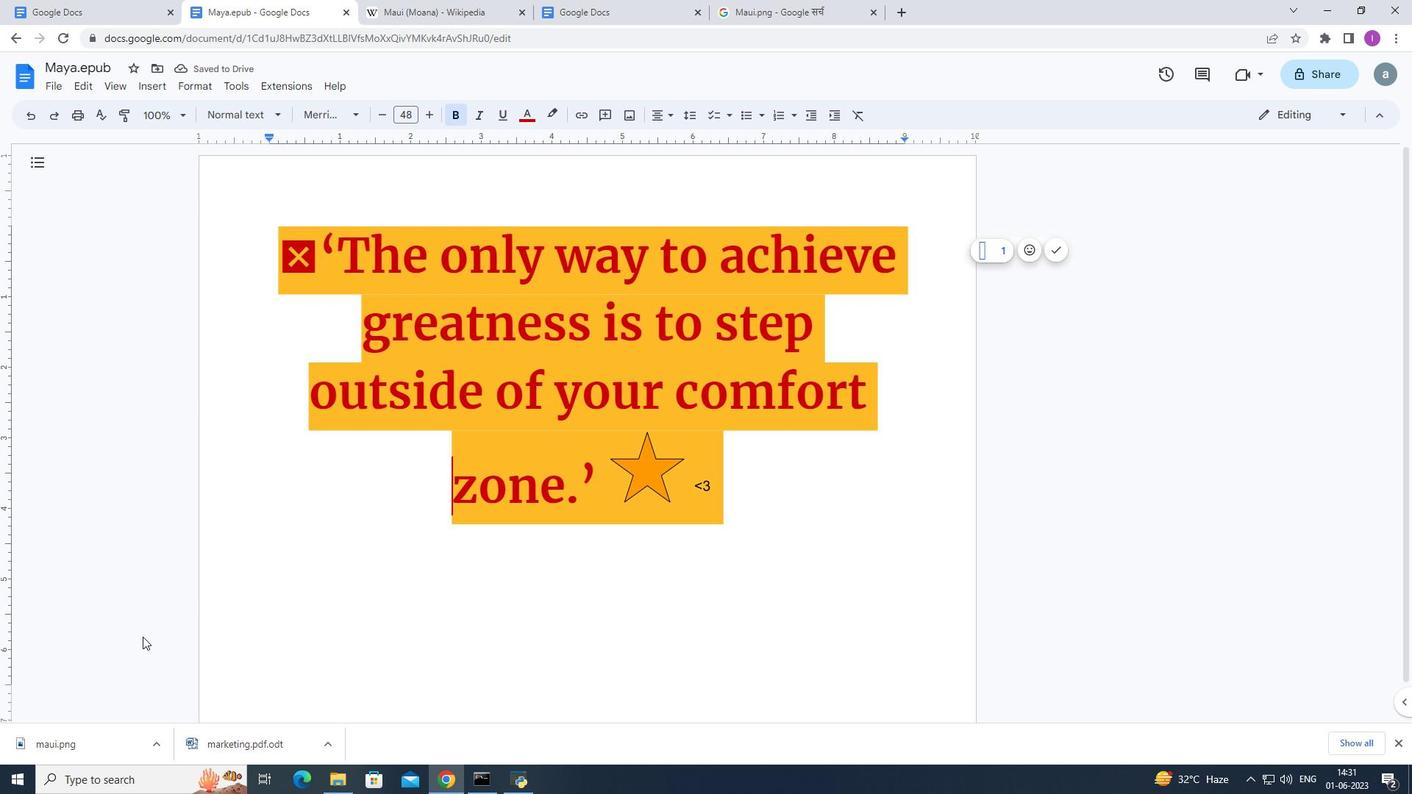 
Action: Mouse pressed left at (138, 632)
Screenshot: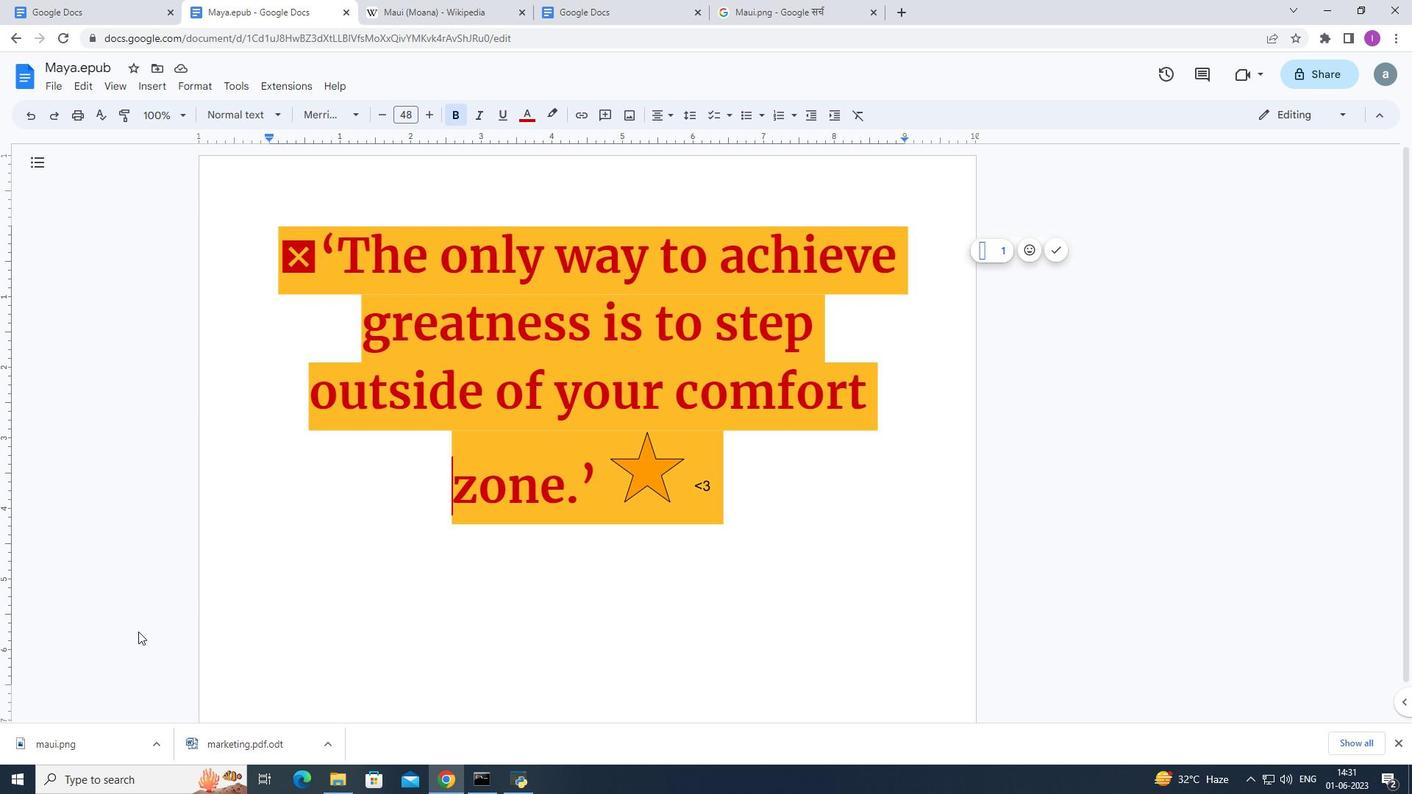 
Action: Mouse moved to (256, 415)
Screenshot: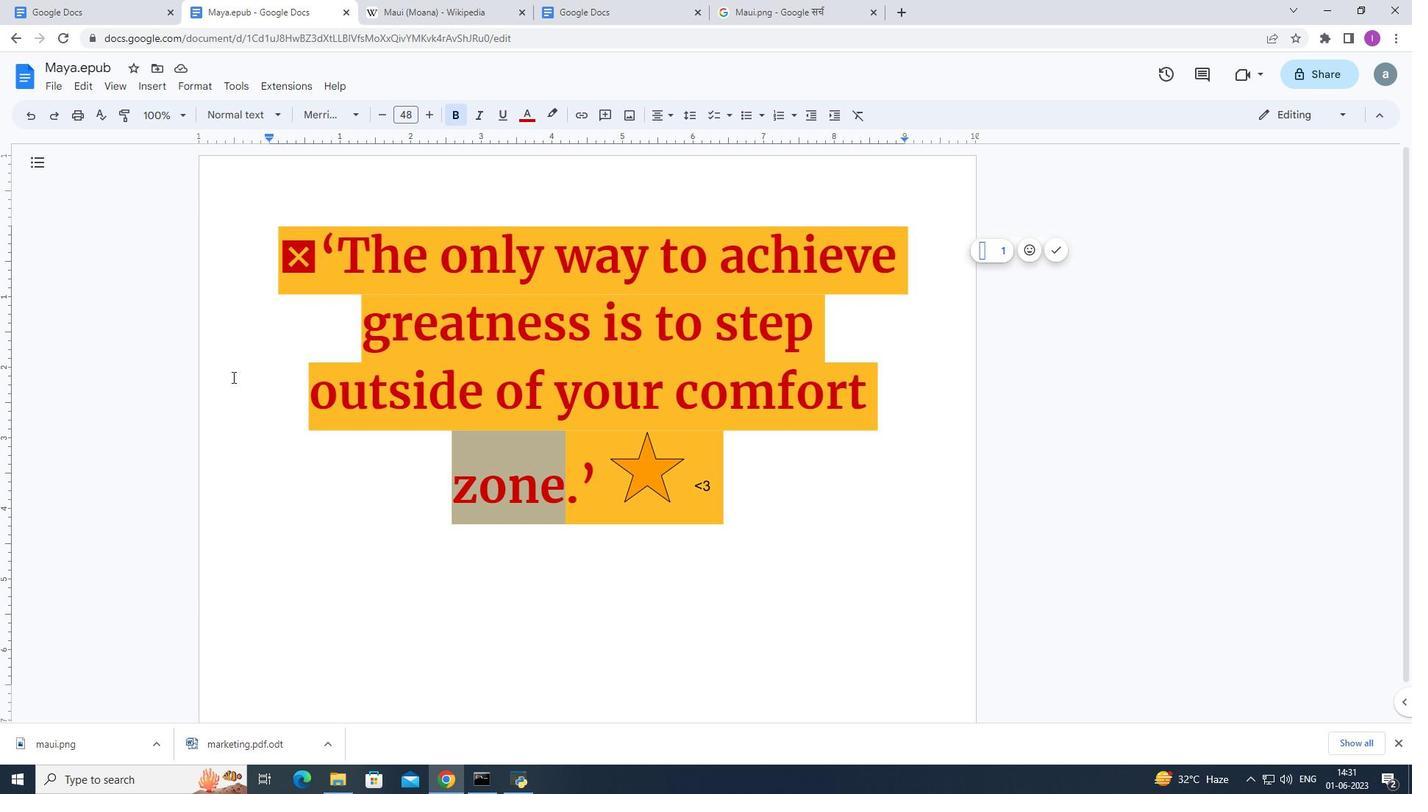 
Action: Mouse pressed left at (256, 415)
Screenshot: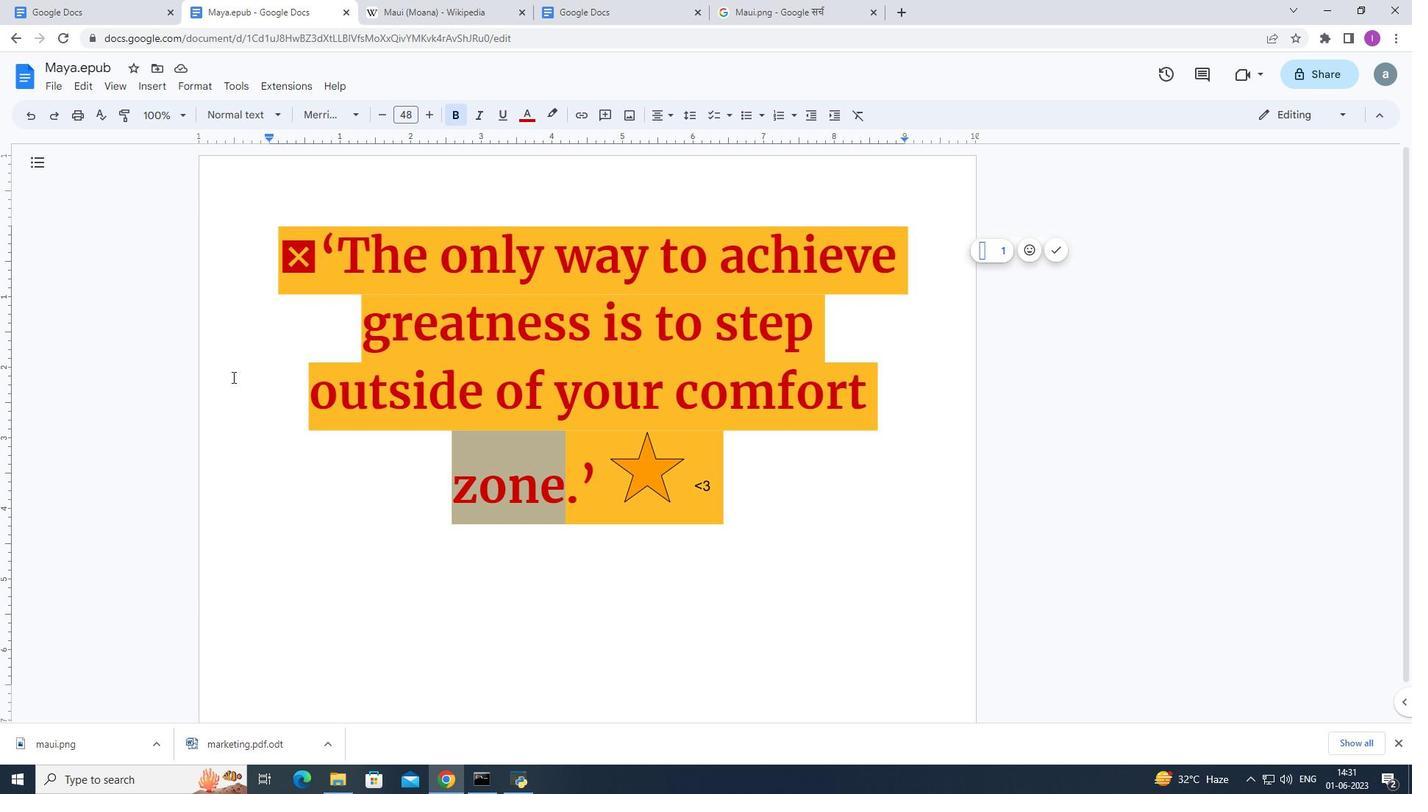 
Action: Mouse moved to (348, 648)
Screenshot: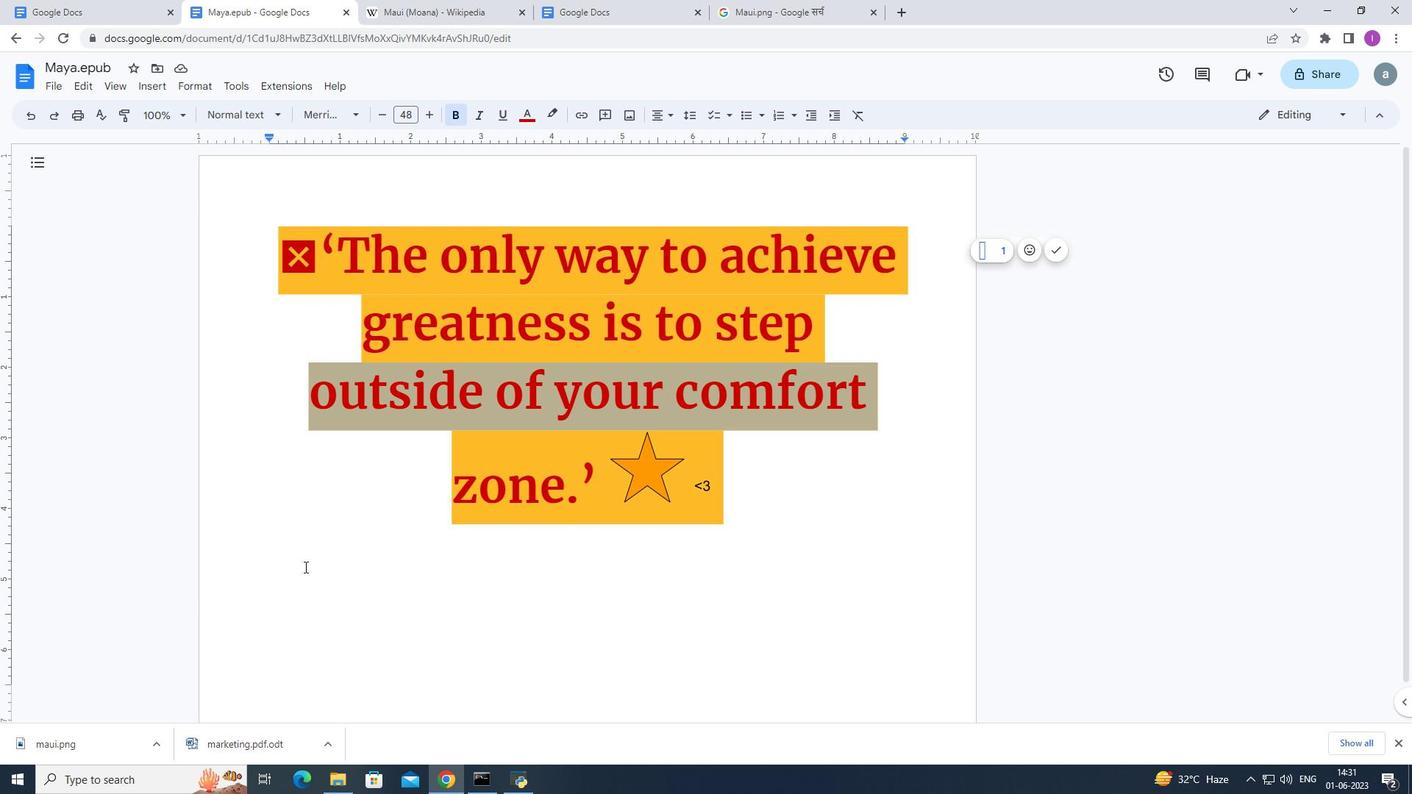
Action: Mouse pressed left at (348, 648)
Screenshot: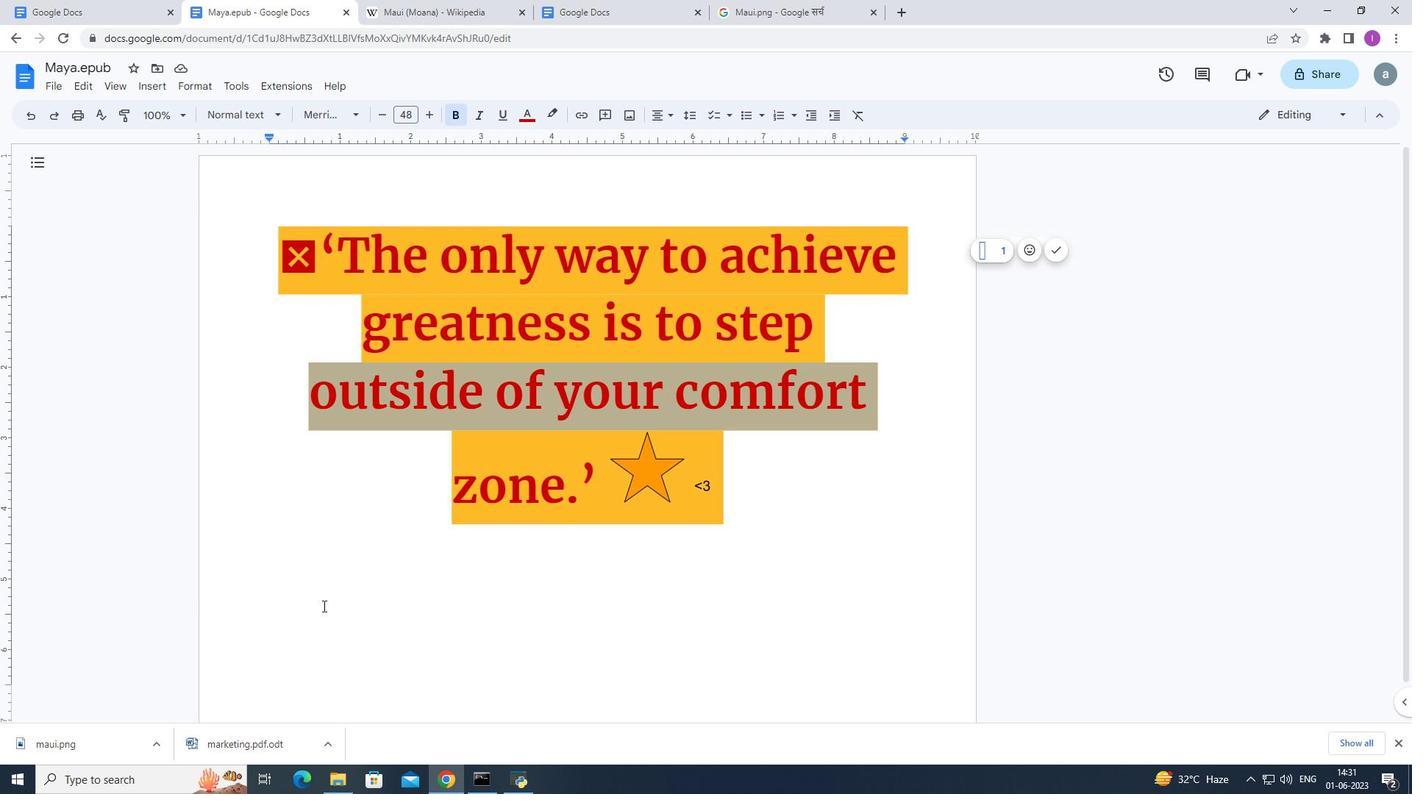
Action: Mouse moved to (977, 470)
Screenshot: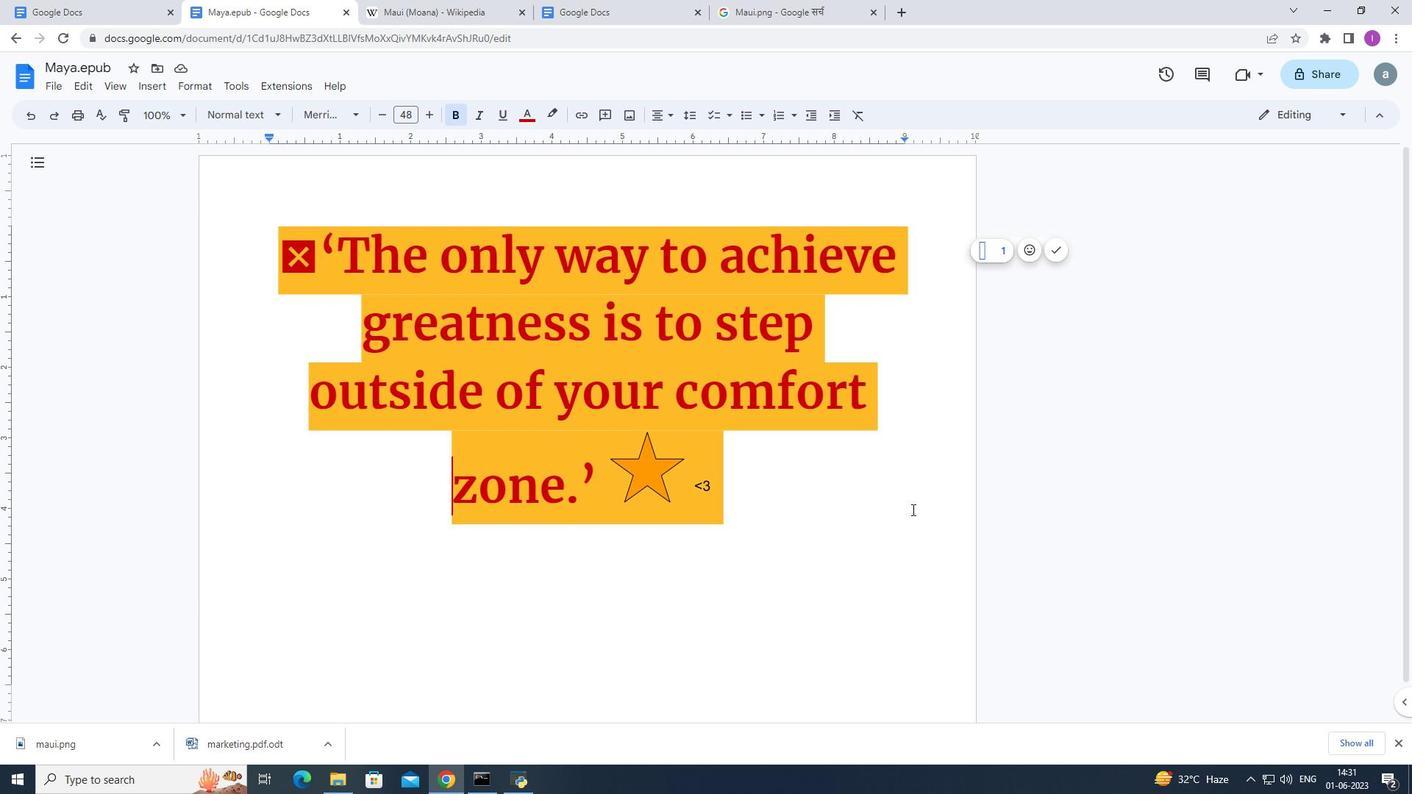 
Action: Mouse pressed left at (977, 470)
Screenshot: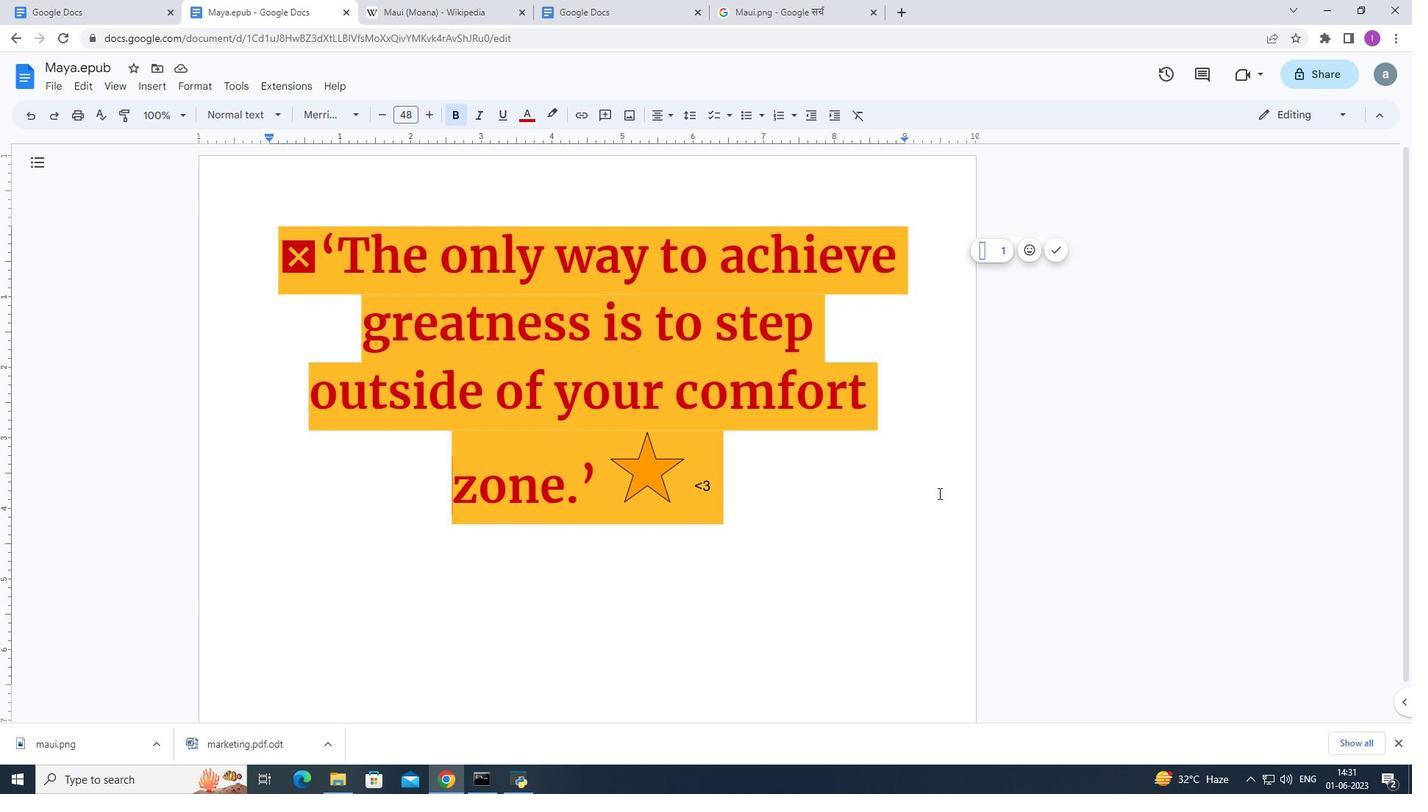 
Action: Mouse moved to (1038, 451)
Screenshot: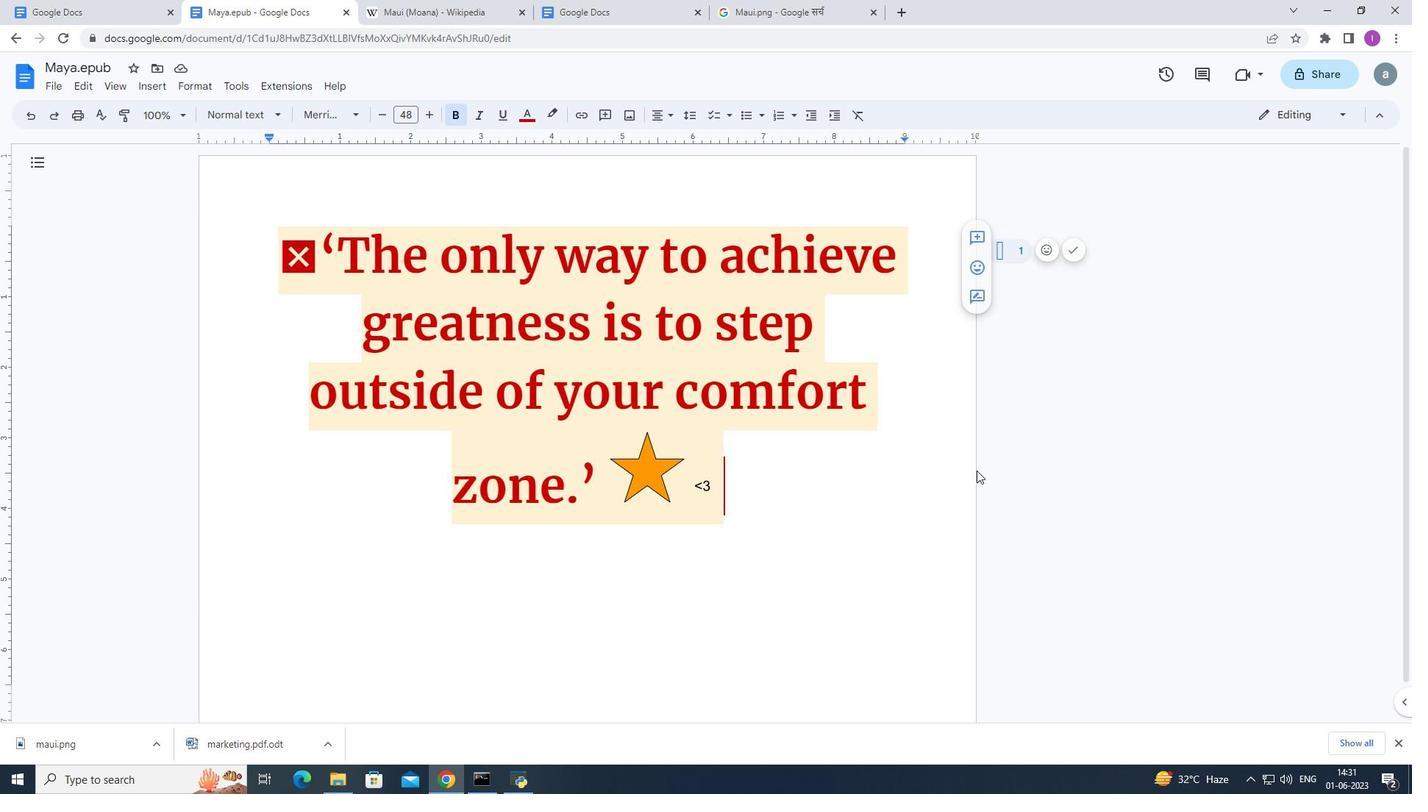 
Action: Mouse pressed left at (1038, 451)
Screenshot: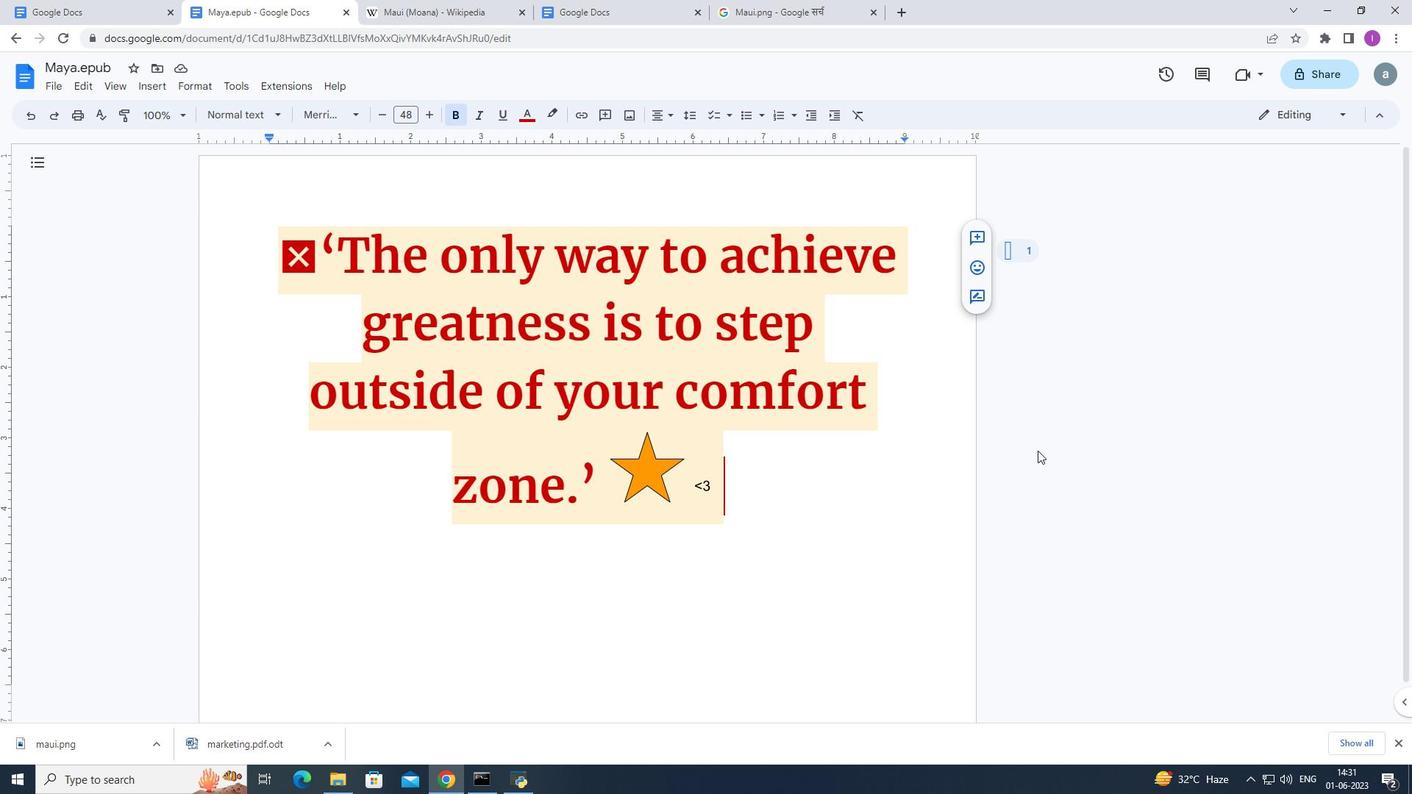 
Action: Mouse pressed left at (1038, 451)
Screenshot: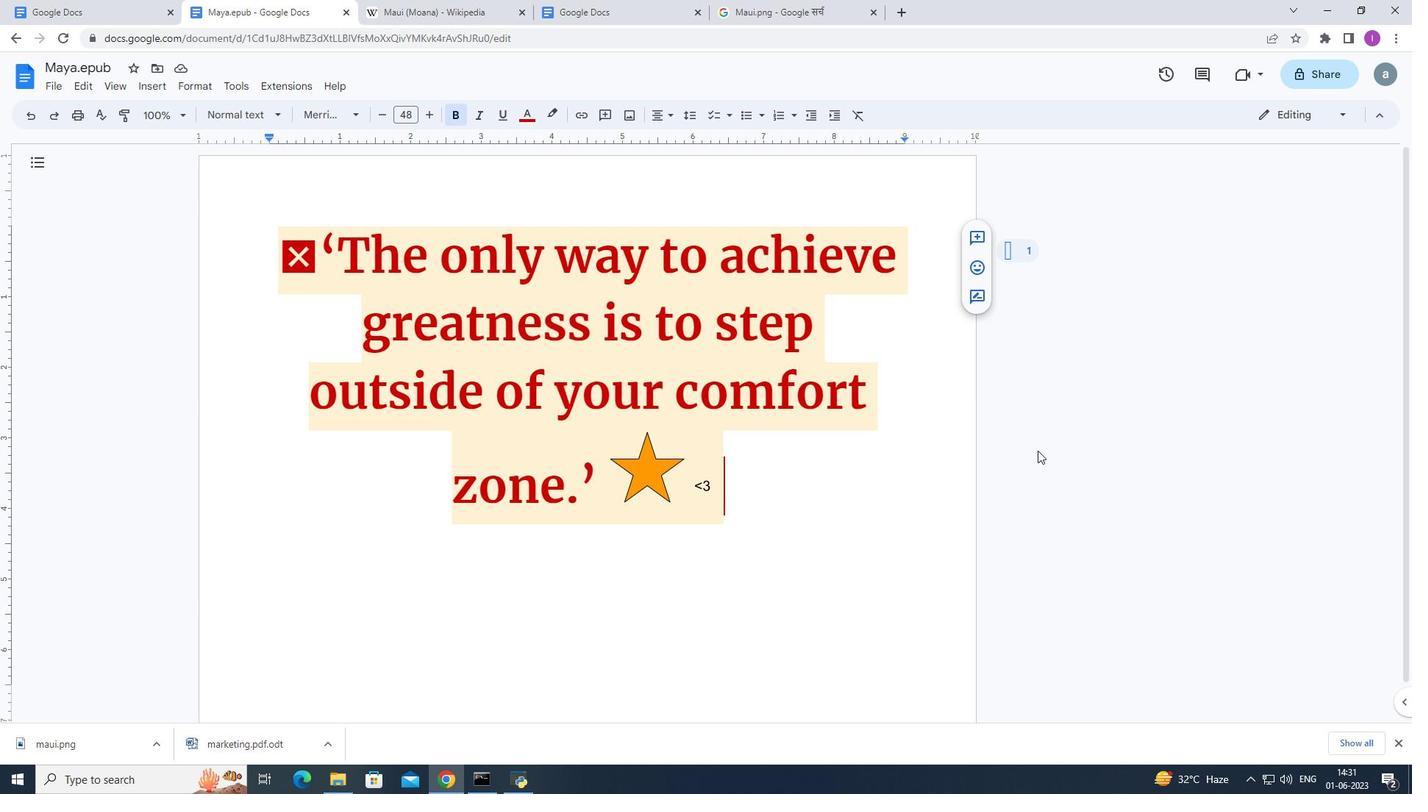 
Action: Mouse moved to (526, 661)
Screenshot: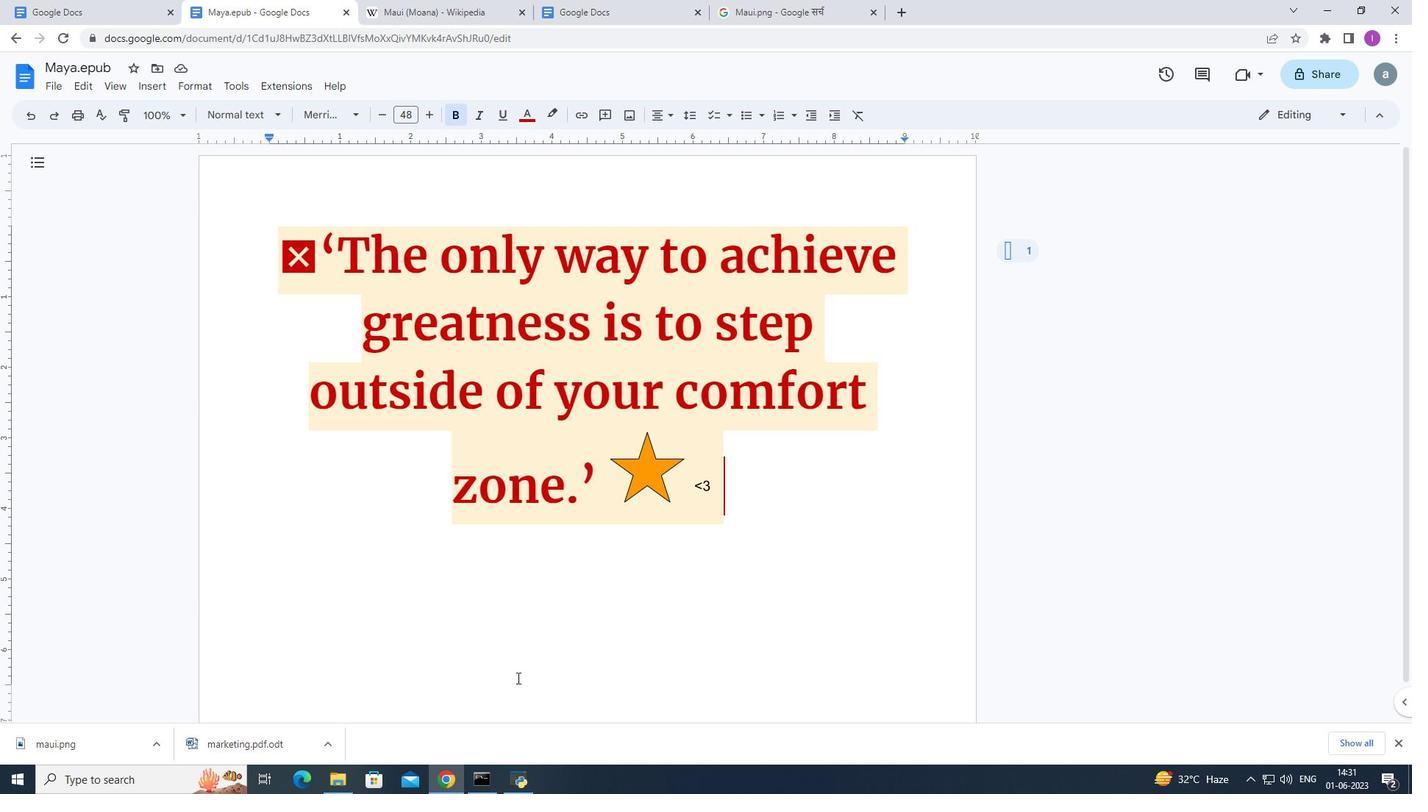 
Action: Mouse pressed left at (526, 661)
Screenshot: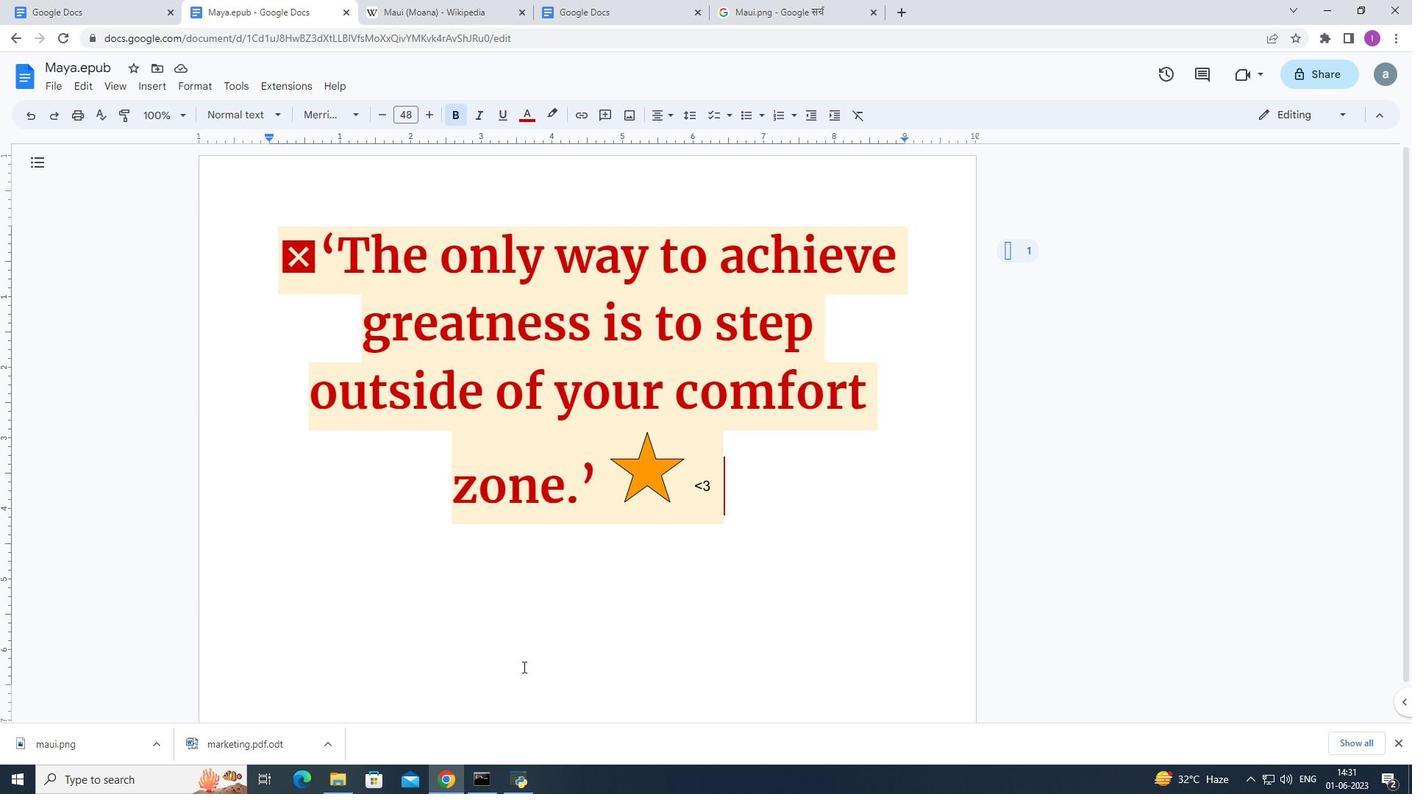 
Action: Mouse moved to (653, 625)
Screenshot: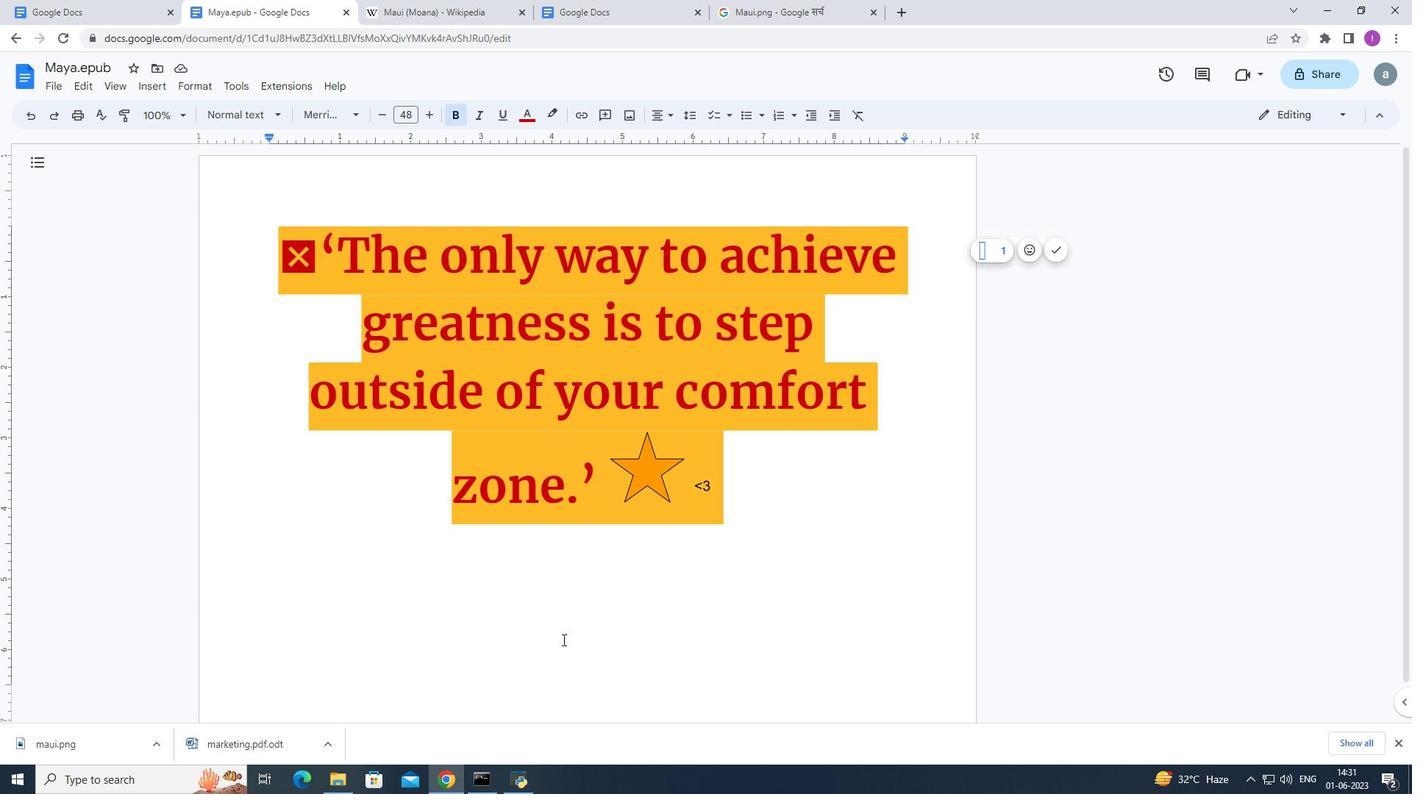 
Action: Mouse pressed left at (653, 625)
Screenshot: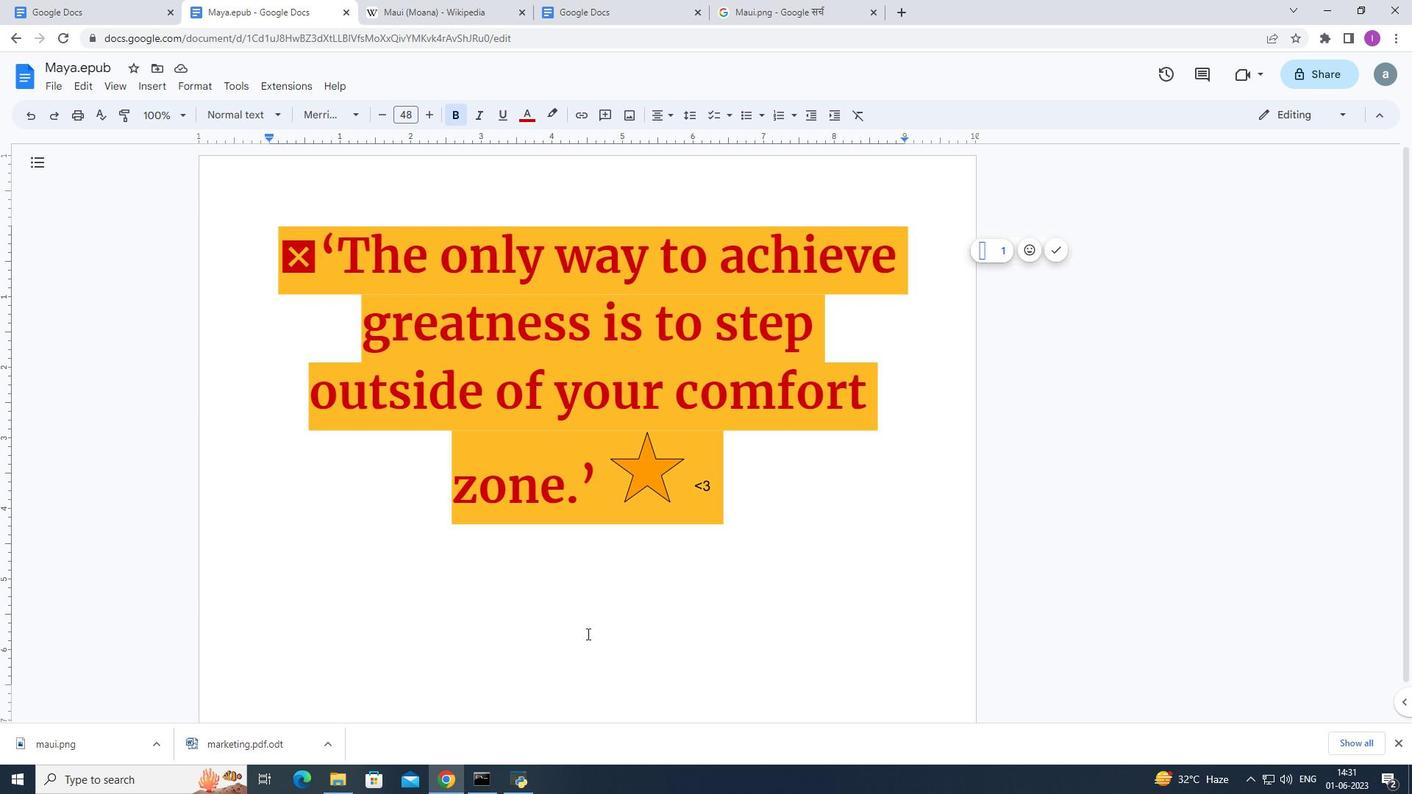 
Action: Mouse moved to (1033, 247)
Screenshot: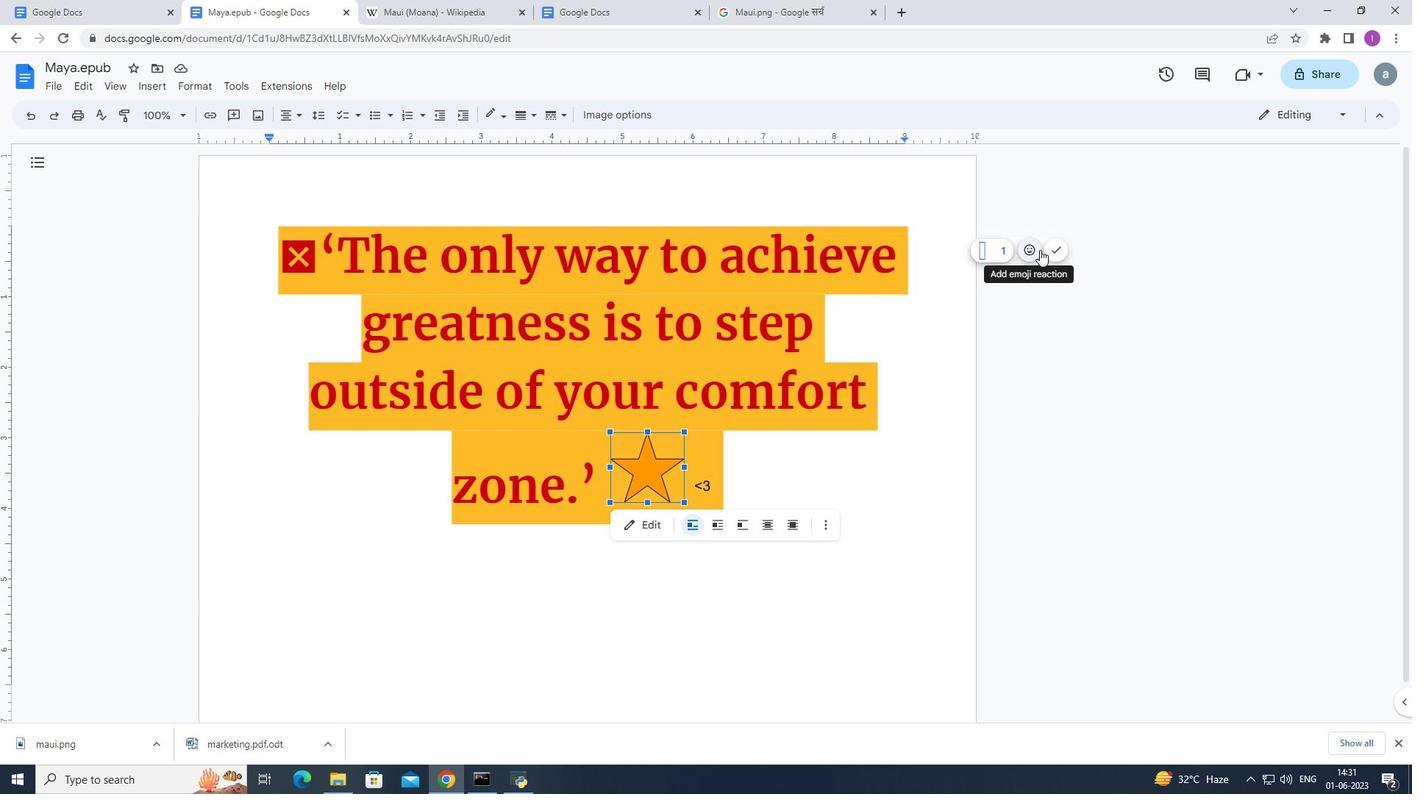 
Action: Mouse pressed left at (1033, 247)
Screenshot: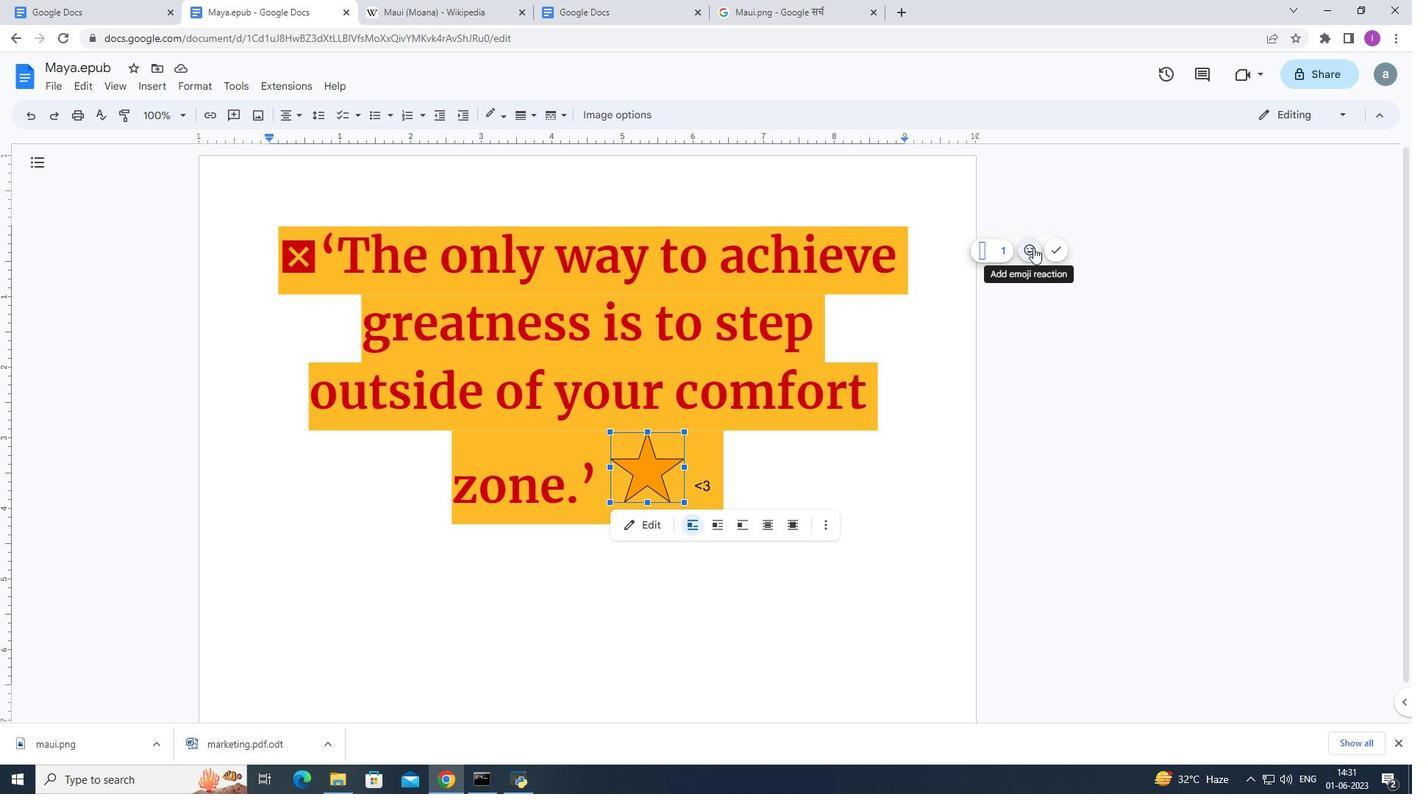 
Action: Mouse moved to (886, 629)
Screenshot: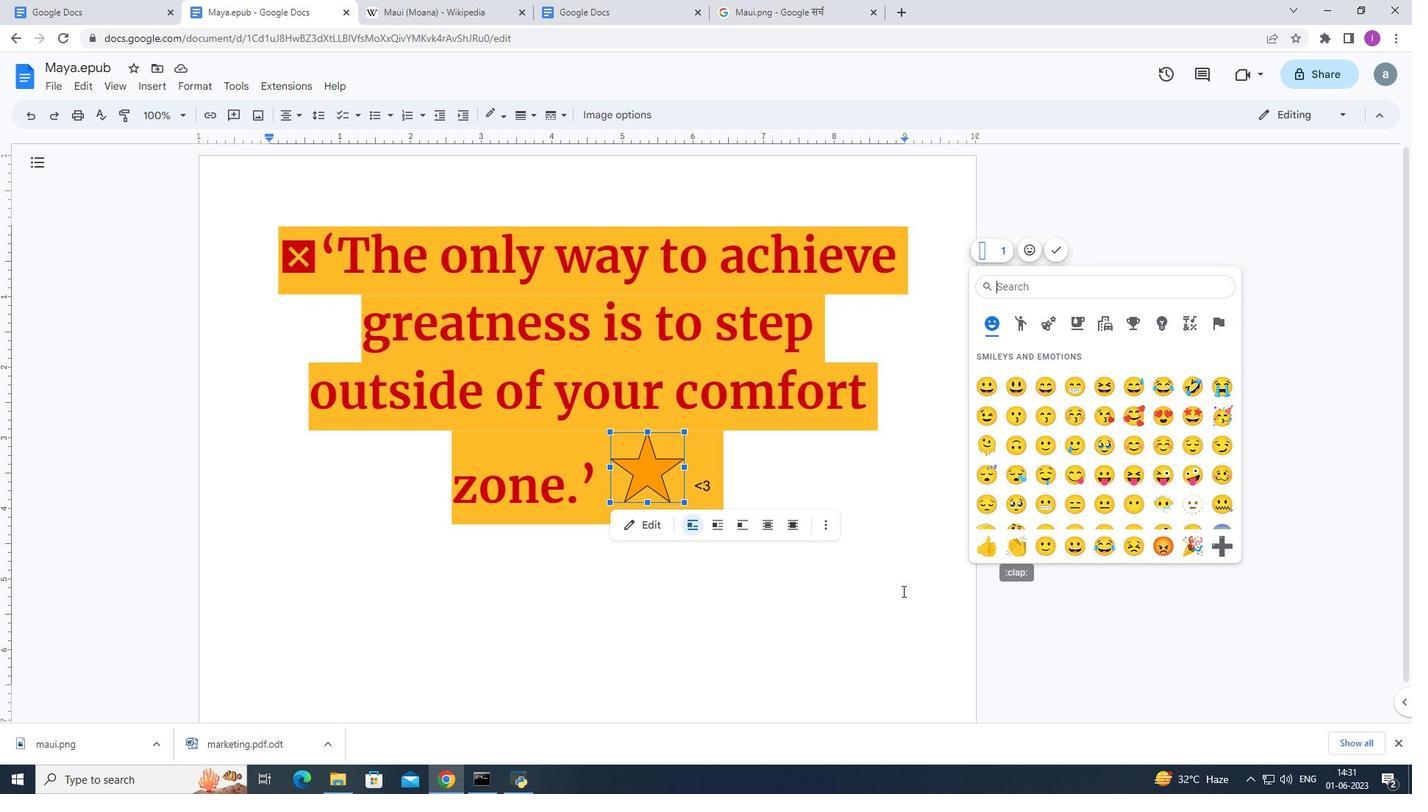 
Action: Mouse pressed left at (886, 629)
Screenshot: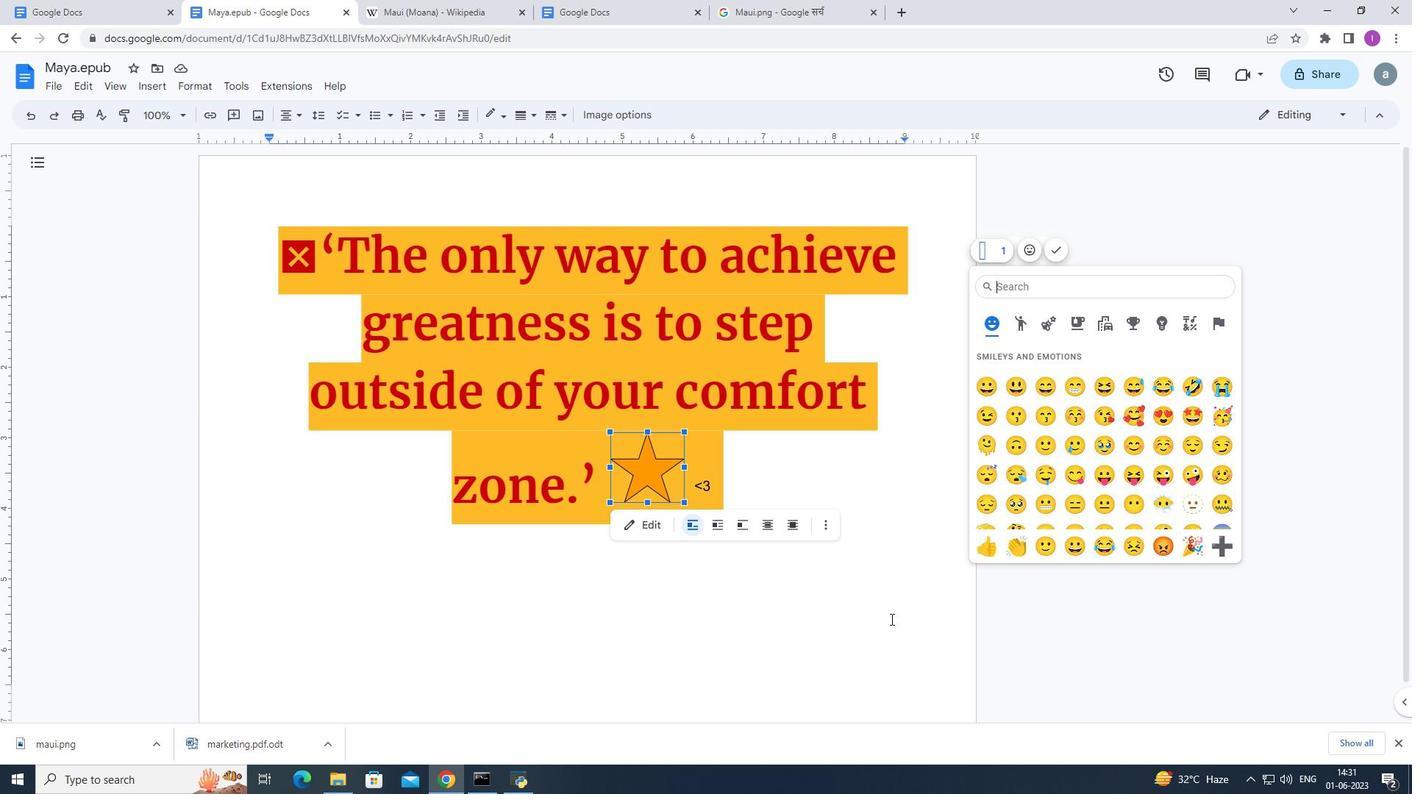 
Action: Mouse moved to (313, 213)
Screenshot: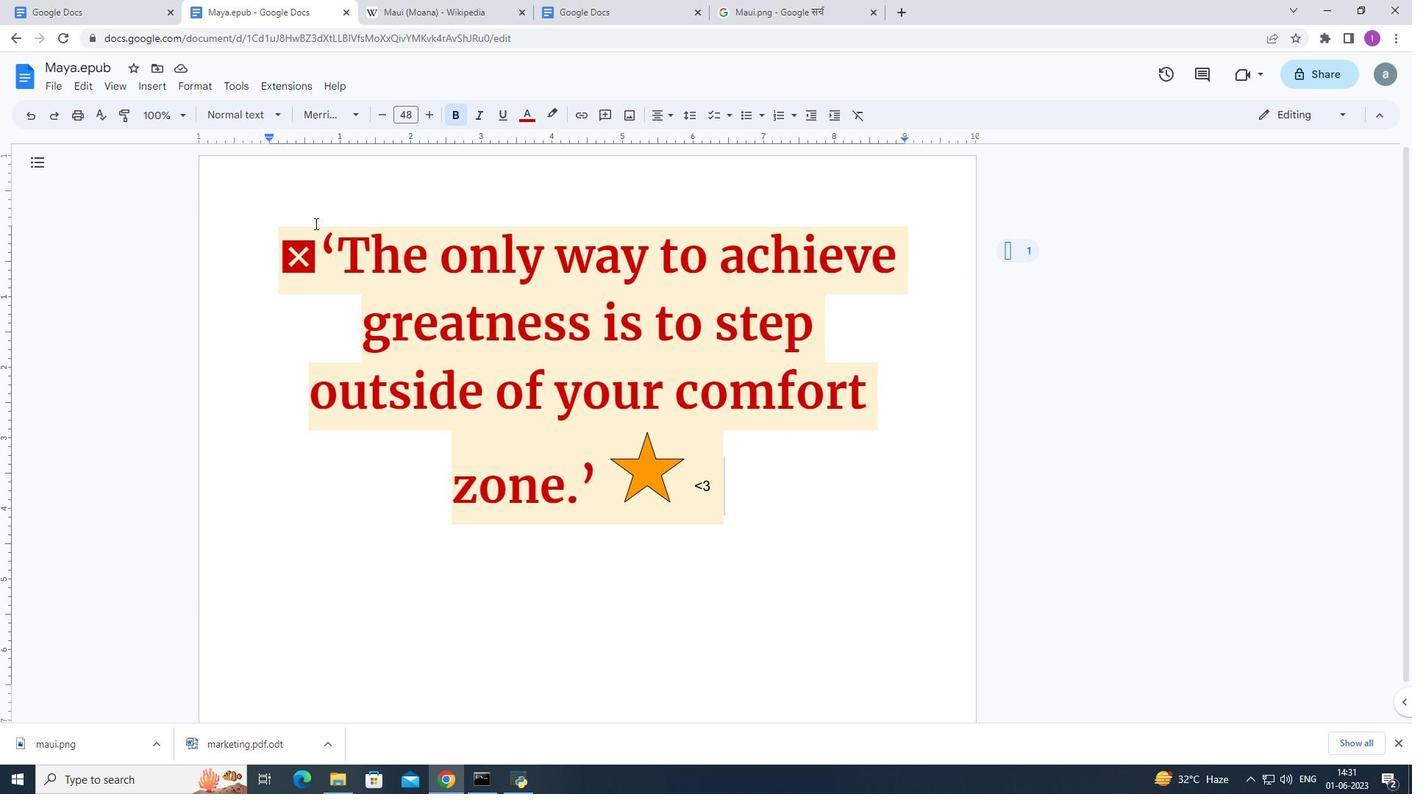 
Action: Mouse pressed left at (313, 213)
Screenshot: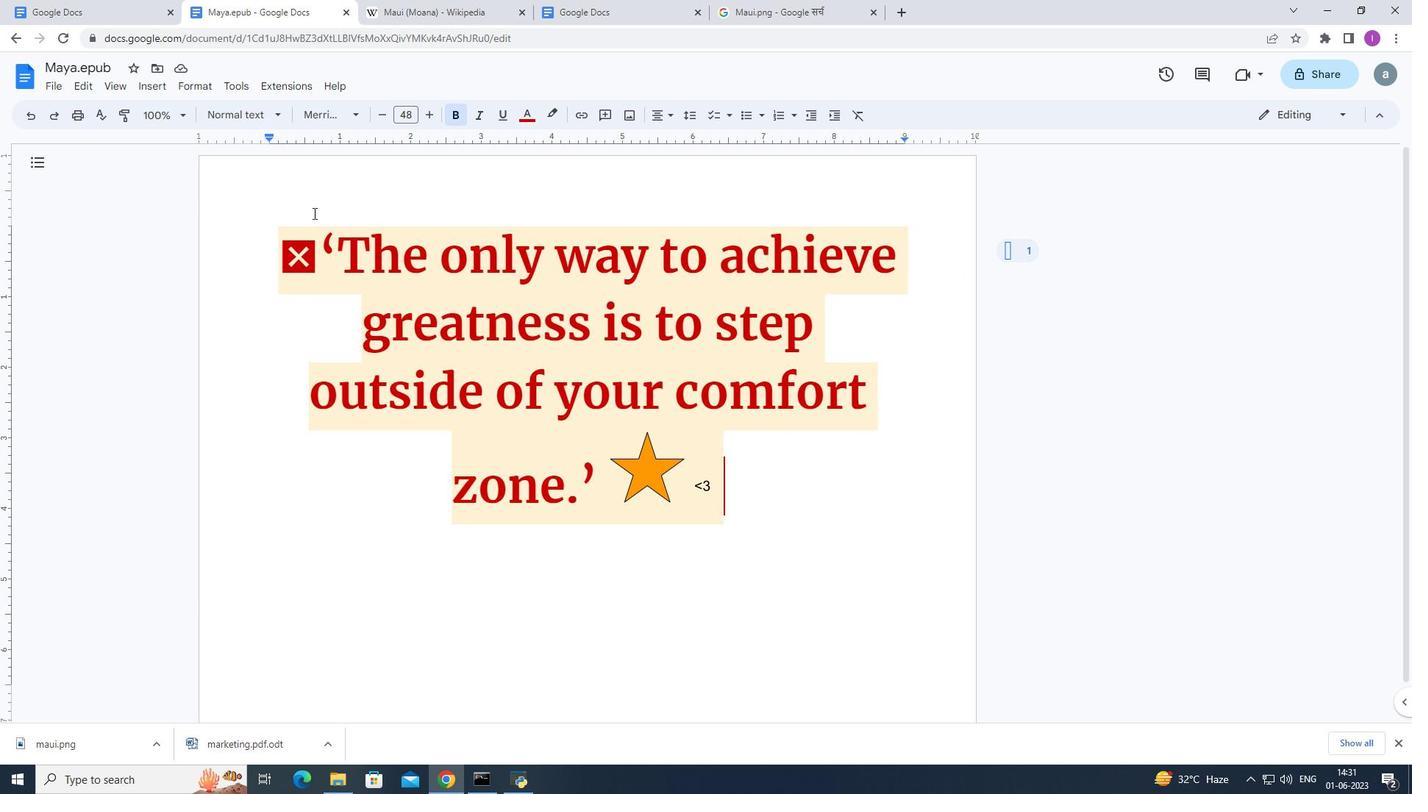 
Action: Mouse pressed left at (313, 213)
Screenshot: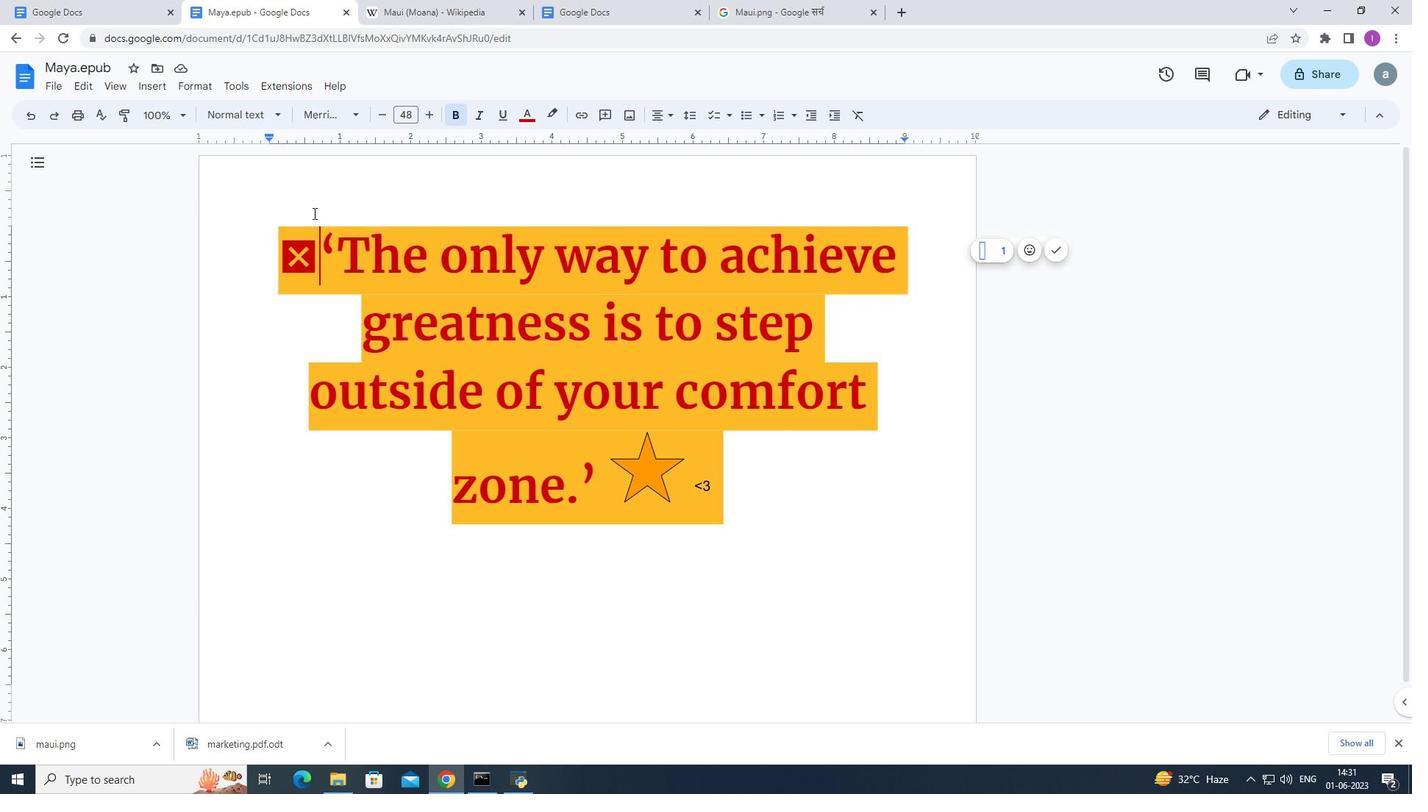 
Action: Mouse moved to (270, 505)
Screenshot: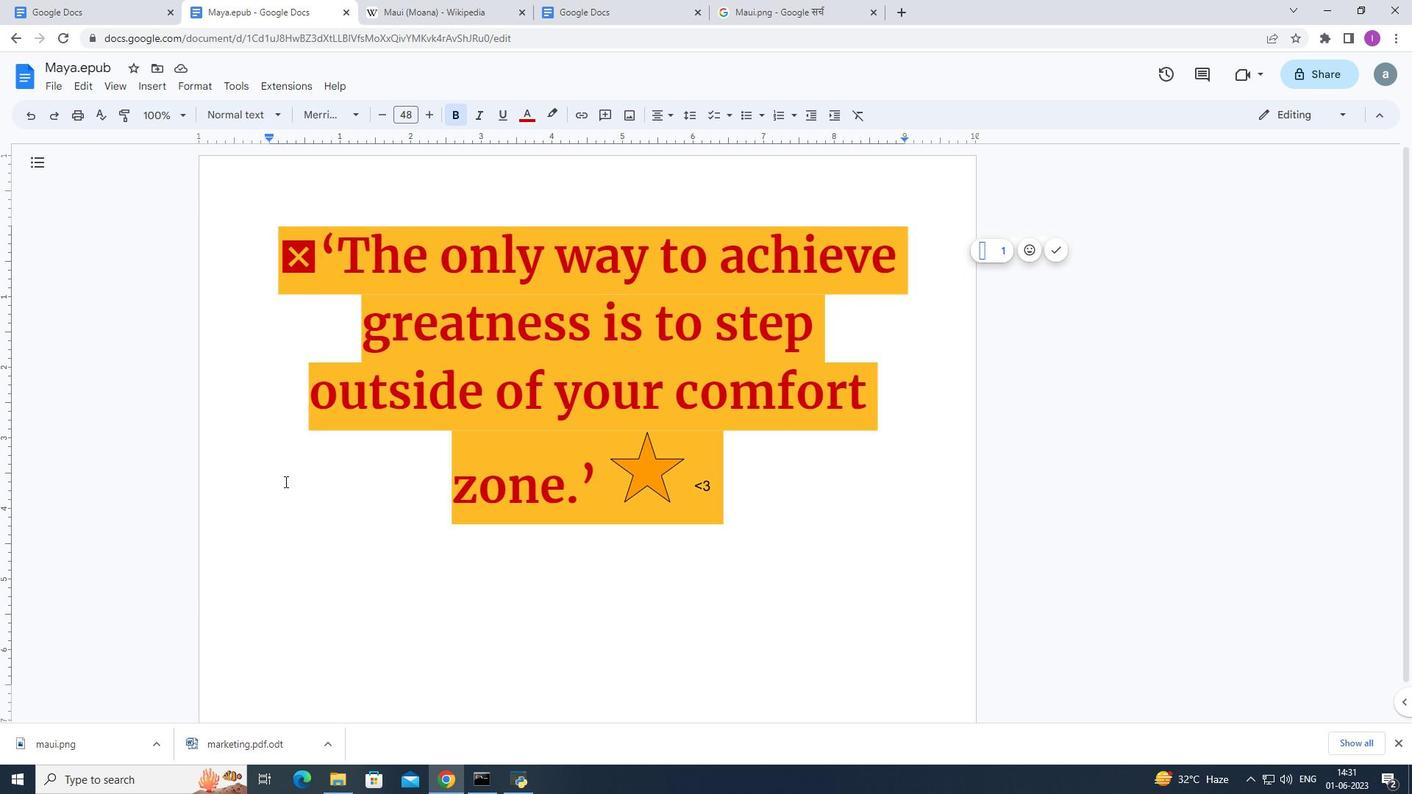 
Action: Mouse pressed left at (270, 505)
Screenshot: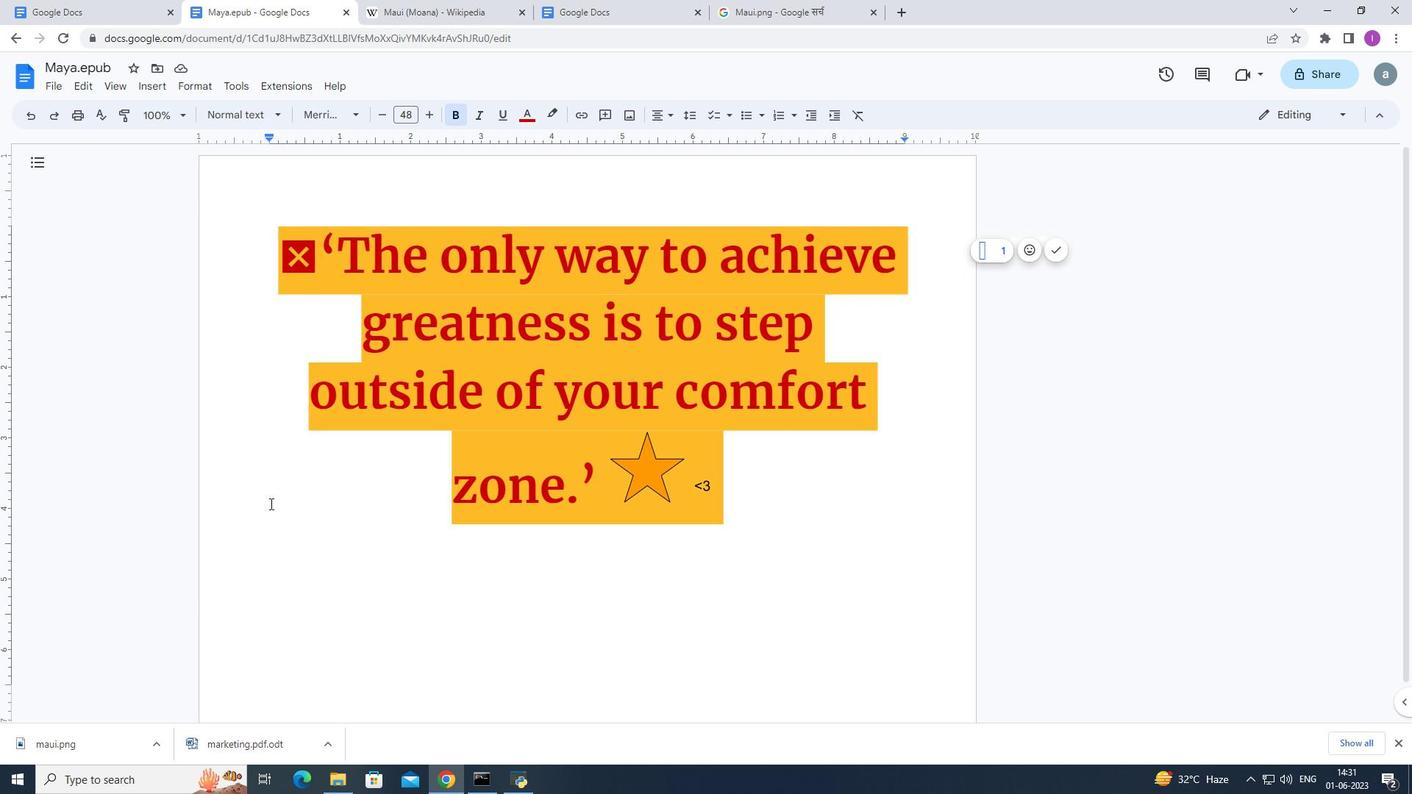 
Action: Mouse moved to (354, 552)
Screenshot: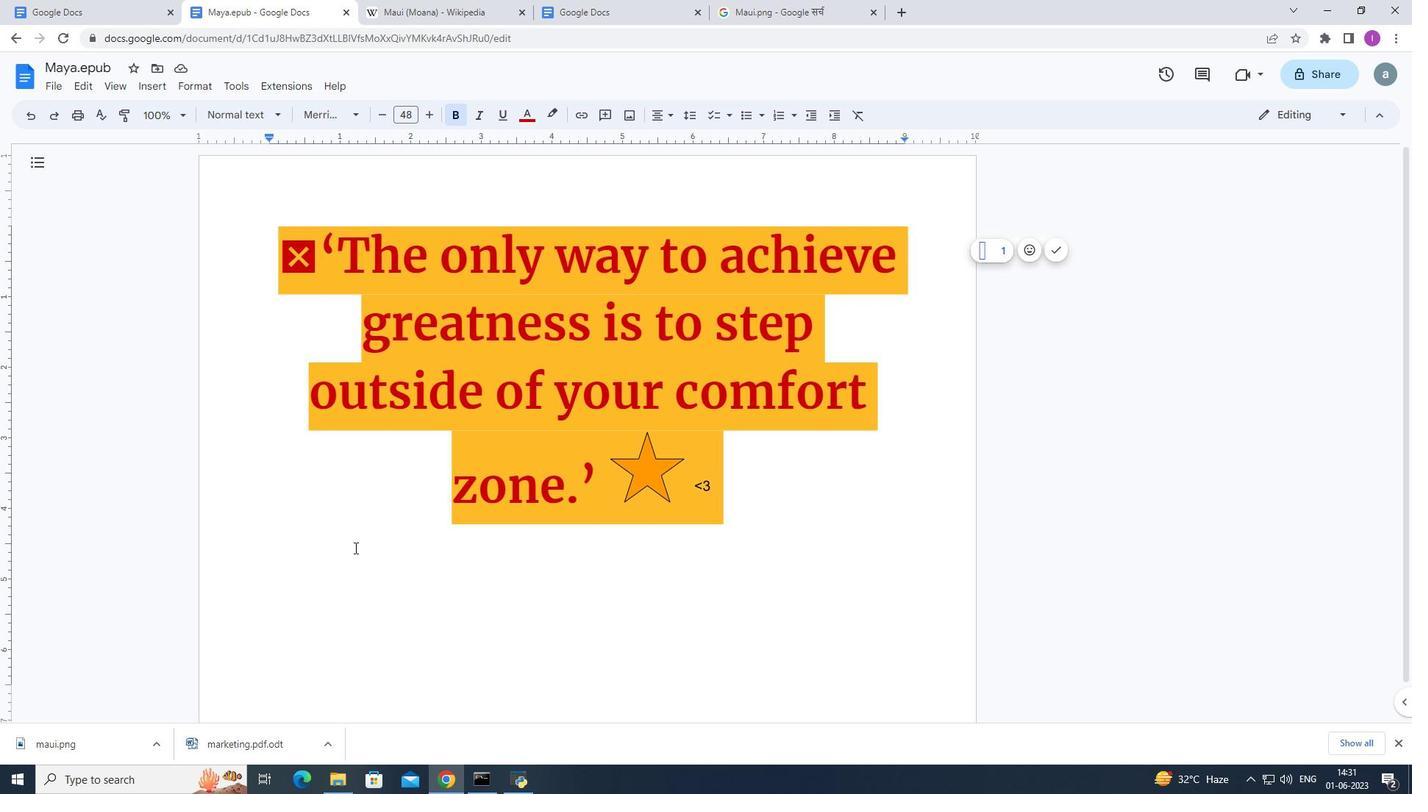 
Action: Mouse pressed left at (354, 552)
Screenshot: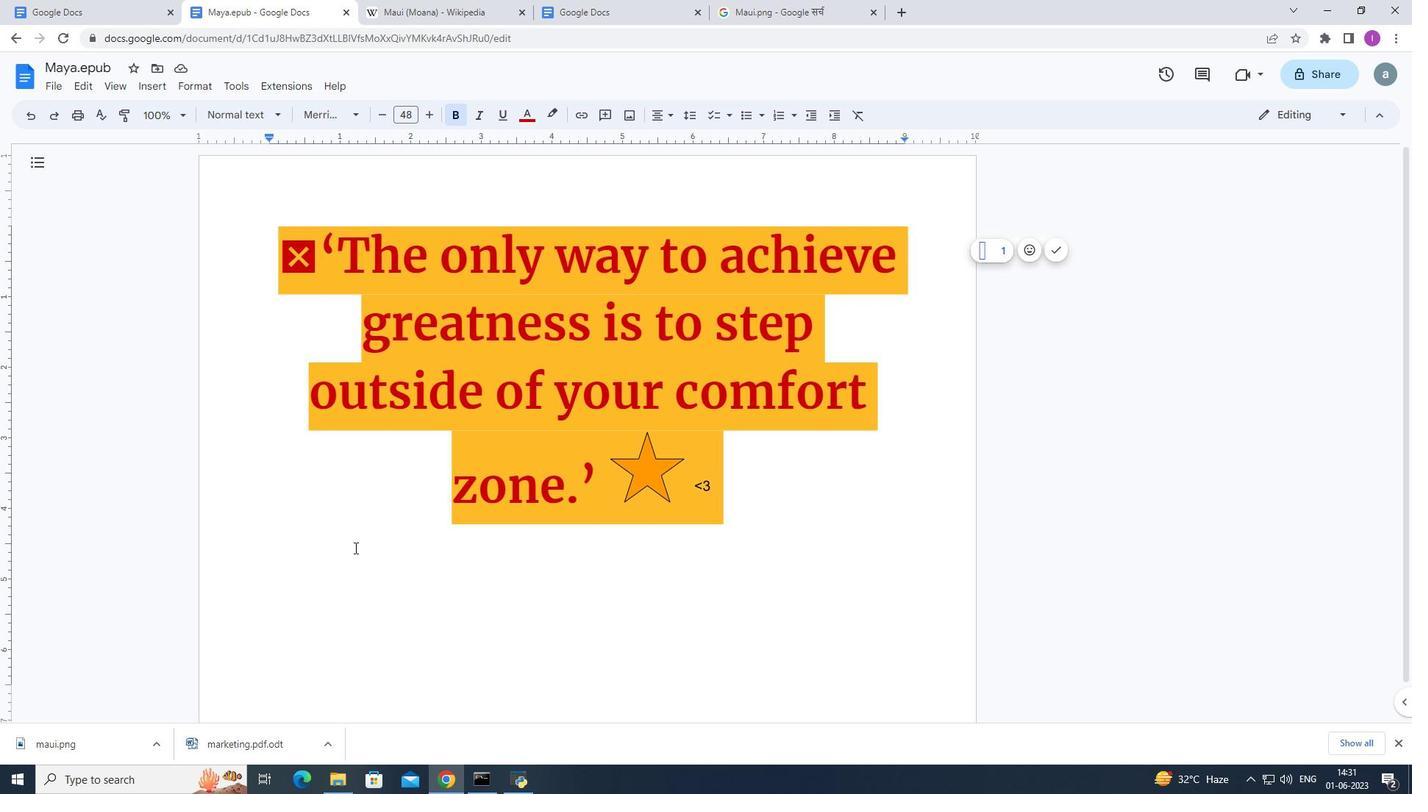 
Action: Mouse moved to (153, 519)
Screenshot: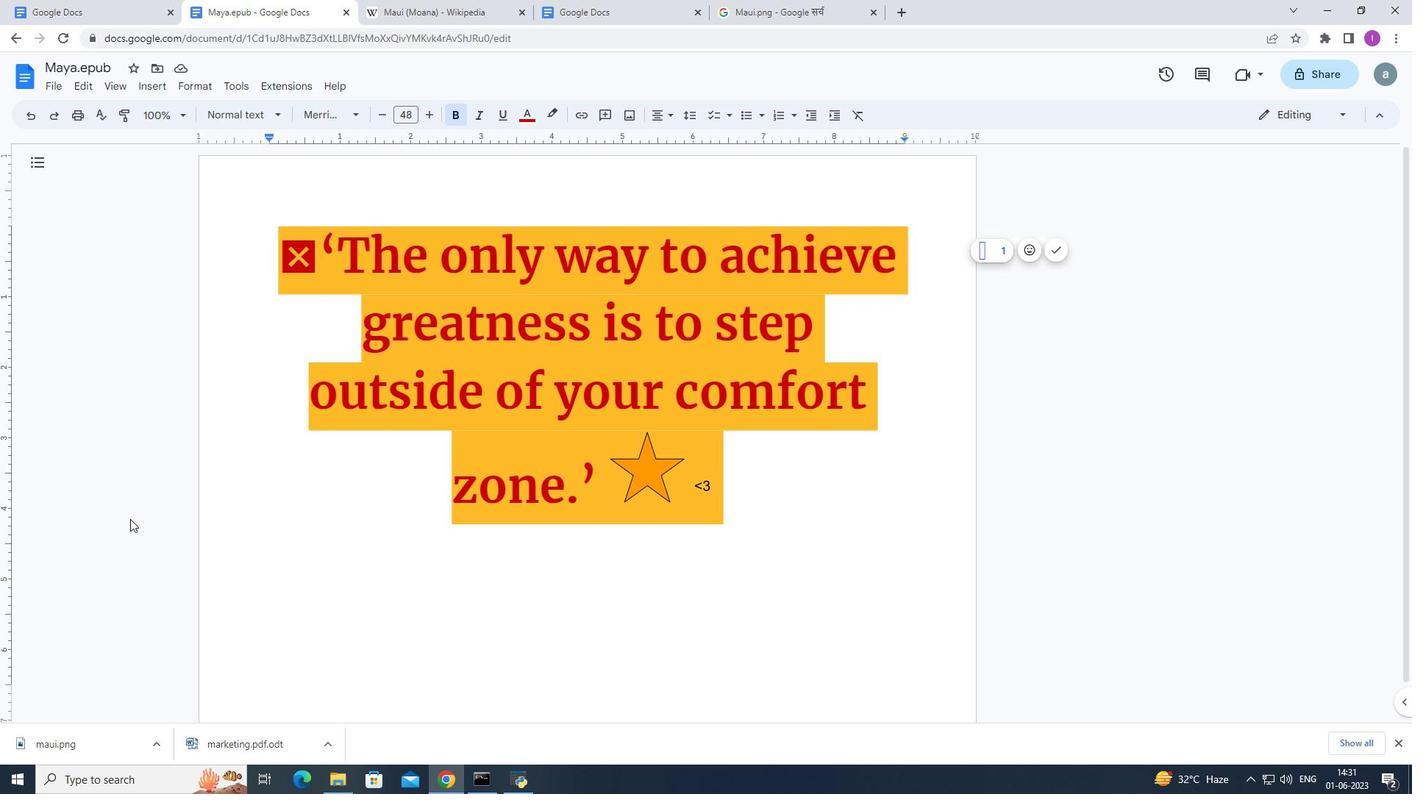
Action: Mouse pressed left at (153, 519)
Screenshot: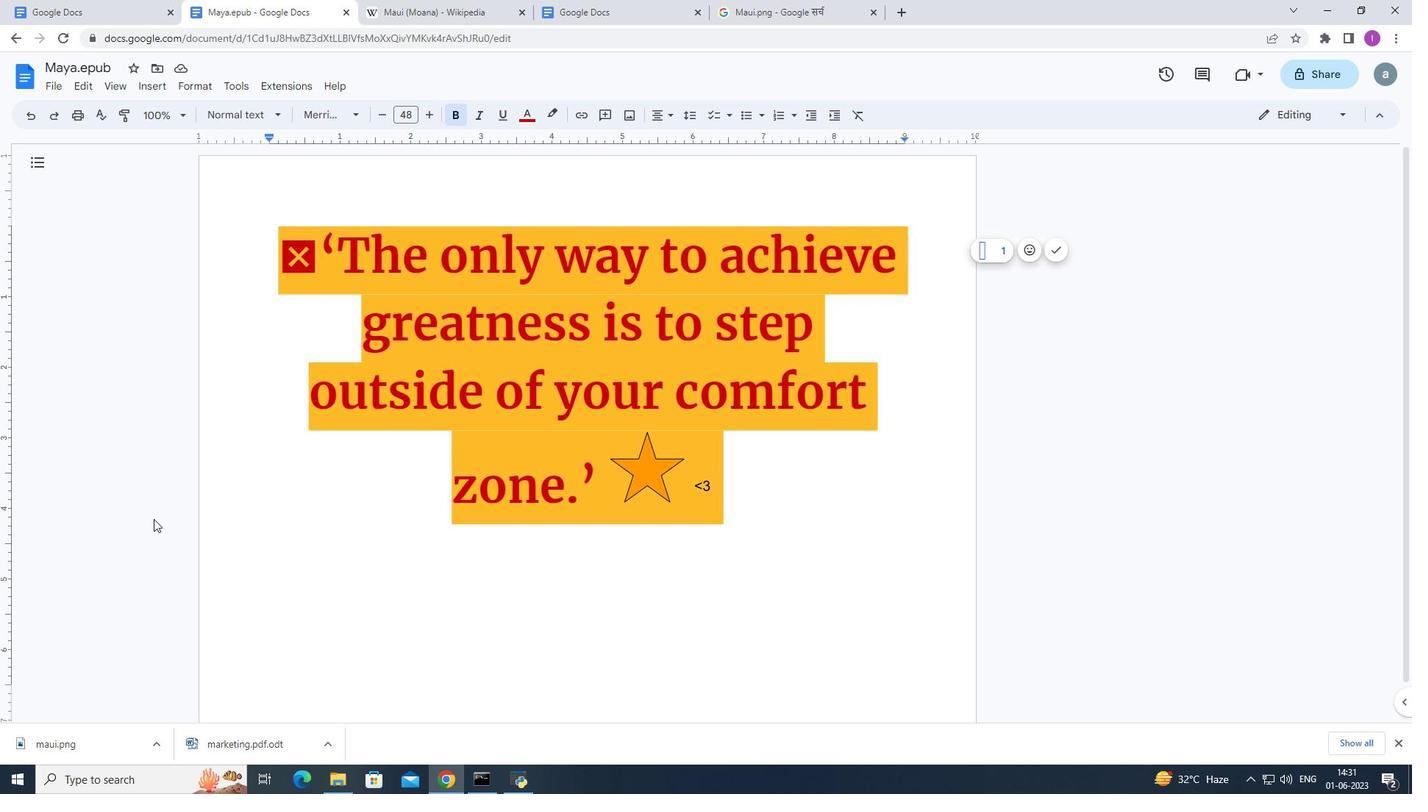 
Action: Mouse moved to (323, 258)
Screenshot: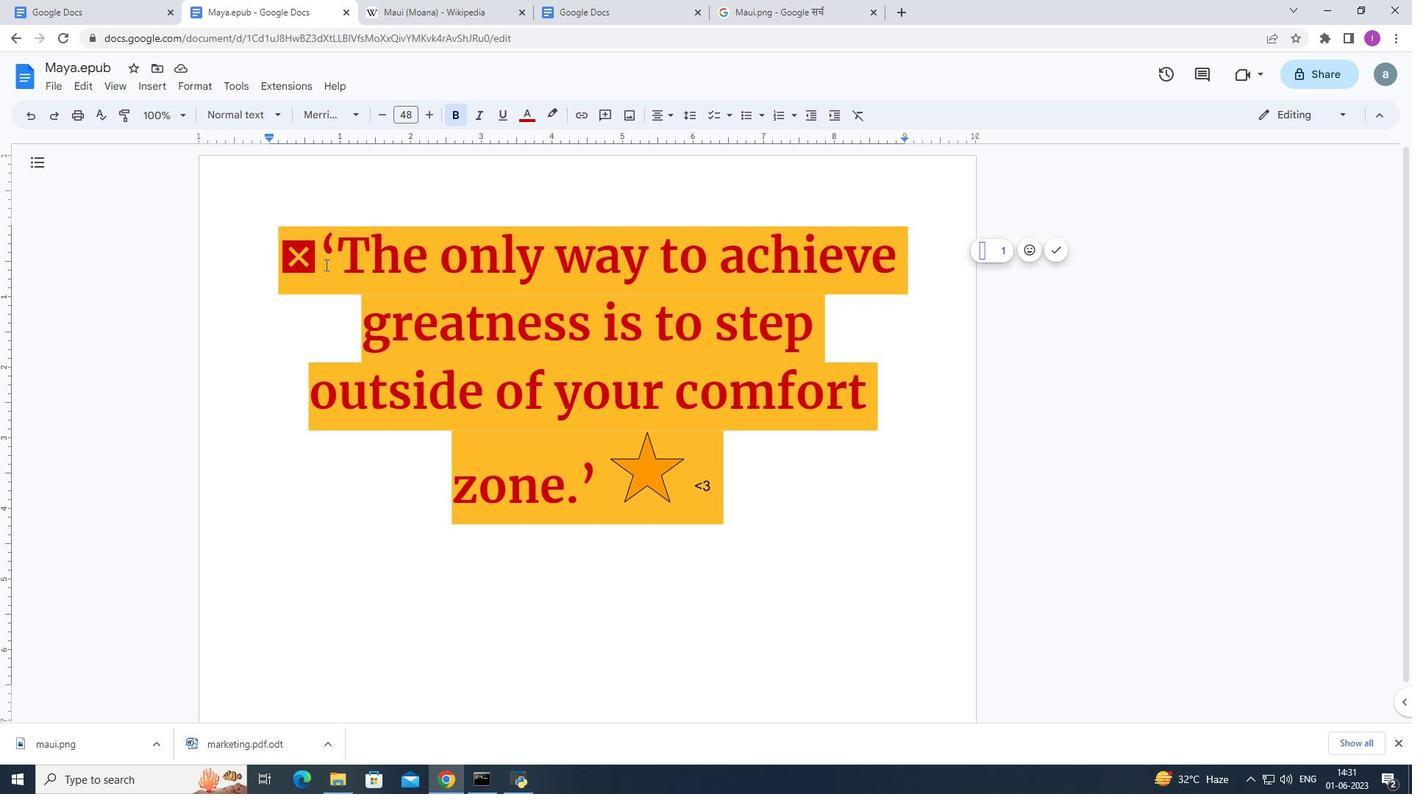 
Action: Mouse pressed left at (323, 258)
Screenshot: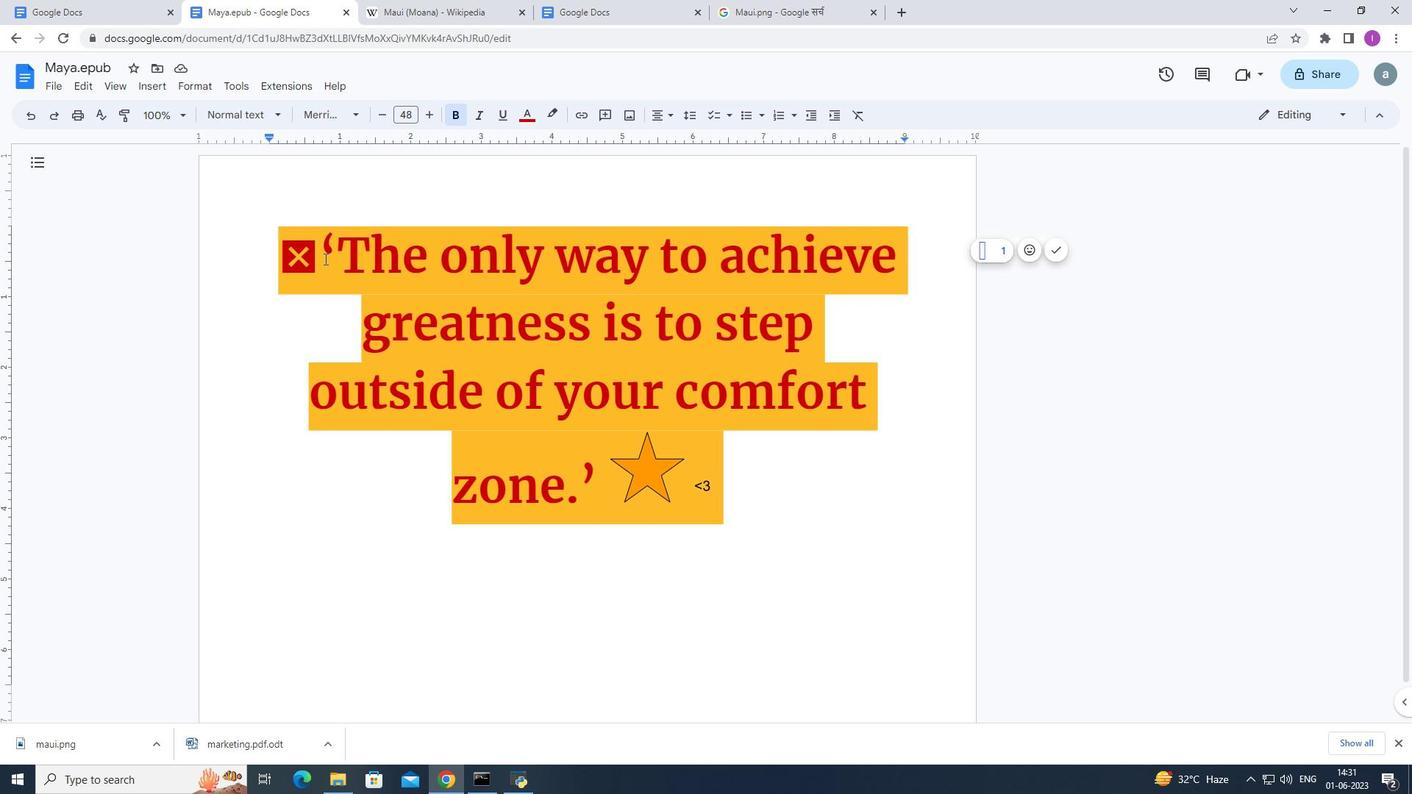 
Action: Mouse moved to (323, 265)
Screenshot: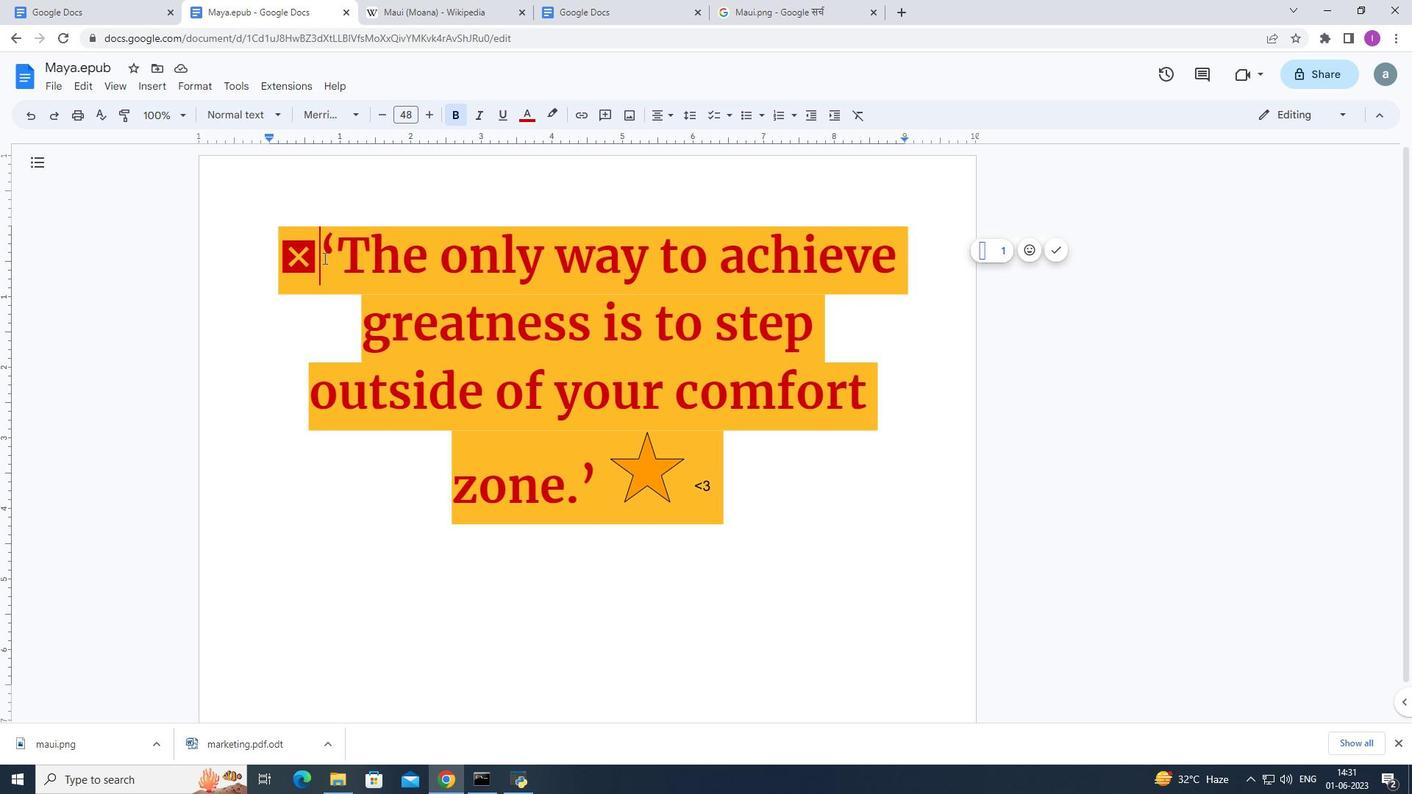 
Action: Key pressed <Key.backspace>
Screenshot: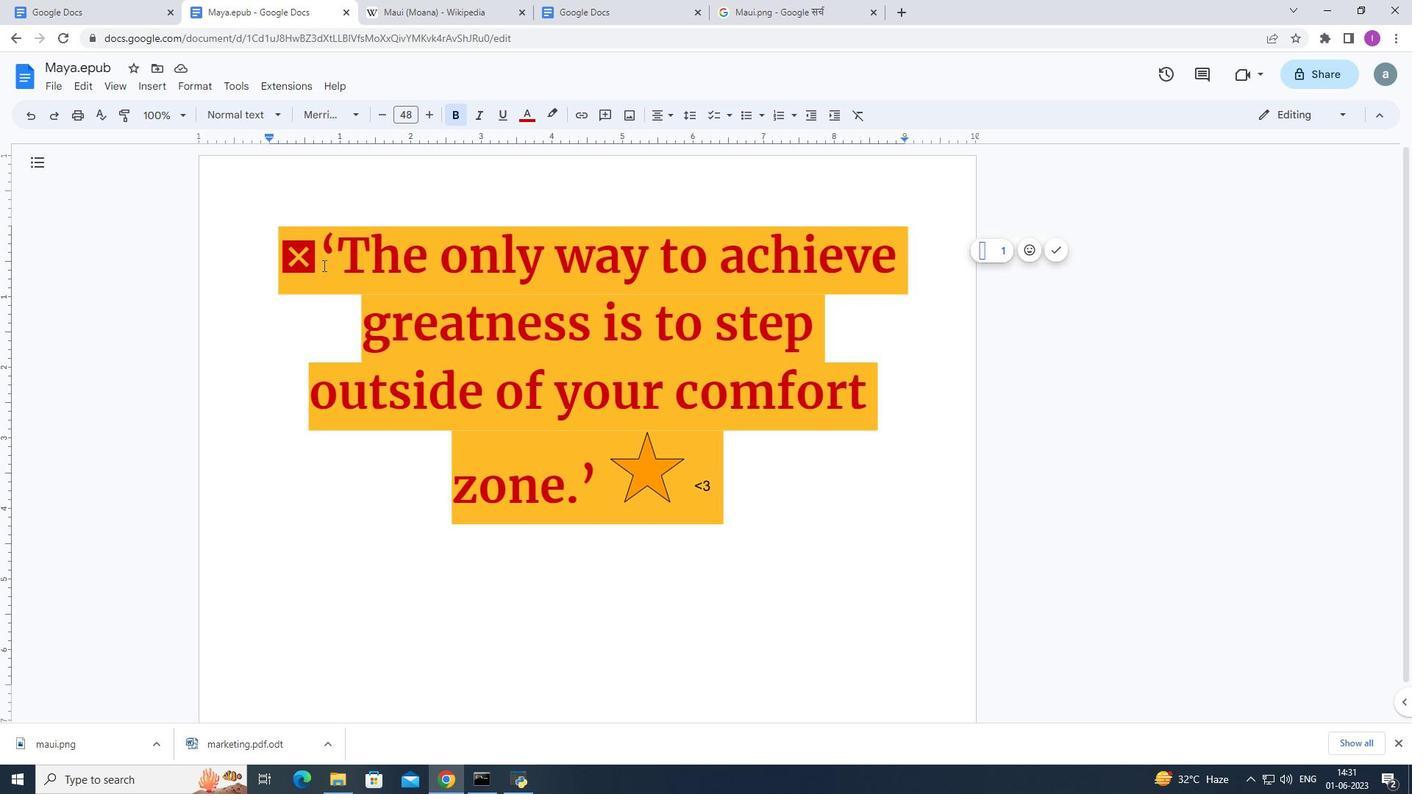 
Action: Mouse moved to (281, 247)
Screenshot: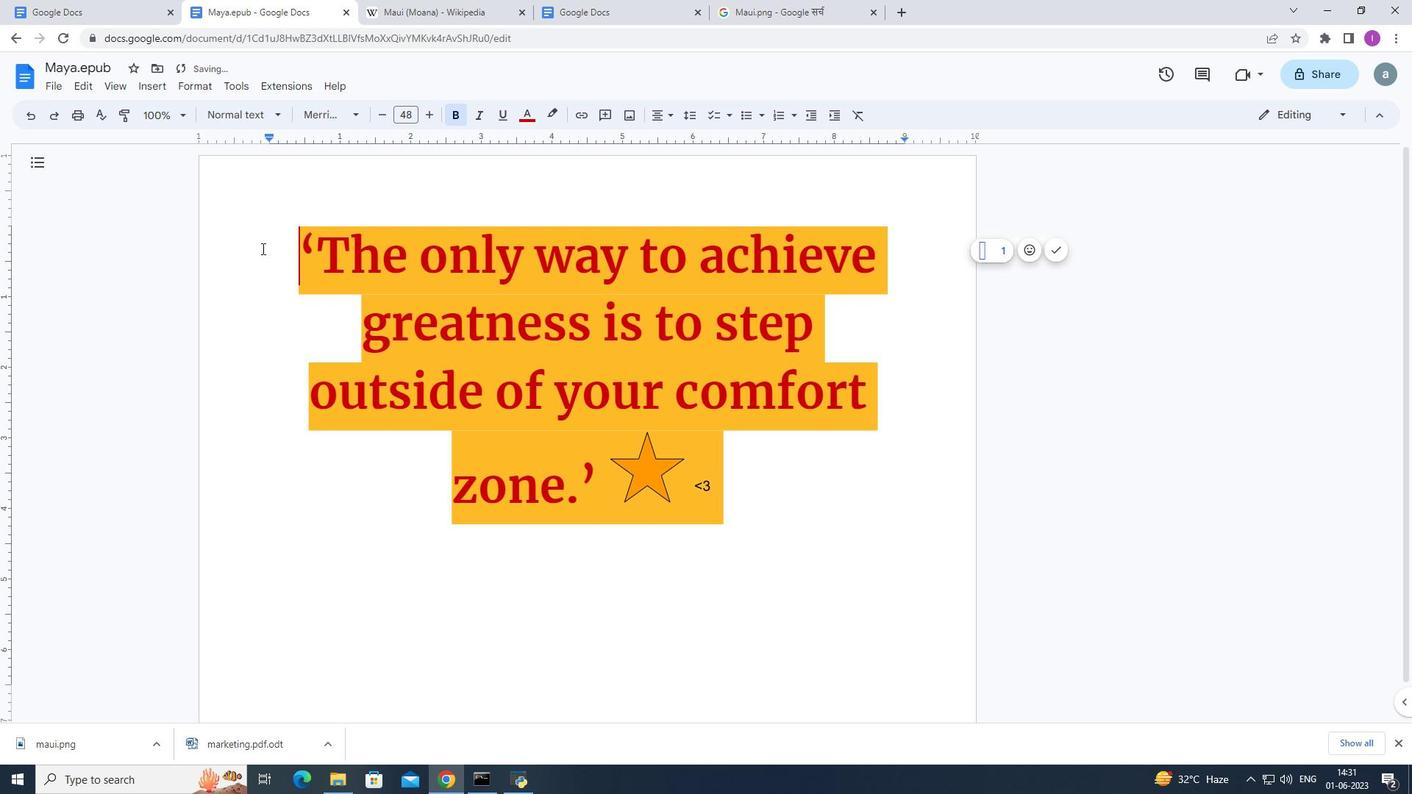 
Action: Mouse pressed left at (281, 247)
Screenshot: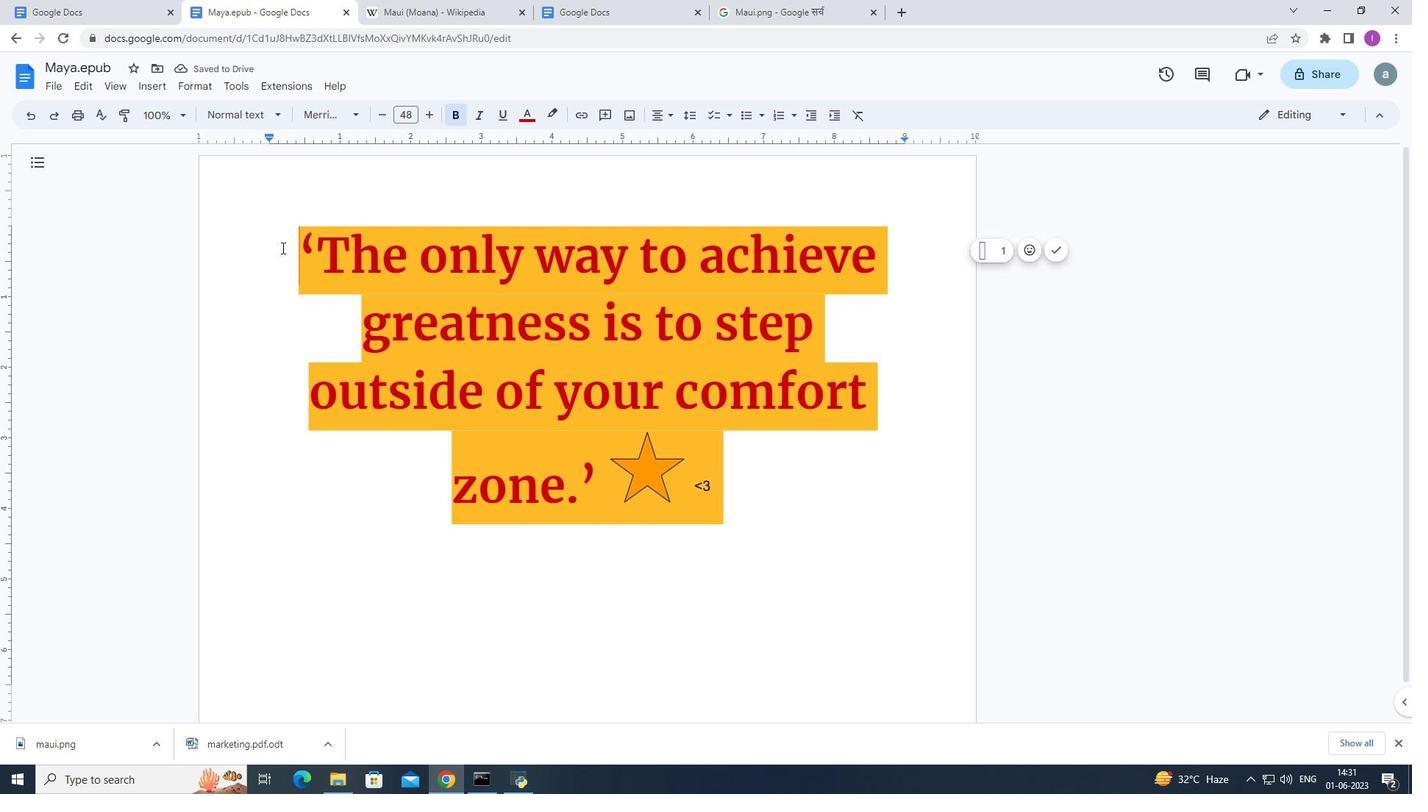 
Action: Mouse pressed right at (281, 247)
Screenshot: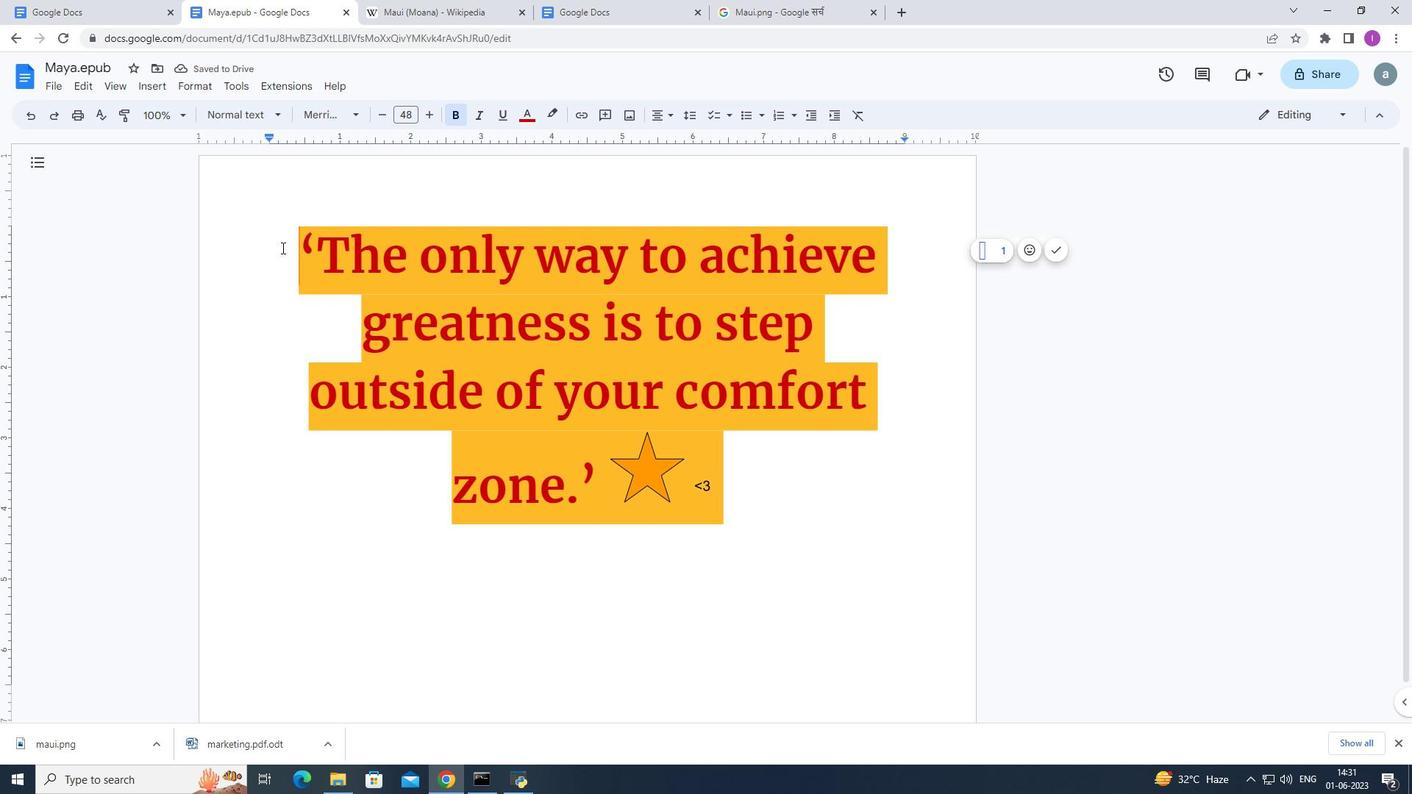 
Action: Mouse moved to (284, 247)
Screenshot: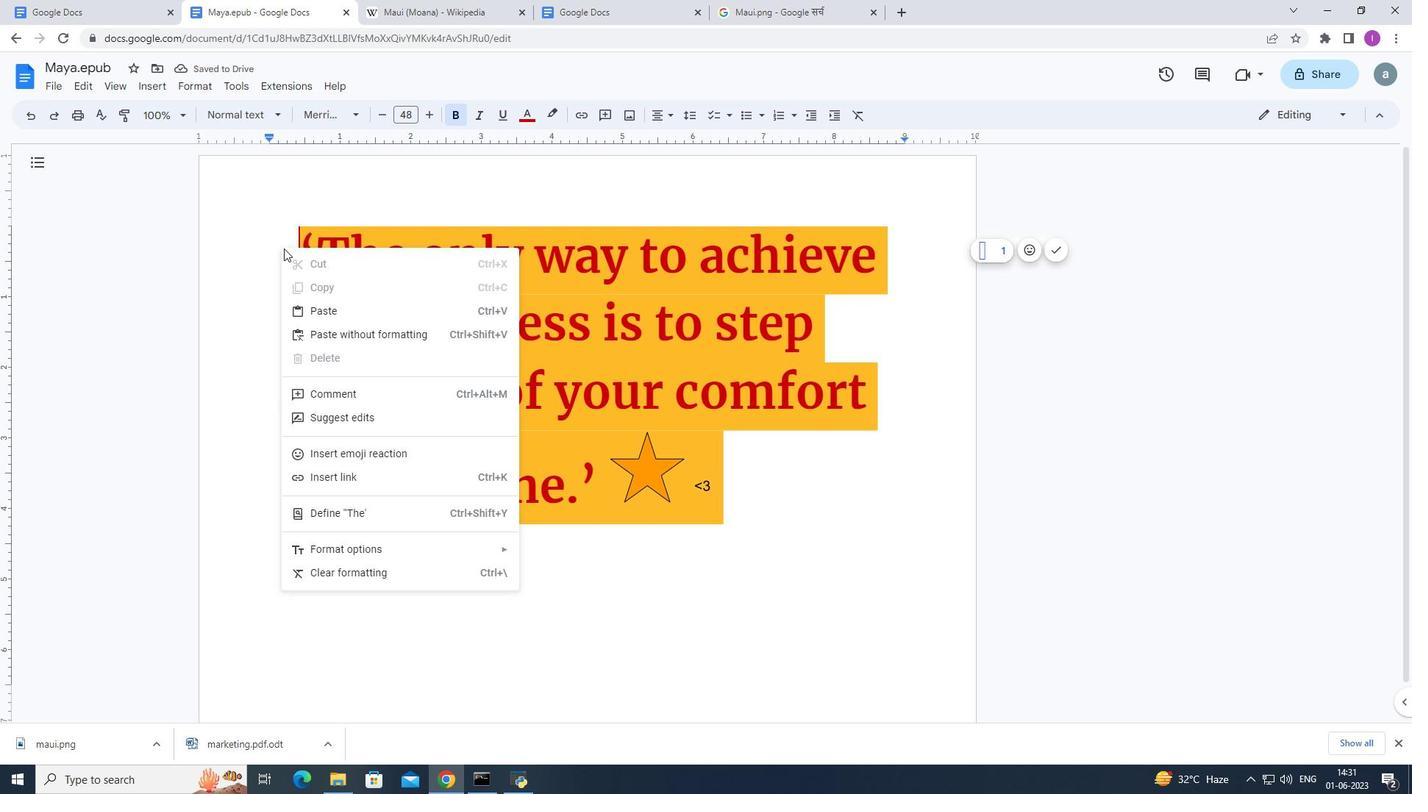 
Action: Mouse pressed left at (284, 247)
Screenshot: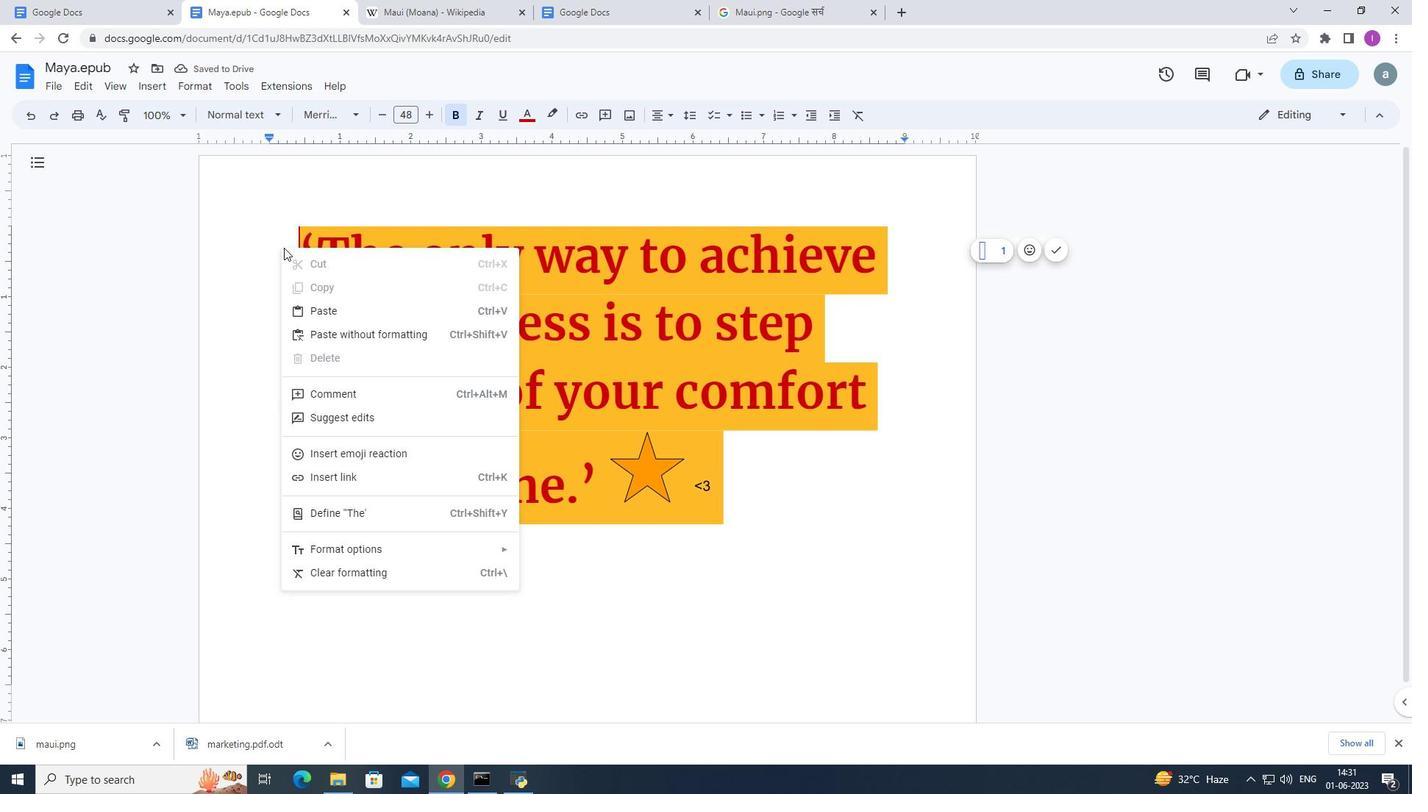 
Action: Mouse moved to (1031, 250)
Screenshot: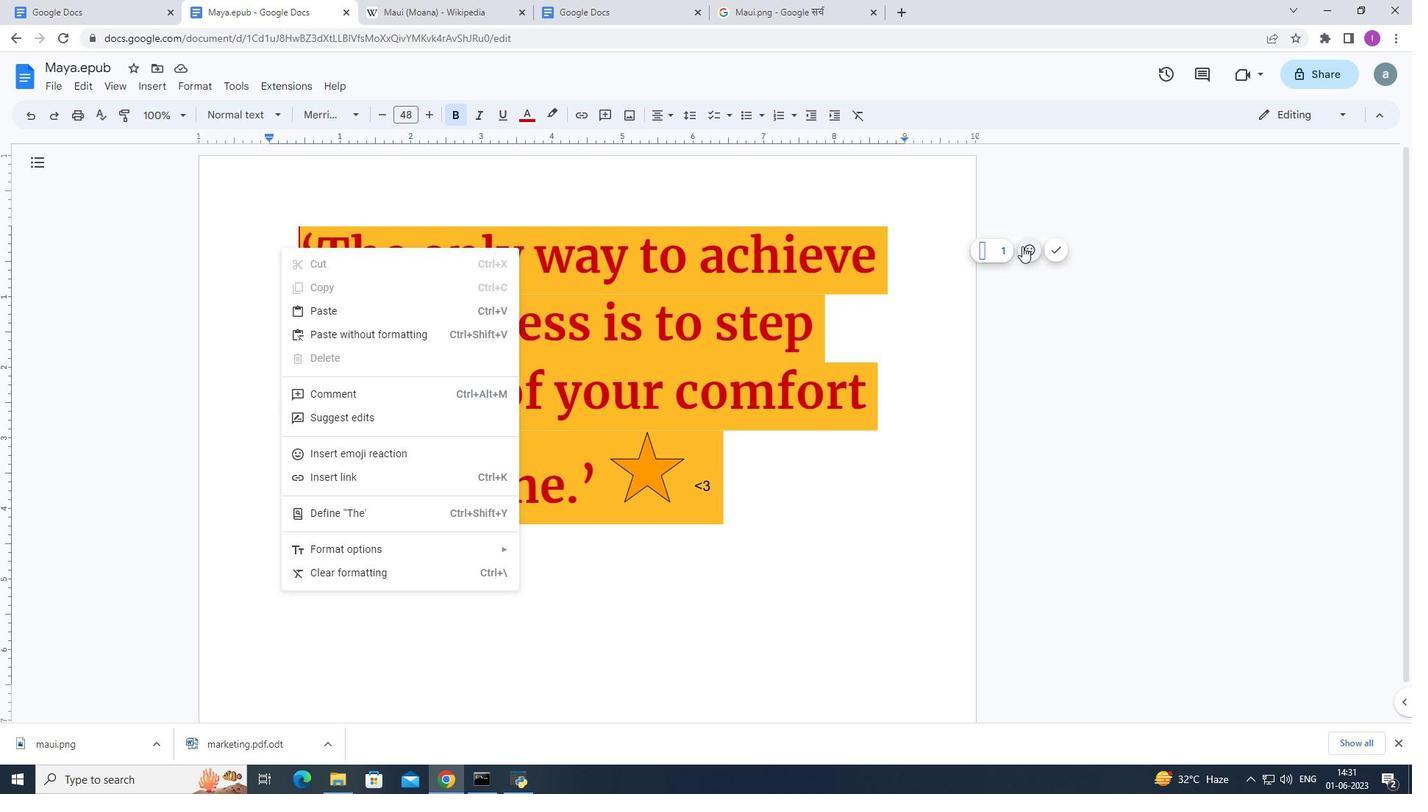 
Action: Mouse pressed left at (1031, 250)
Screenshot: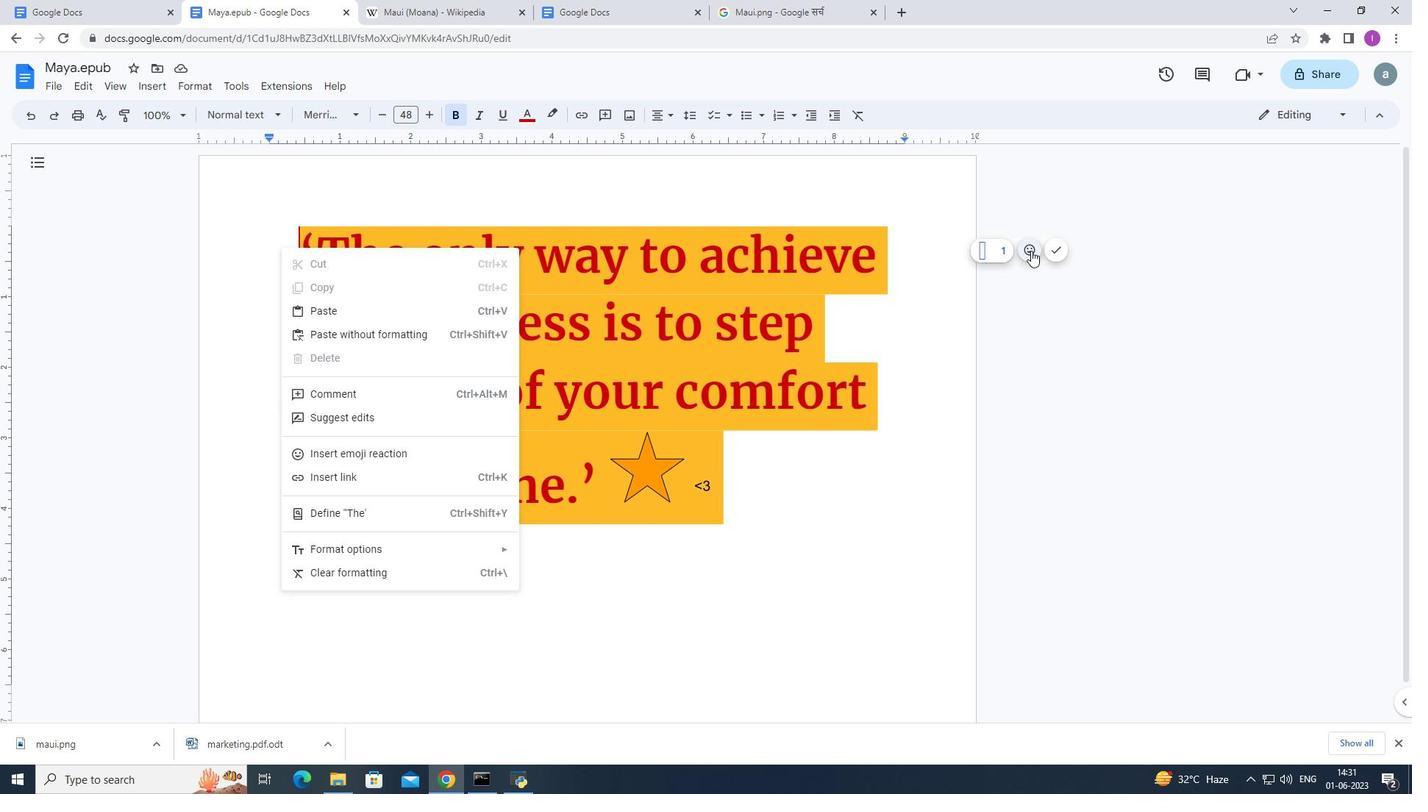 
Action: Mouse moved to (1211, 403)
Screenshot: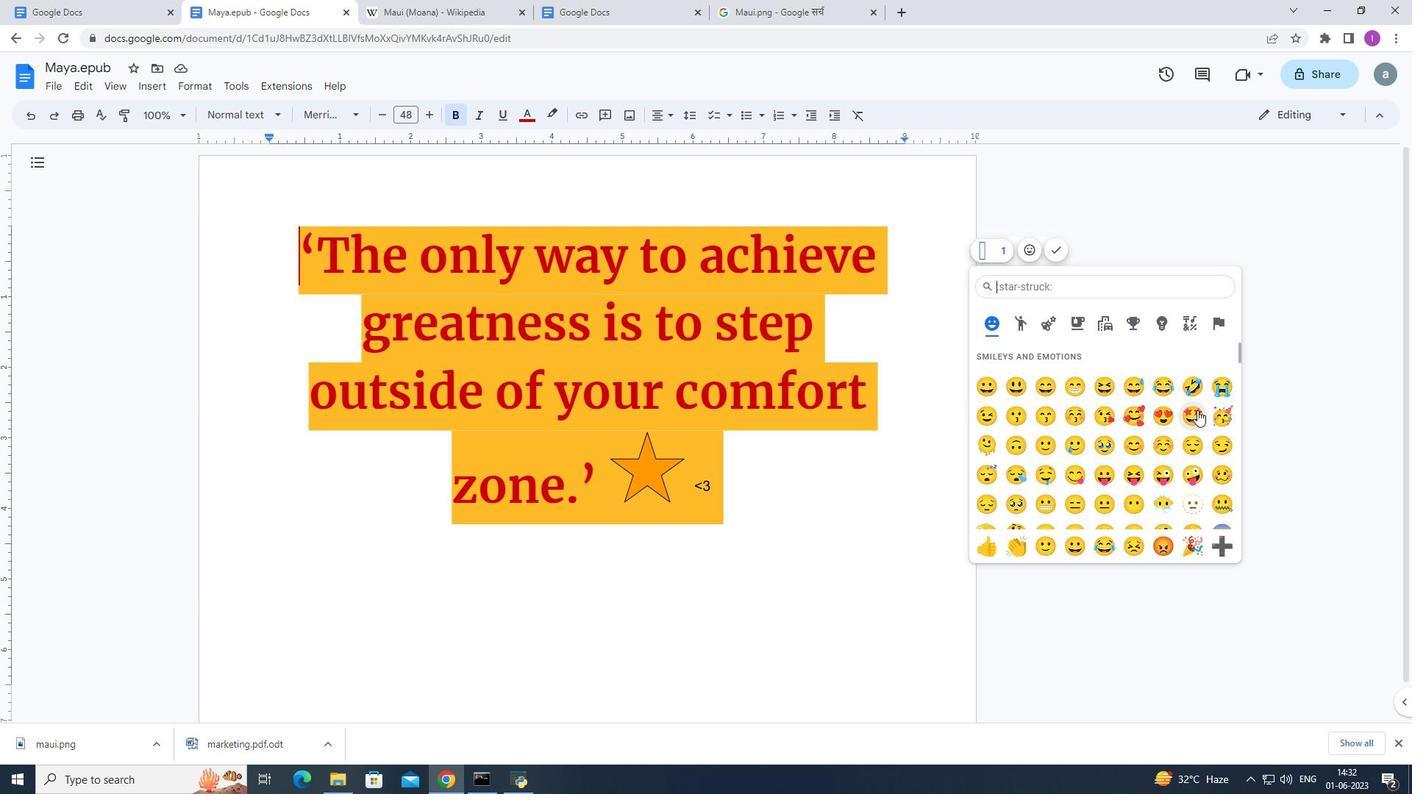 
Action: Mouse scrolled (1211, 403) with delta (0, 0)
Screenshot: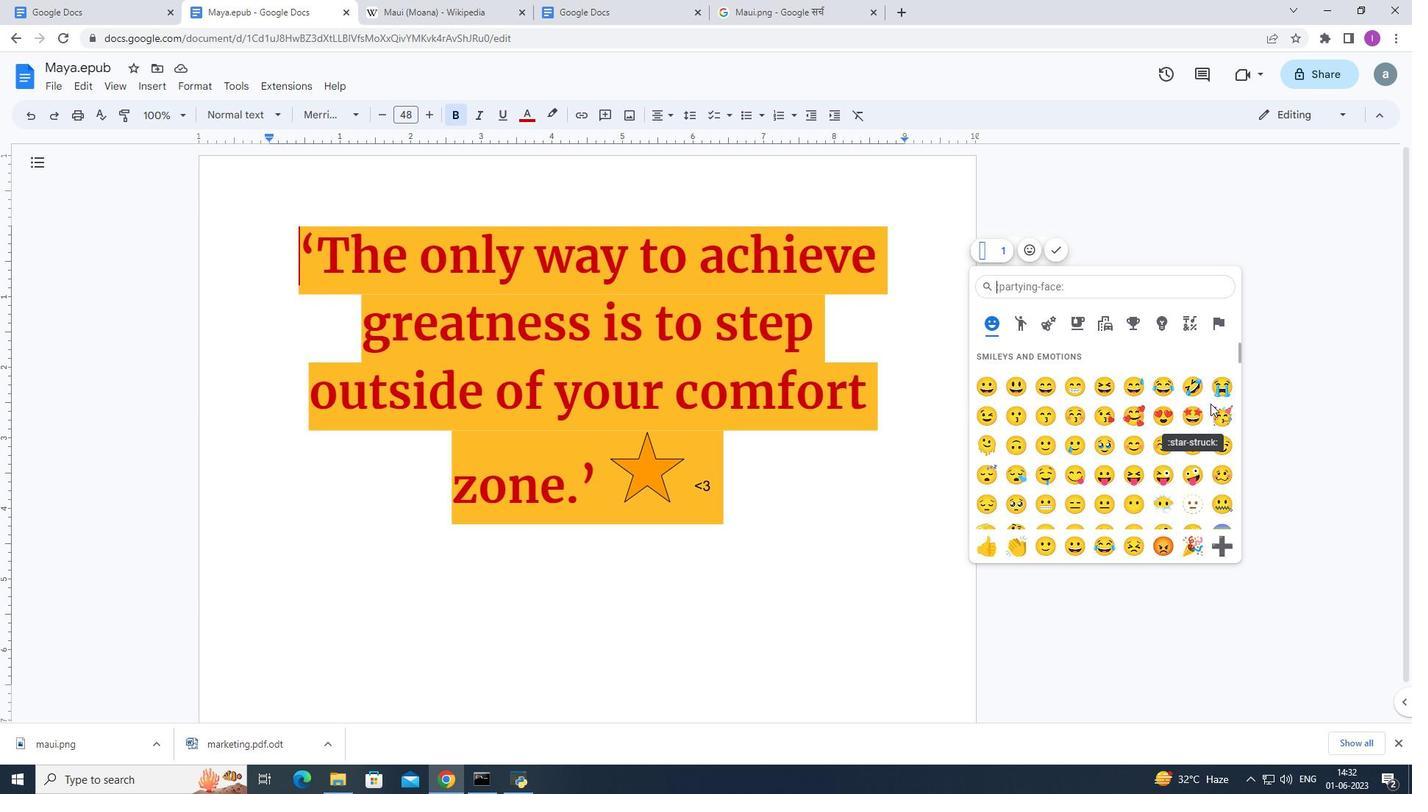 
Action: Mouse scrolled (1211, 403) with delta (0, 0)
Screenshot: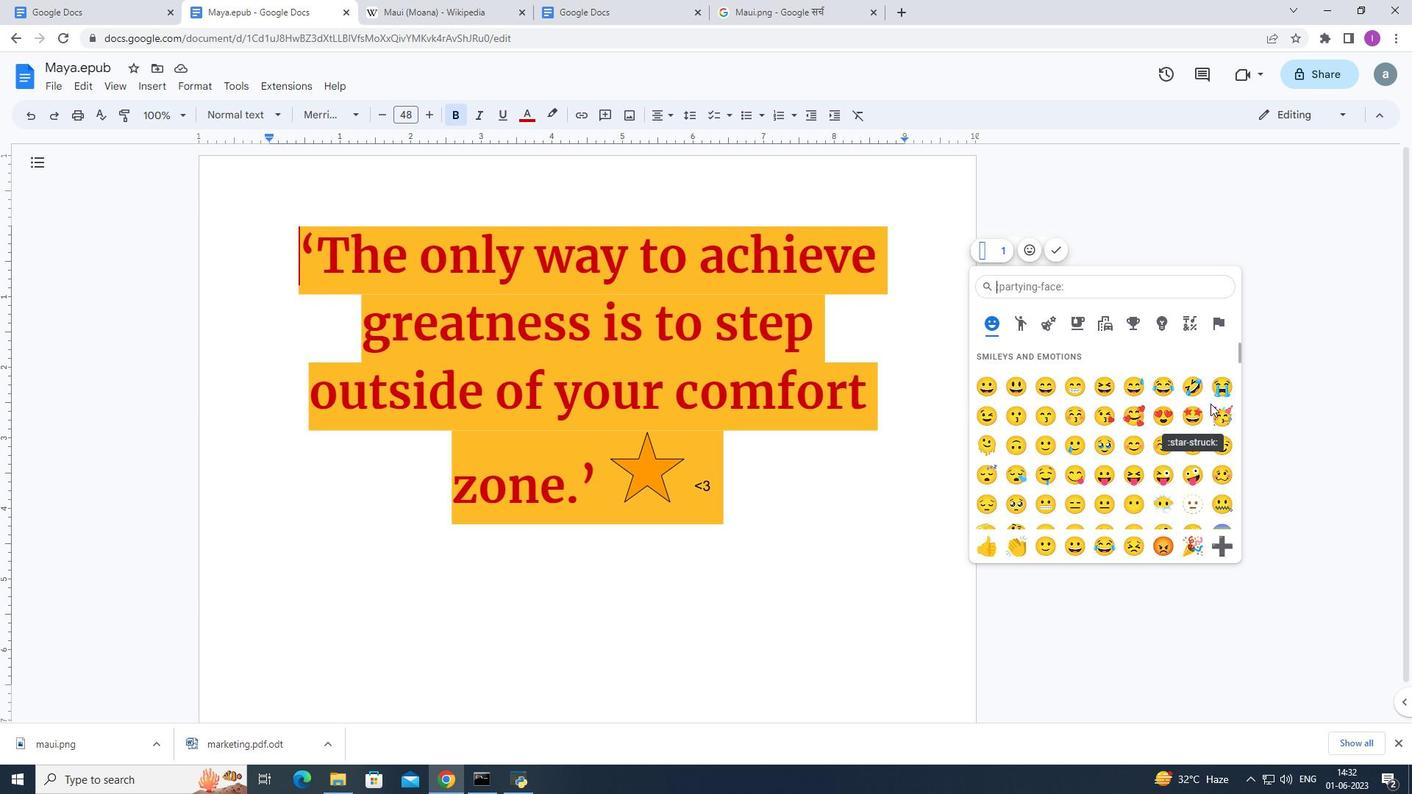 
Action: Mouse scrolled (1211, 403) with delta (0, 0)
Screenshot: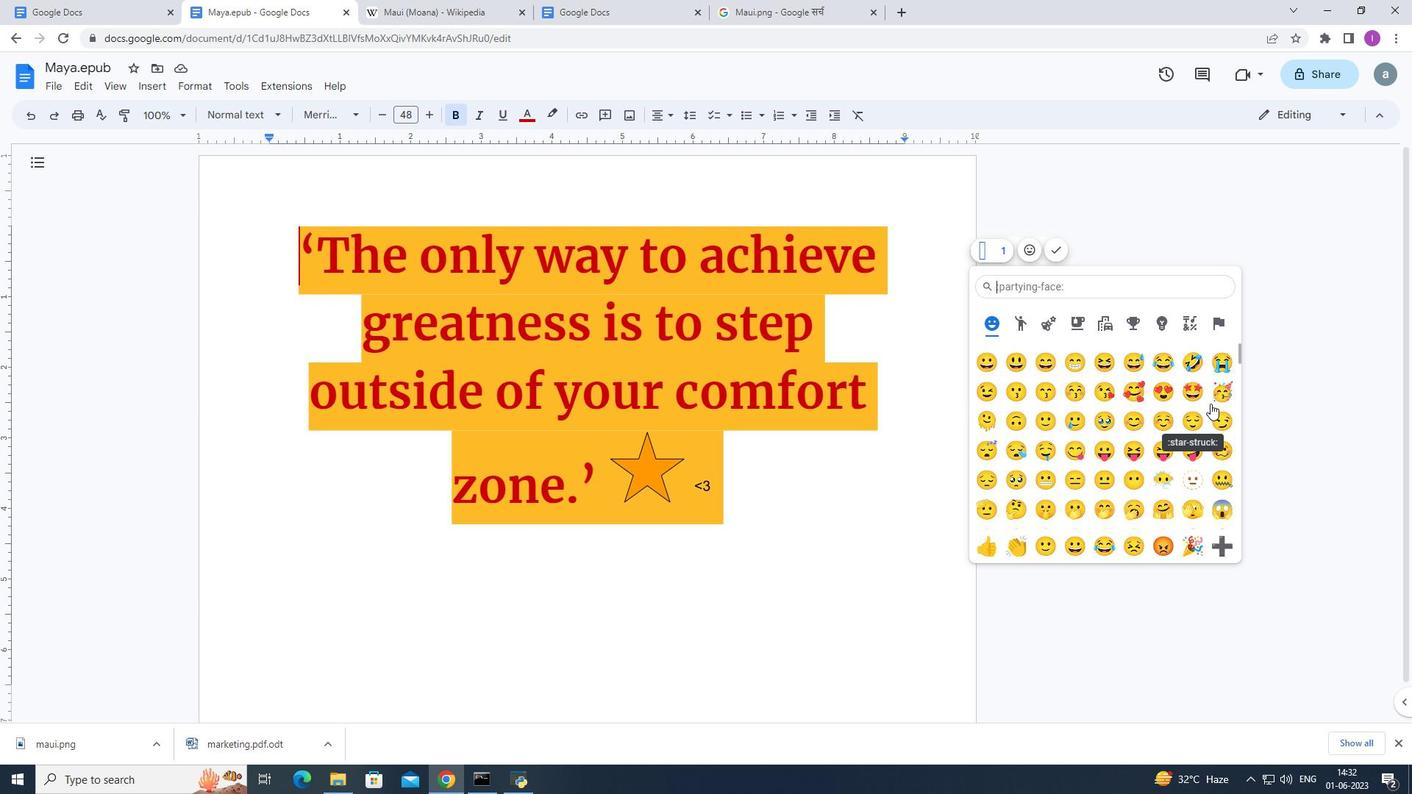 
Action: Mouse scrolled (1211, 403) with delta (0, 0)
Screenshot: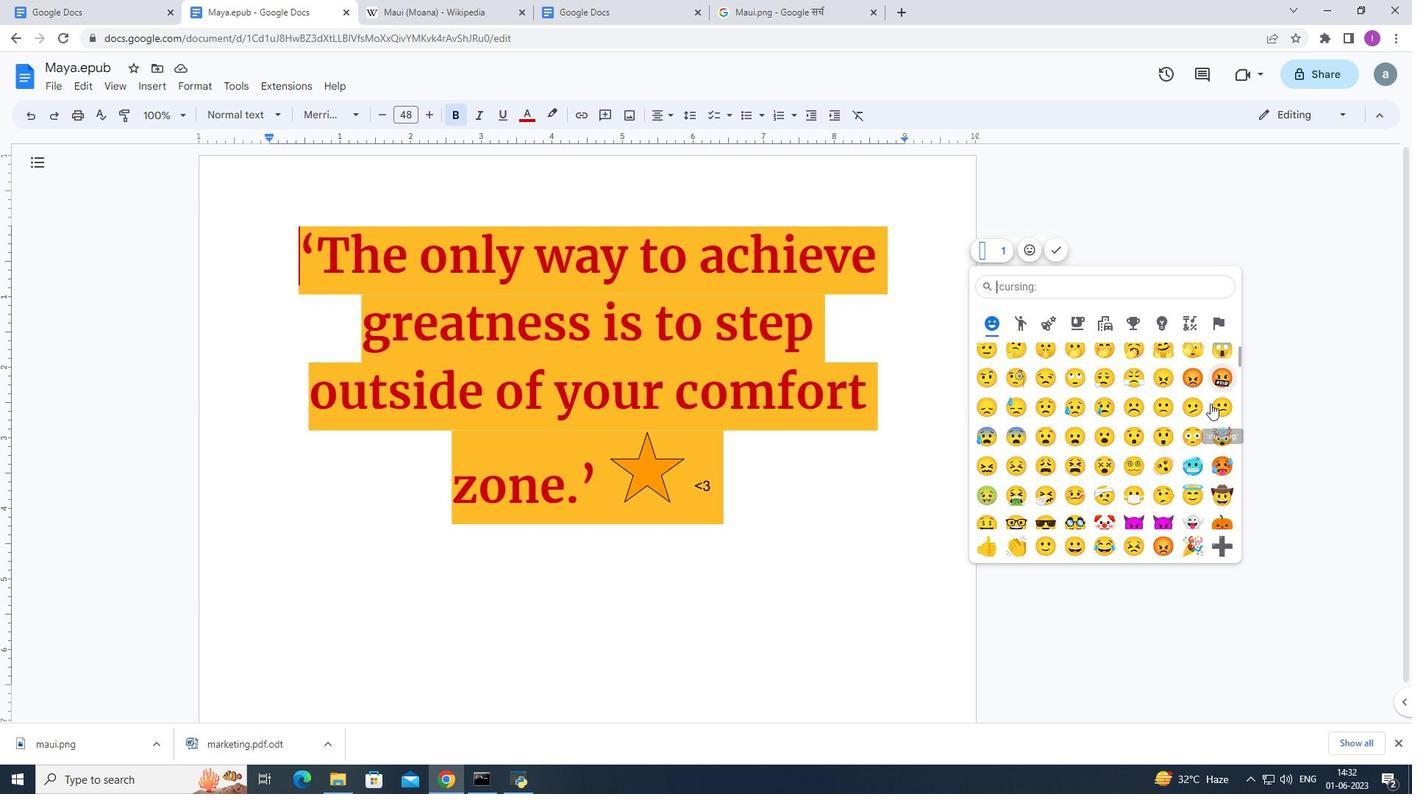 
Action: Mouse scrolled (1211, 403) with delta (0, 0)
Screenshot: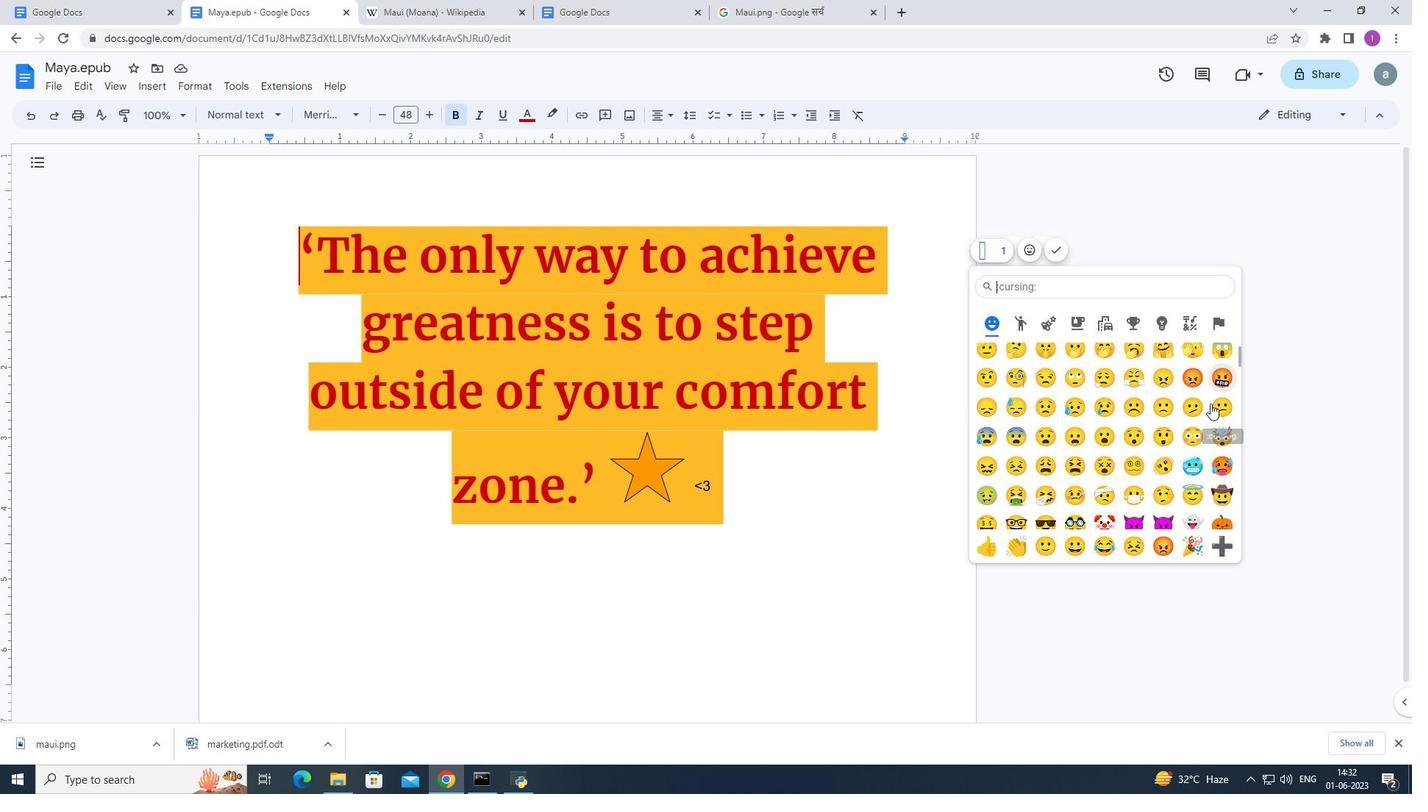 
Action: Mouse scrolled (1211, 403) with delta (0, 0)
Screenshot: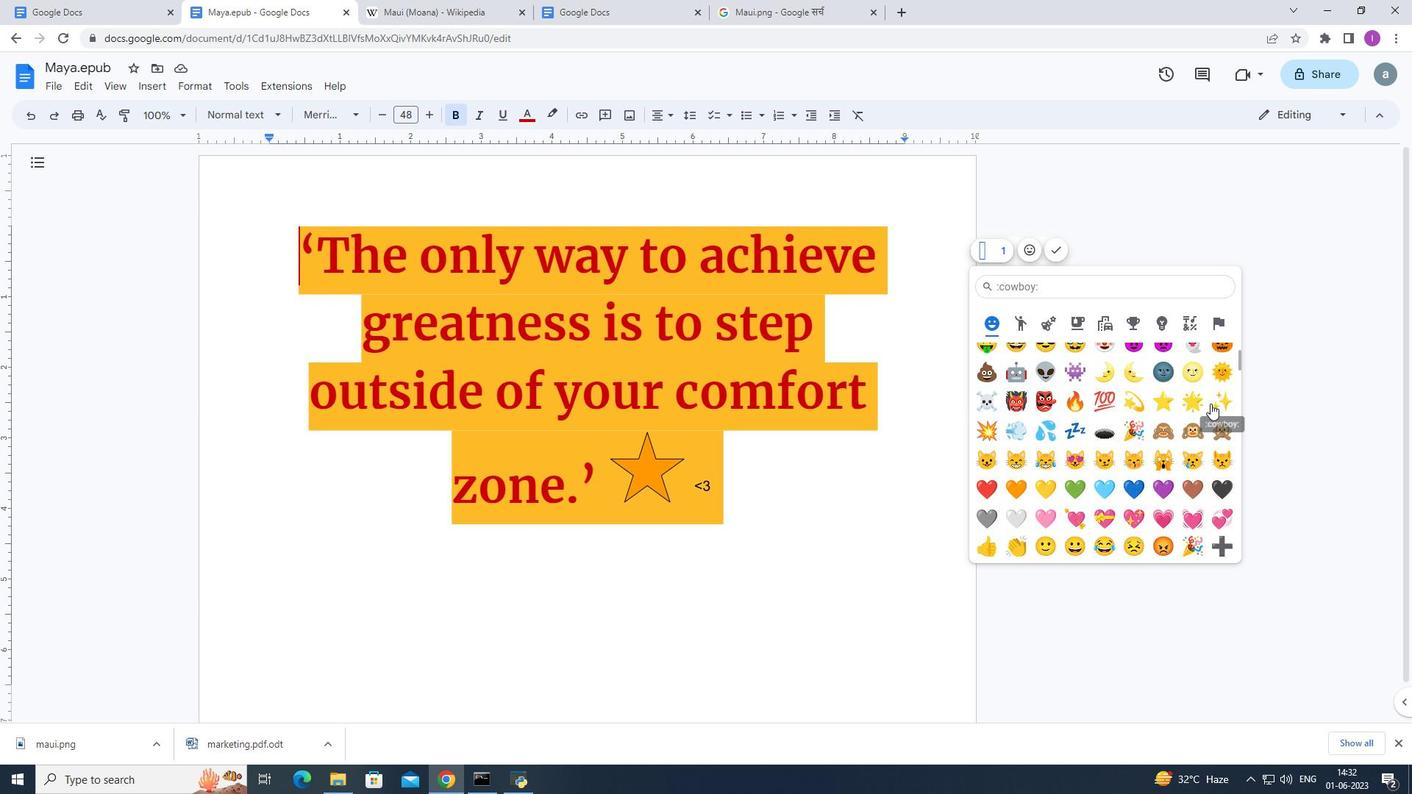 
Action: Mouse scrolled (1211, 403) with delta (0, 0)
Screenshot: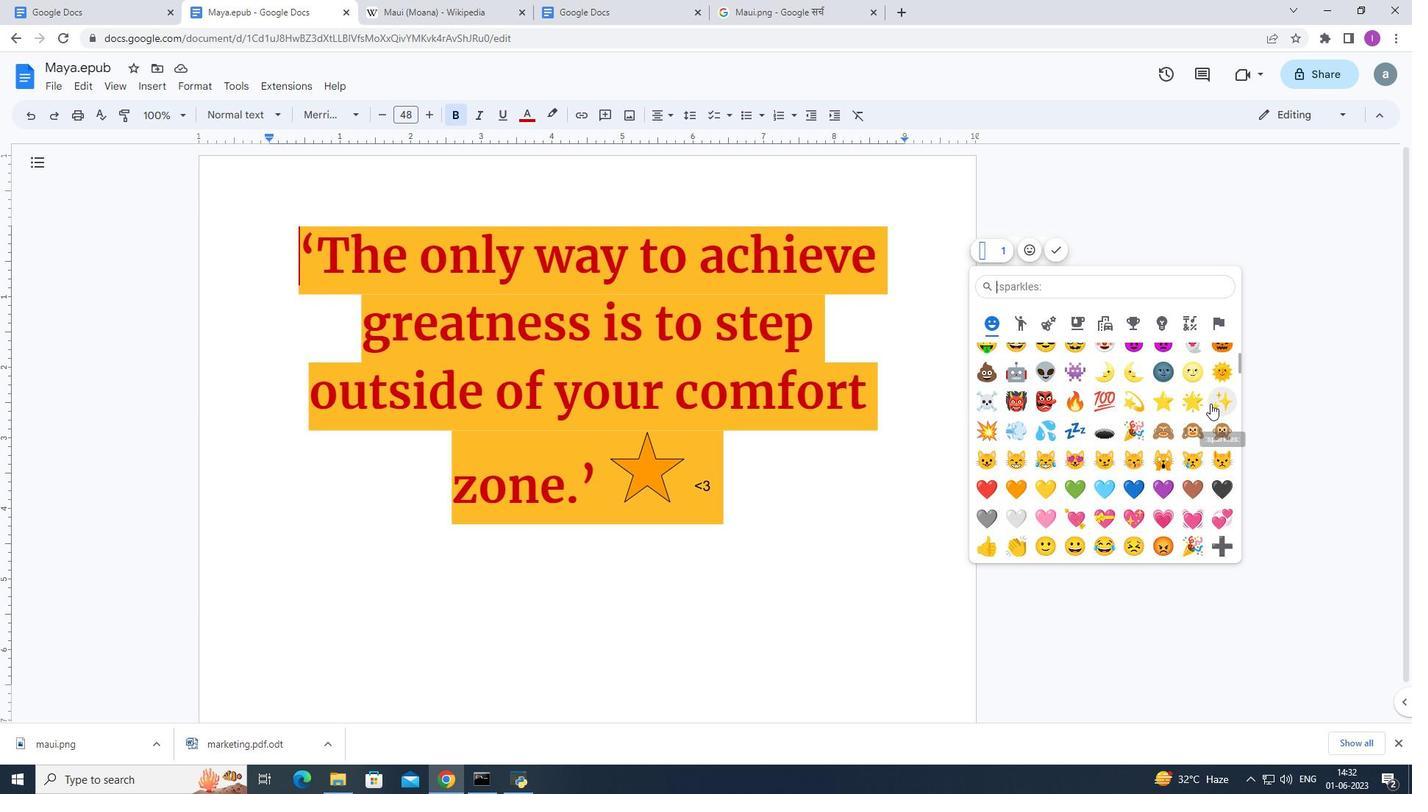 
Action: Mouse scrolled (1211, 403) with delta (0, 0)
Screenshot: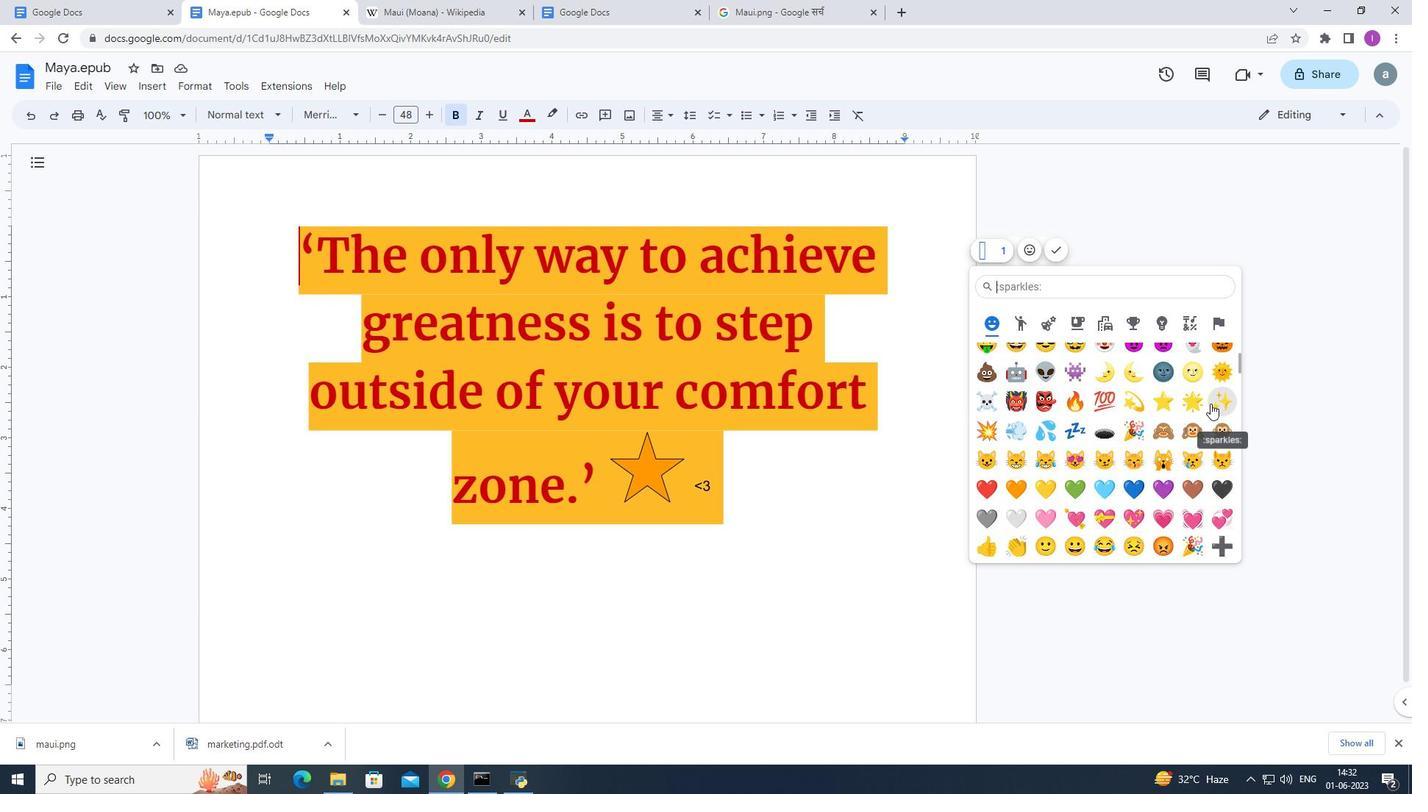 
Action: Mouse scrolled (1211, 404) with delta (0, 0)
Screenshot: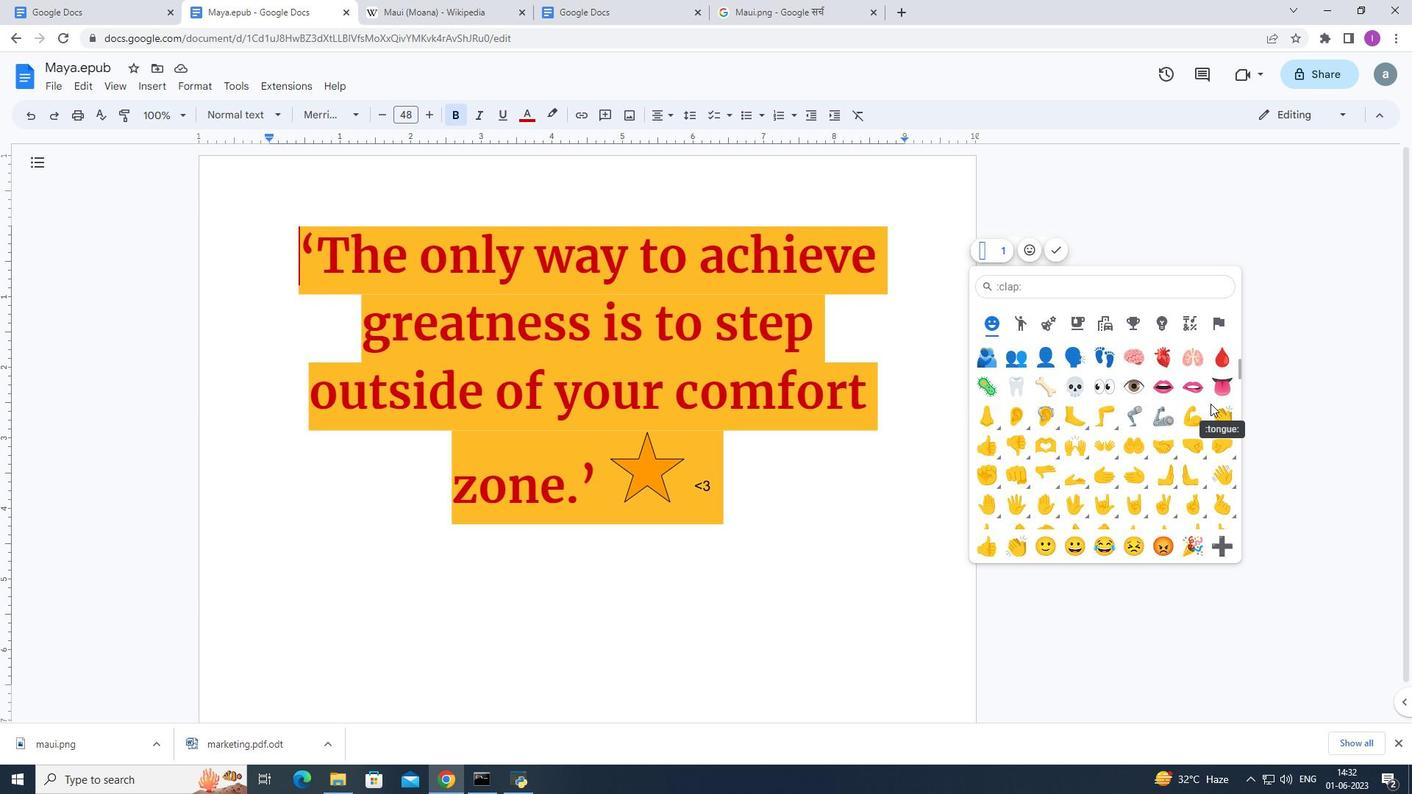 
Action: Mouse scrolled (1211, 404) with delta (0, 0)
Screenshot: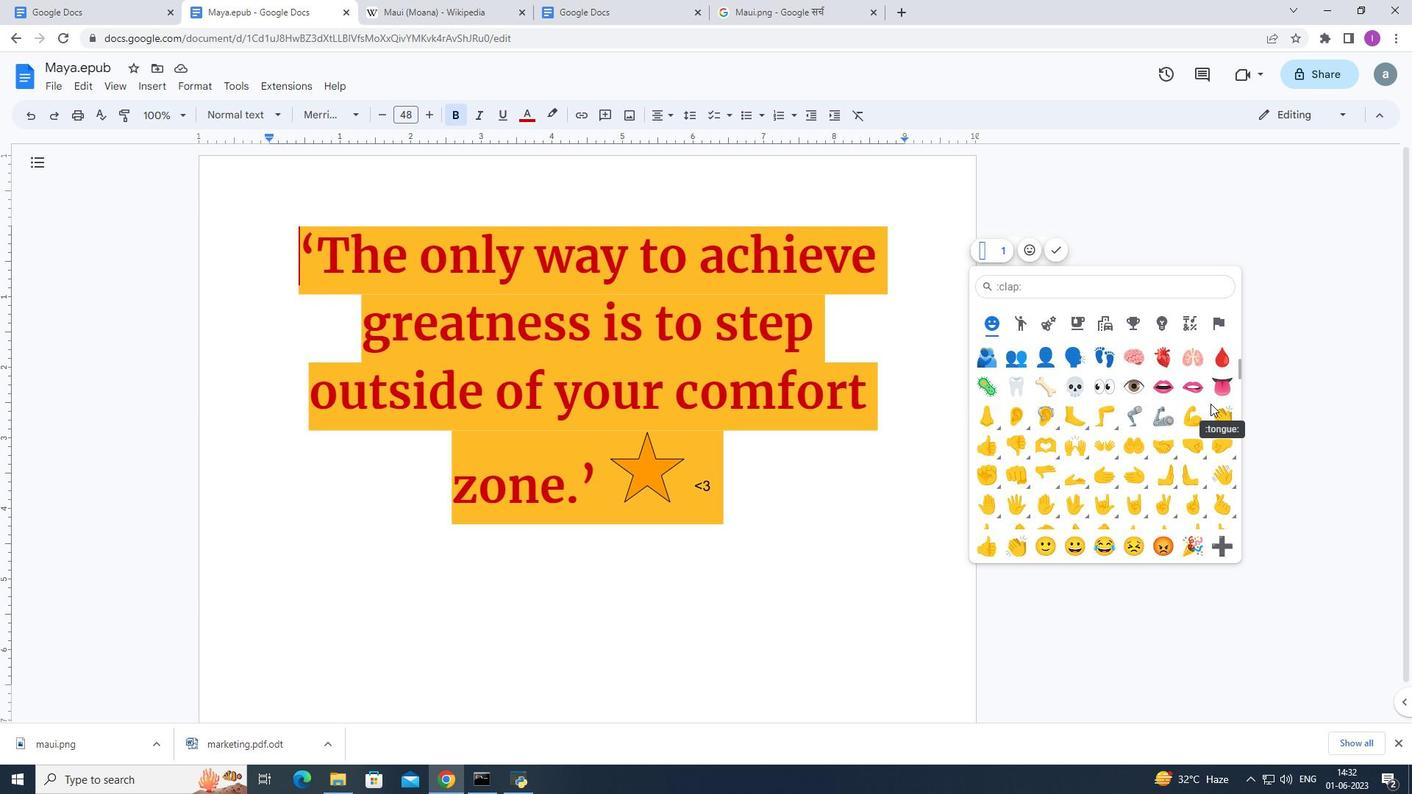 
Action: Mouse moved to (1043, 445)
Screenshot: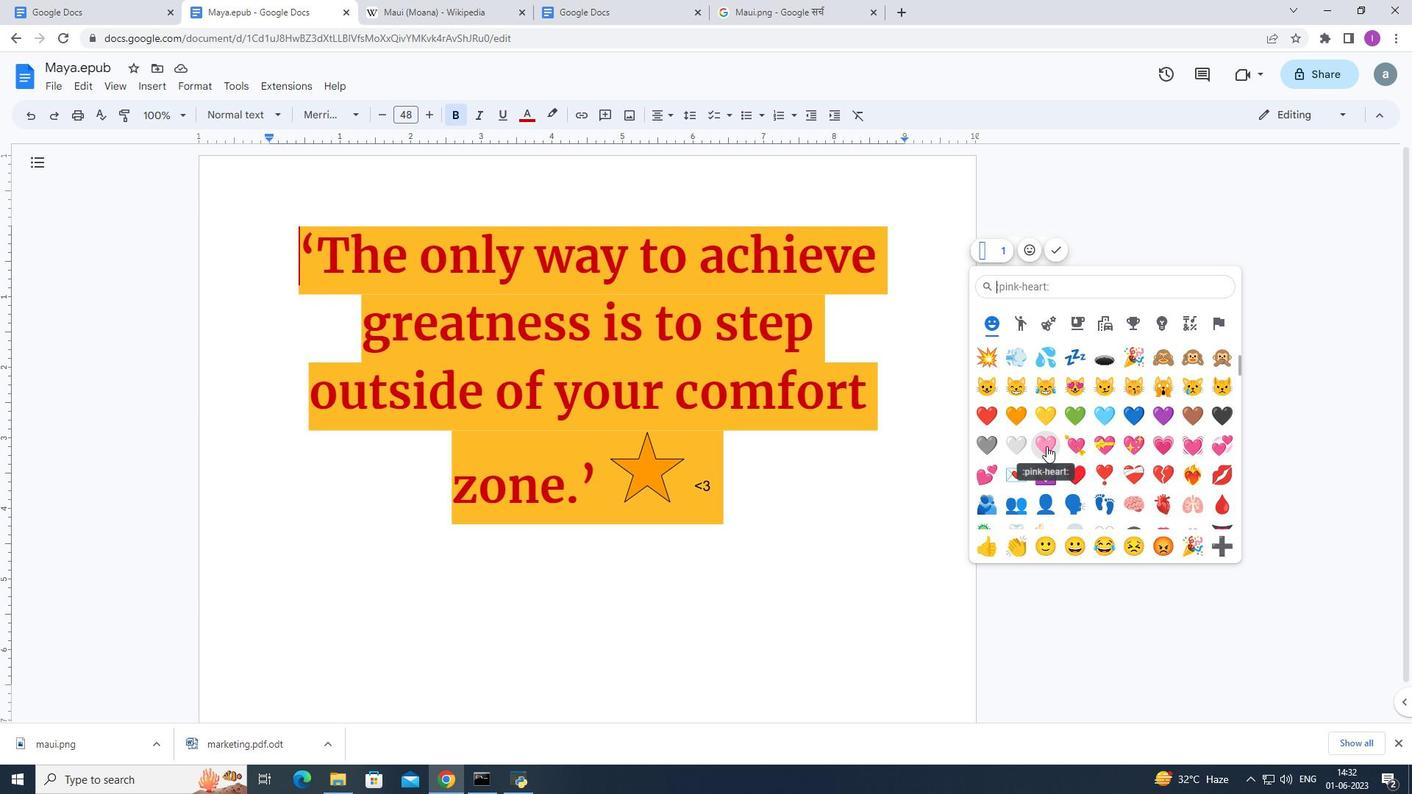 
Action: Mouse pressed left at (1043, 445)
Screenshot: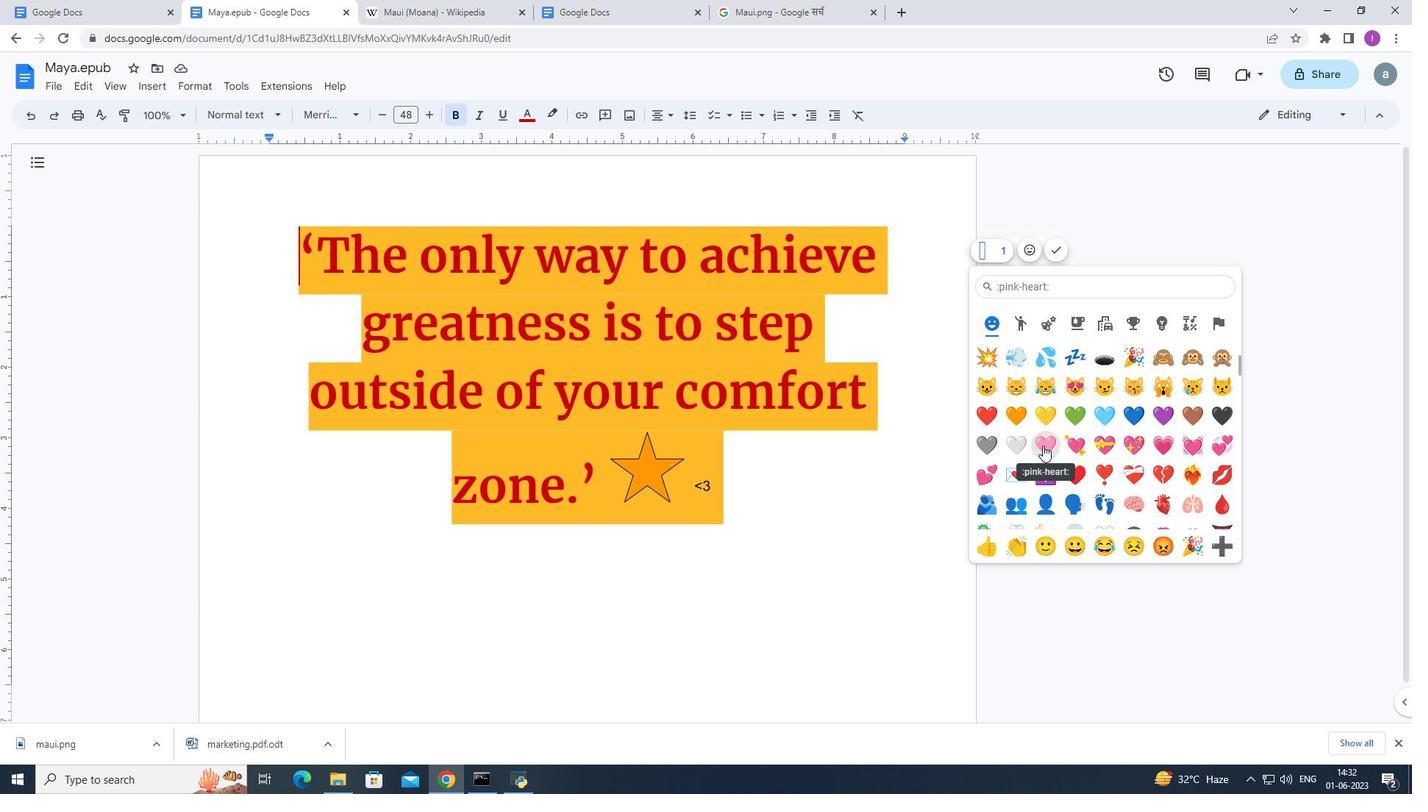 
Action: Mouse moved to (395, 236)
Screenshot: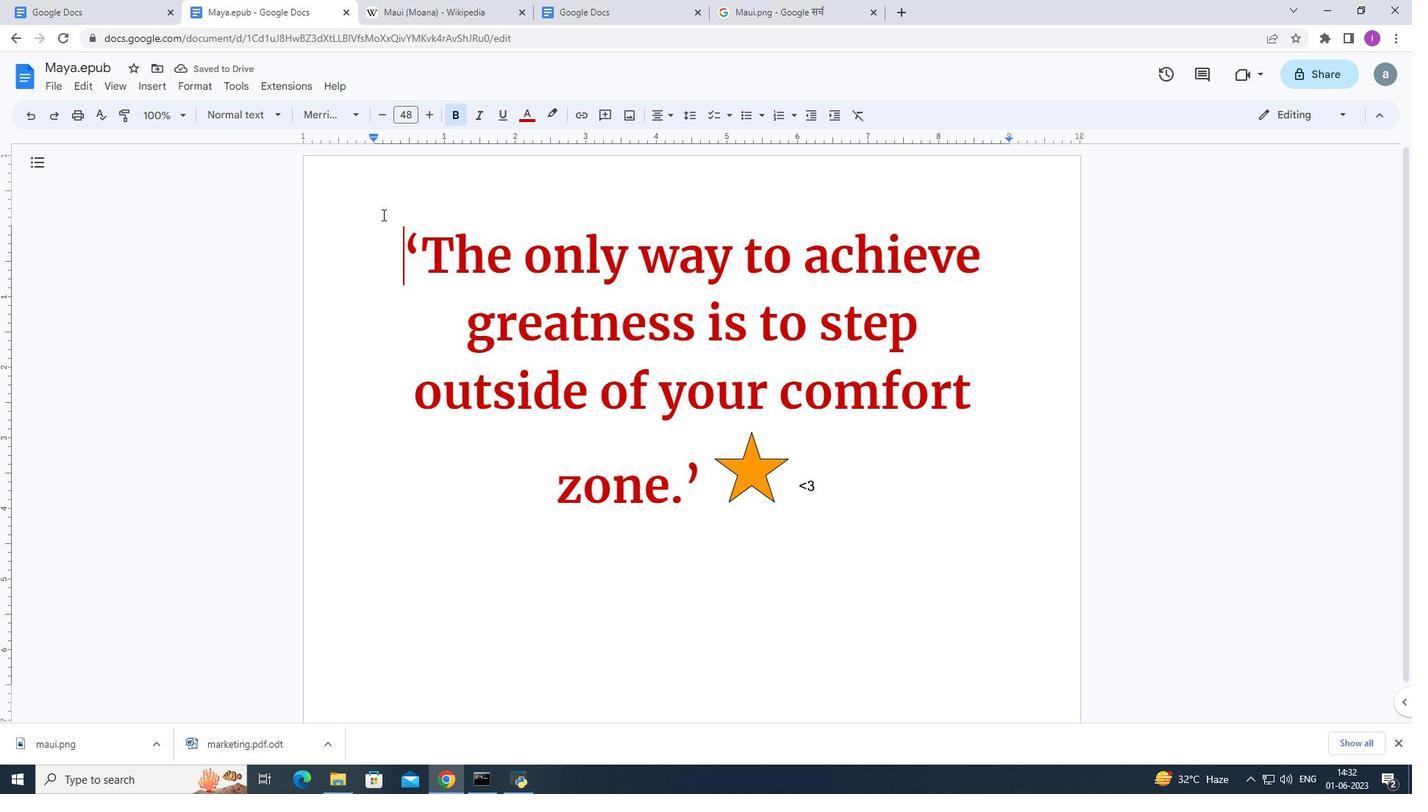 
Action: Mouse pressed left at (395, 236)
Screenshot: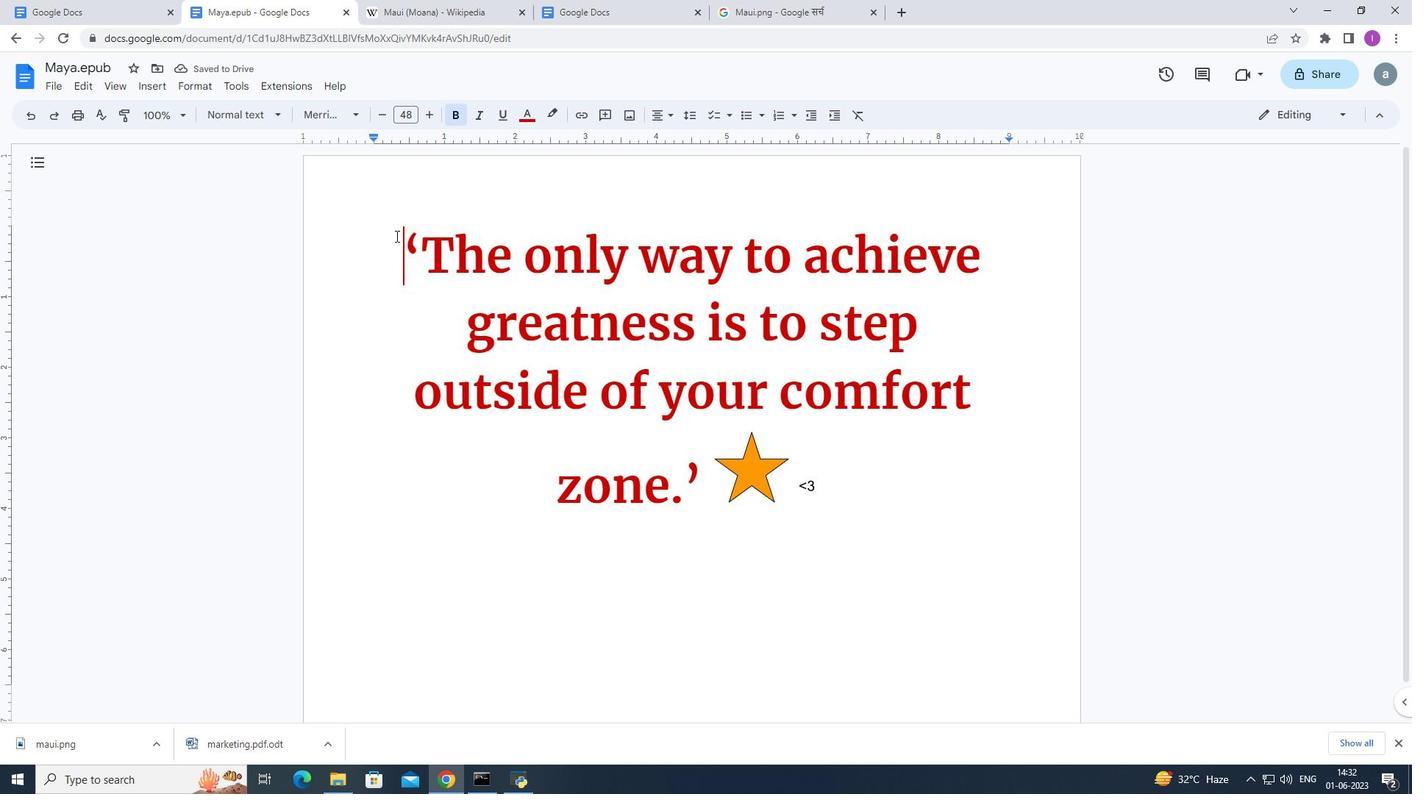 
Action: Mouse moved to (392, 255)
Screenshot: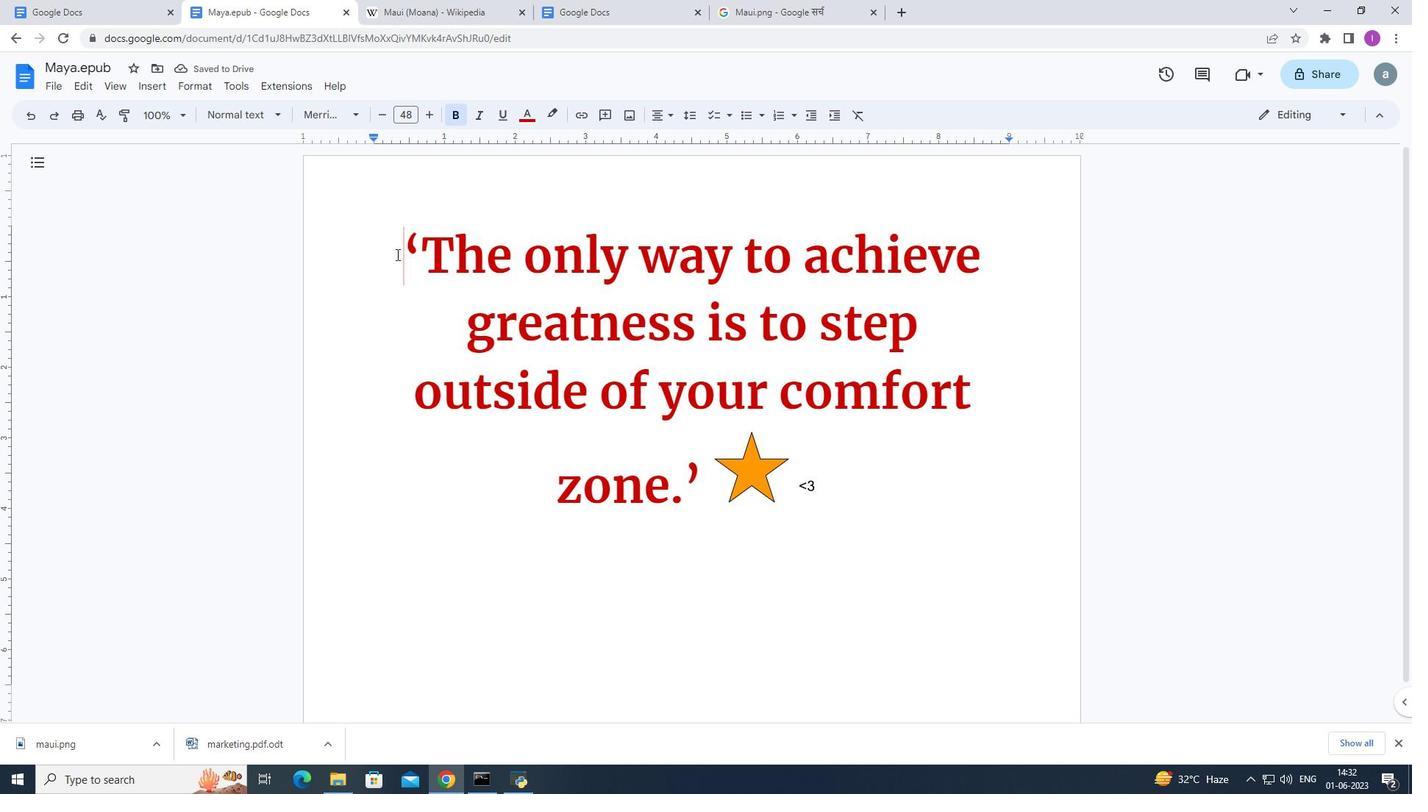 
Action: Mouse pressed left at (392, 255)
Screenshot: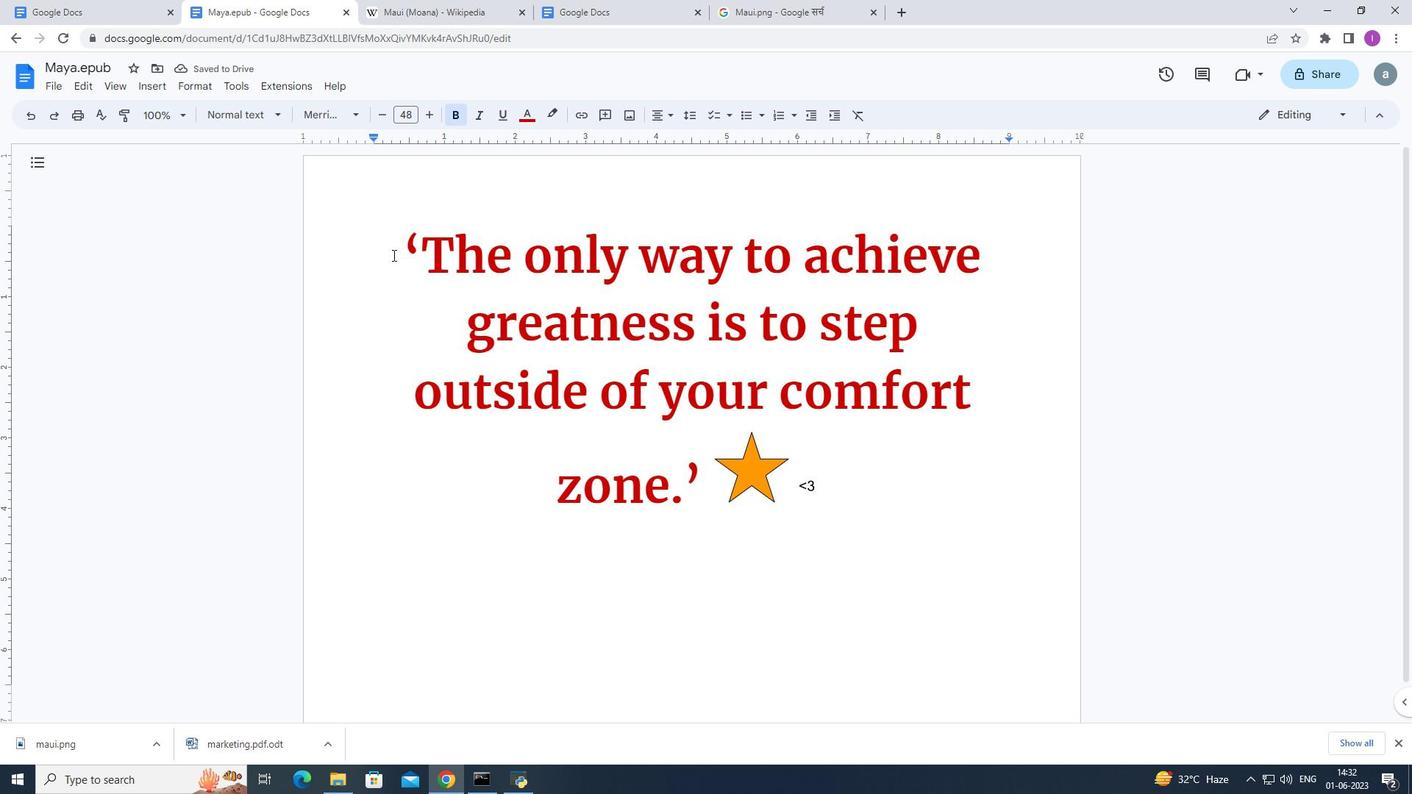 
Action: Mouse moved to (406, 278)
Screenshot: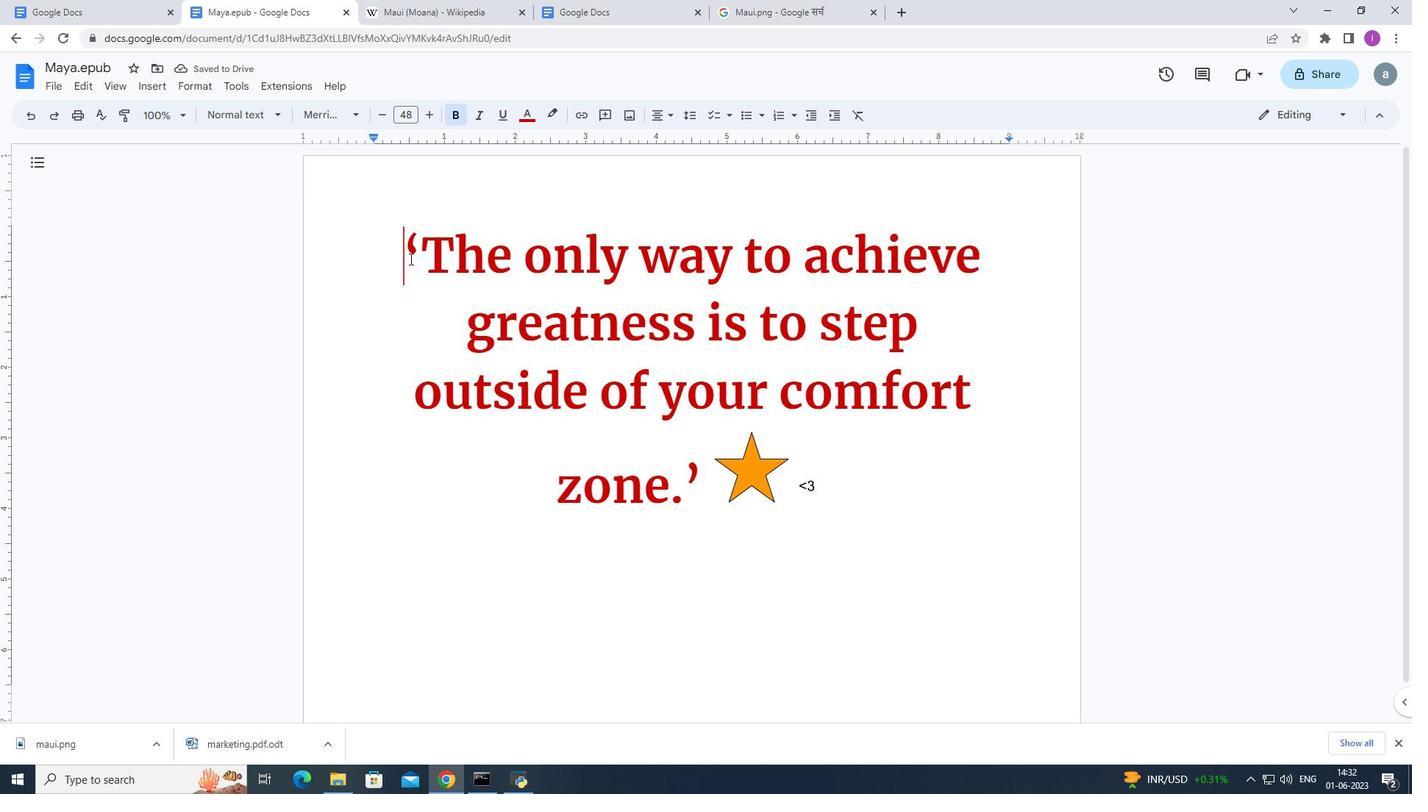 
Action: Mouse pressed right at (406, 278)
Screenshot: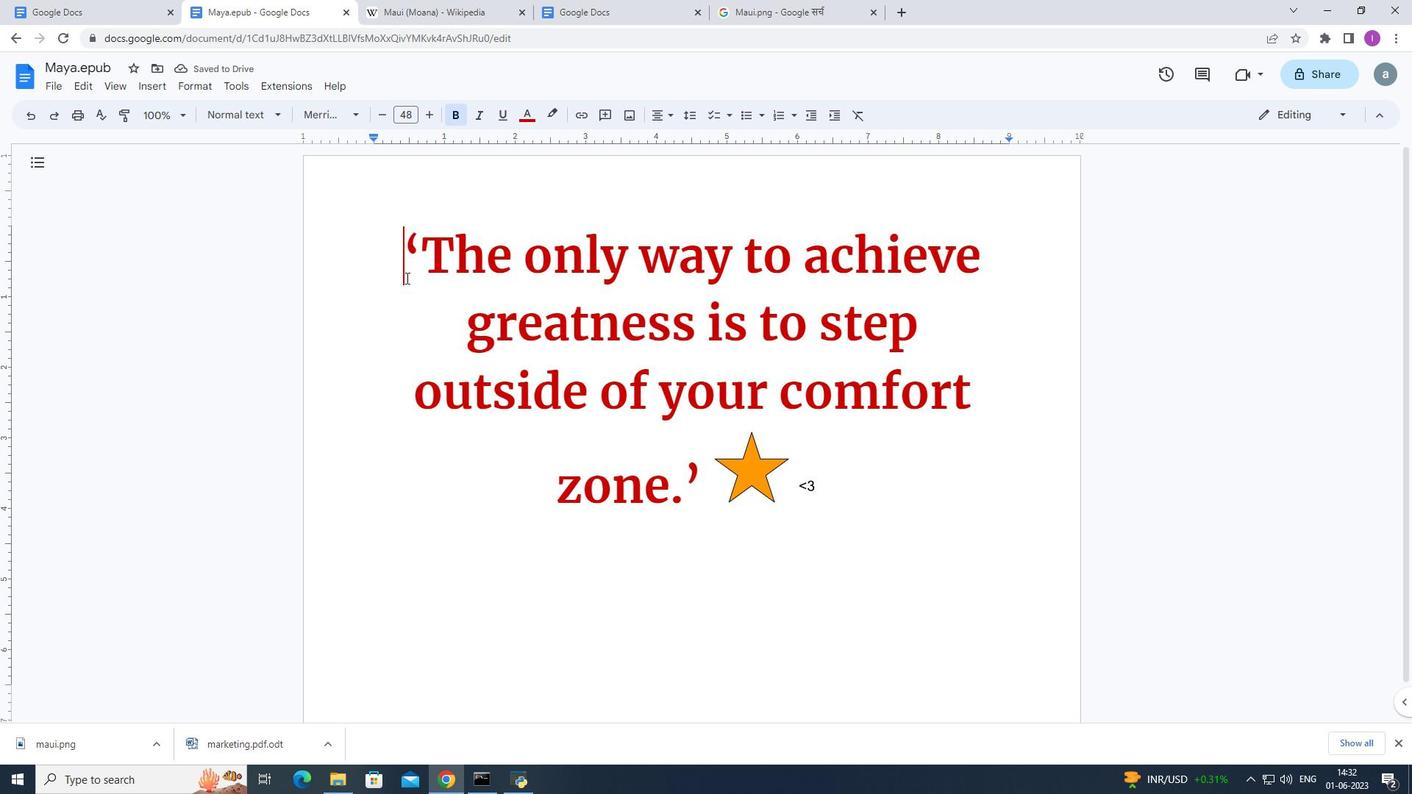 
Action: Mouse moved to (364, 274)
Screenshot: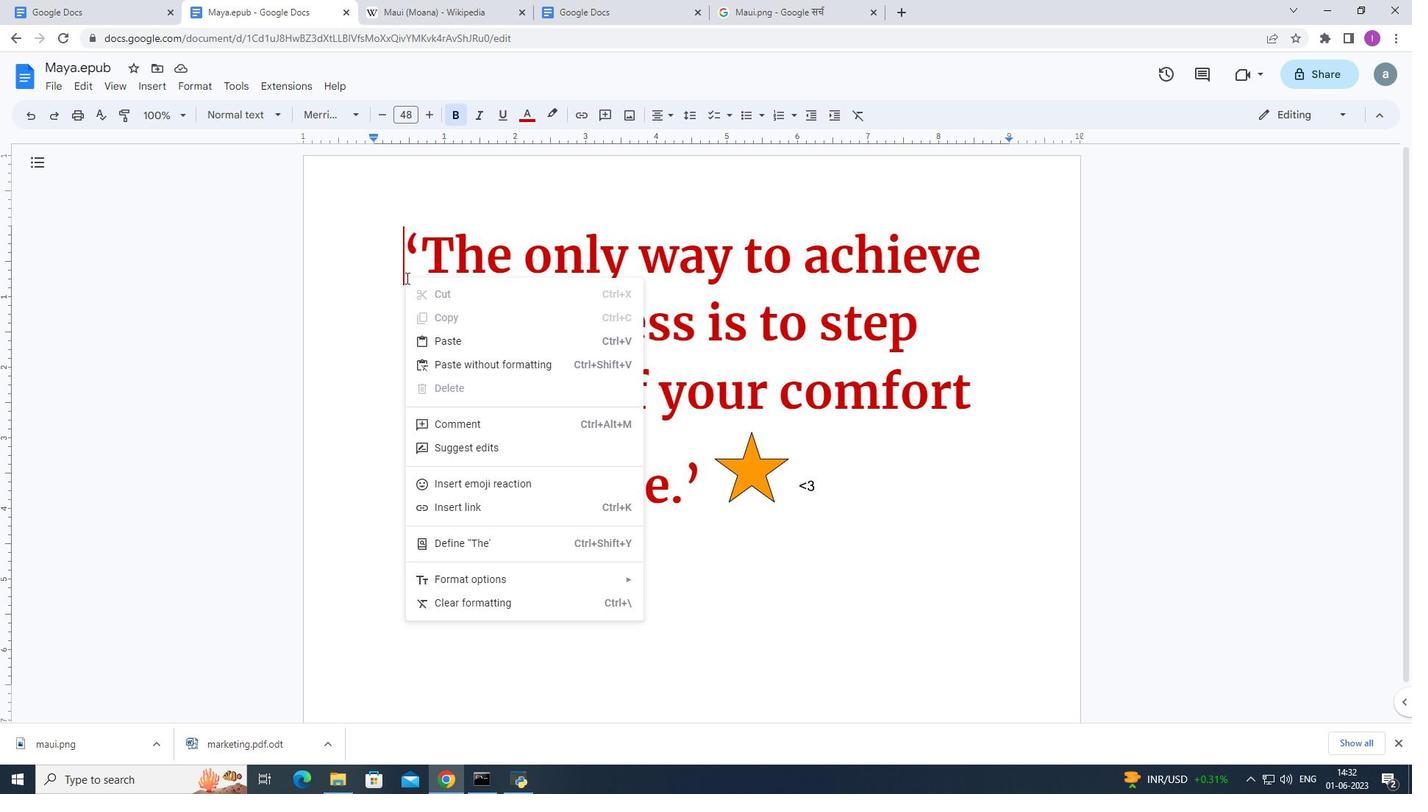 
Action: Mouse pressed left at (364, 274)
Screenshot: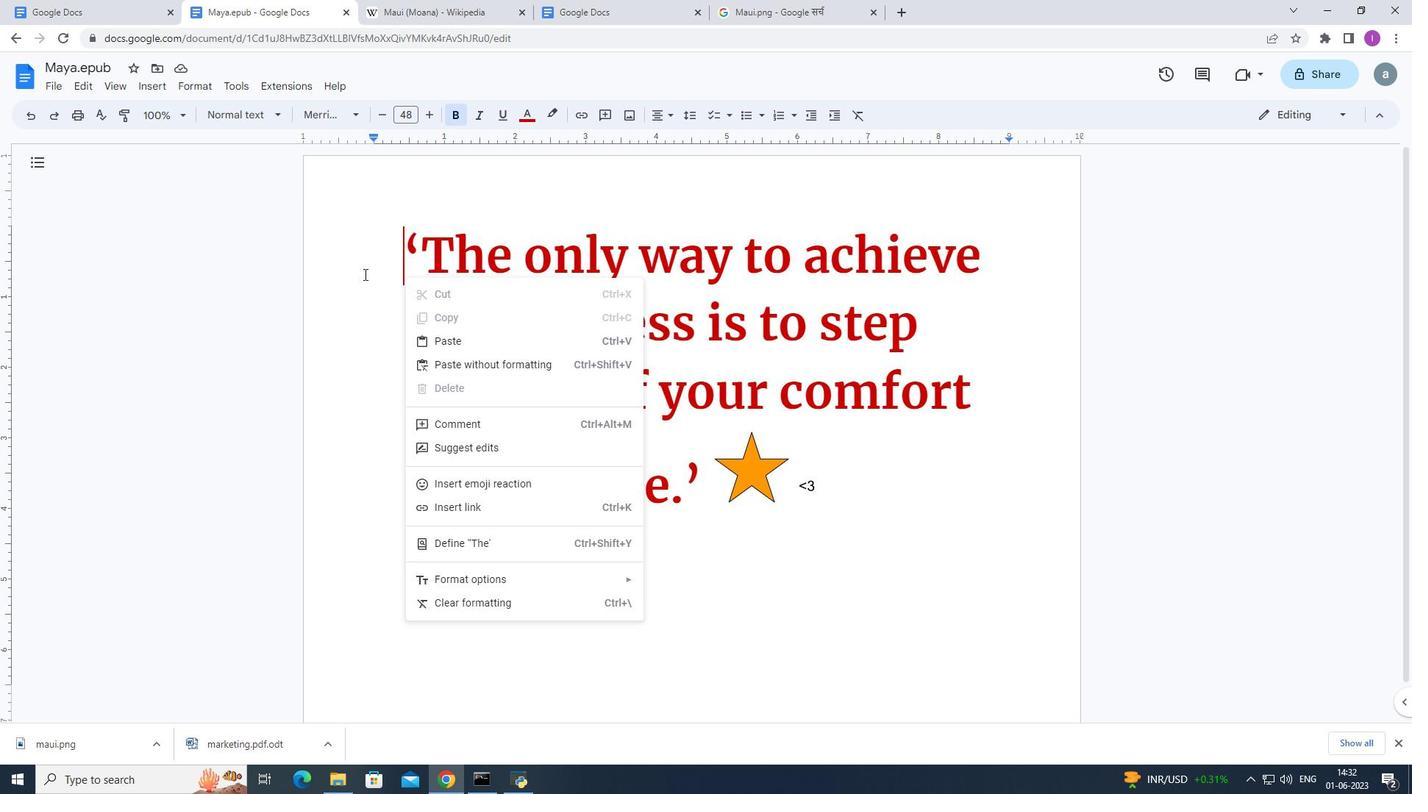 
Action: Mouse moved to (50, 88)
Screenshot: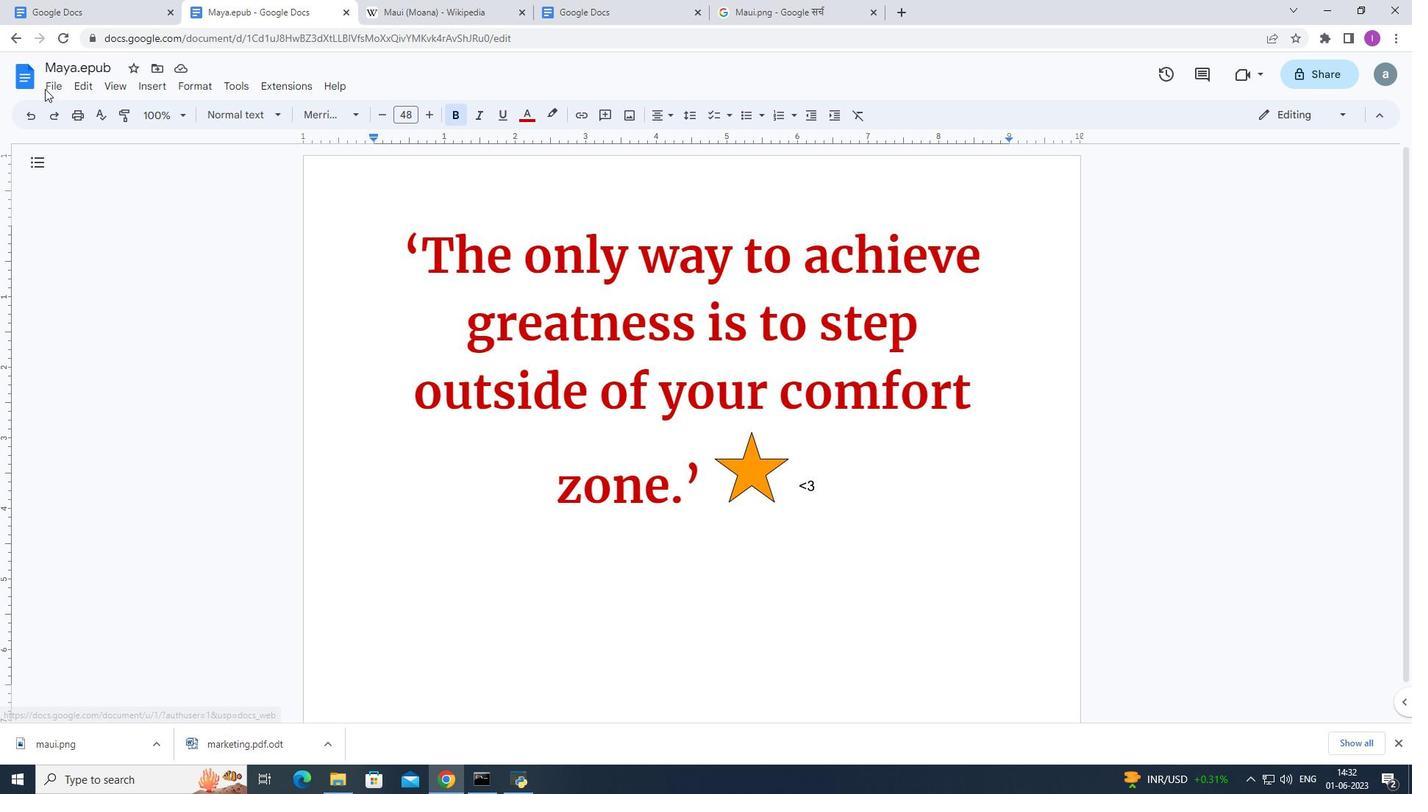 
Action: Mouse pressed left at (50, 88)
Screenshot: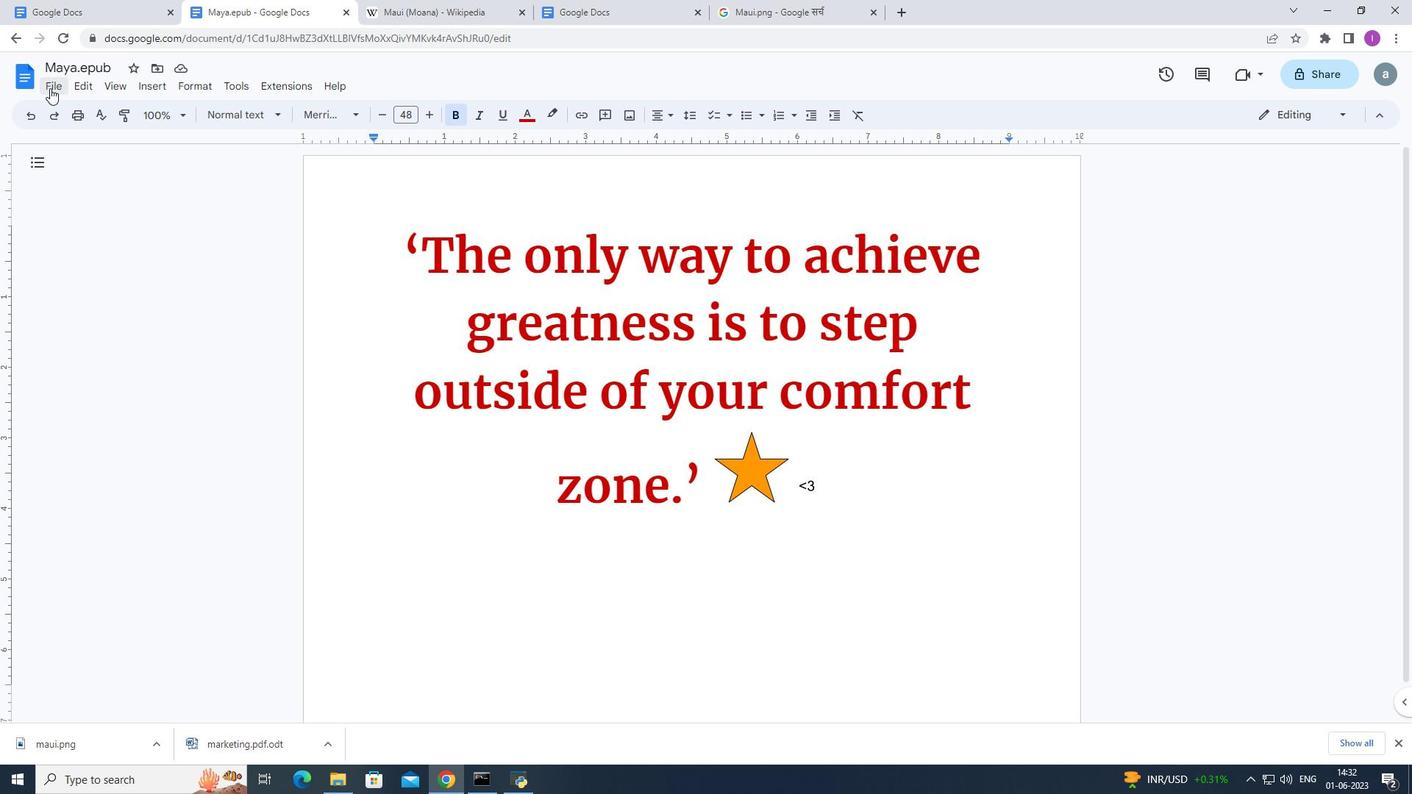 
Action: Mouse moved to (212, 587)
Screenshot: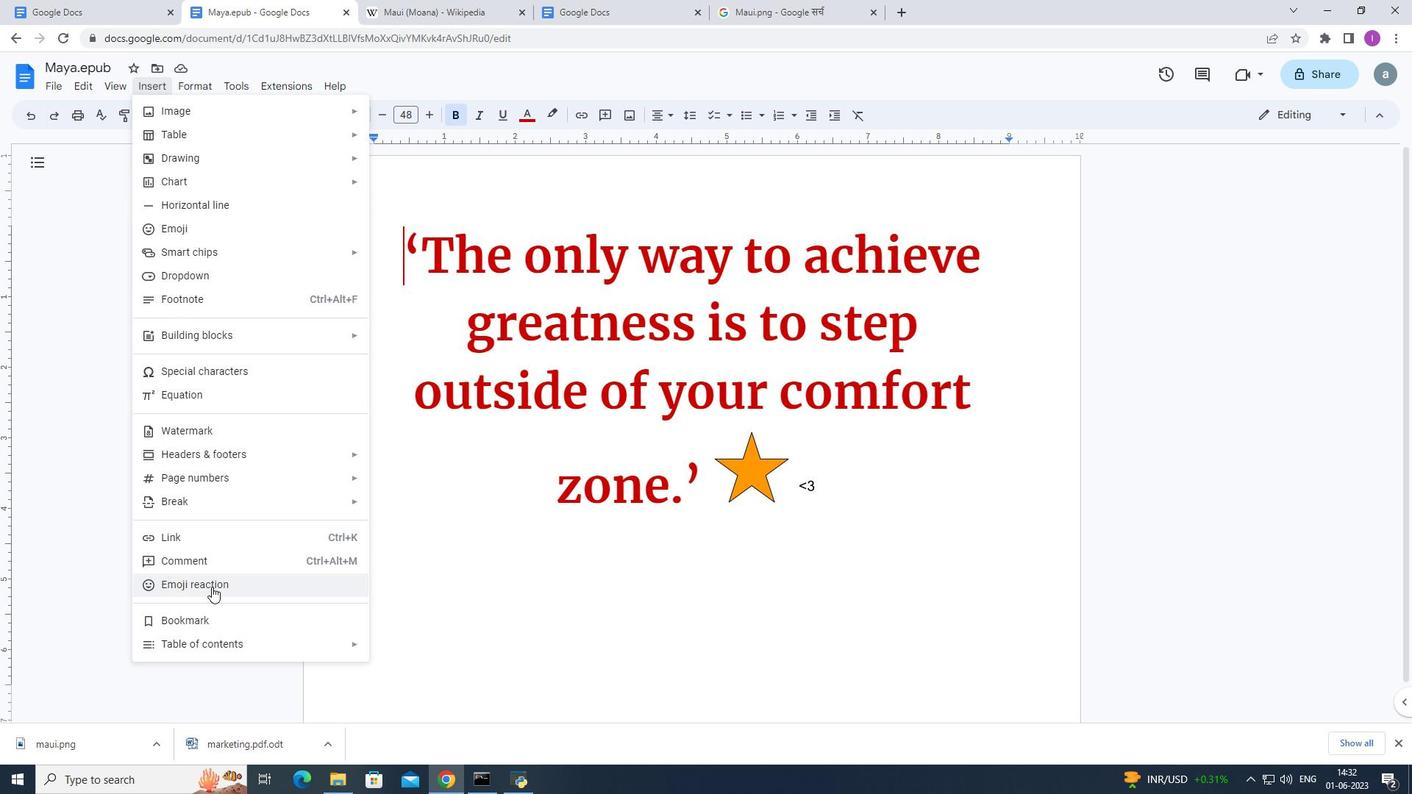 
Action: Mouse pressed left at (212, 587)
Screenshot: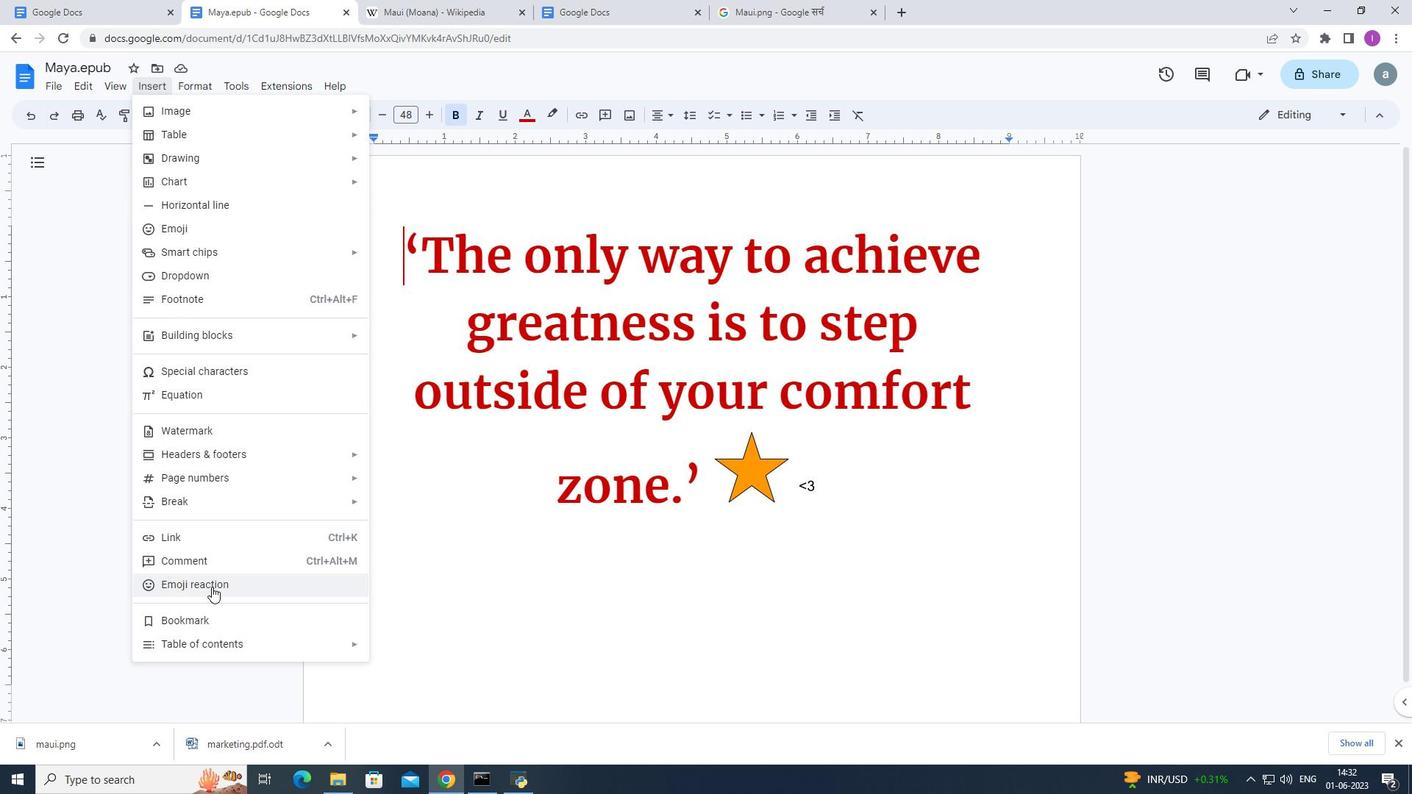 
Action: Mouse moved to (262, 442)
Screenshot: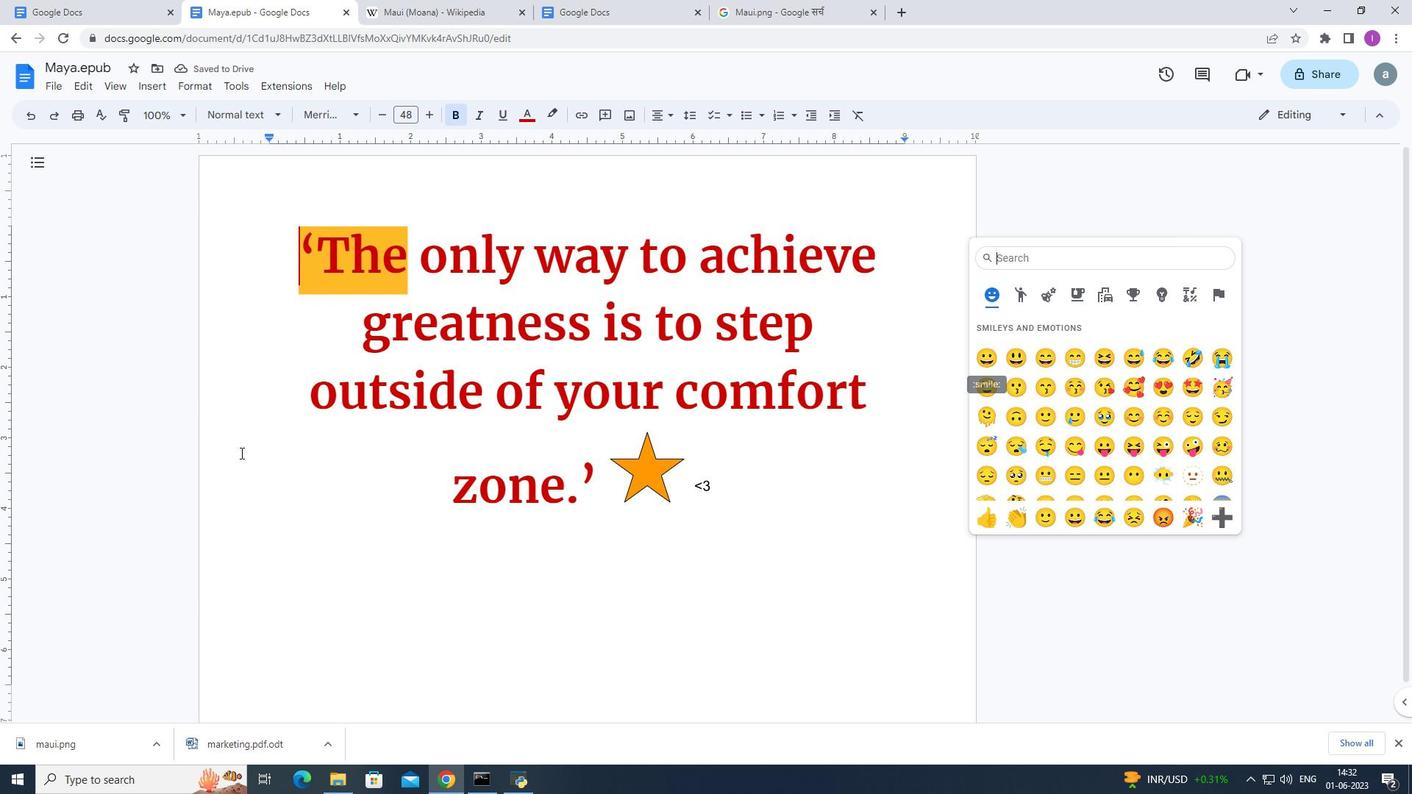 
Action: Mouse pressed left at (262, 442)
Screenshot: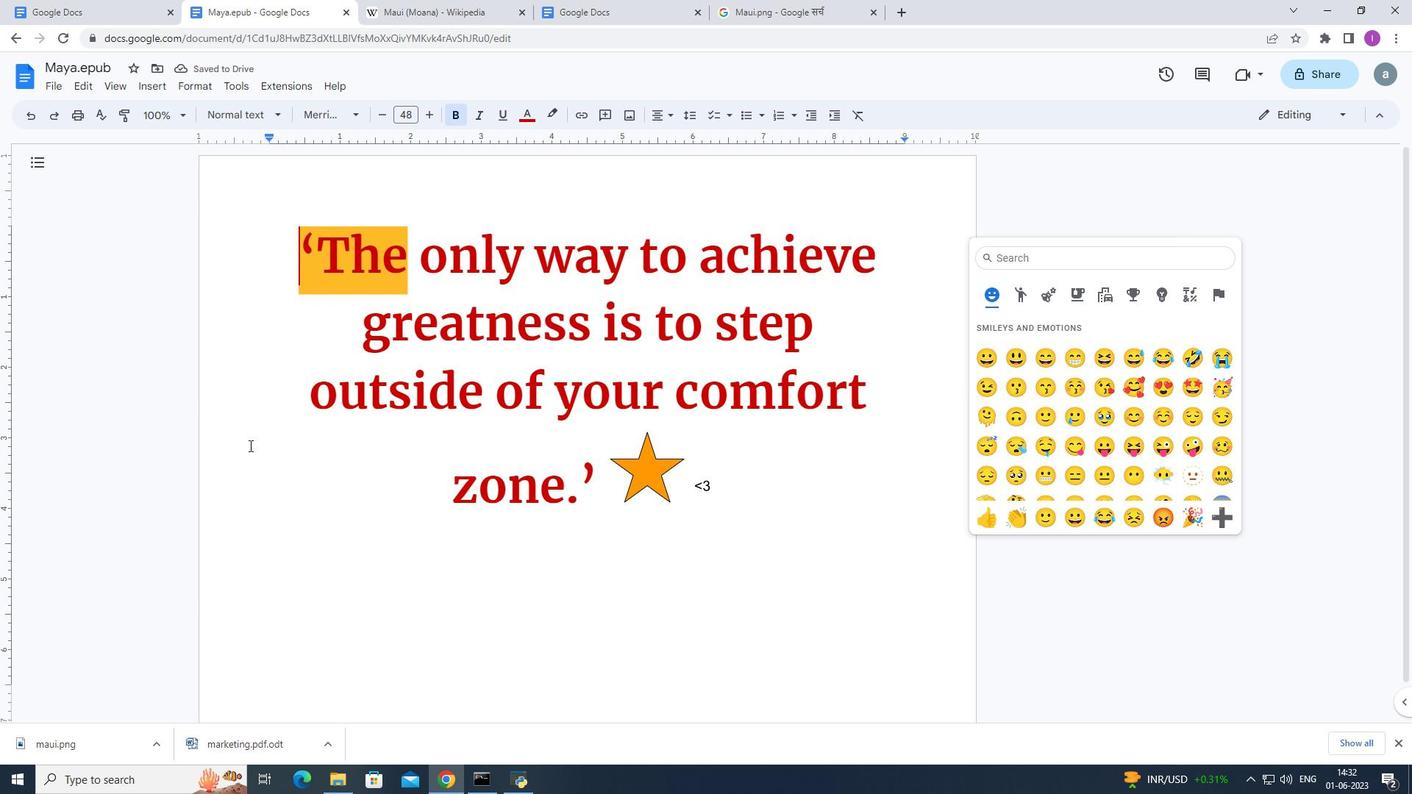 
Action: Mouse moved to (385, 237)
Screenshot: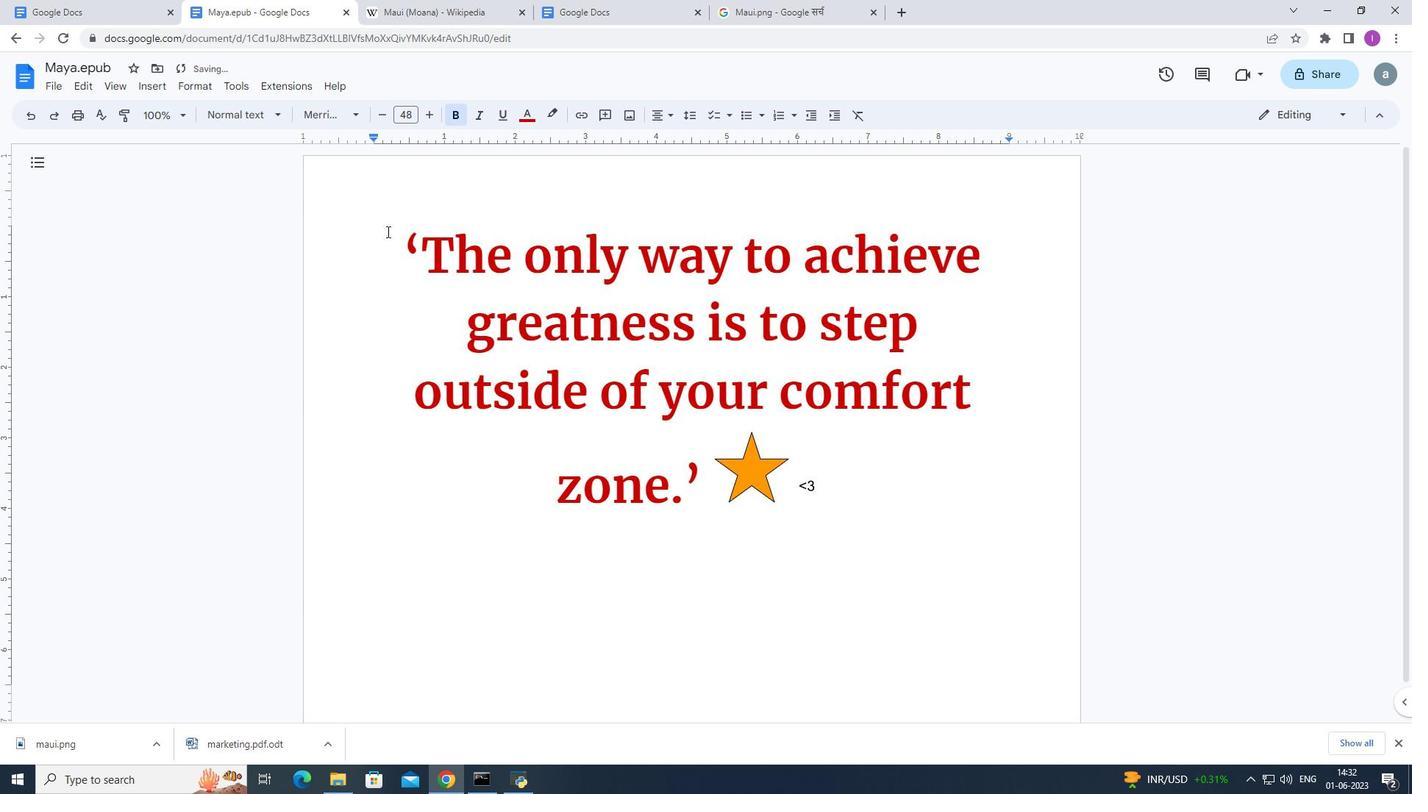 
Action: Mouse pressed left at (385, 237)
Screenshot: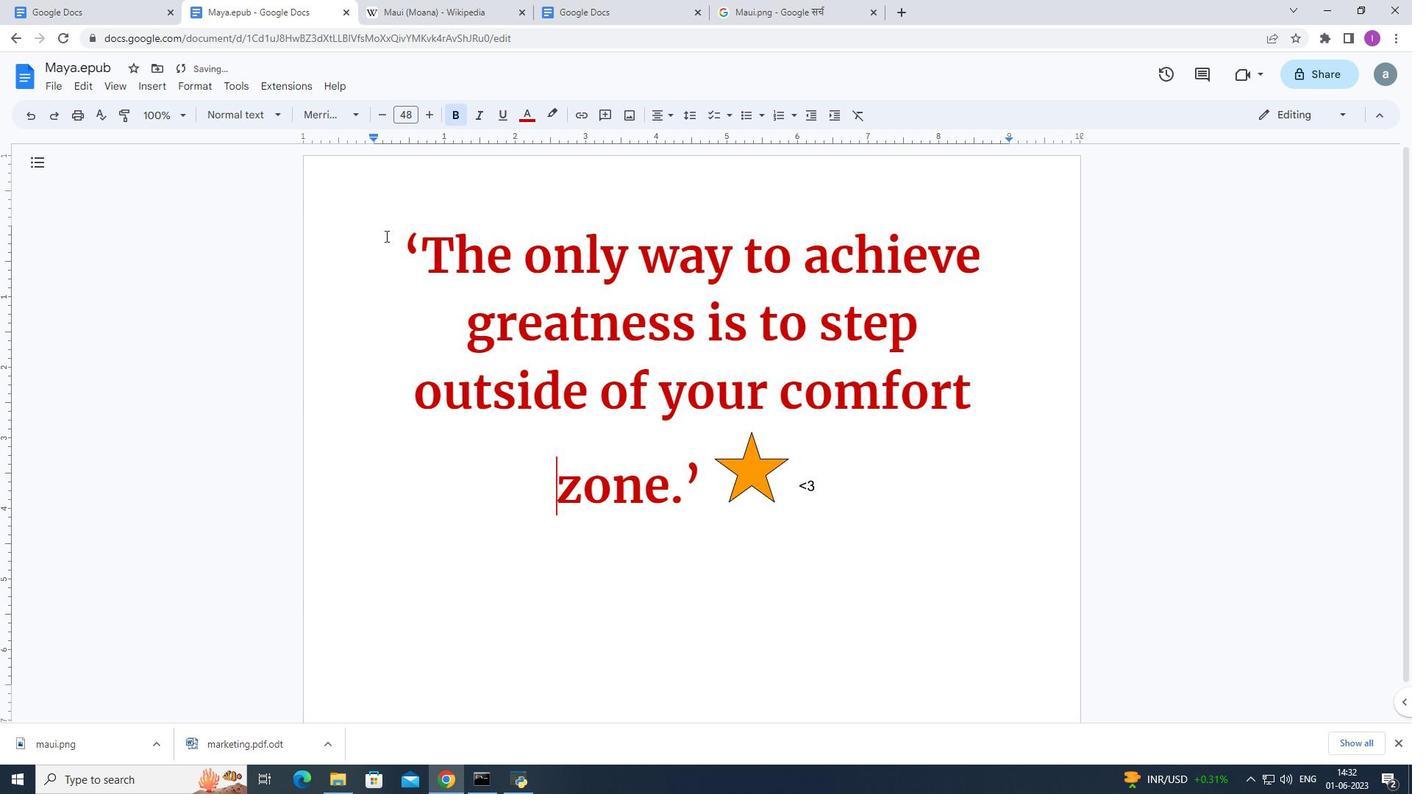 
Action: Mouse moved to (158, 89)
Screenshot: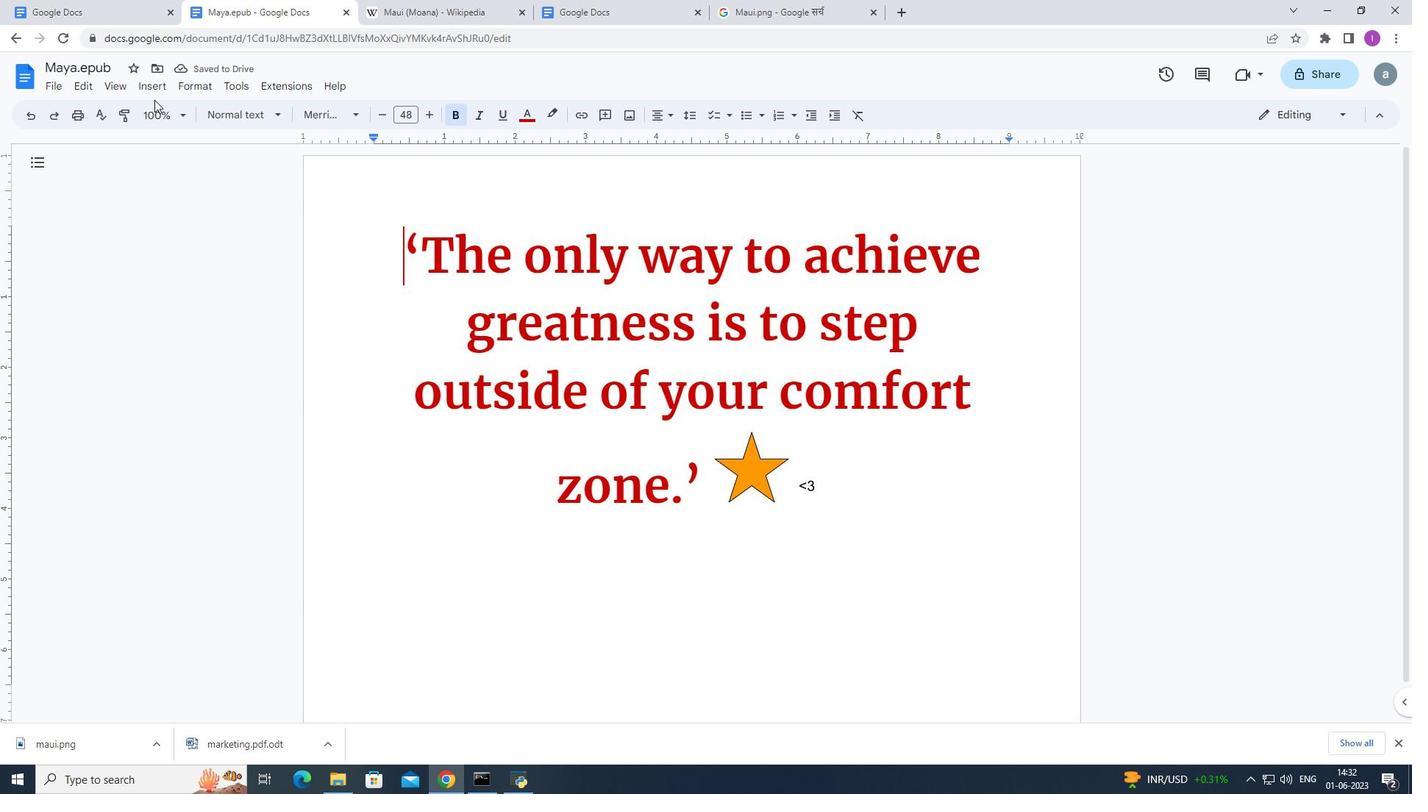 
Action: Mouse pressed left at (158, 89)
Screenshot: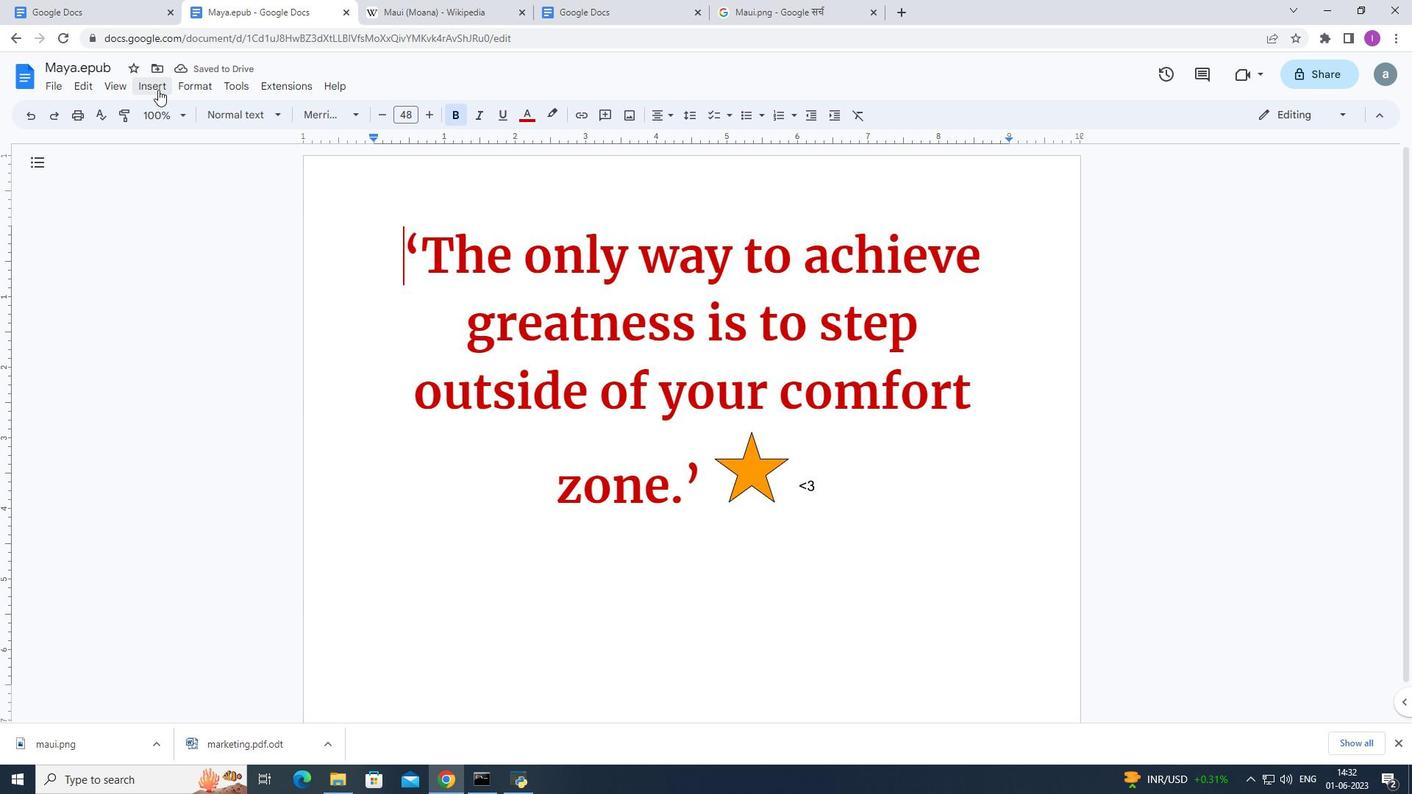 
Action: Mouse moved to (230, 583)
Screenshot: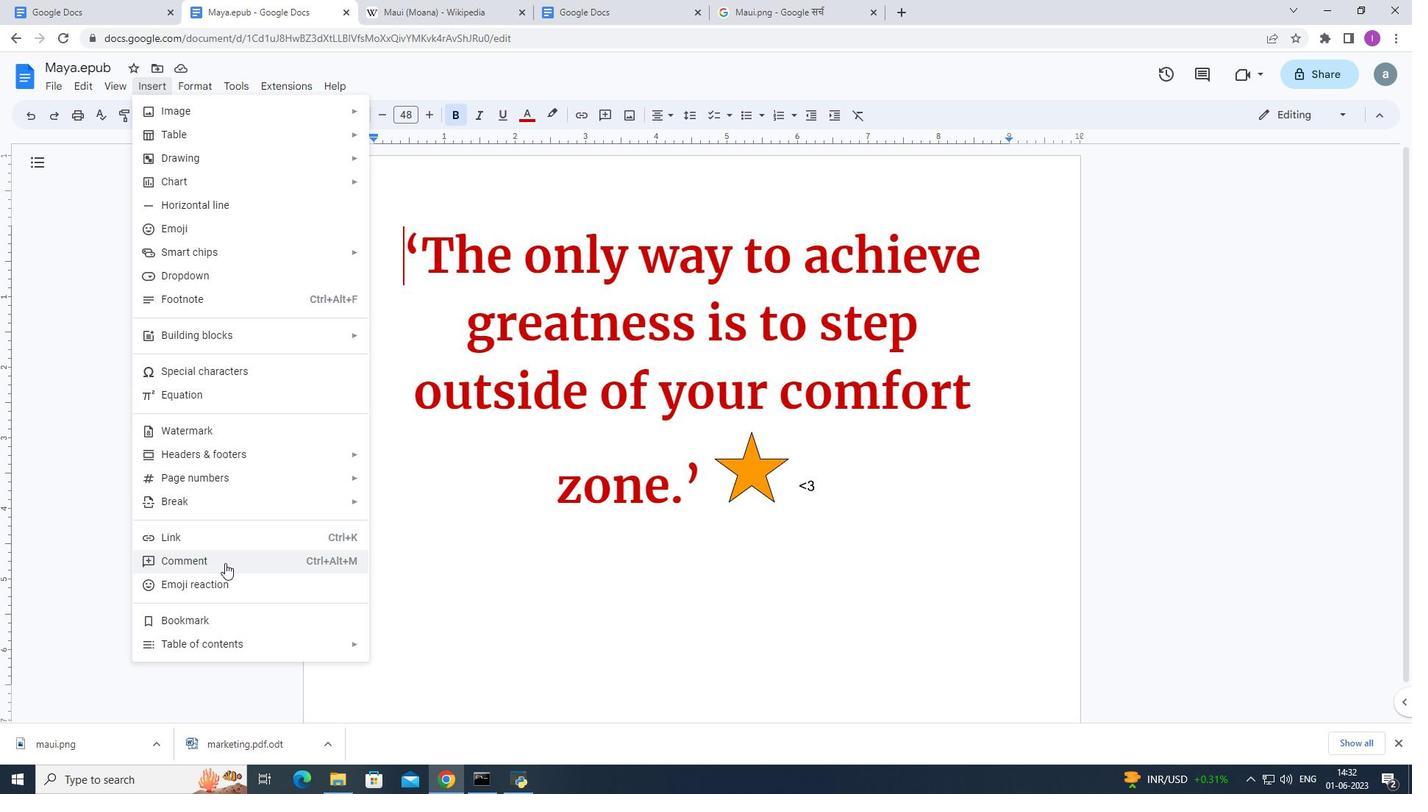 
Action: Mouse pressed left at (230, 583)
Screenshot: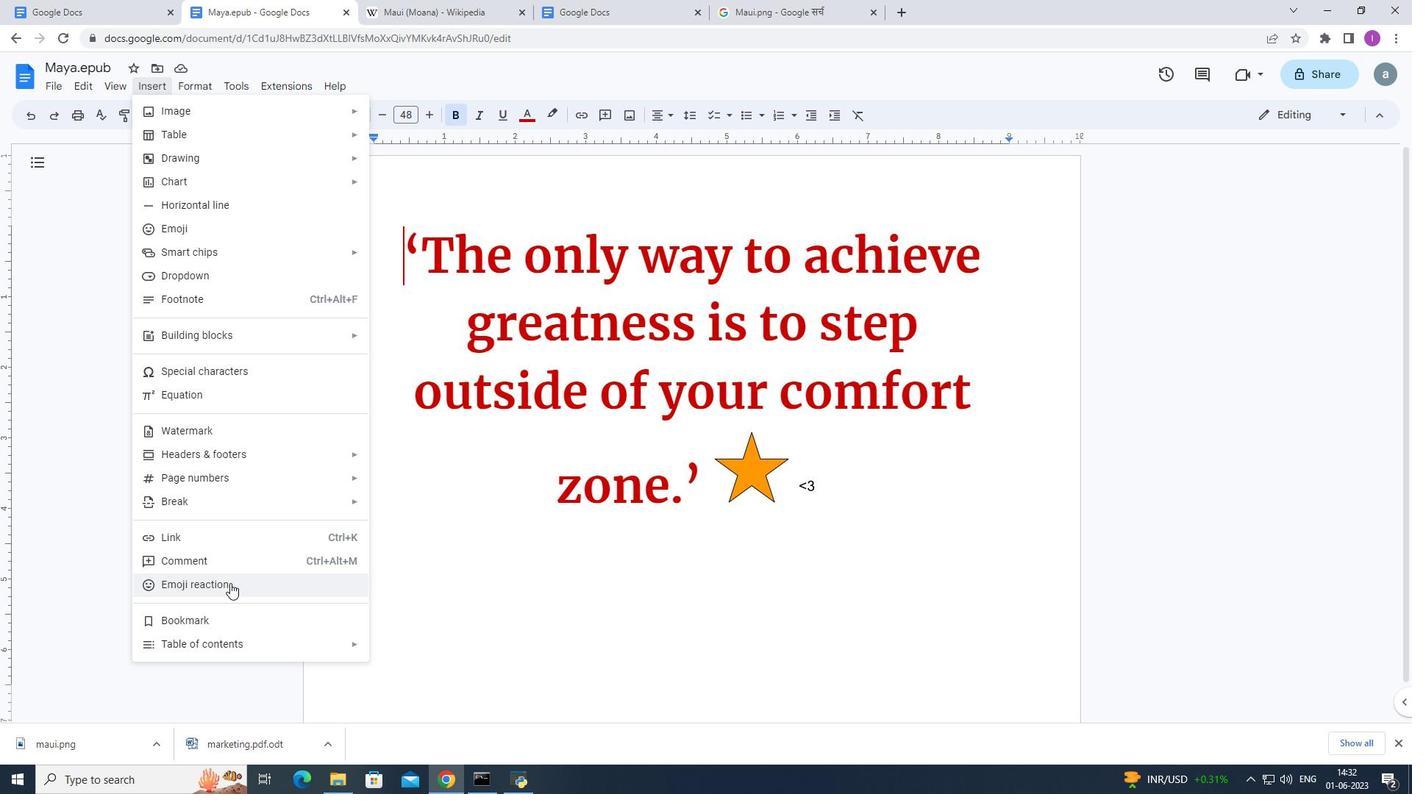 
Action: Mouse moved to (406, 282)
Screenshot: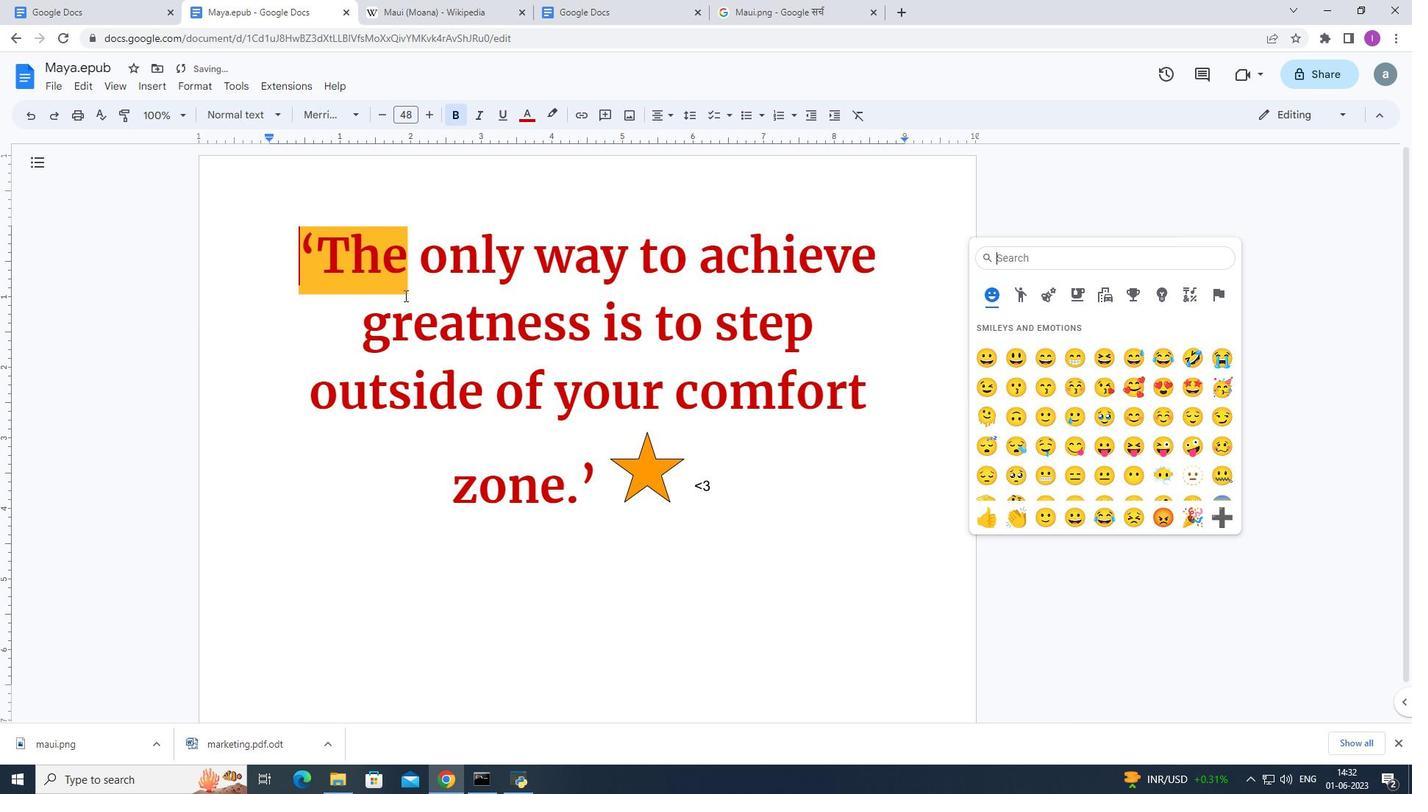 
Action: Mouse pressed left at (406, 282)
Screenshot: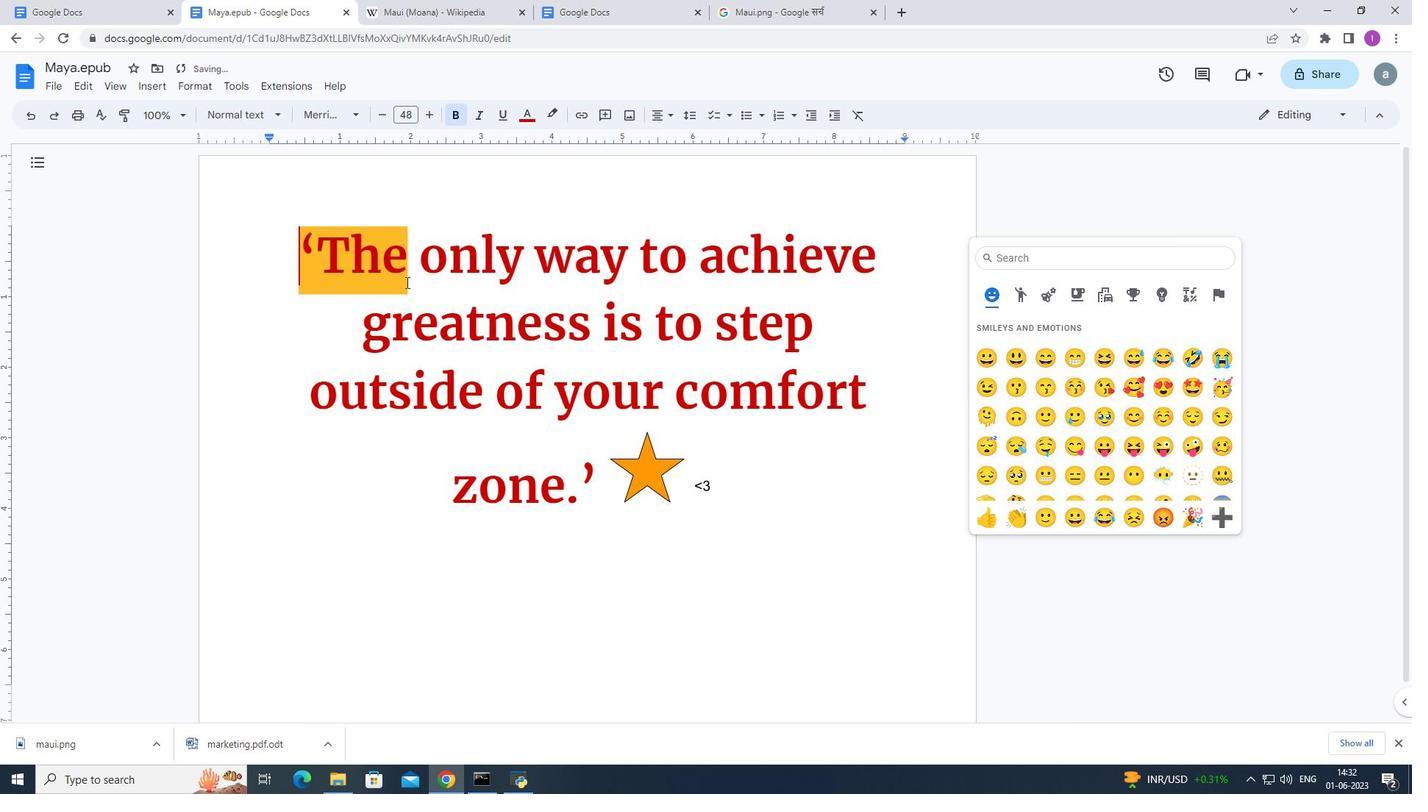 
Action: Mouse moved to (396, 303)
Screenshot: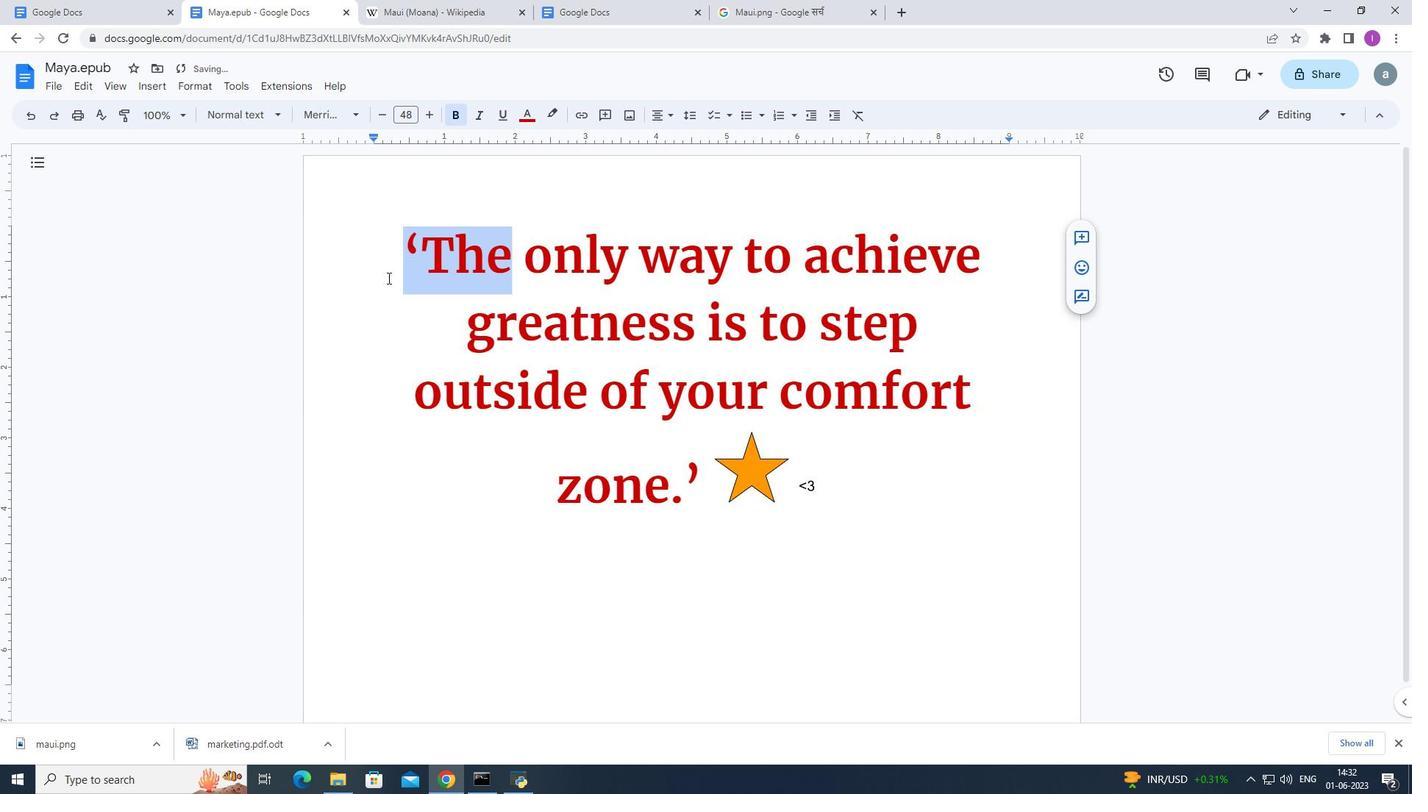 
Action: Mouse pressed left at (396, 303)
Screenshot: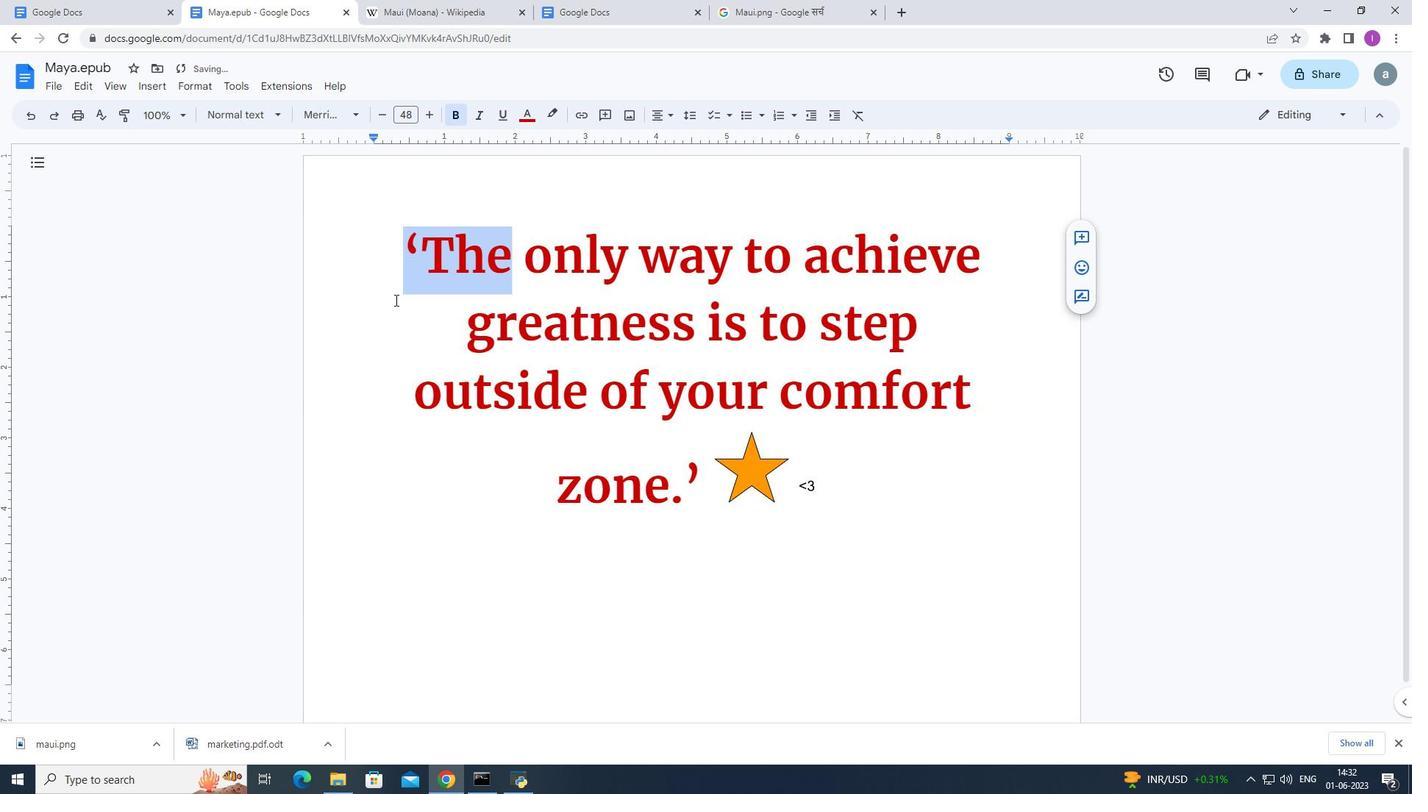 
Action: Mouse pressed left at (396, 303)
Screenshot: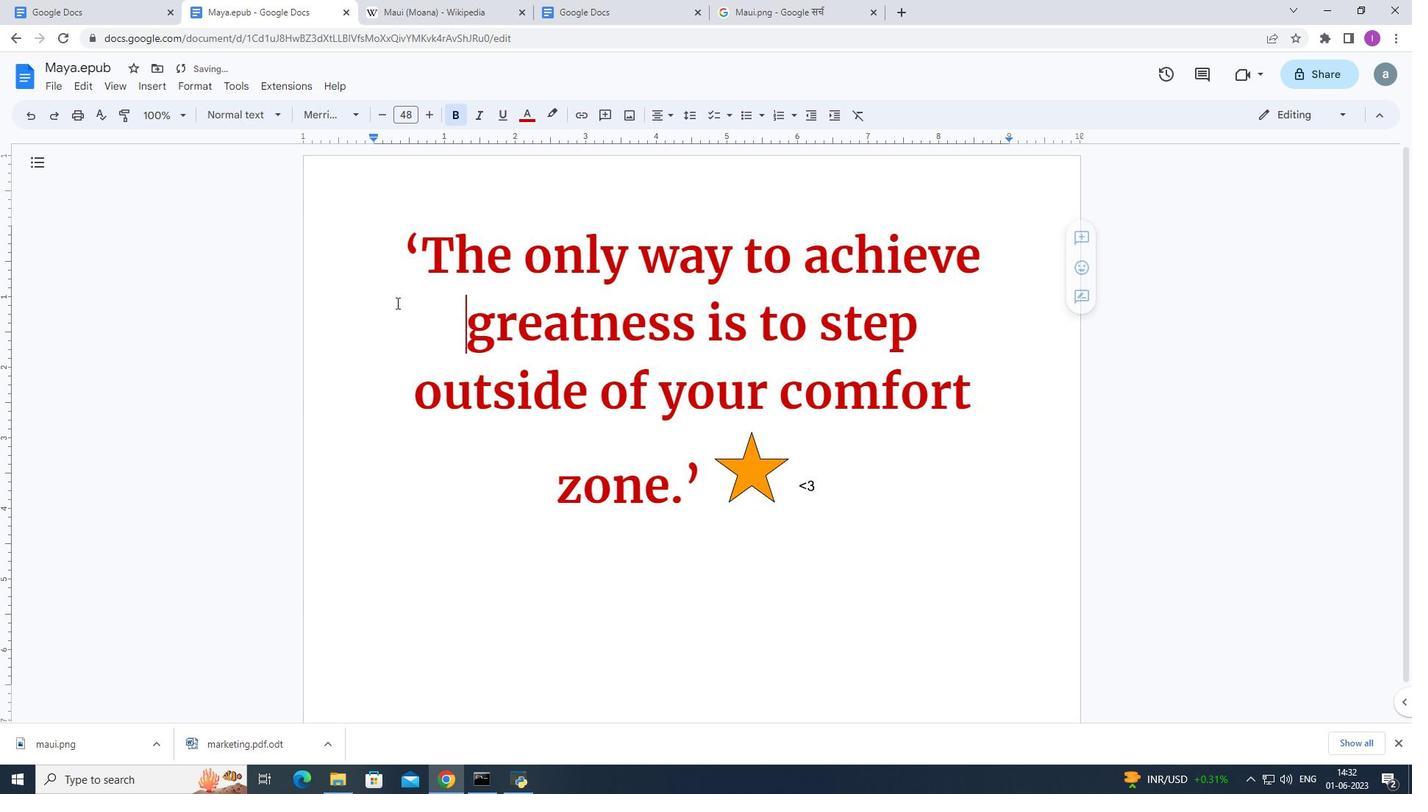 
Action: Mouse moved to (368, 301)
Screenshot: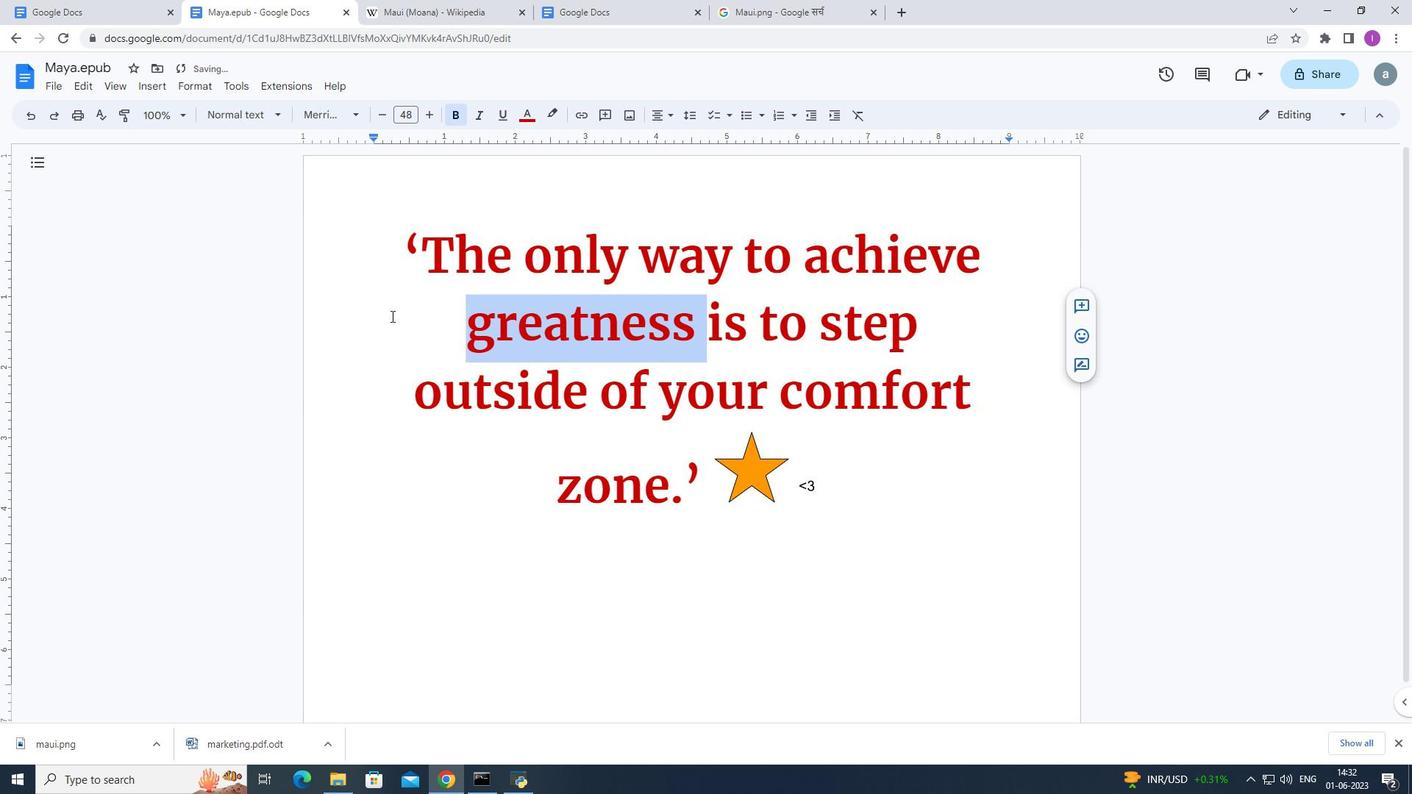 
Action: Mouse pressed left at (368, 301)
Screenshot: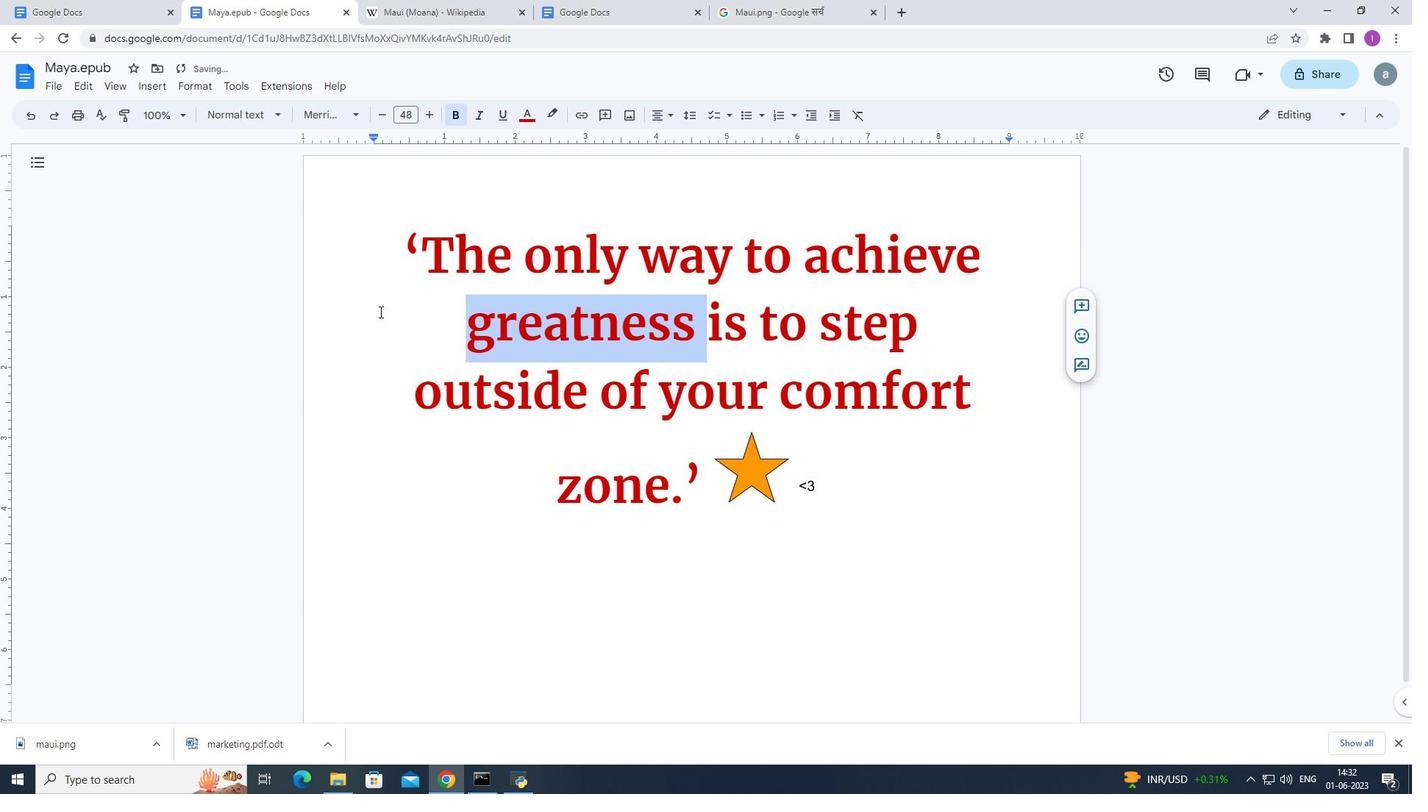 
Action: Mouse moved to (362, 267)
Screenshot: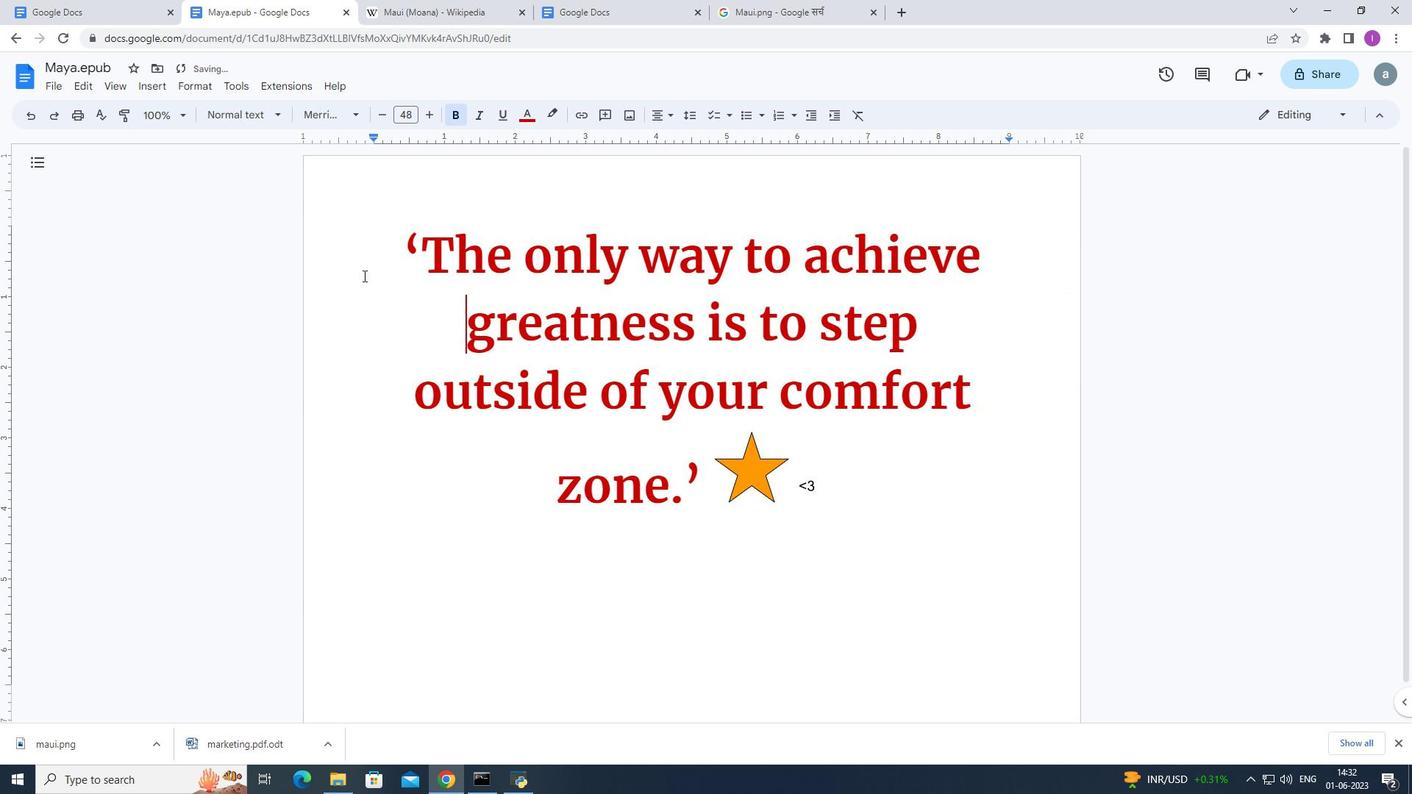 
Action: Mouse pressed left at (362, 267)
Screenshot: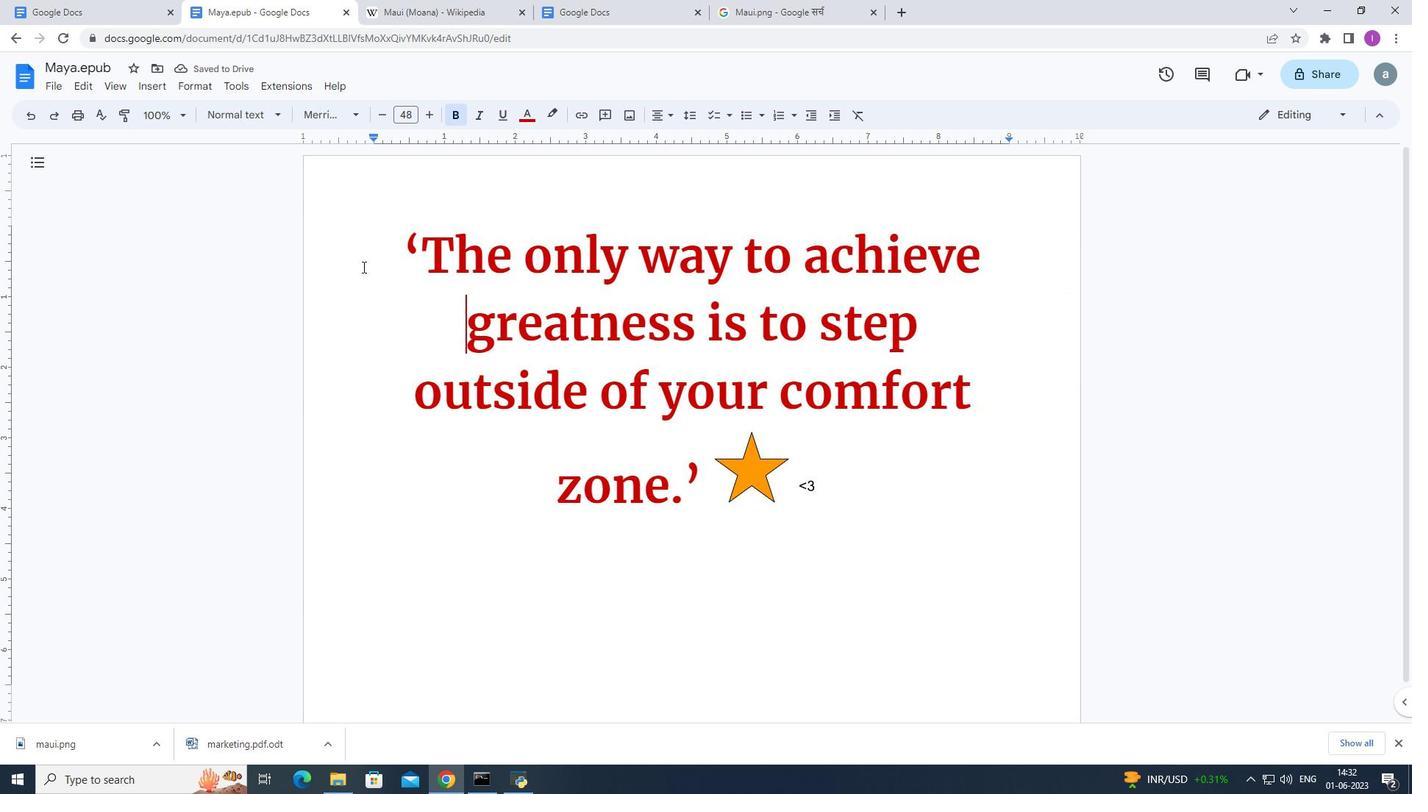 
Action: Key pressed <Key.enter>
Screenshot: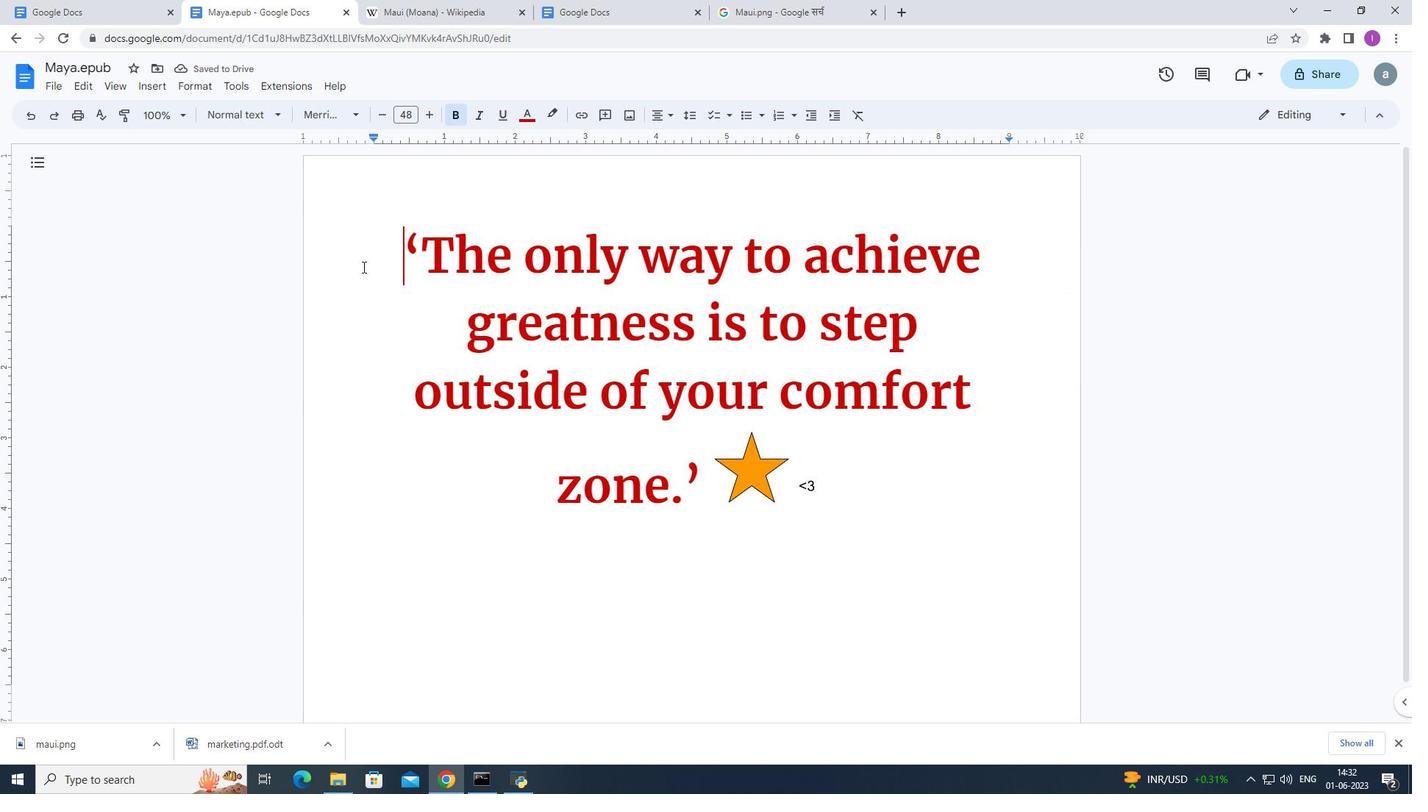 
Action: Mouse moved to (390, 251)
Screenshot: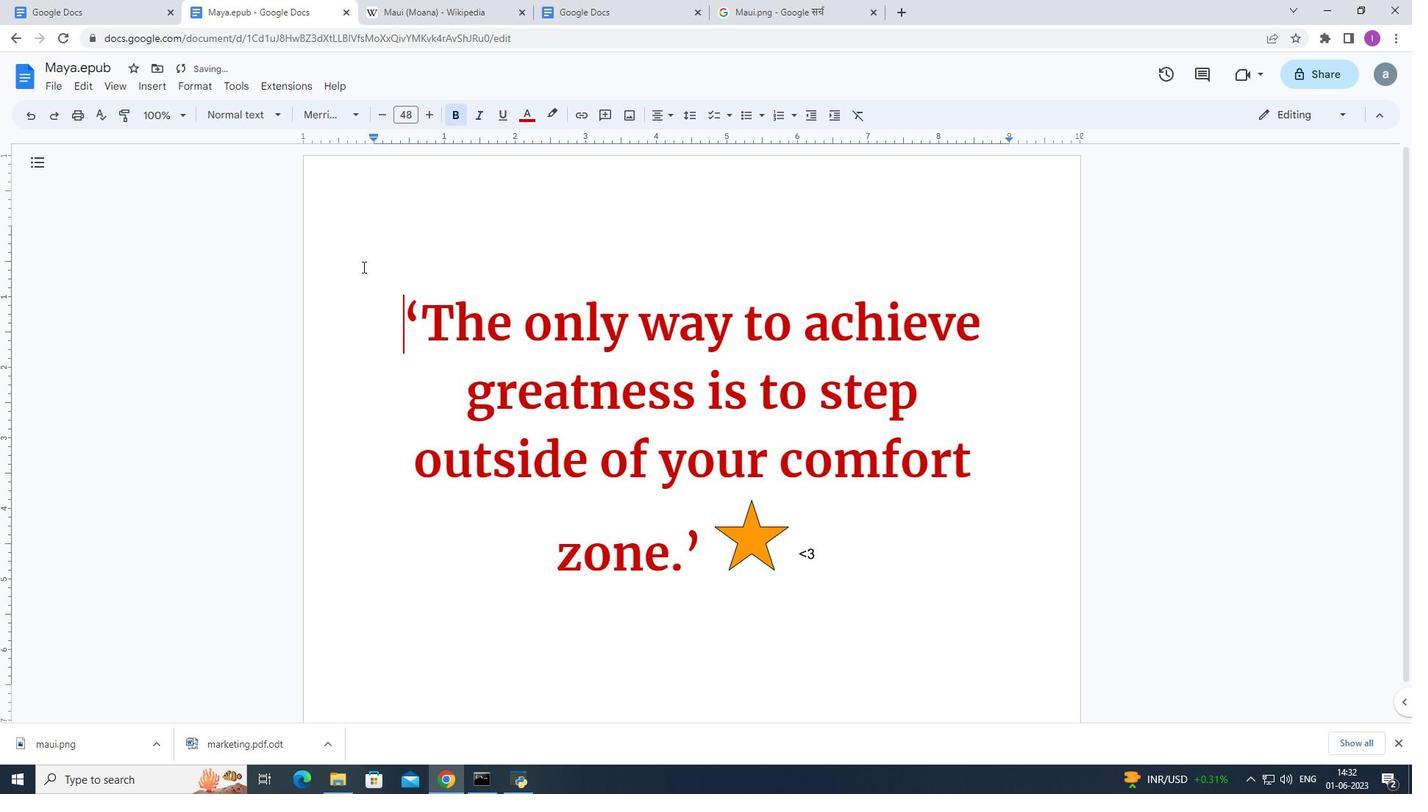 
Action: Mouse pressed left at (390, 251)
Screenshot: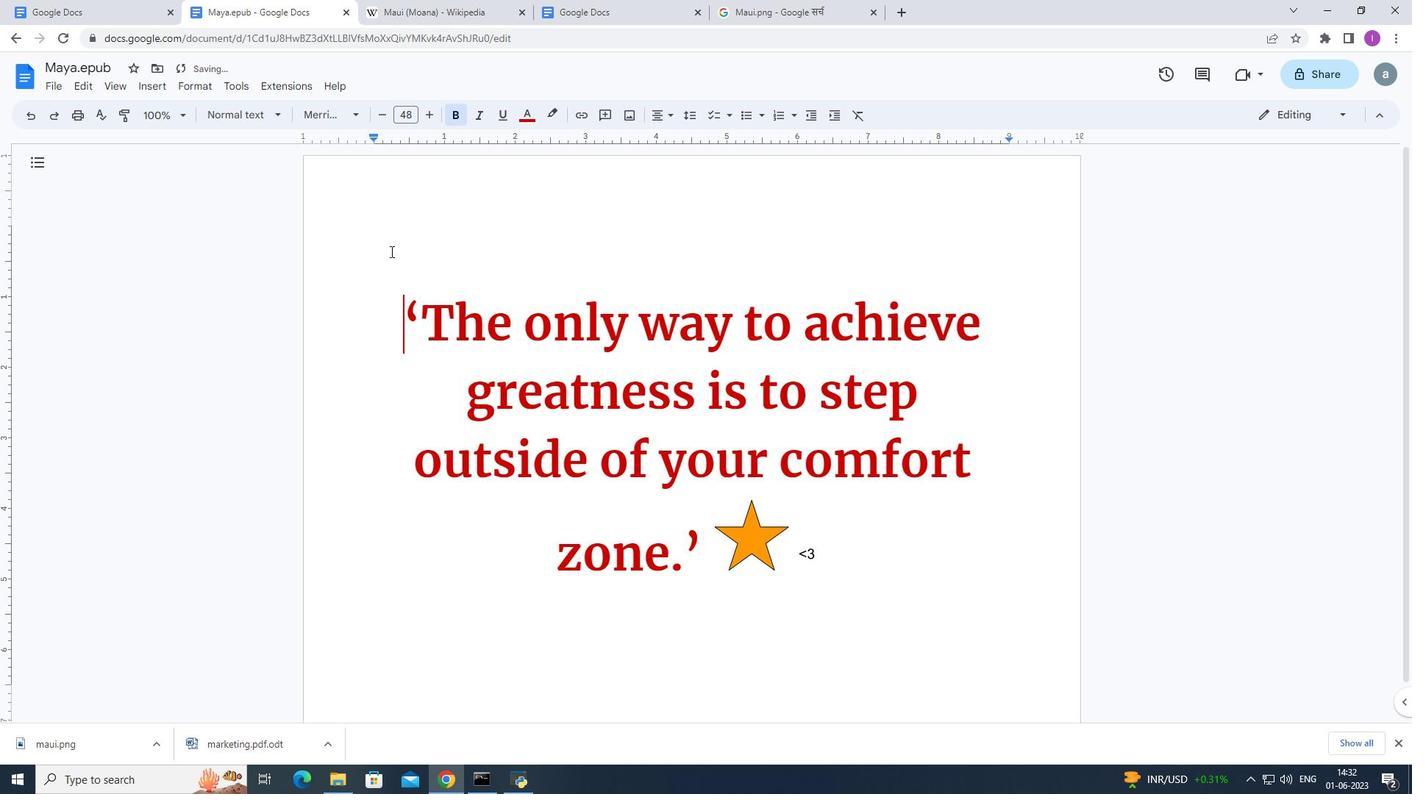 
Action: Mouse moved to (90, 86)
Screenshot: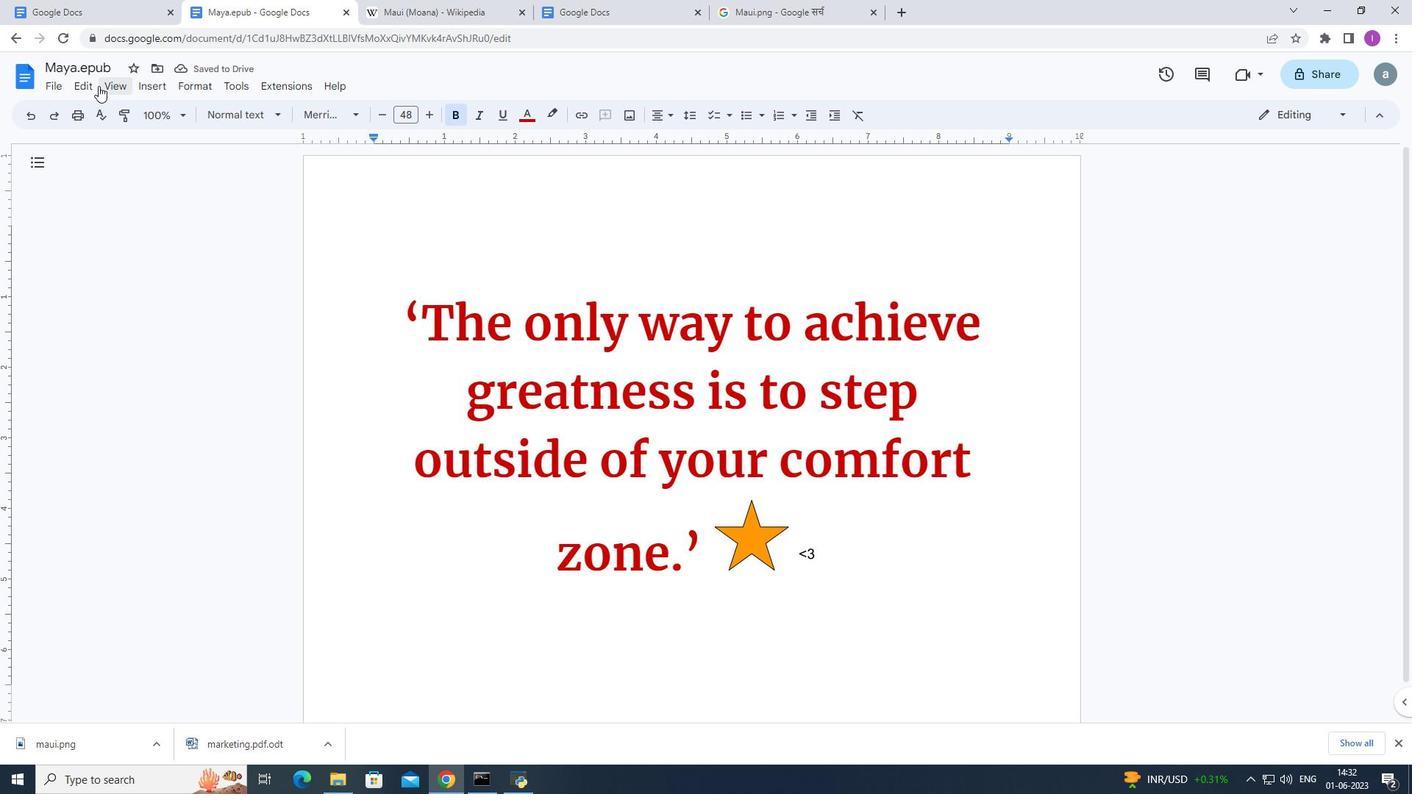 
Action: Mouse pressed left at (90, 86)
Screenshot: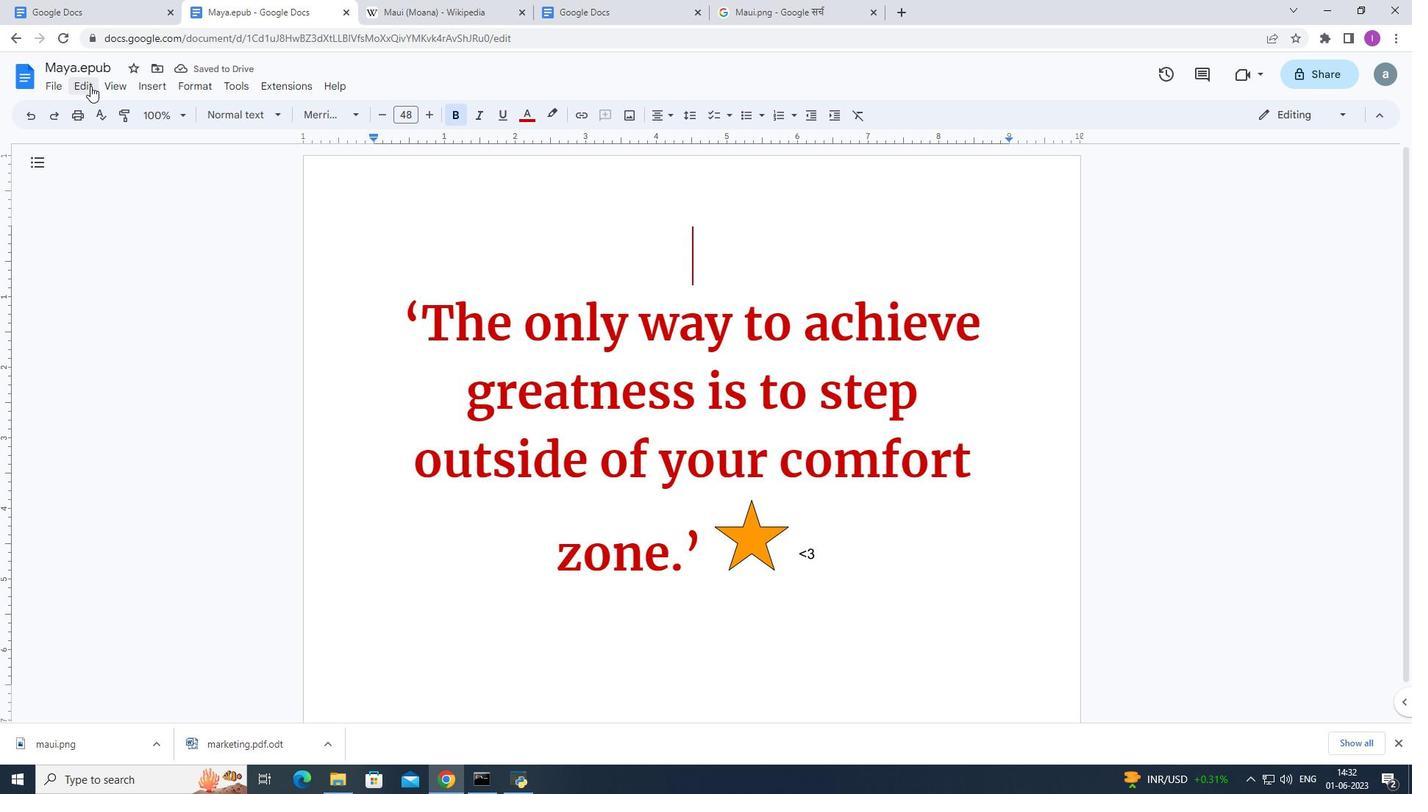 
Action: Mouse moved to (161, 85)
Screenshot: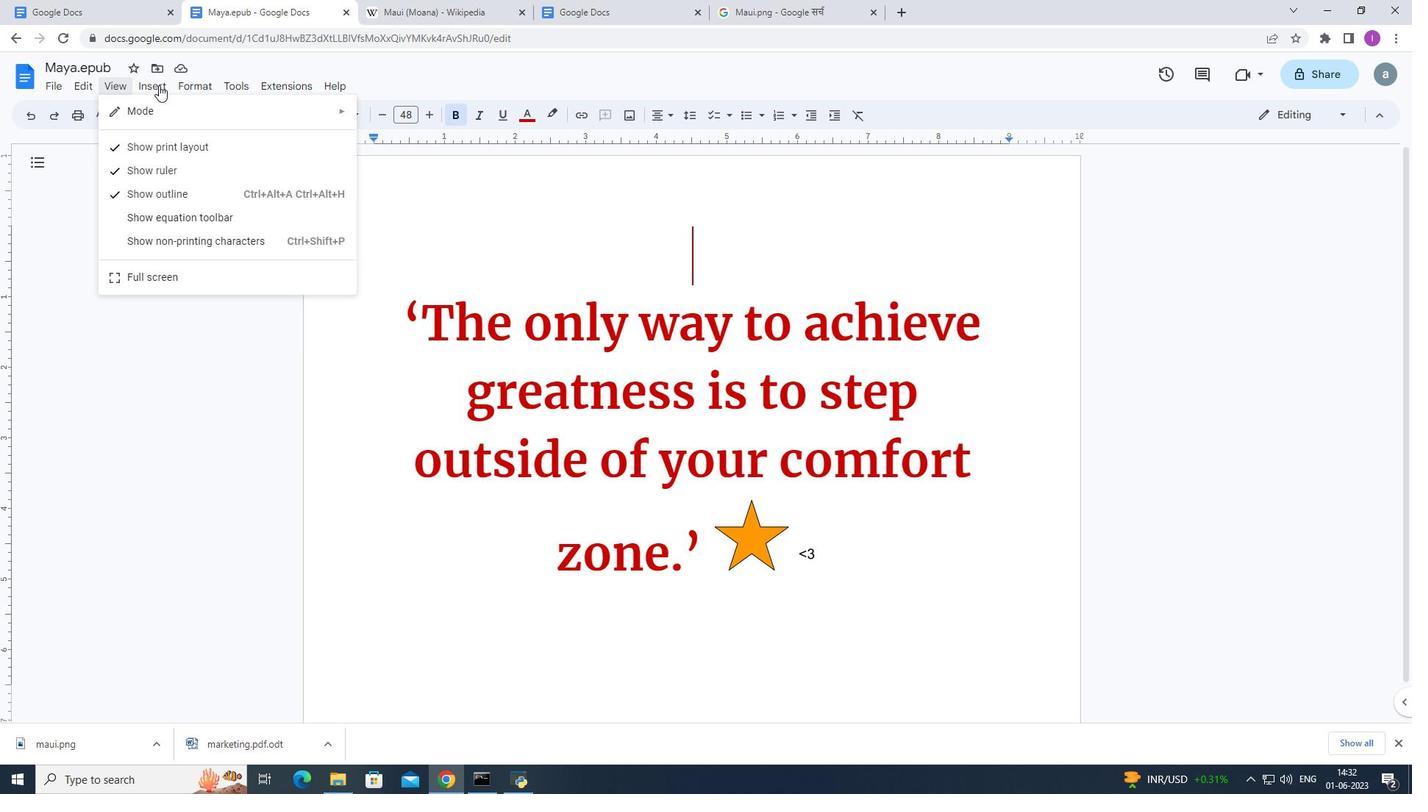 
Action: Mouse pressed left at (161, 85)
Screenshot: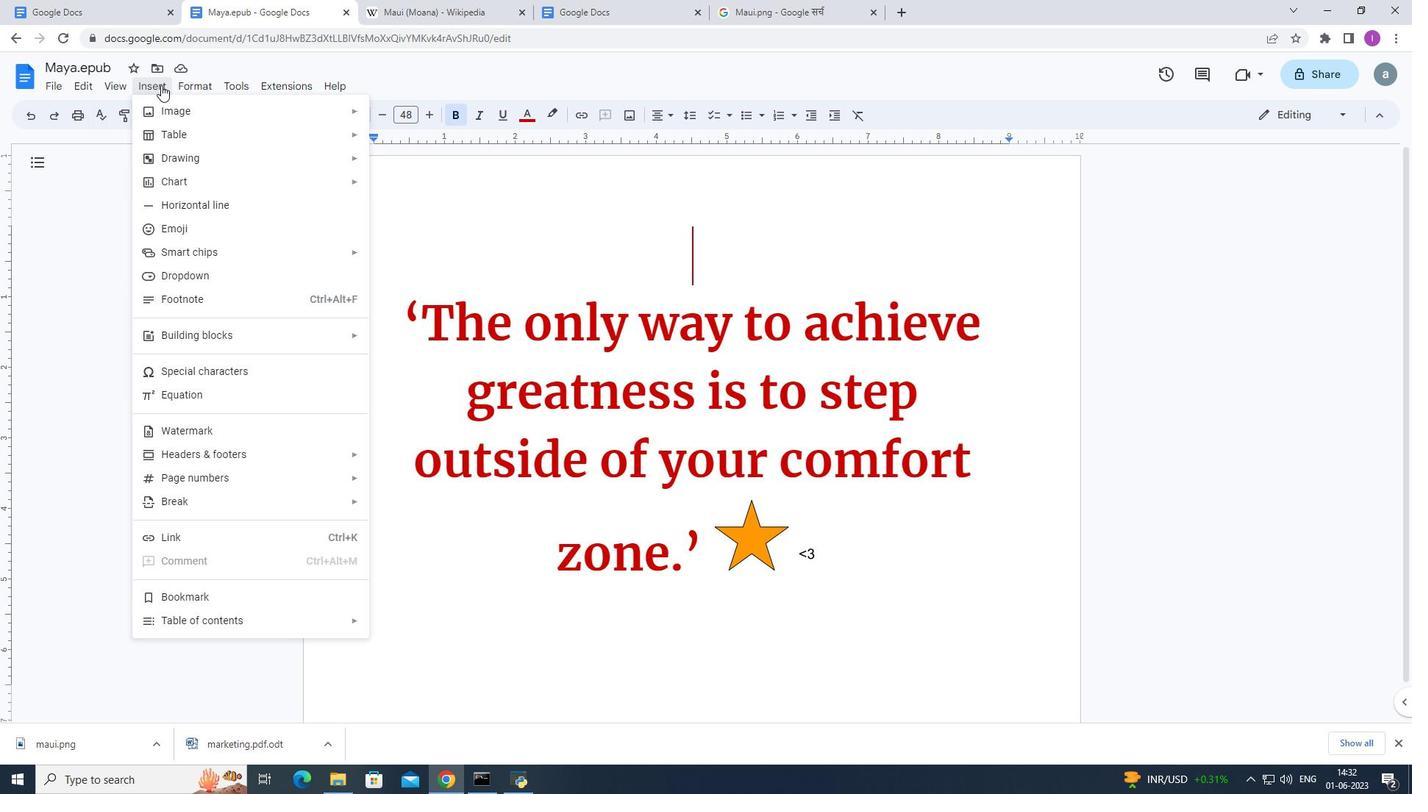 
Action: Mouse pressed left at (161, 85)
Screenshot: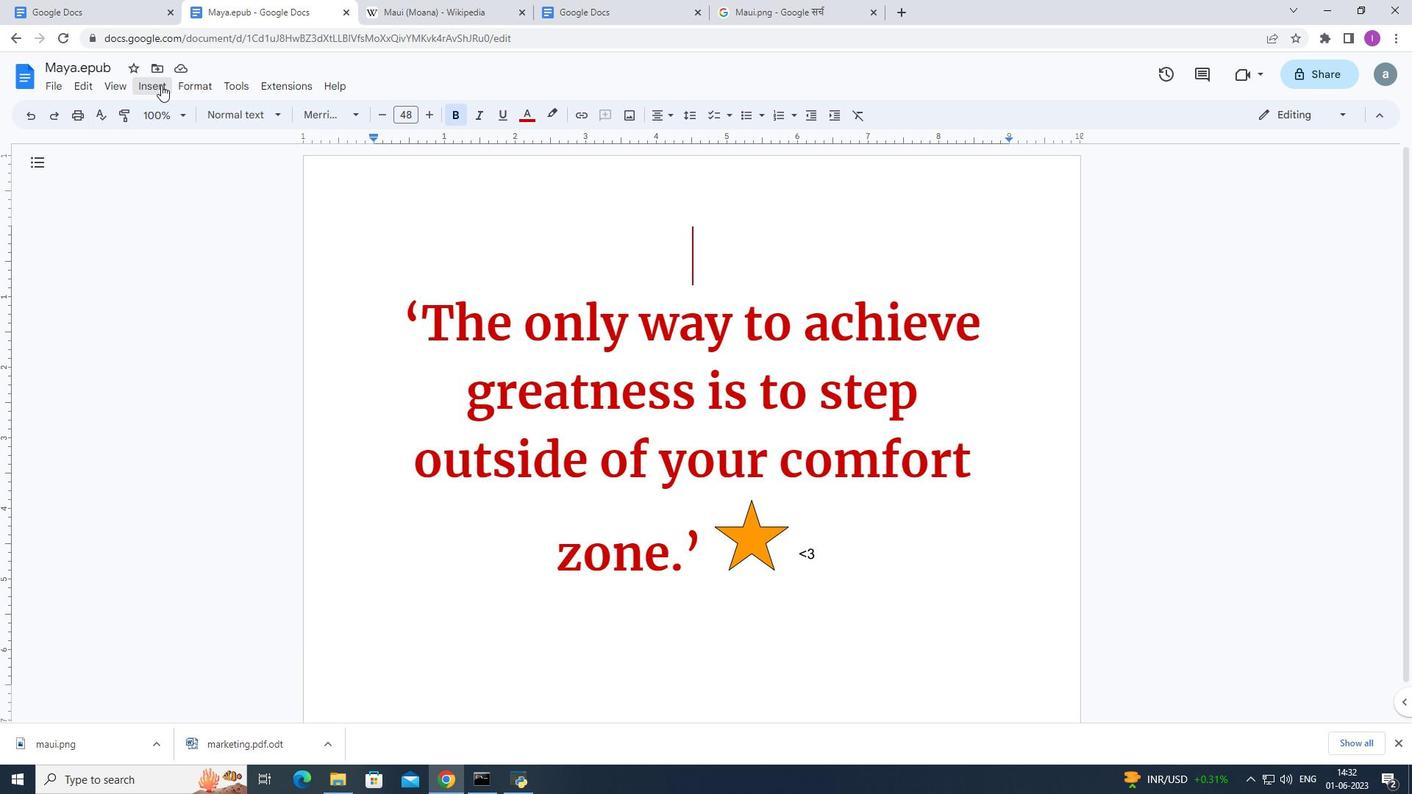 
Action: Mouse moved to (195, 222)
Screenshot: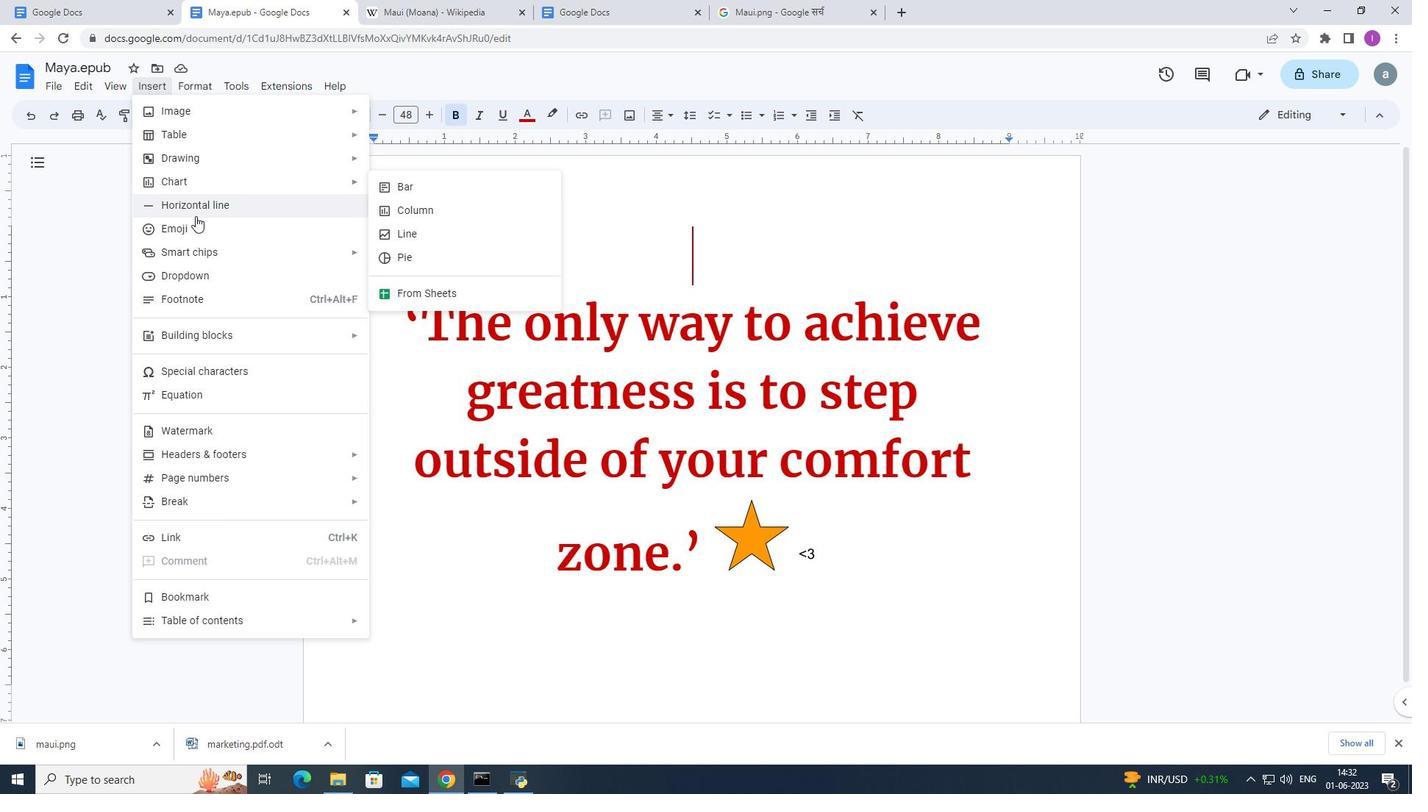 
Action: Mouse pressed left at (195, 222)
Screenshot: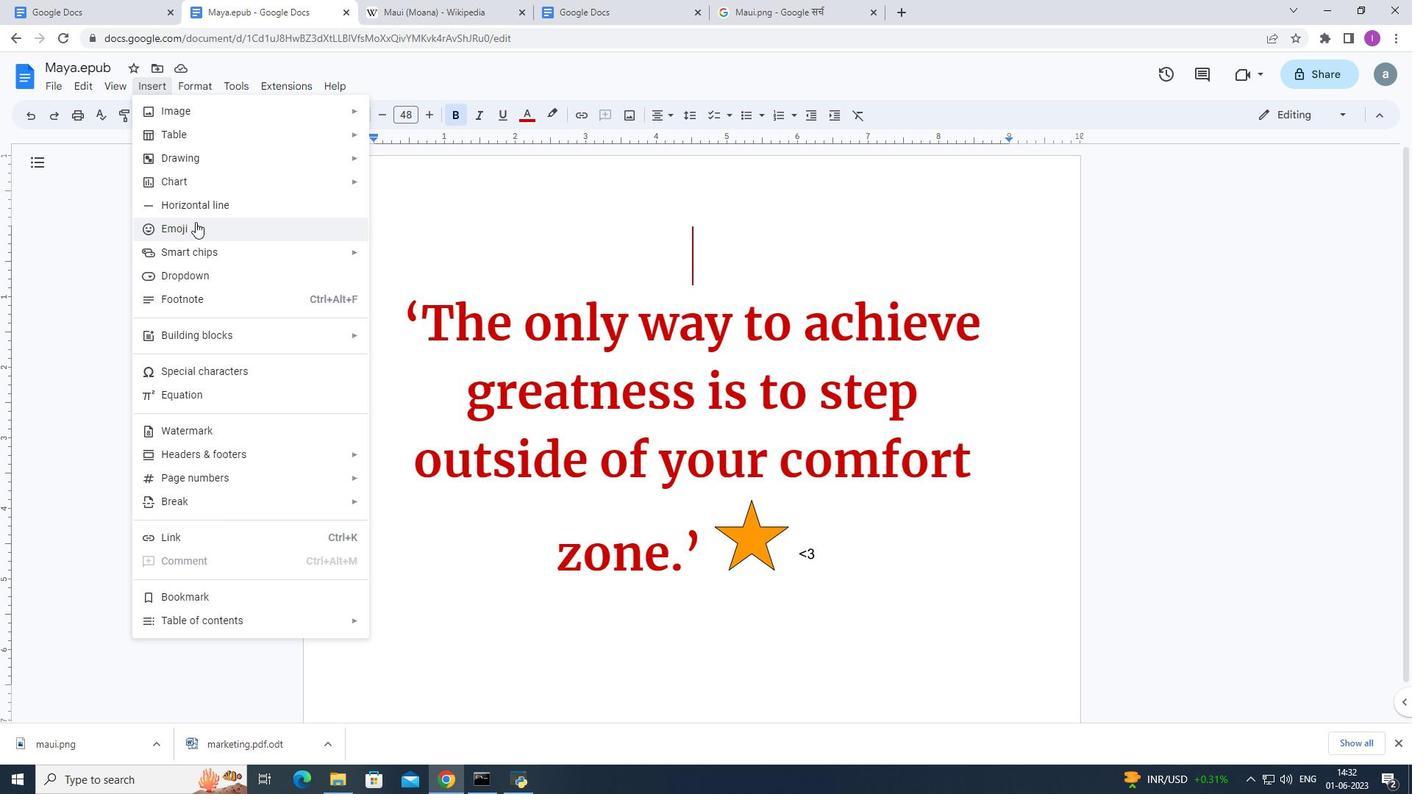 
Action: Mouse moved to (801, 424)
Screenshot: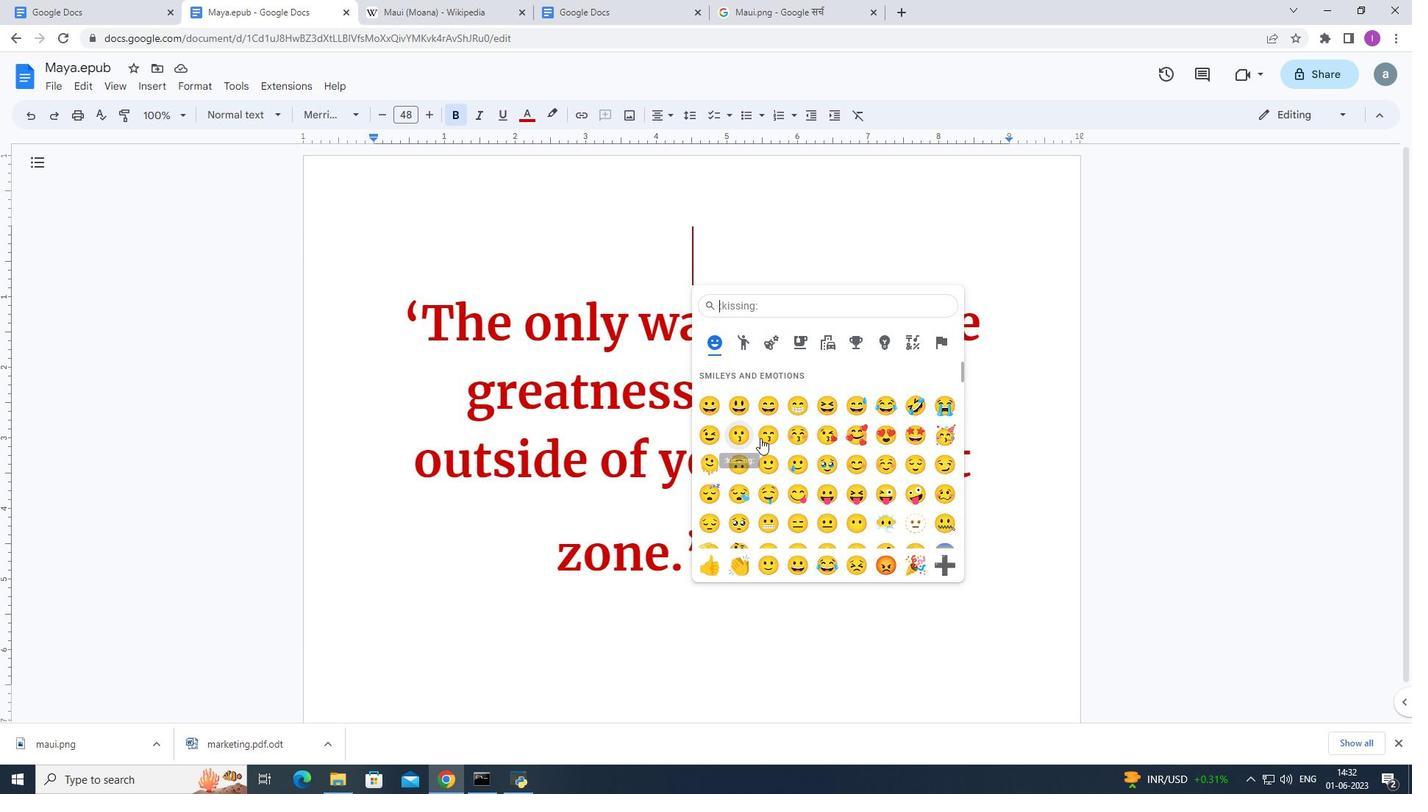 
Action: Mouse scrolled (801, 423) with delta (0, 0)
Screenshot: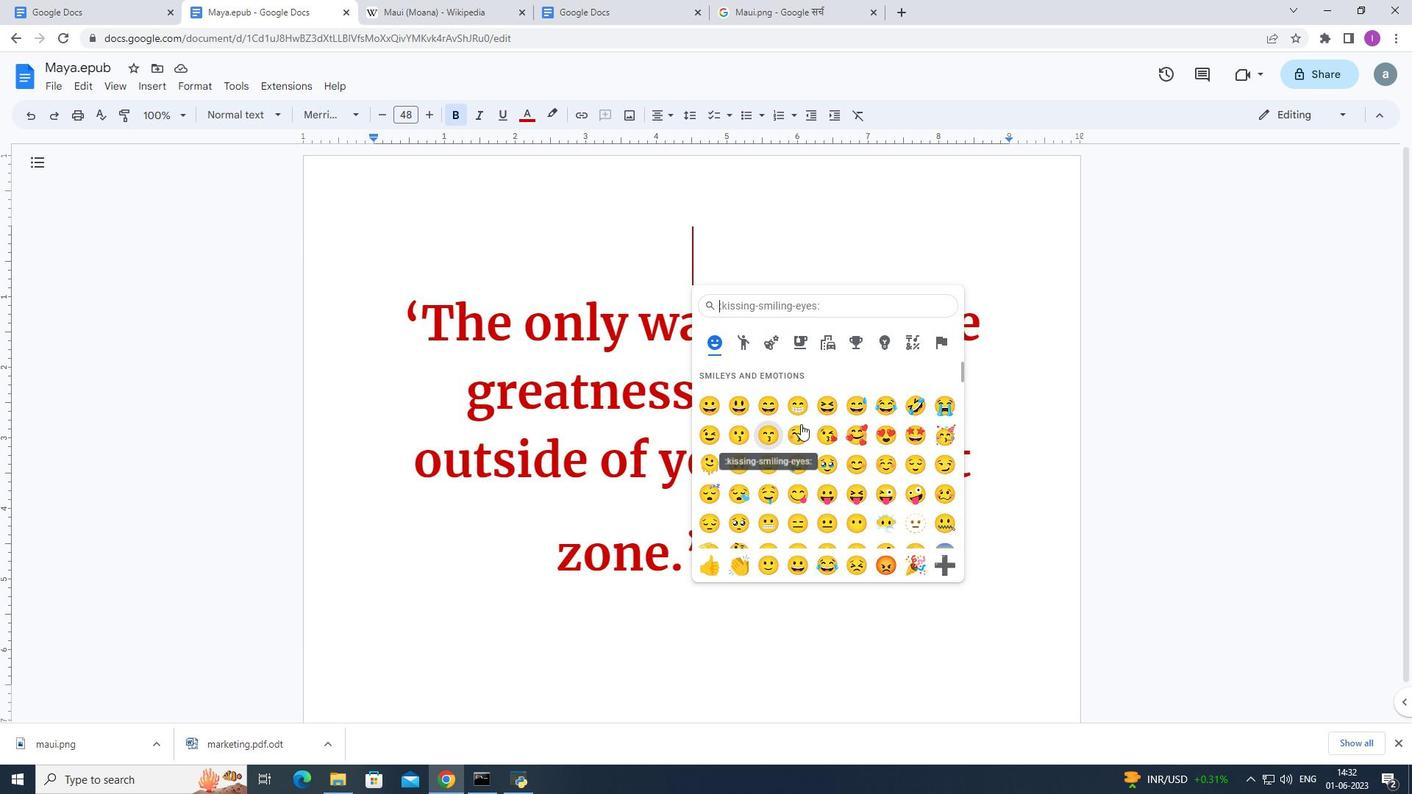 
Action: Mouse scrolled (801, 423) with delta (0, 0)
Screenshot: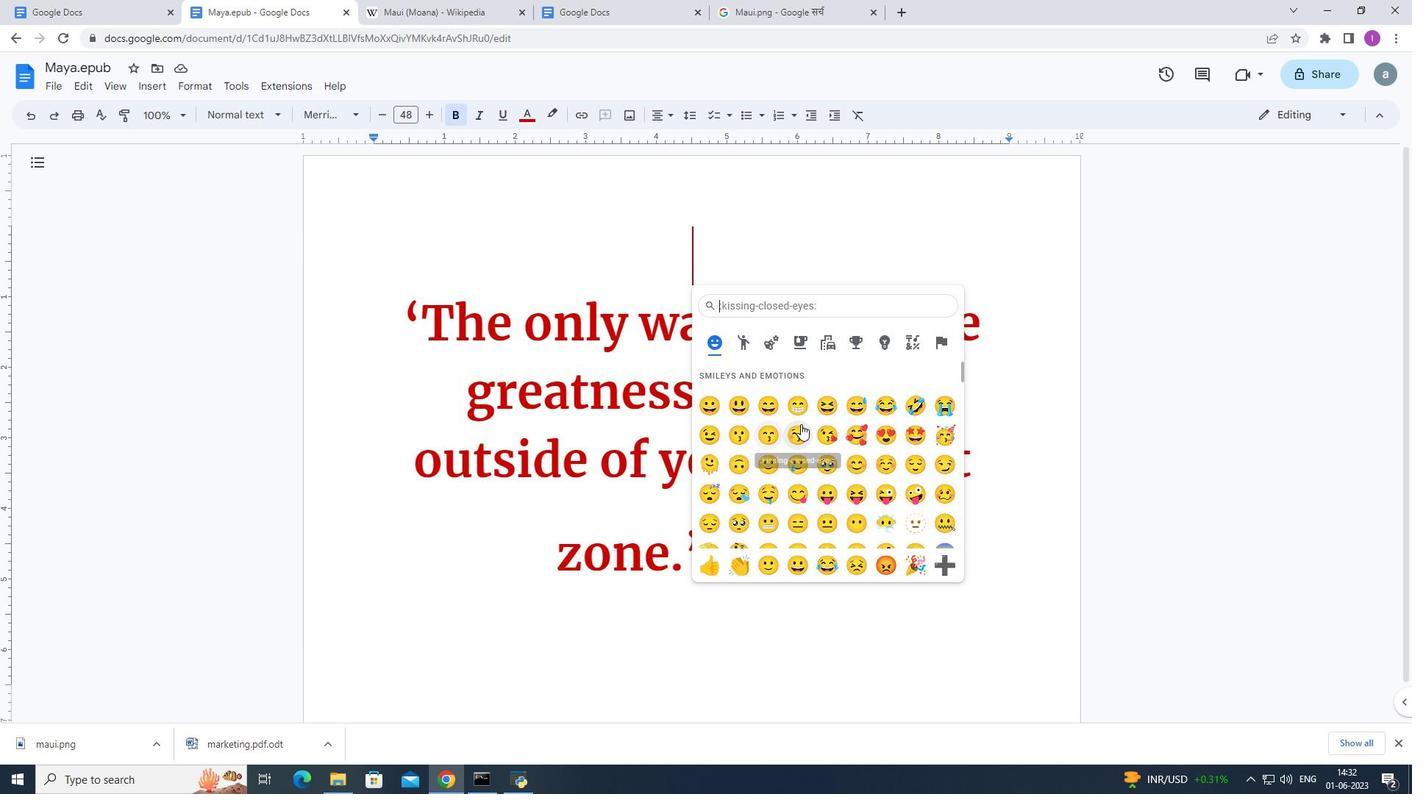 
Action: Mouse scrolled (801, 423) with delta (0, 0)
Screenshot: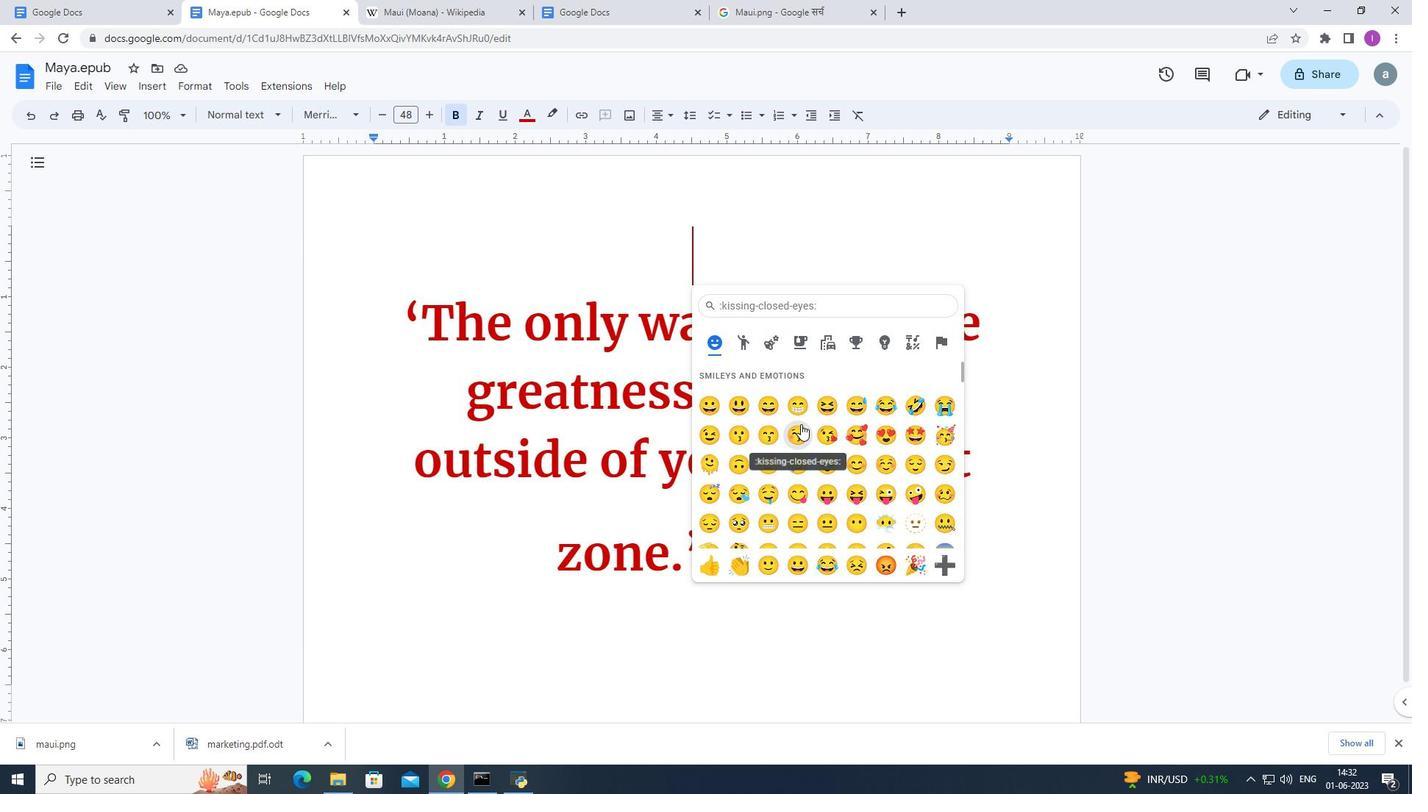 
Action: Mouse scrolled (801, 423) with delta (0, 0)
Screenshot: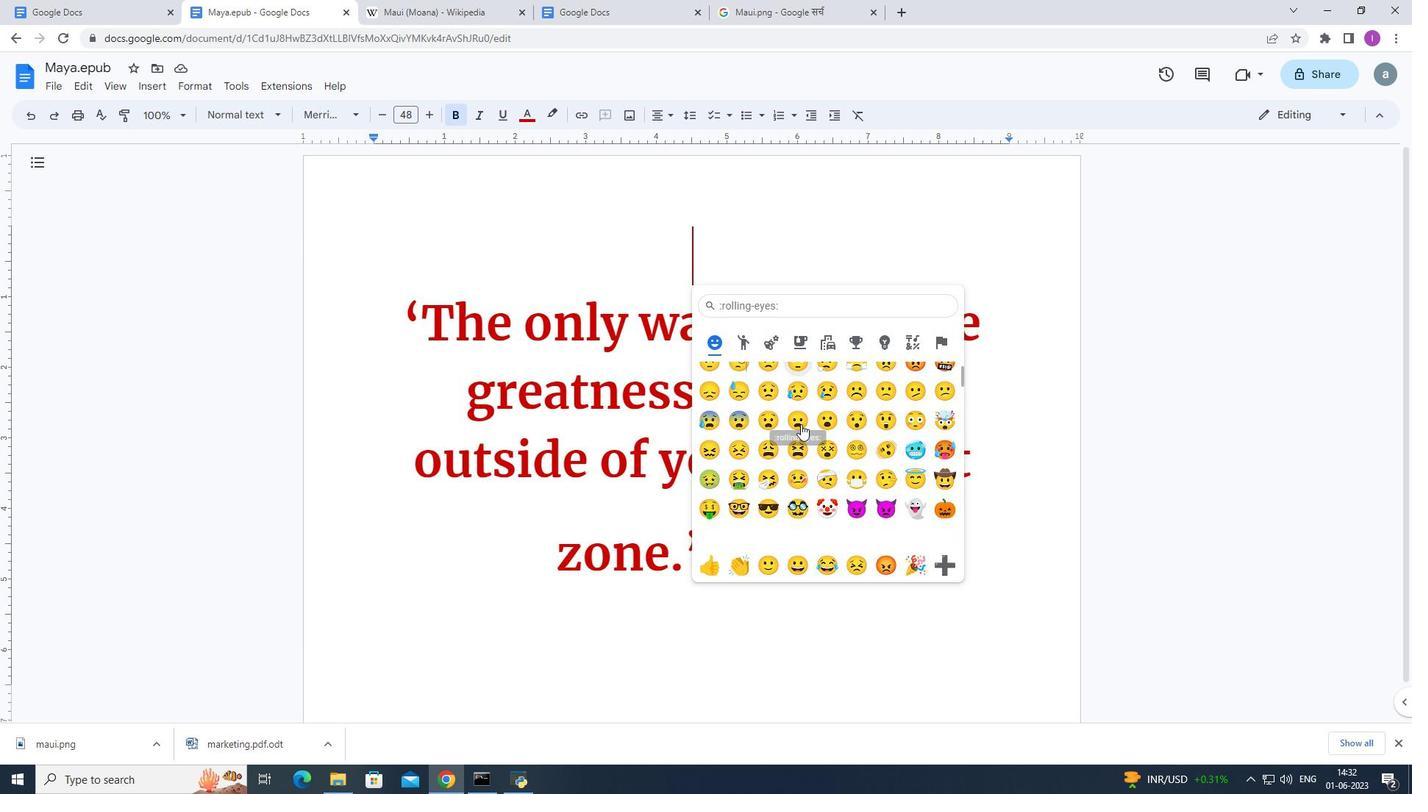 
Action: Mouse scrolled (801, 423) with delta (0, 0)
Screenshot: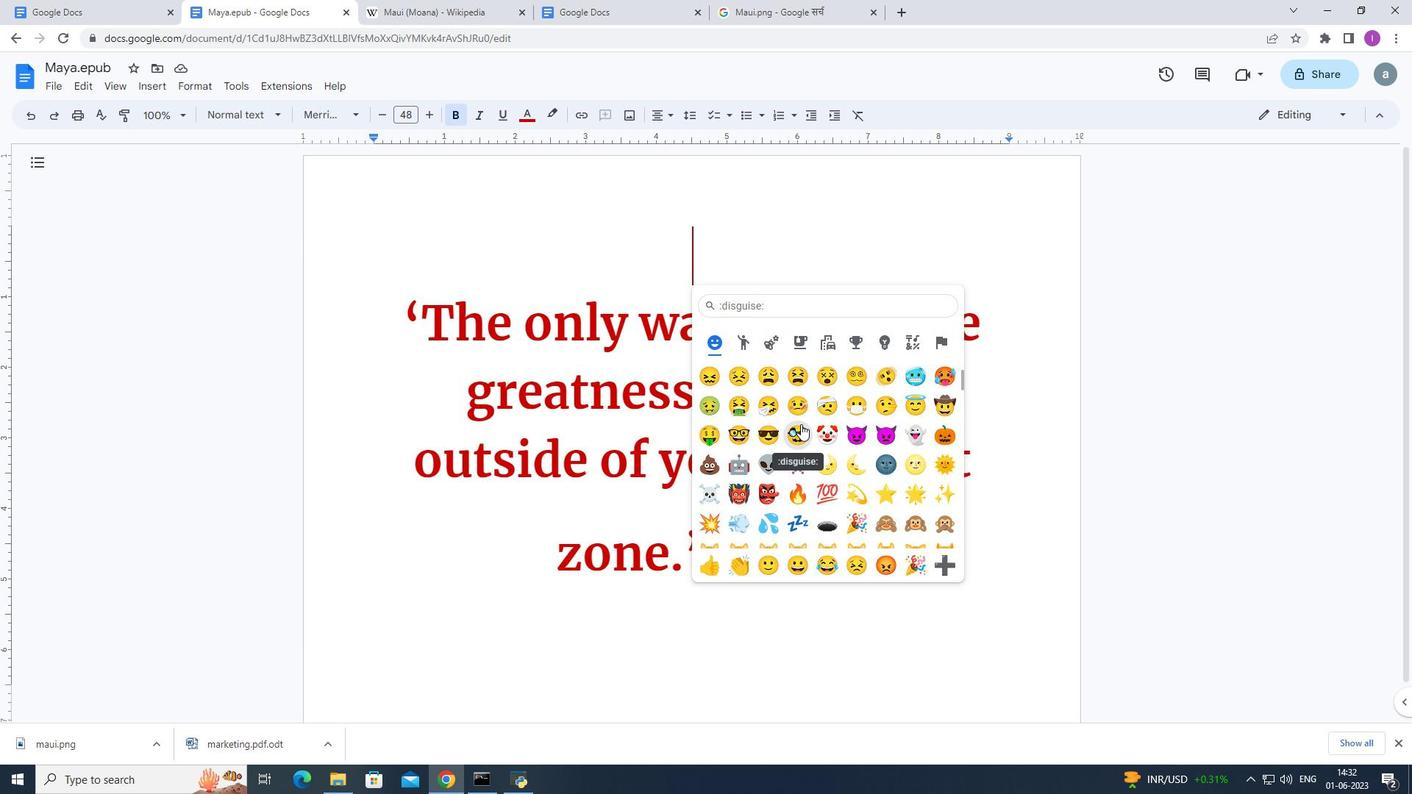 
Action: Mouse scrolled (801, 423) with delta (0, 0)
Screenshot: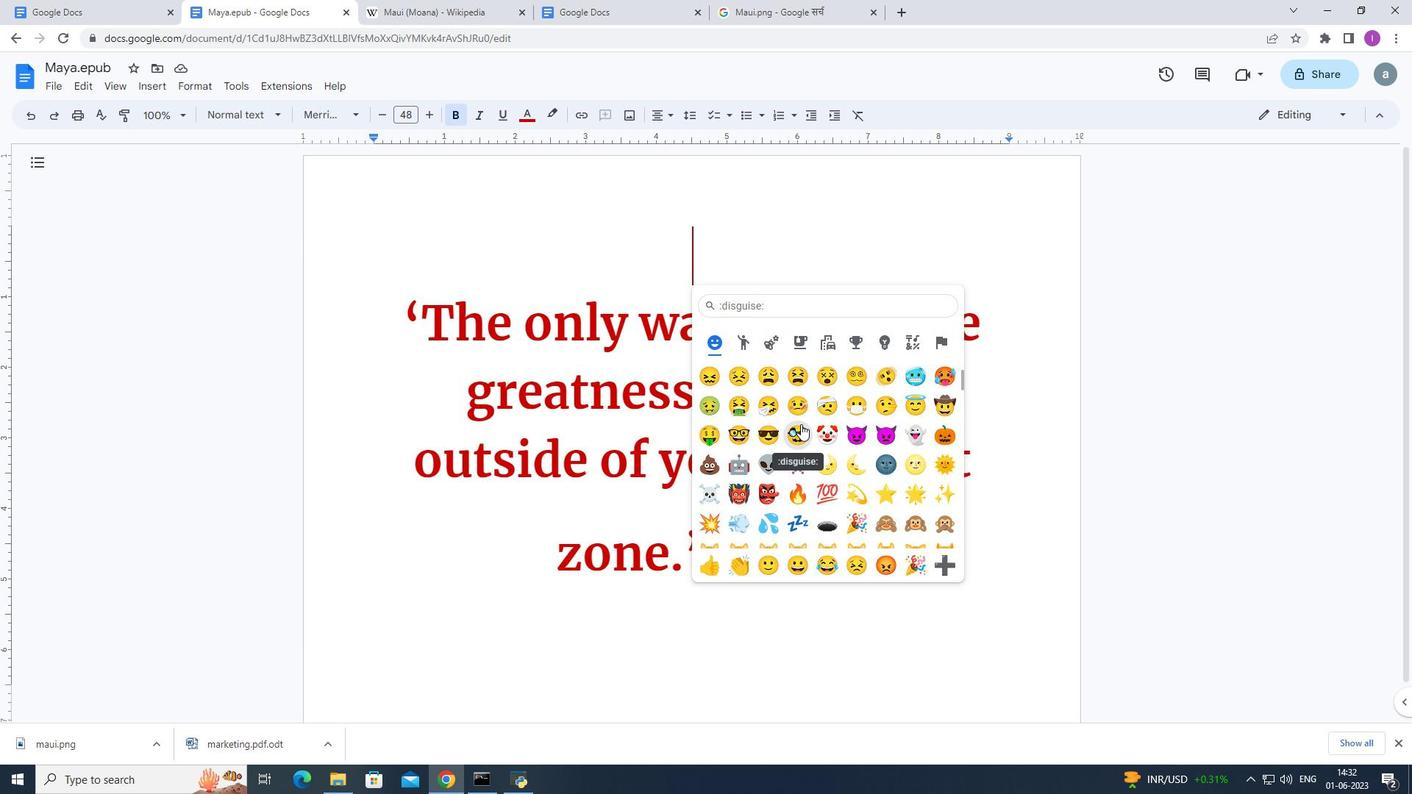 
Action: Mouse scrolled (801, 423) with delta (0, 0)
Screenshot: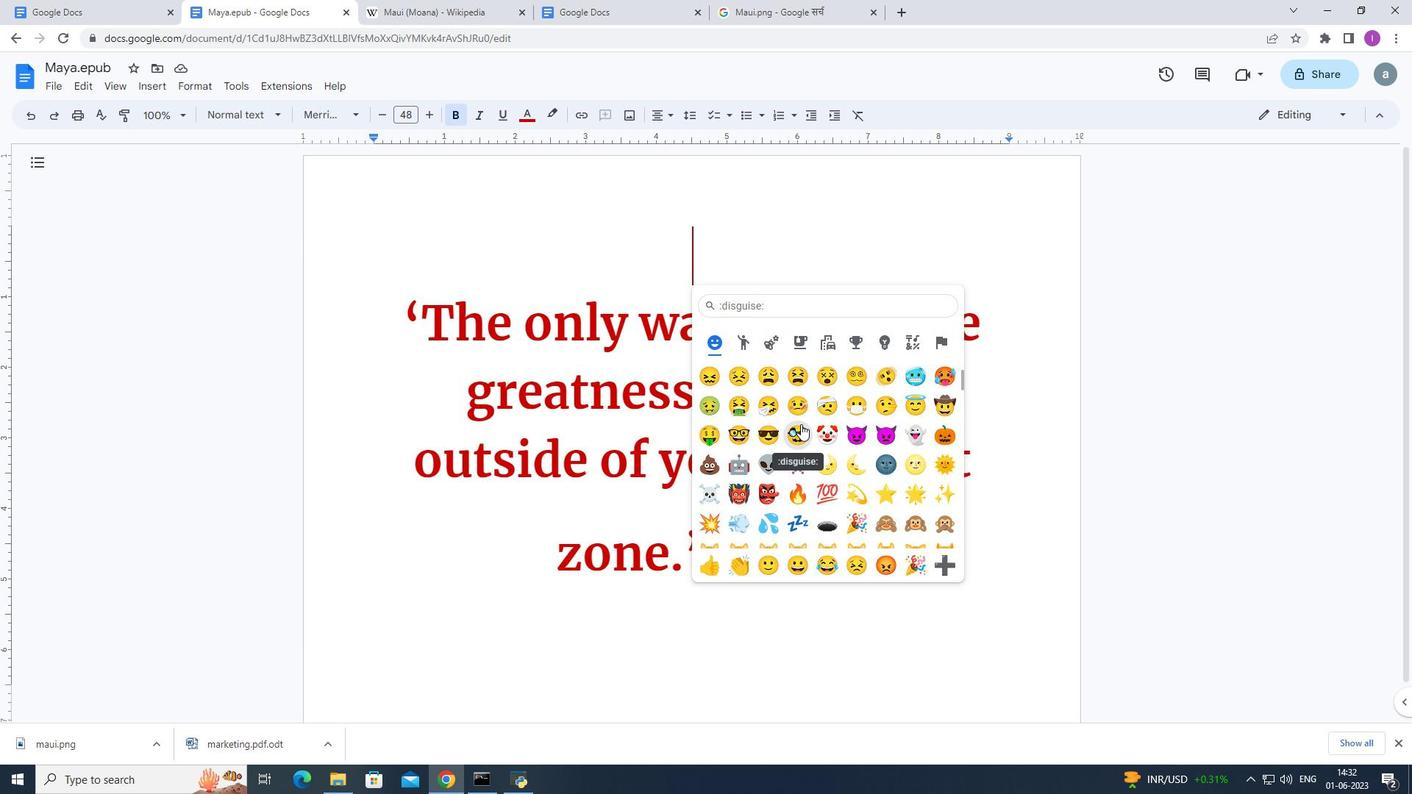 
Action: Mouse scrolled (801, 423) with delta (0, 0)
Screenshot: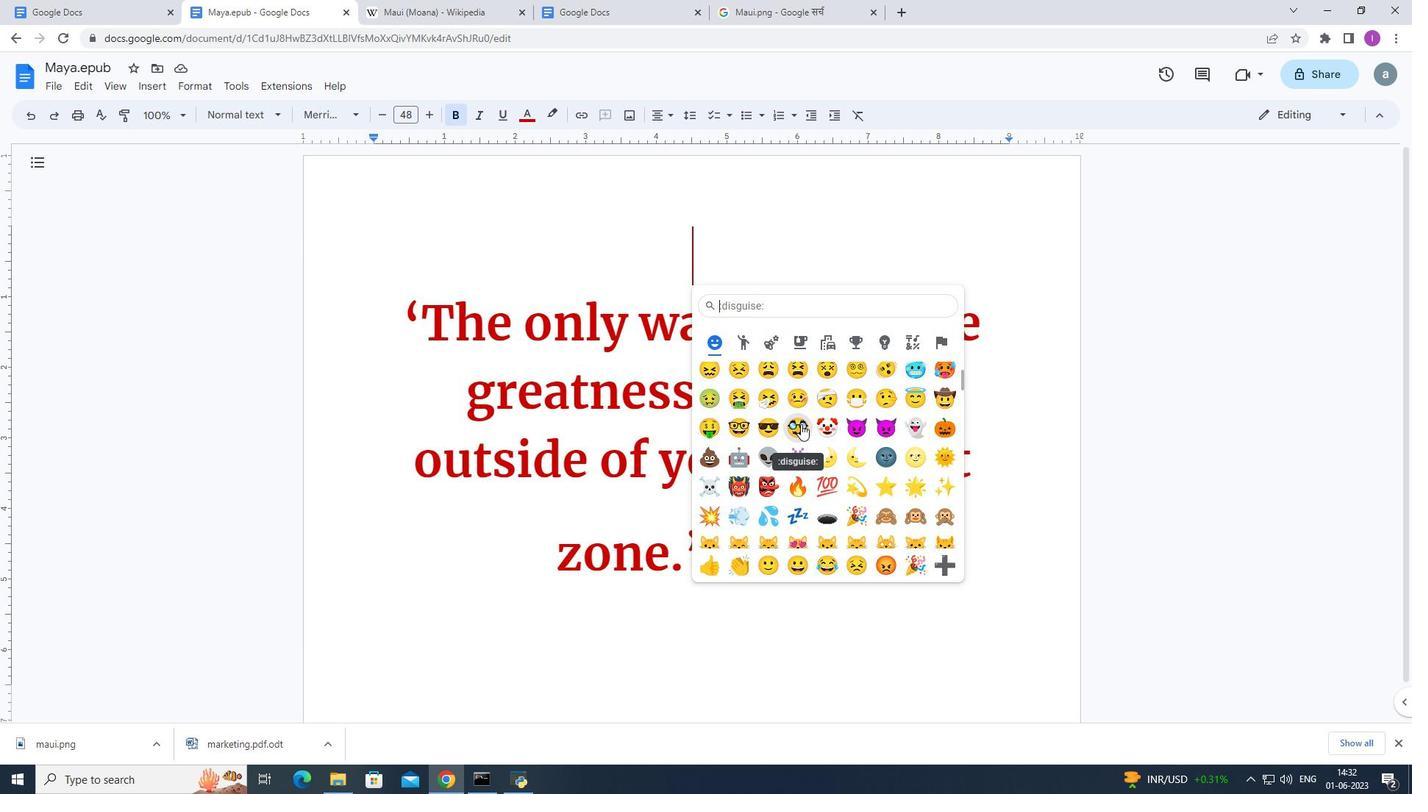 
Action: Mouse scrolled (801, 423) with delta (0, 0)
Screenshot: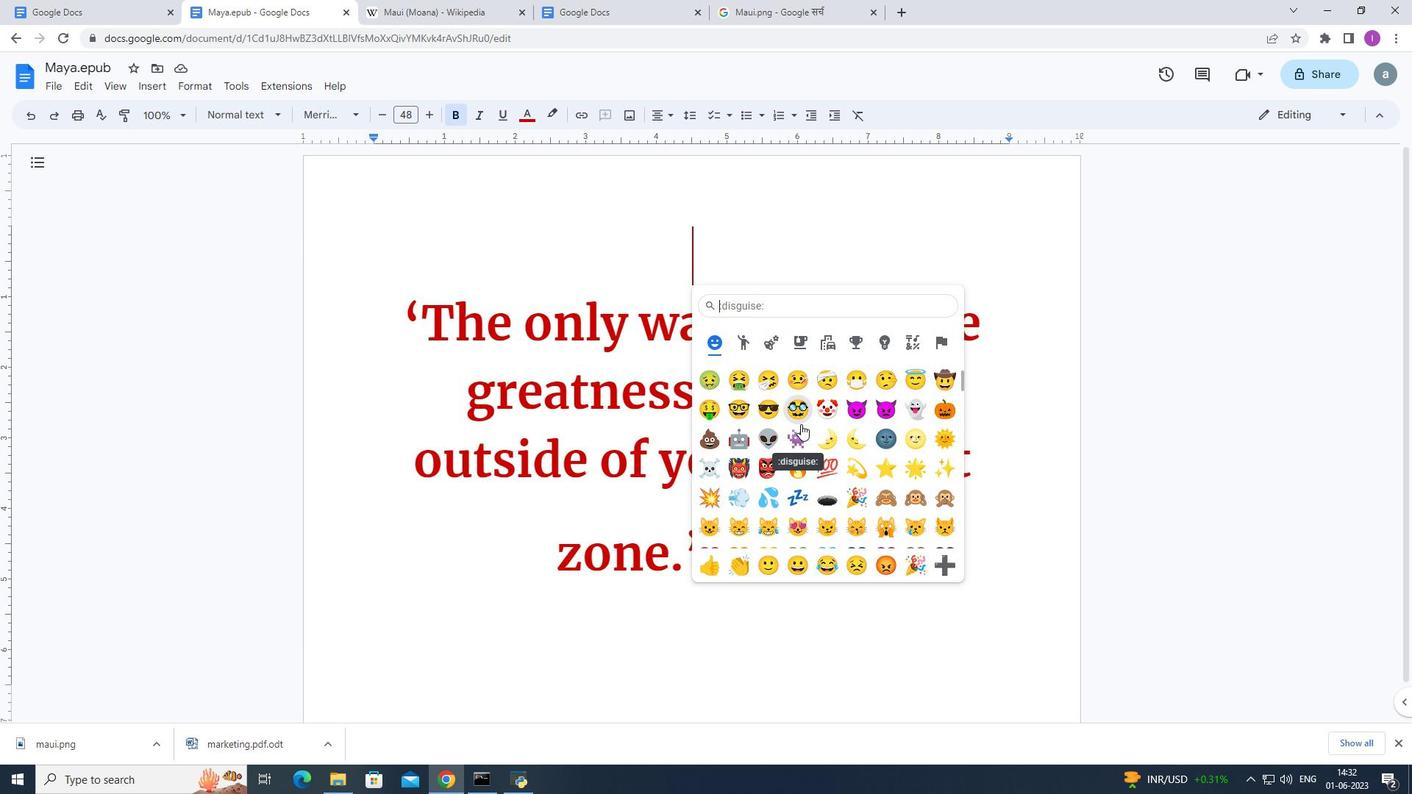 
Action: Mouse scrolled (801, 425) with delta (0, 0)
Screenshot: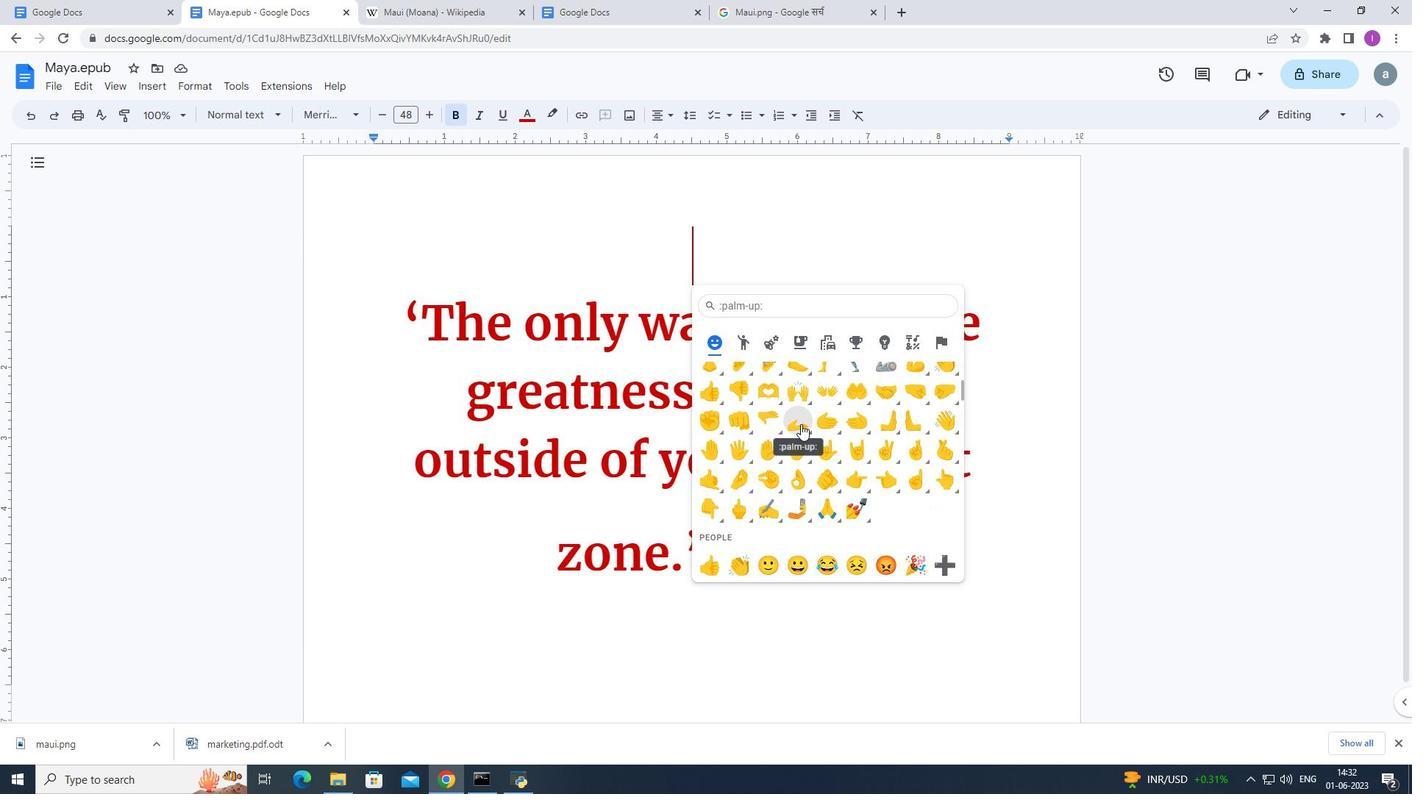 
Action: Mouse scrolled (801, 425) with delta (0, 0)
Screenshot: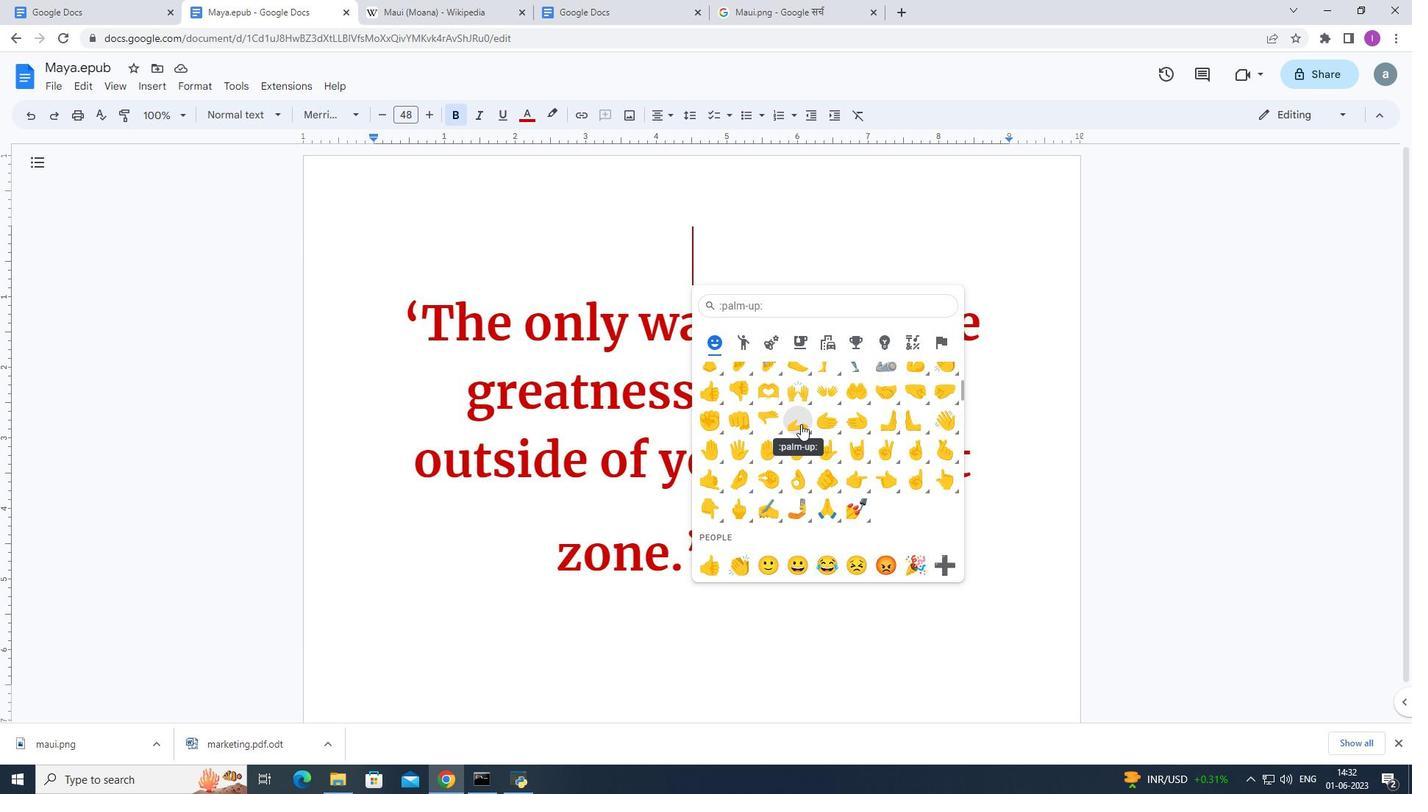 
Action: Mouse moved to (760, 397)
Screenshot: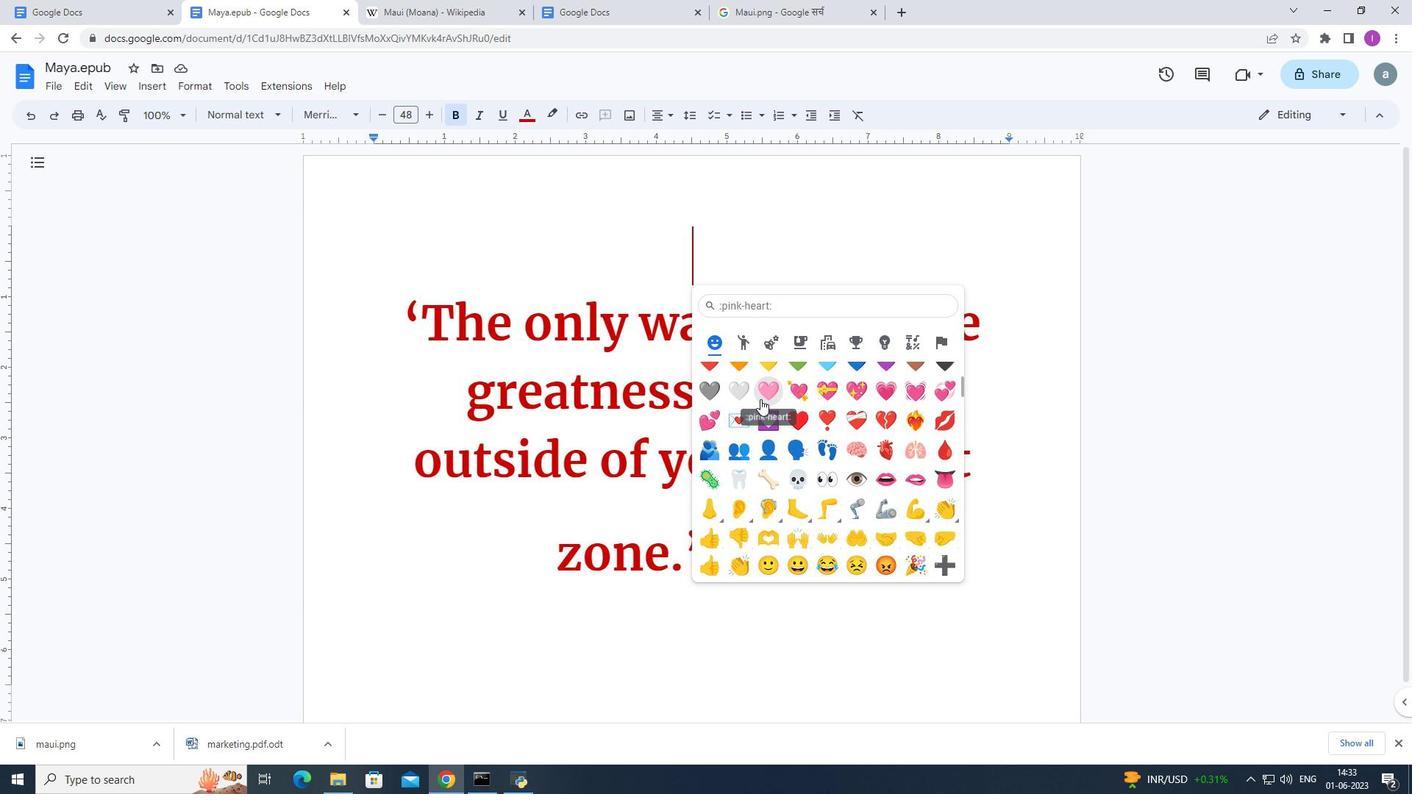 
Action: Mouse pressed left at (760, 397)
Screenshot: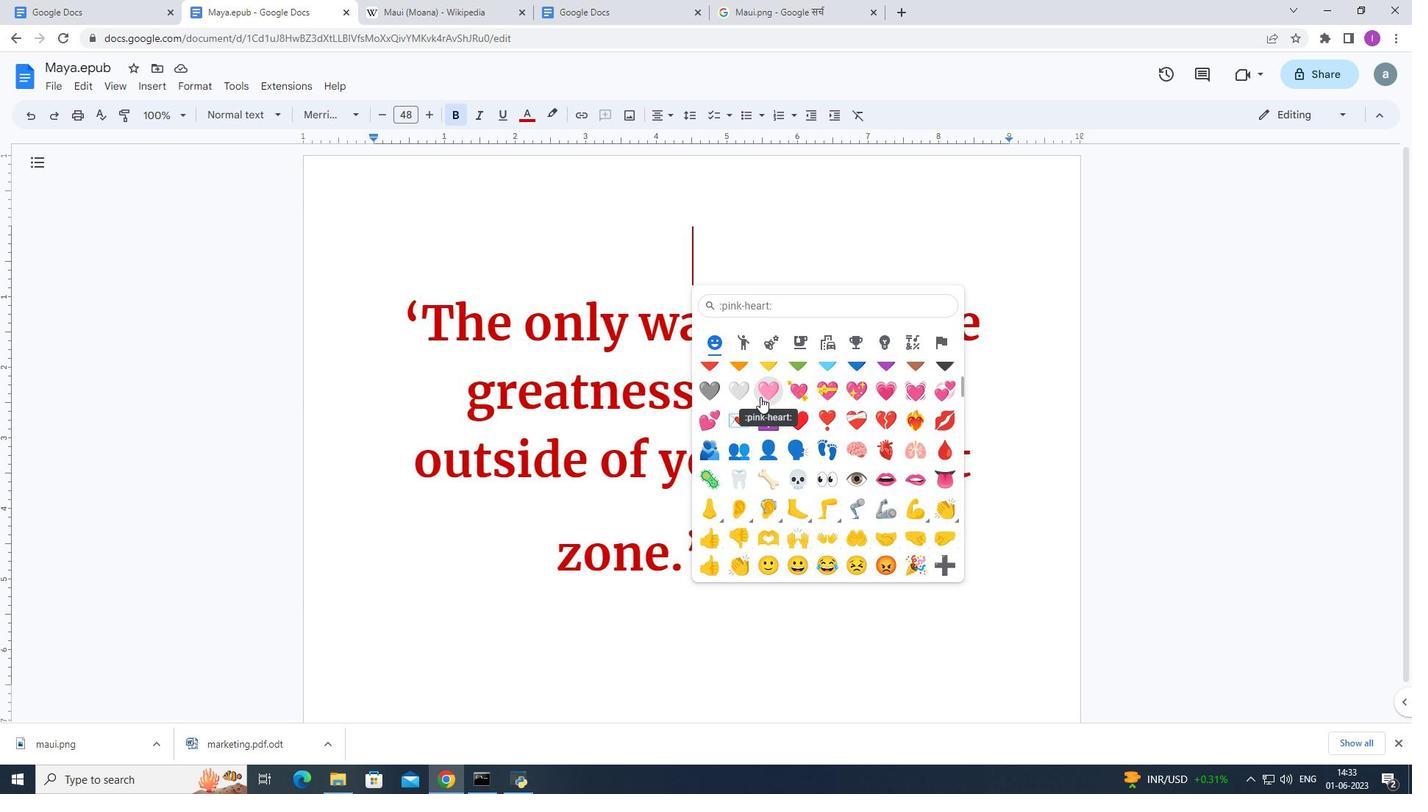 
Action: Mouse moved to (642, 258)
Screenshot: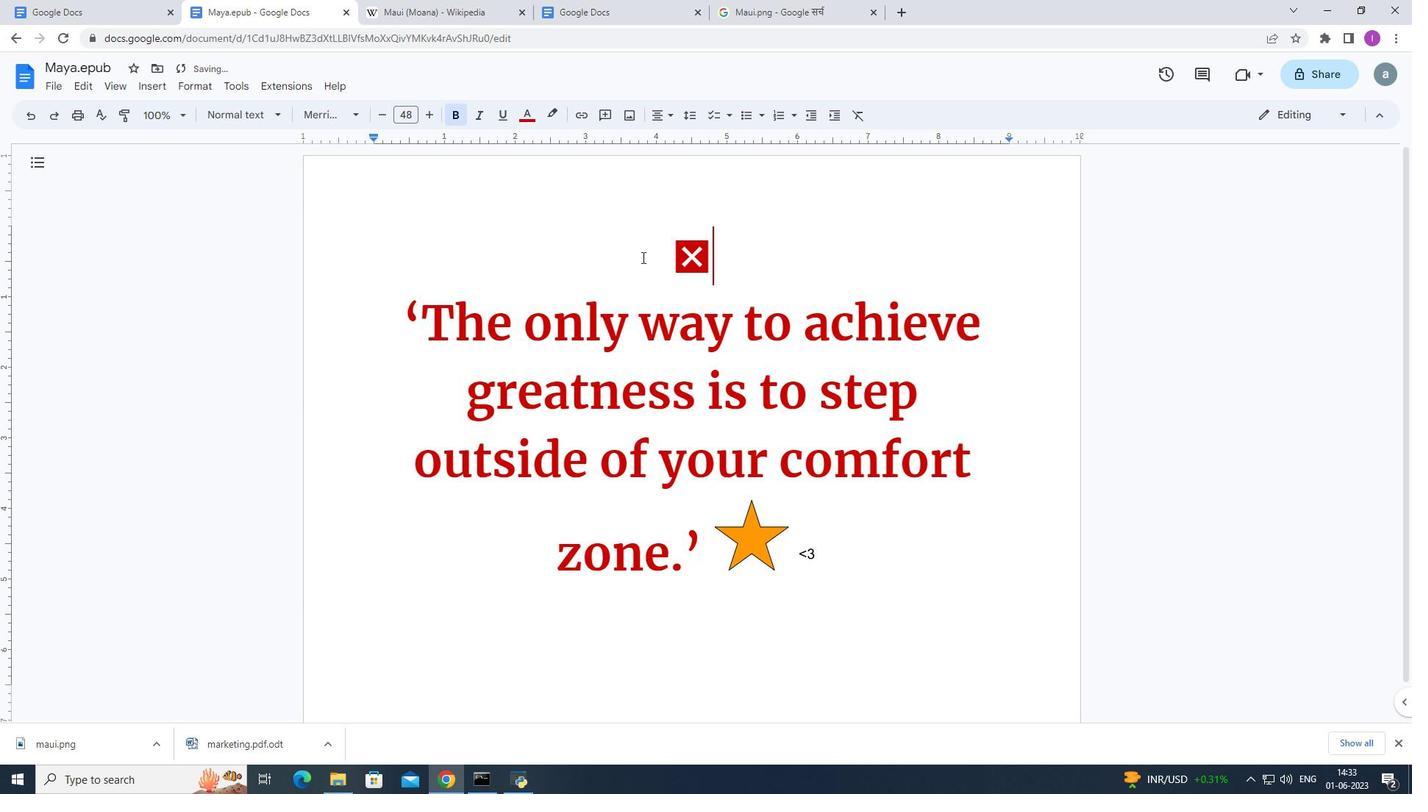 
Action: Mouse pressed left at (642, 258)
Screenshot: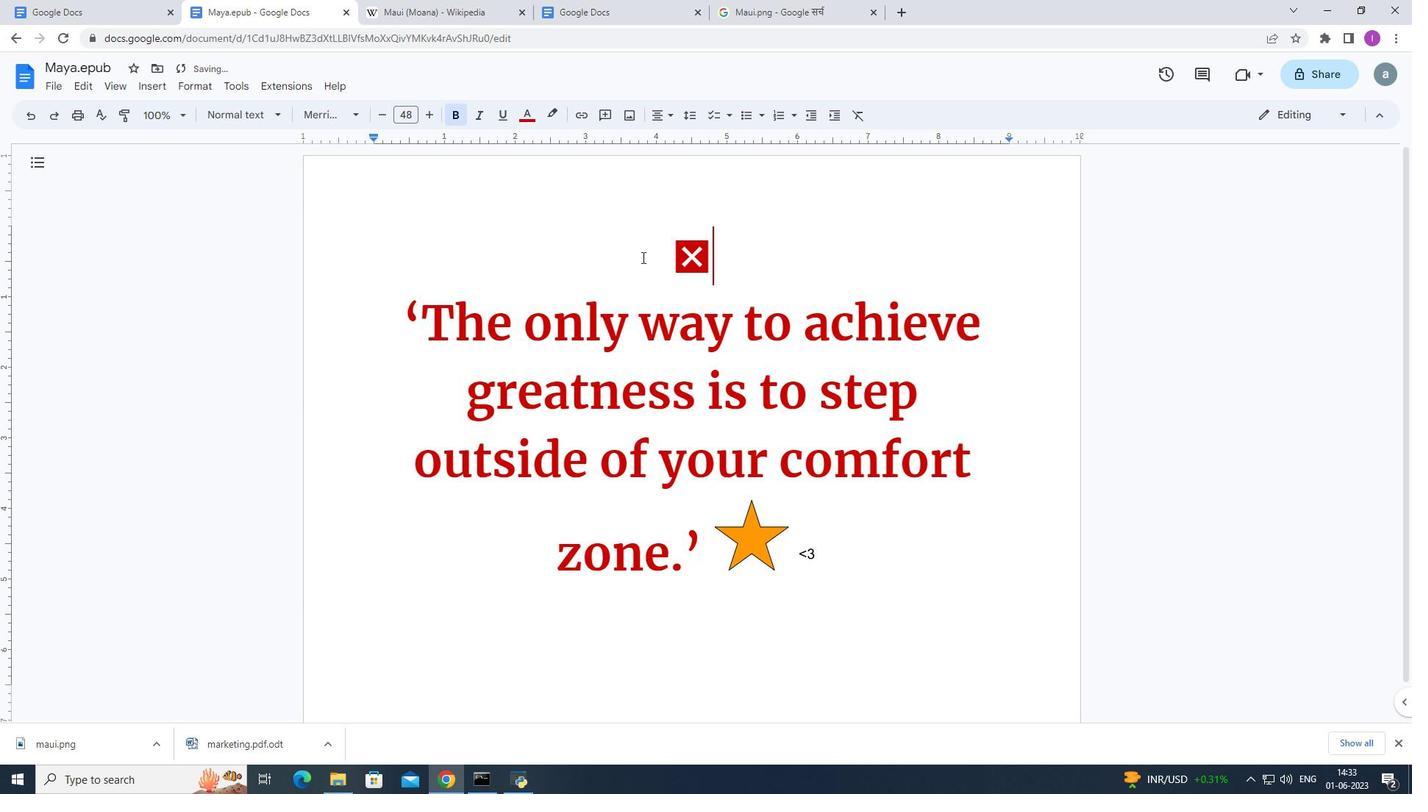 
Action: Mouse moved to (601, 619)
Screenshot: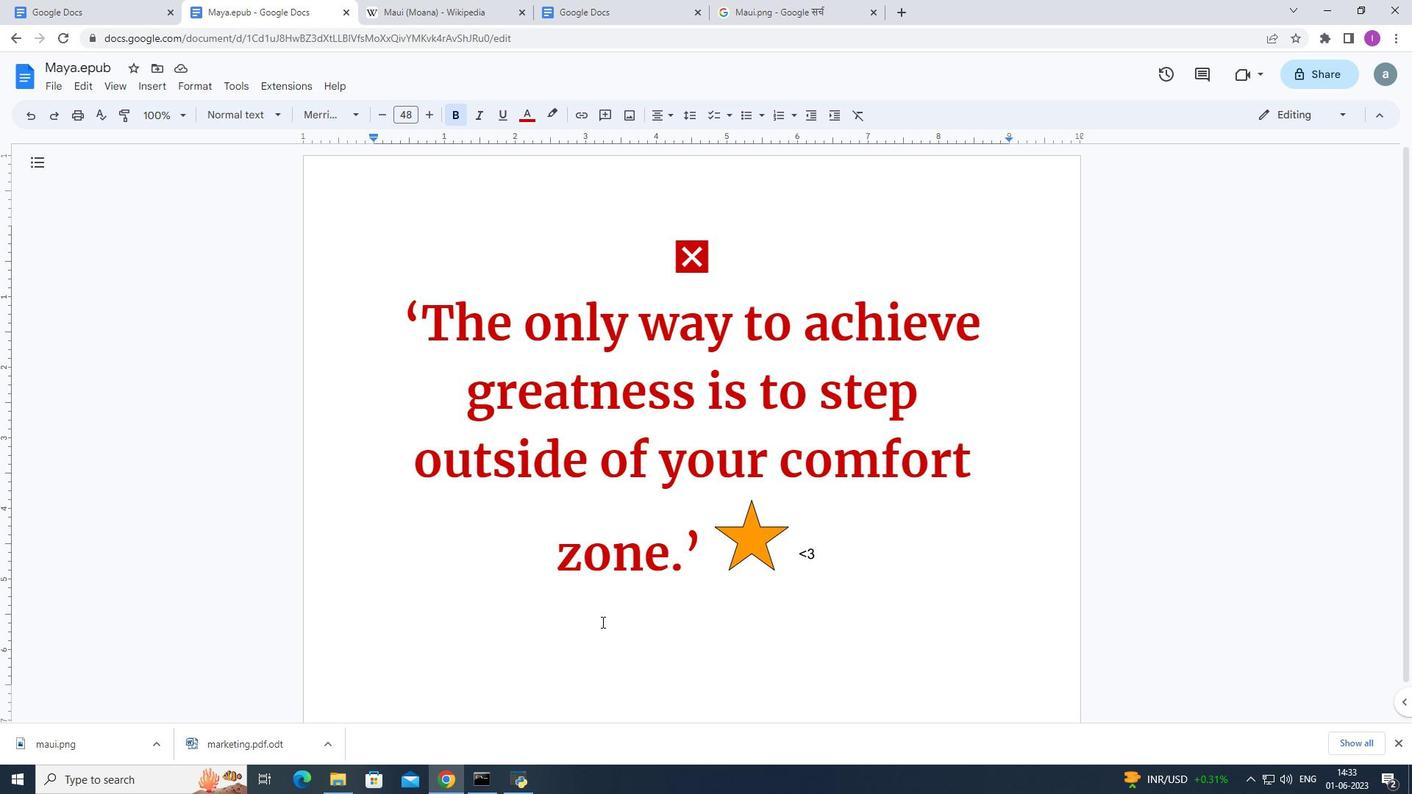 
